 Task: Try the "Warmth" tool to adjust the color temperature of a photo
Action: Mouse moved to (695, 565)
Screenshot: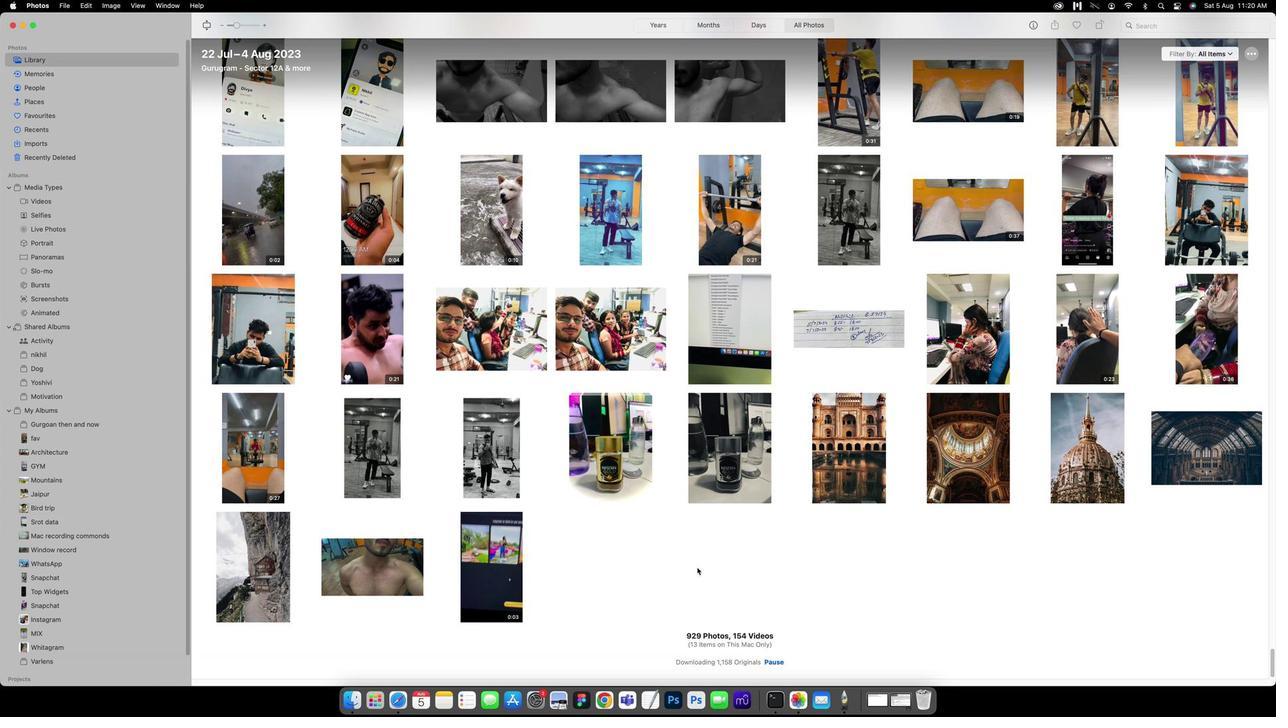
Action: Mouse pressed left at (695, 565)
Screenshot: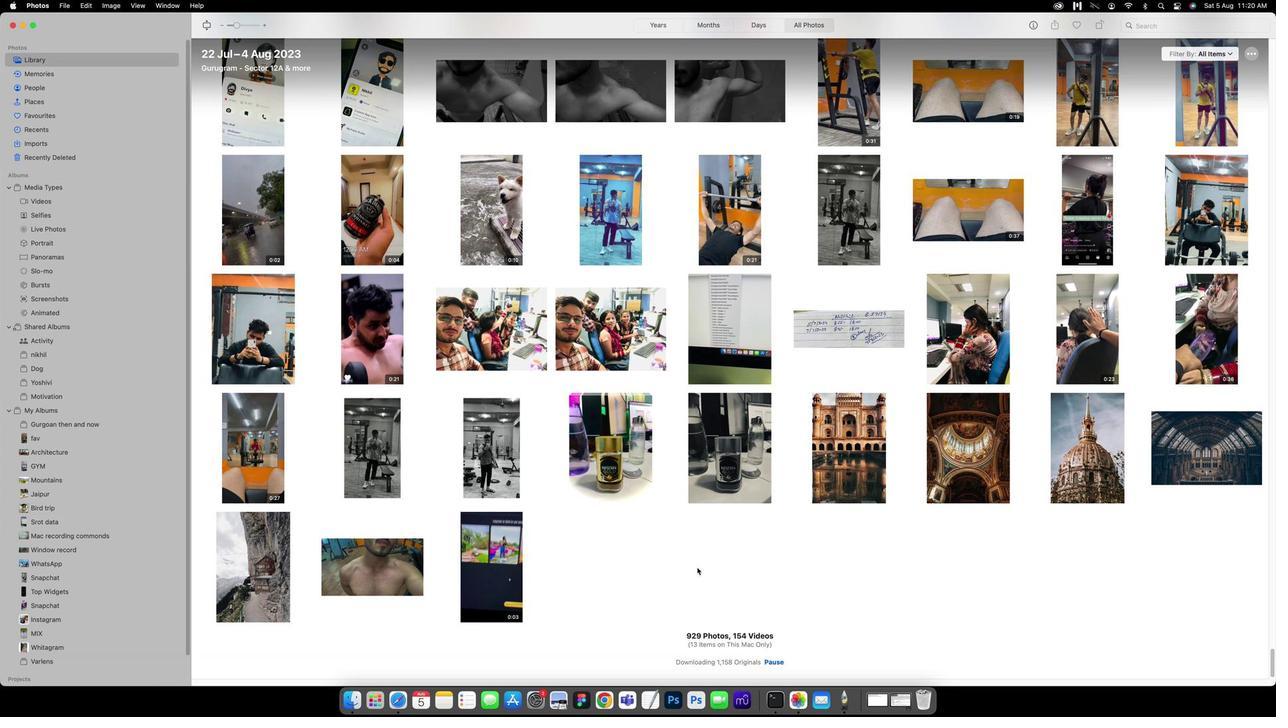 
Action: Mouse scrolled (695, 565) with delta (0, 0)
Screenshot: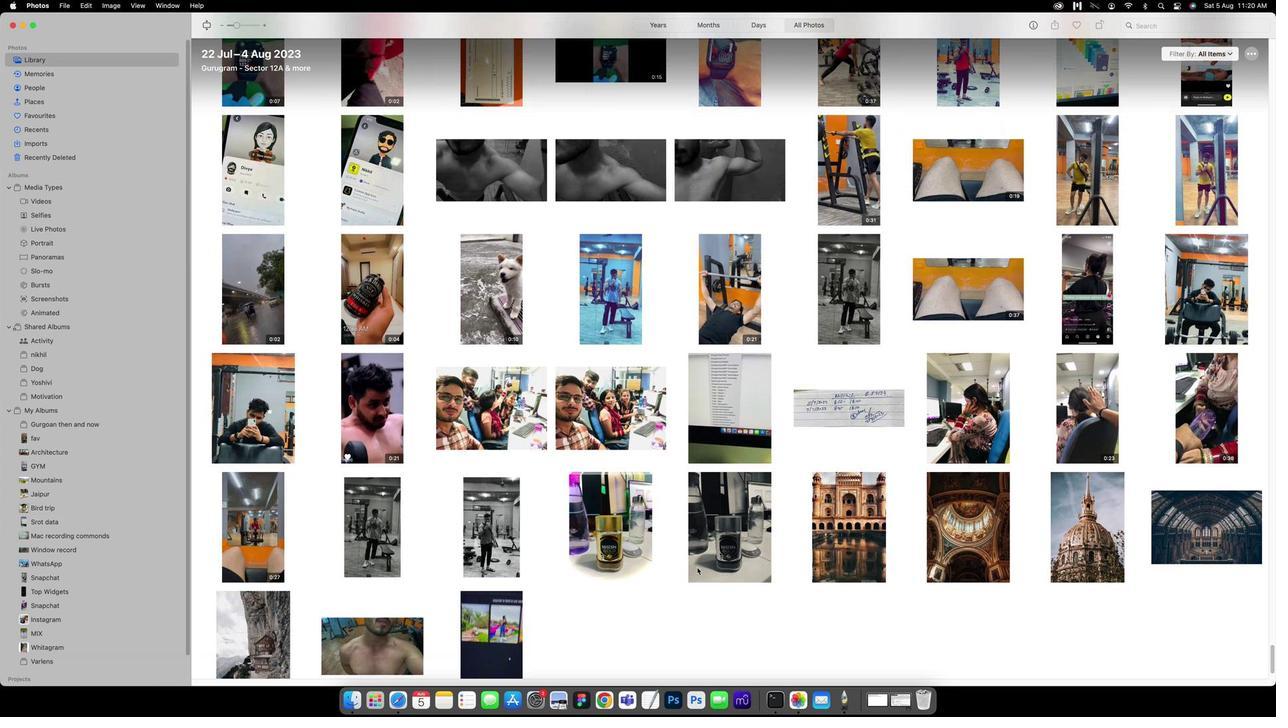 
Action: Mouse scrolled (695, 565) with delta (0, 0)
Screenshot: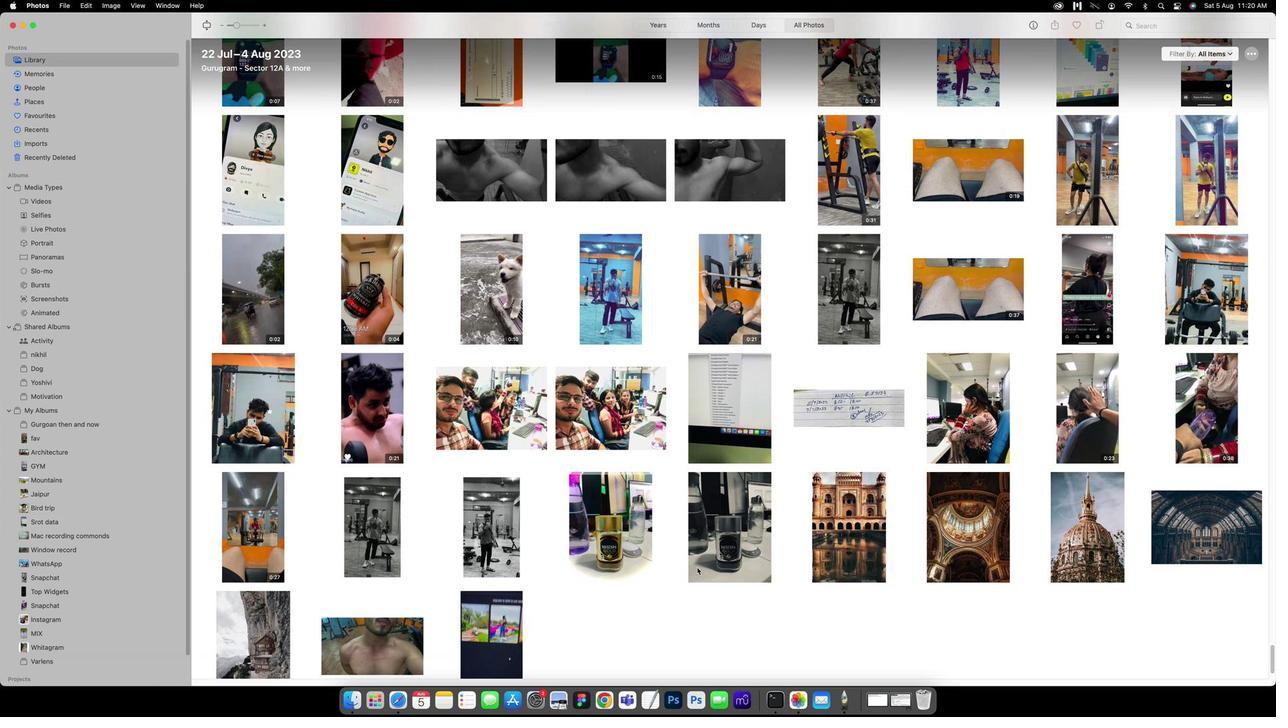 
Action: Mouse scrolled (695, 565) with delta (0, 1)
Screenshot: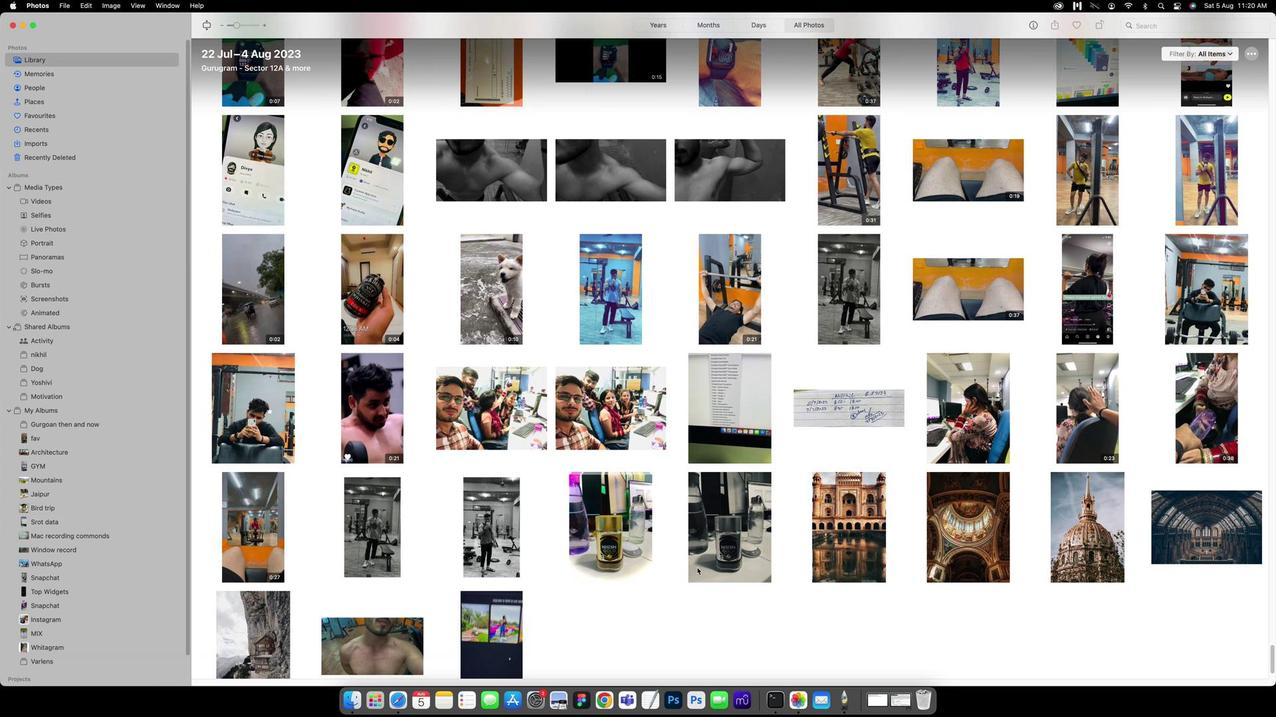 
Action: Mouse scrolled (695, 565) with delta (0, 2)
Screenshot: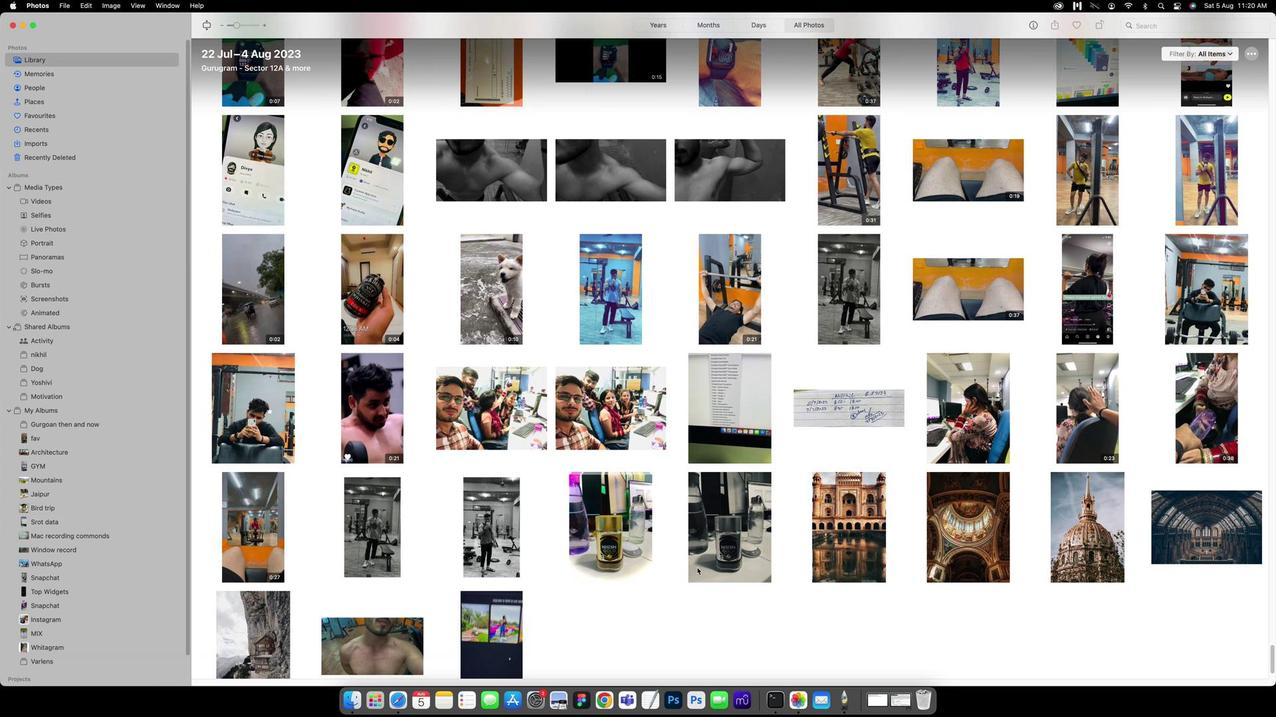 
Action: Mouse scrolled (695, 565) with delta (0, 3)
Screenshot: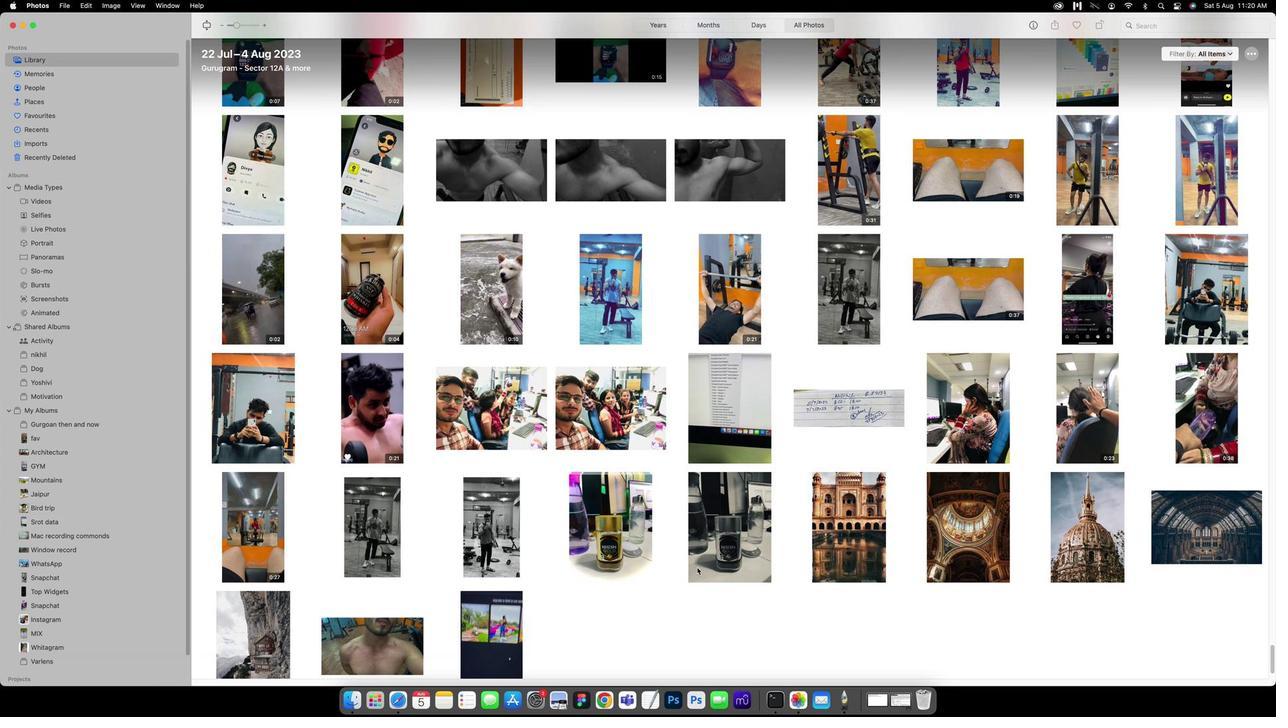 
Action: Mouse scrolled (695, 565) with delta (0, 0)
Screenshot: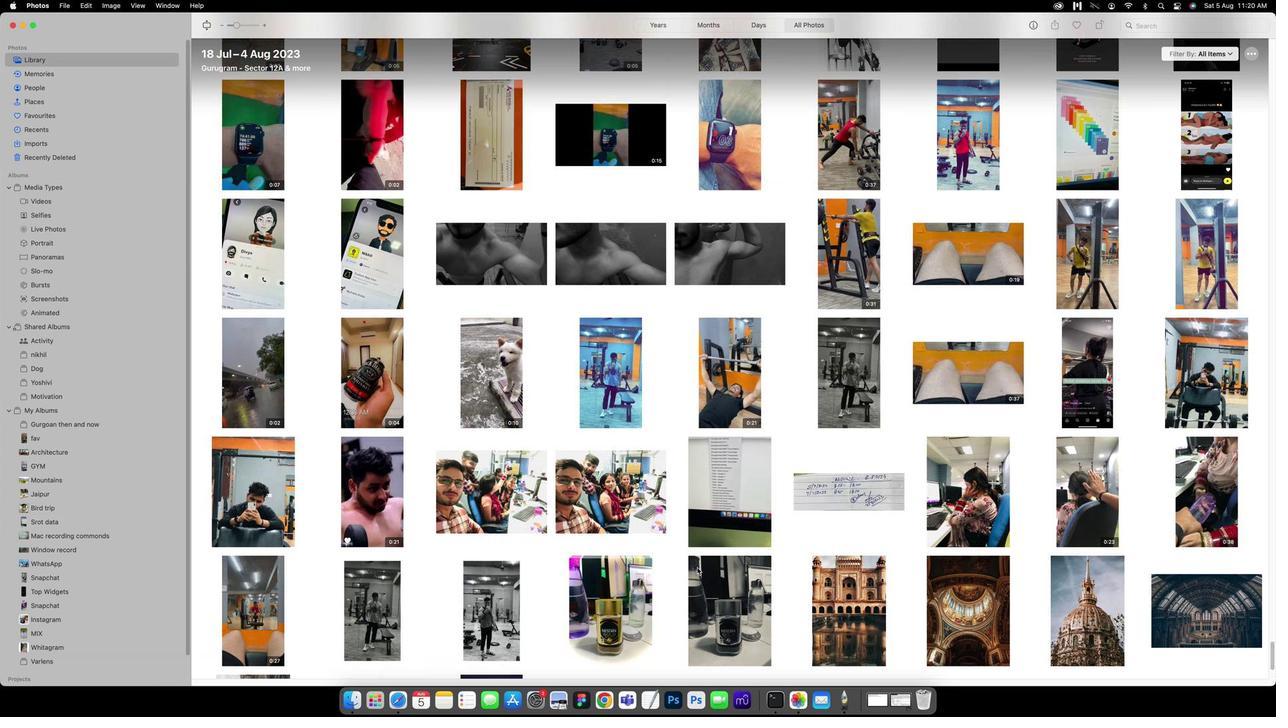 
Action: Mouse scrolled (695, 565) with delta (0, 0)
Screenshot: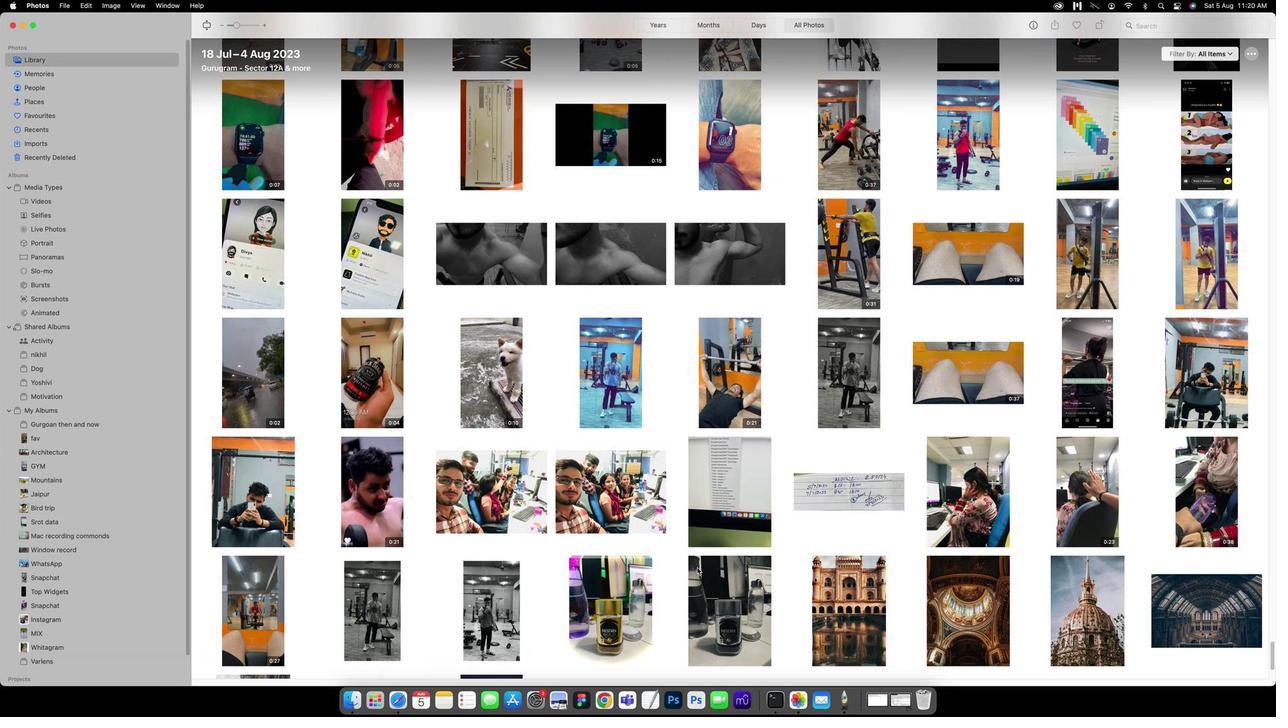 
Action: Mouse scrolled (695, 565) with delta (0, 1)
Screenshot: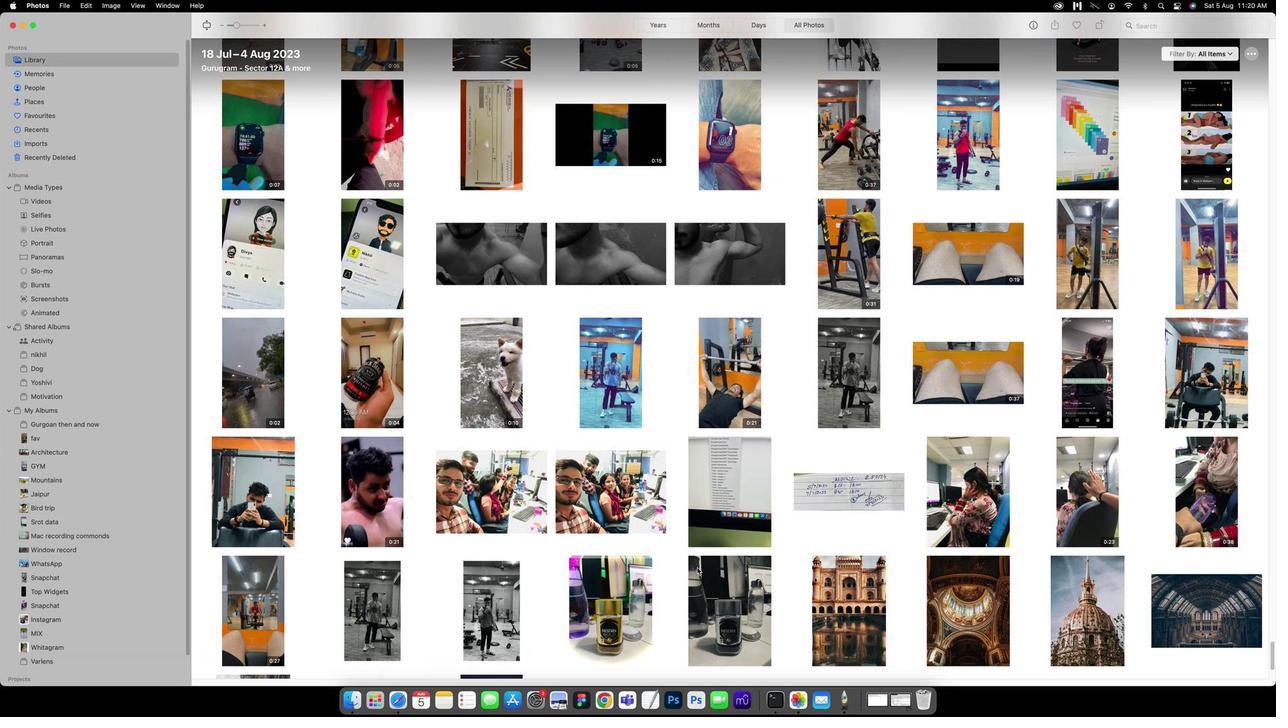 
Action: Mouse scrolled (695, 565) with delta (0, 2)
Screenshot: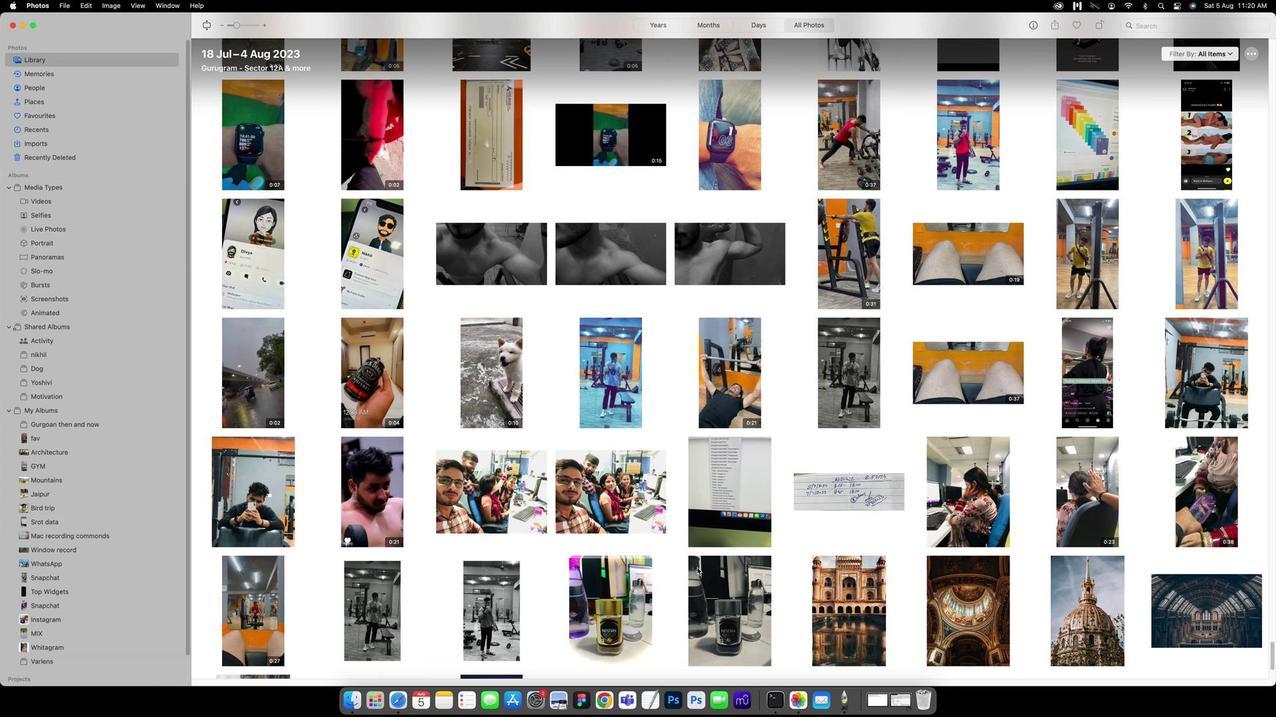 
Action: Mouse scrolled (695, 565) with delta (0, 3)
Screenshot: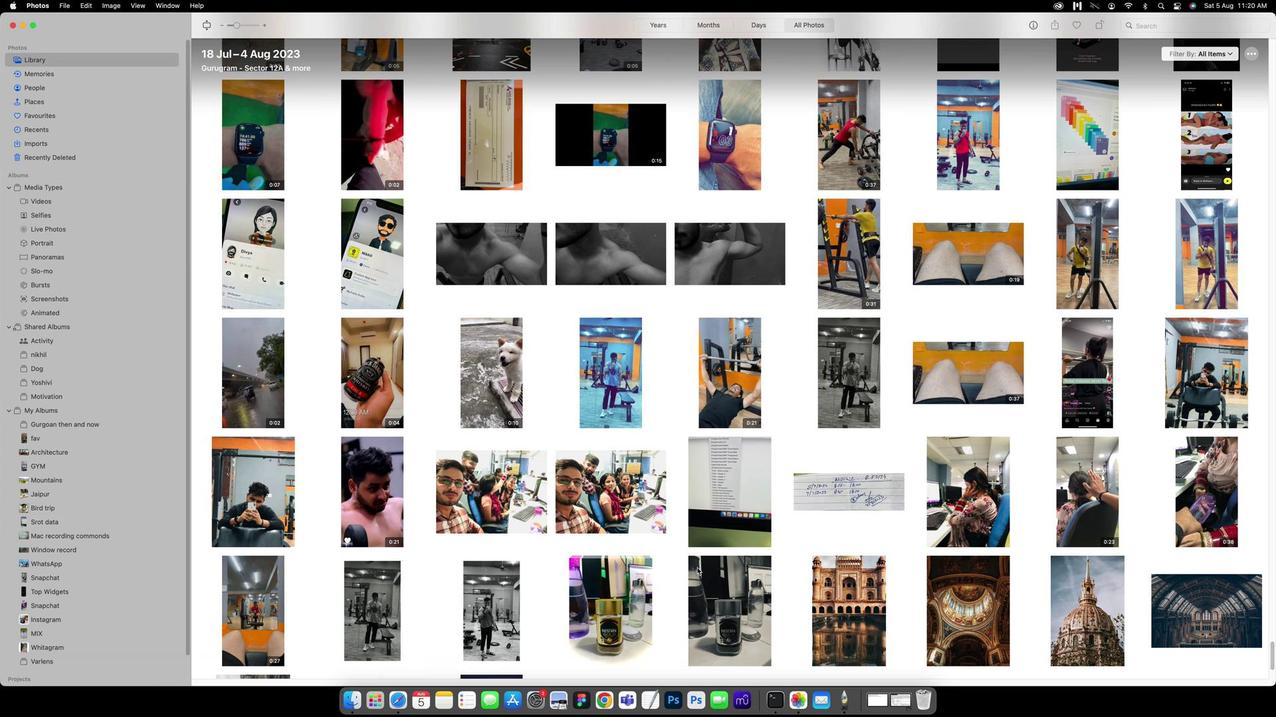 
Action: Mouse scrolled (695, 565) with delta (0, 0)
Screenshot: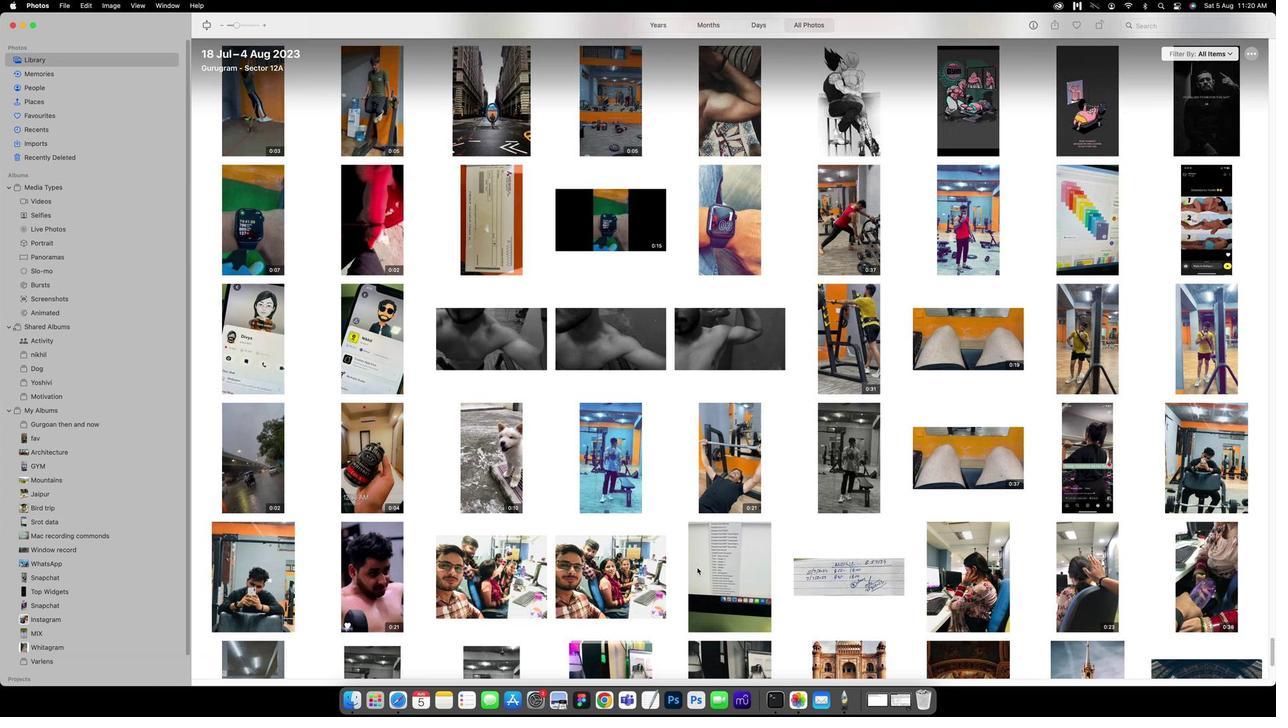 
Action: Mouse scrolled (695, 565) with delta (0, 0)
Screenshot: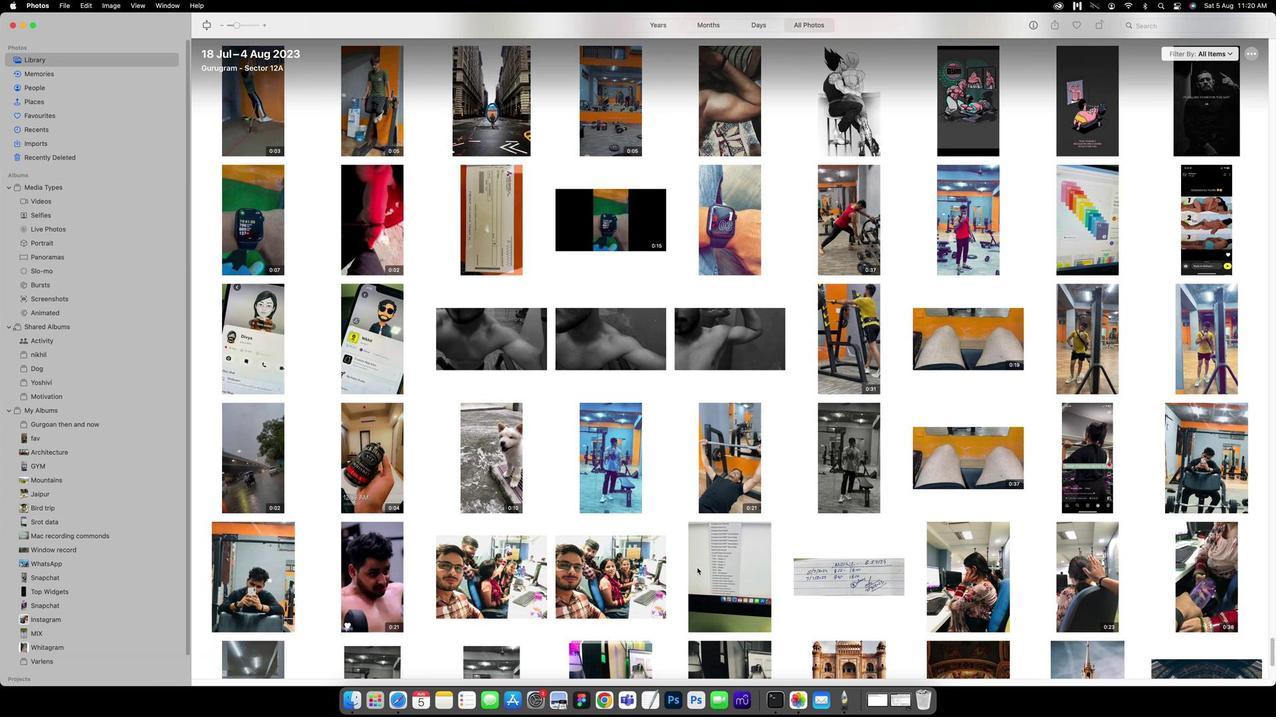 
Action: Mouse scrolled (695, 565) with delta (0, 1)
Screenshot: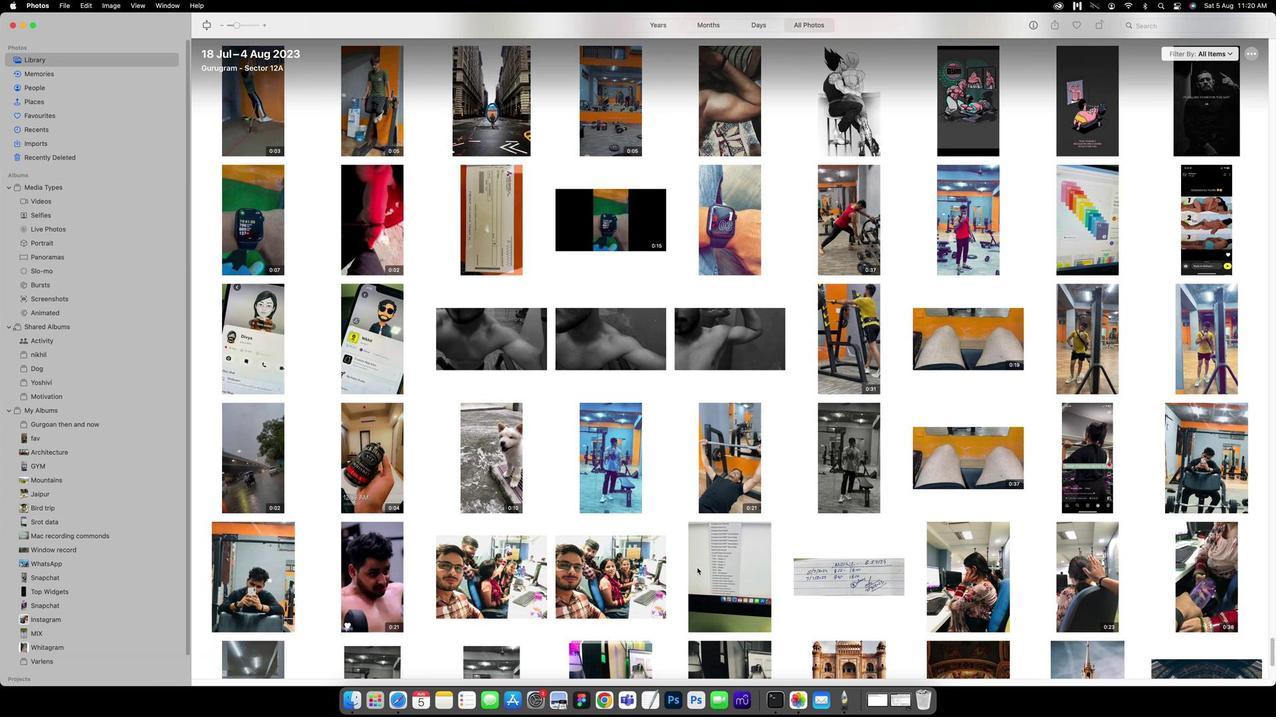 
Action: Mouse scrolled (695, 565) with delta (0, 2)
Screenshot: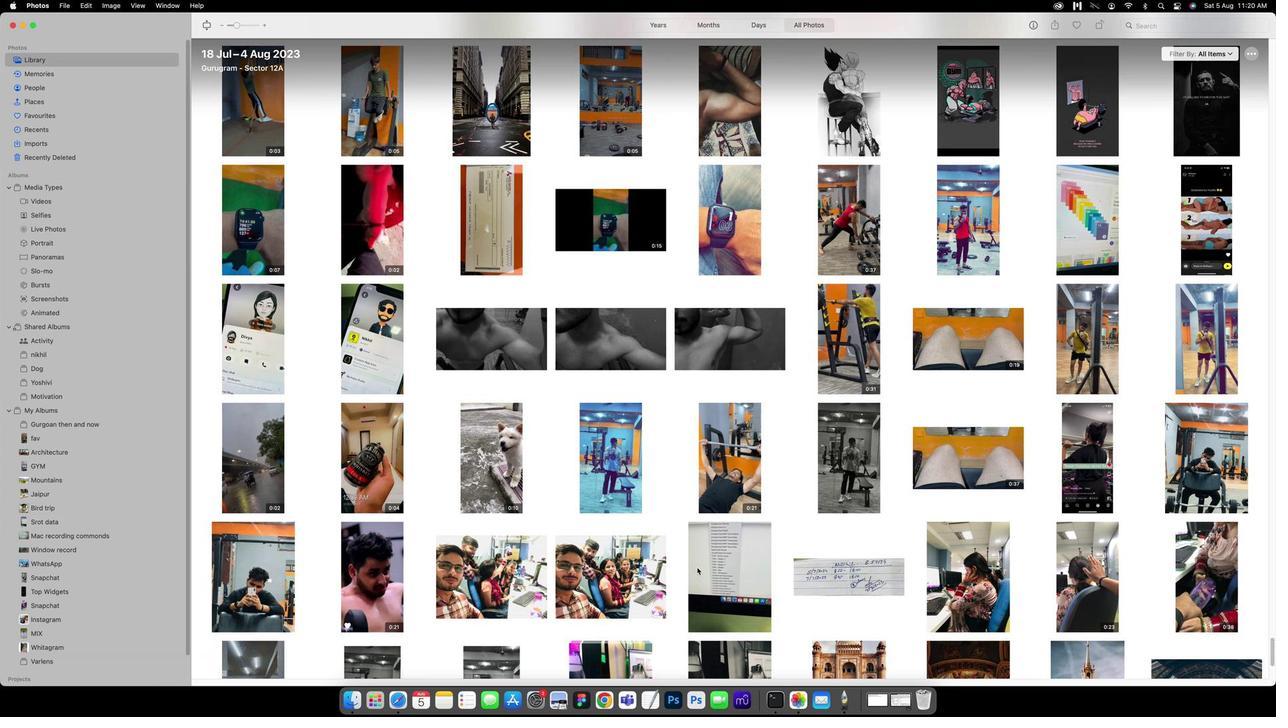 
Action: Mouse scrolled (695, 565) with delta (0, 3)
Screenshot: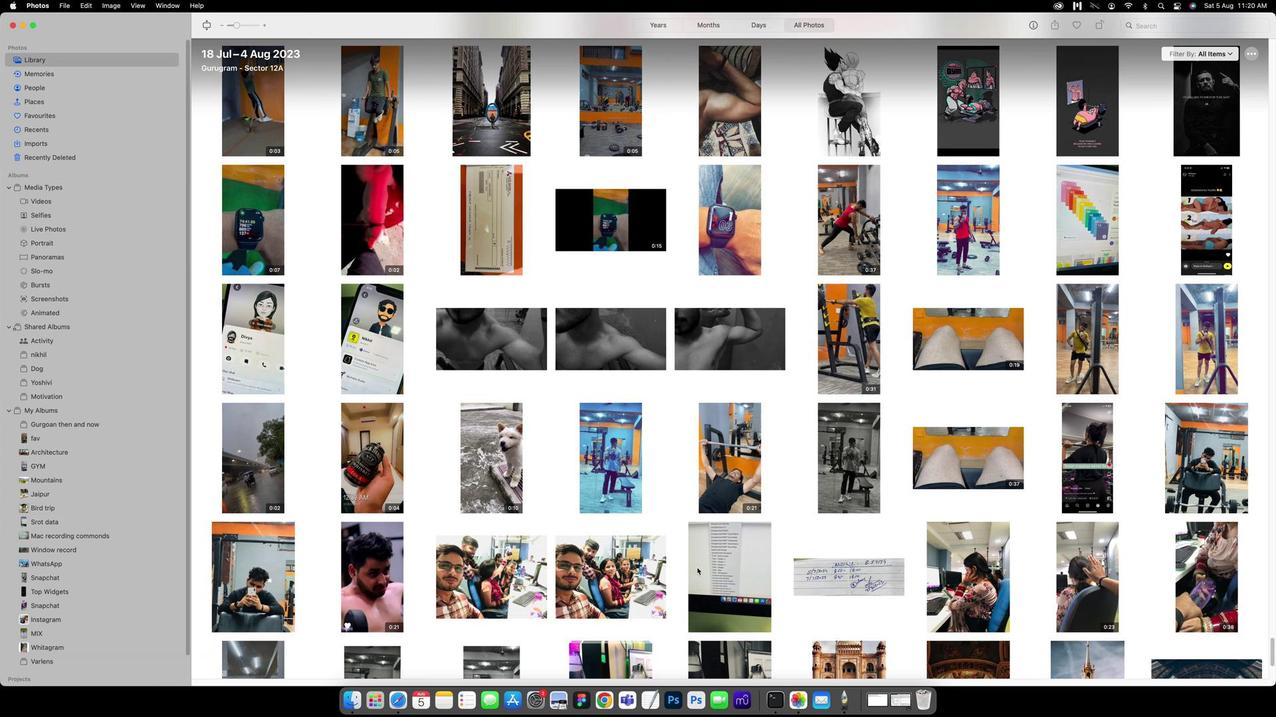 
Action: Mouse scrolled (695, 565) with delta (0, 0)
Screenshot: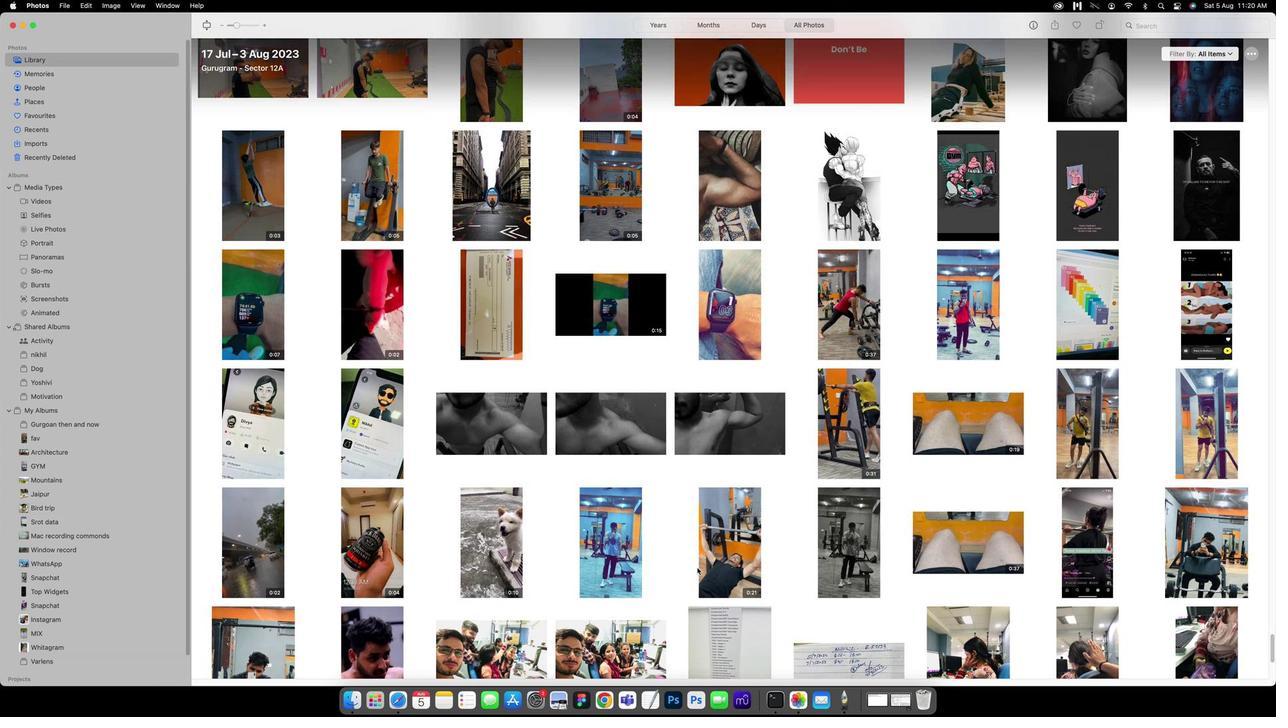 
Action: Mouse scrolled (695, 565) with delta (0, 0)
Screenshot: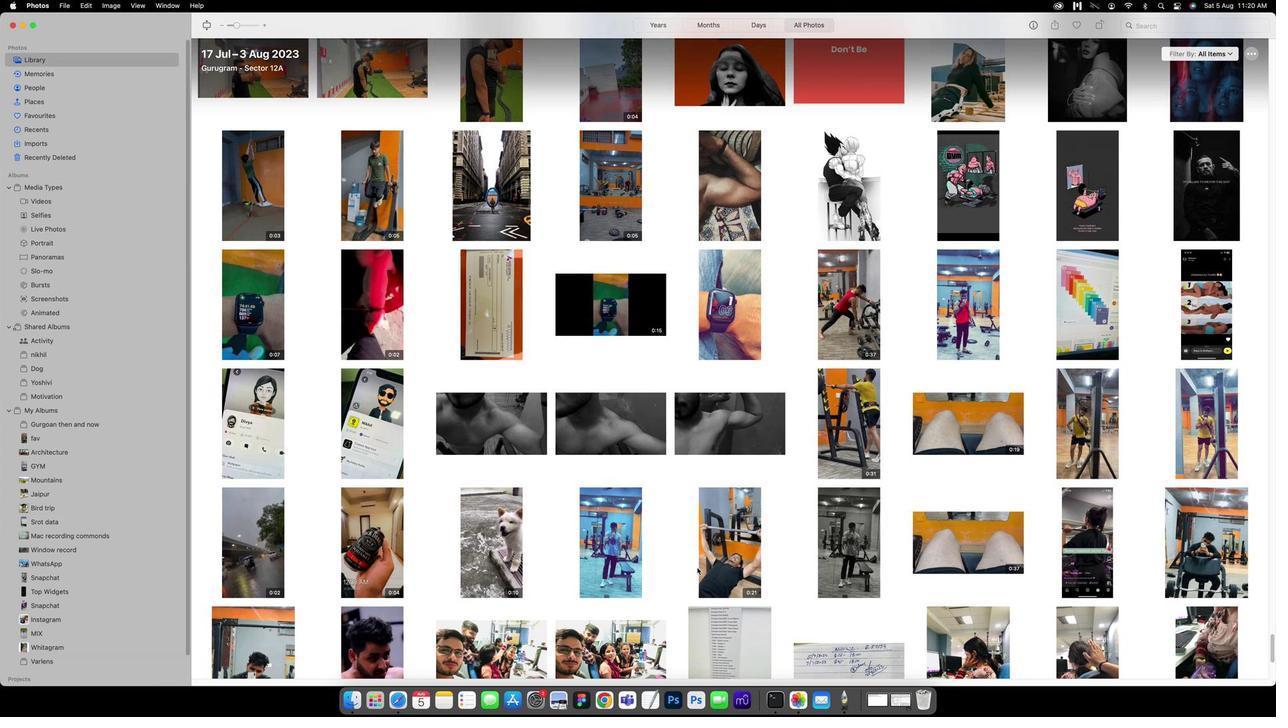 
Action: Mouse scrolled (695, 565) with delta (0, 1)
Screenshot: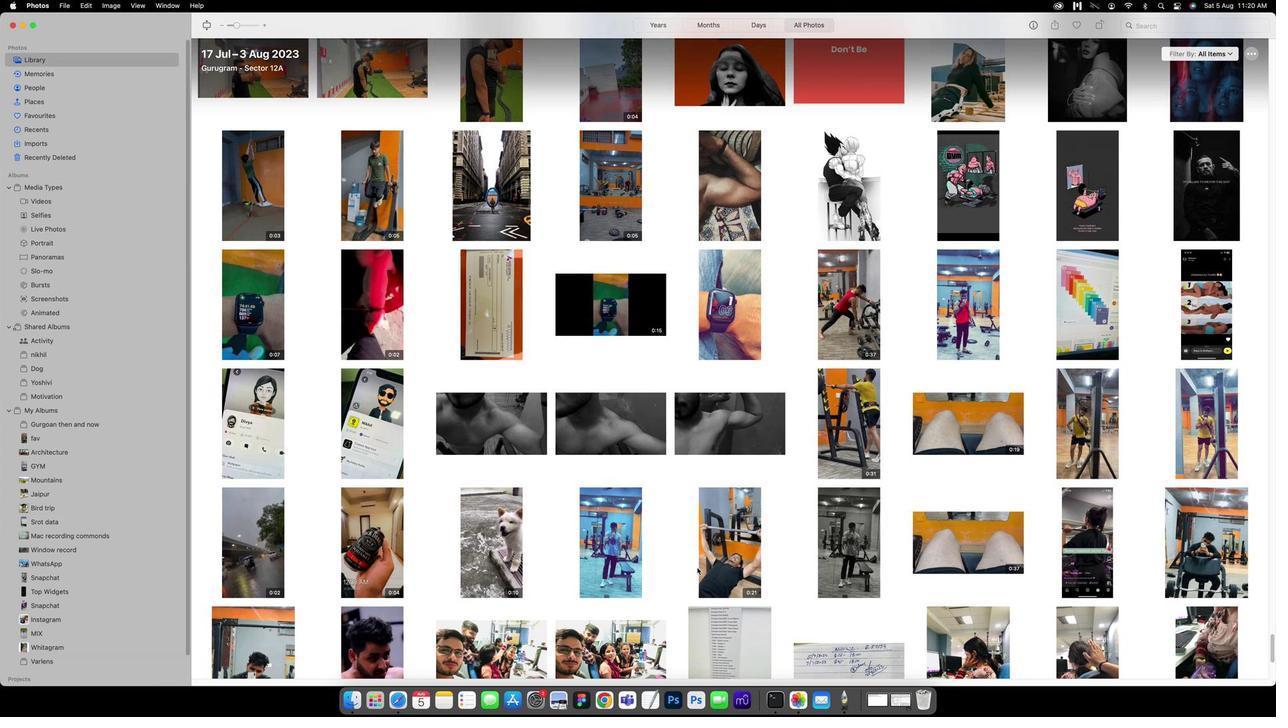 
Action: Mouse scrolled (695, 565) with delta (0, 2)
Screenshot: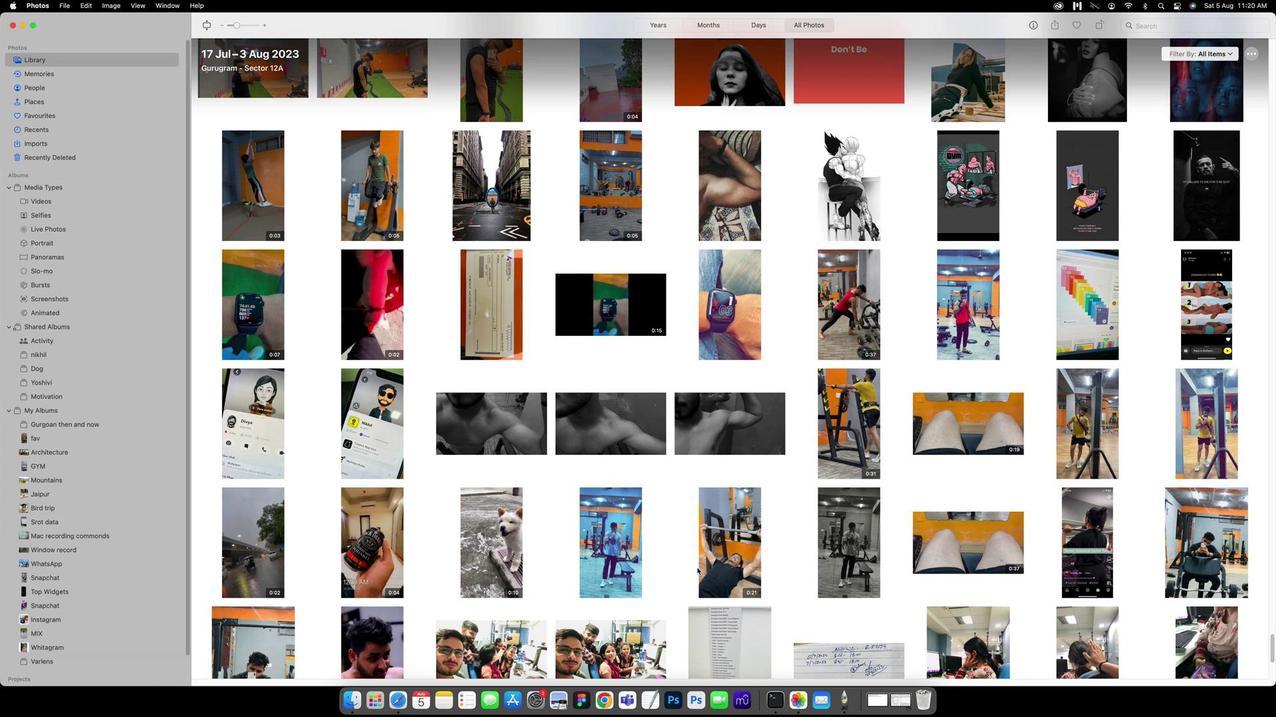 
Action: Mouse scrolled (695, 565) with delta (0, 3)
Screenshot: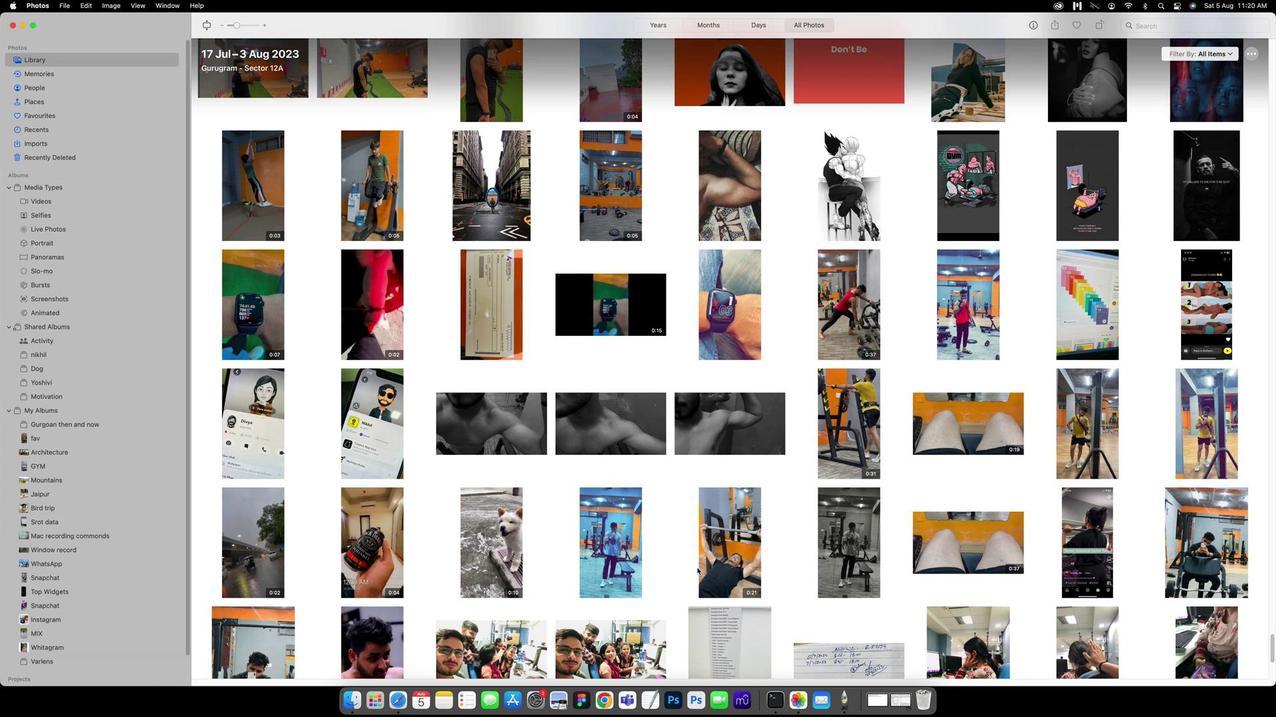 
Action: Mouse scrolled (695, 565) with delta (0, 0)
Screenshot: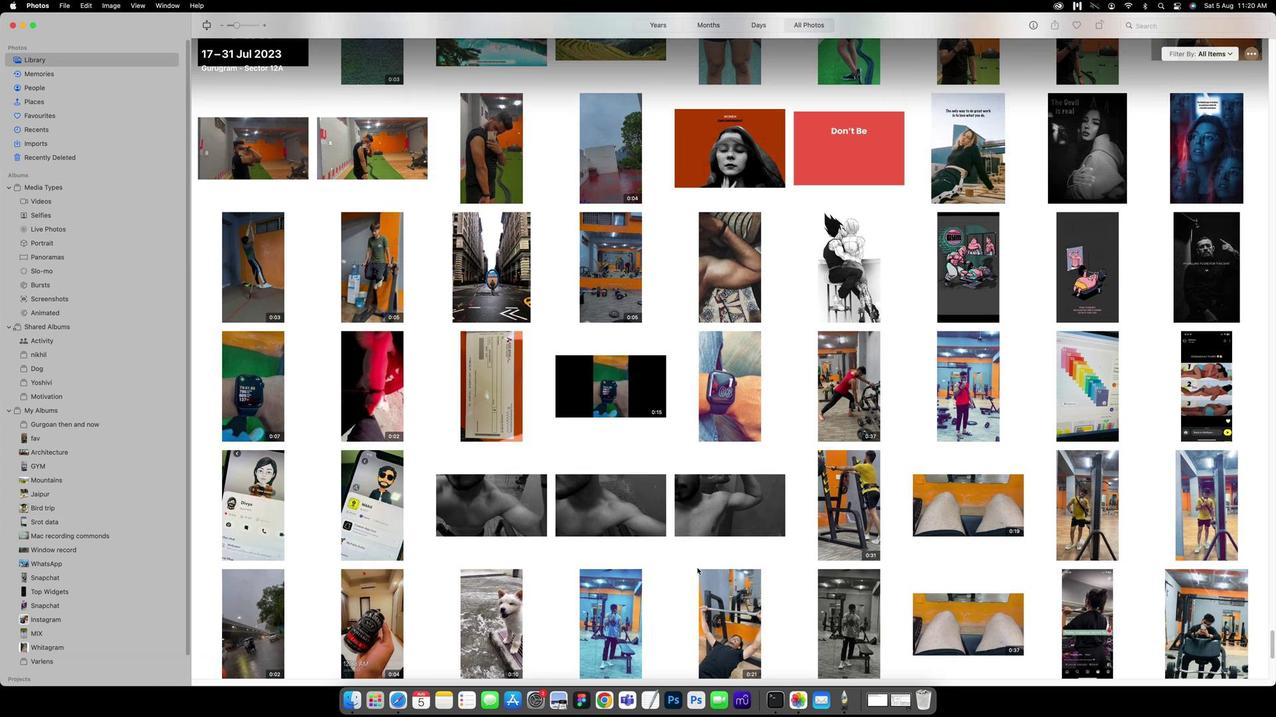 
Action: Mouse scrolled (695, 565) with delta (0, 0)
Screenshot: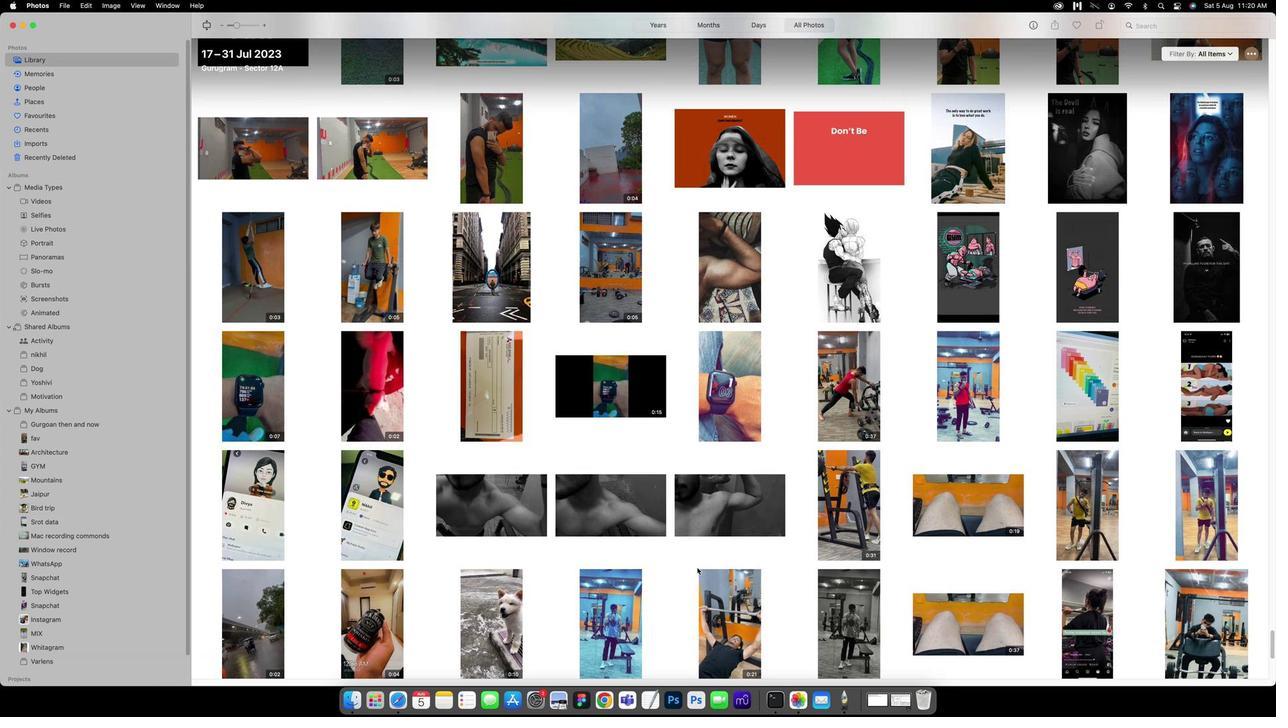 
Action: Mouse scrolled (695, 565) with delta (0, 1)
Screenshot: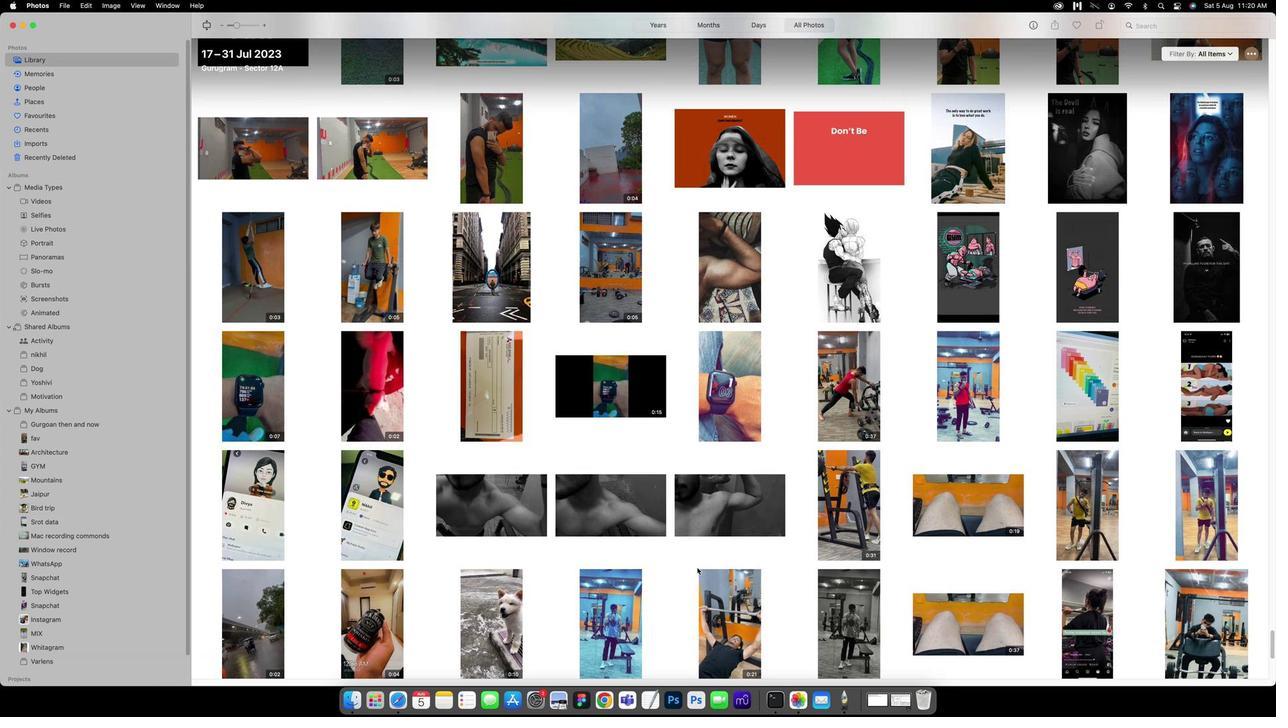 
Action: Mouse scrolled (695, 565) with delta (0, 2)
Screenshot: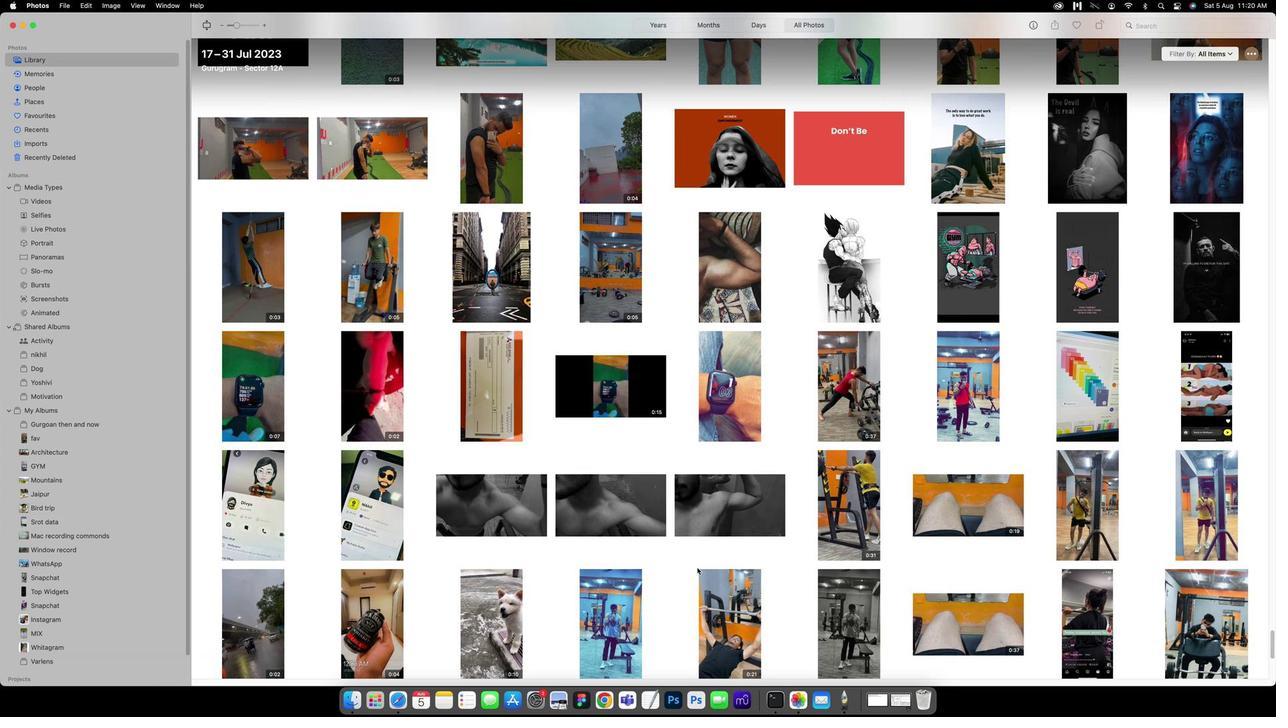 
Action: Mouse scrolled (695, 565) with delta (0, 3)
Screenshot: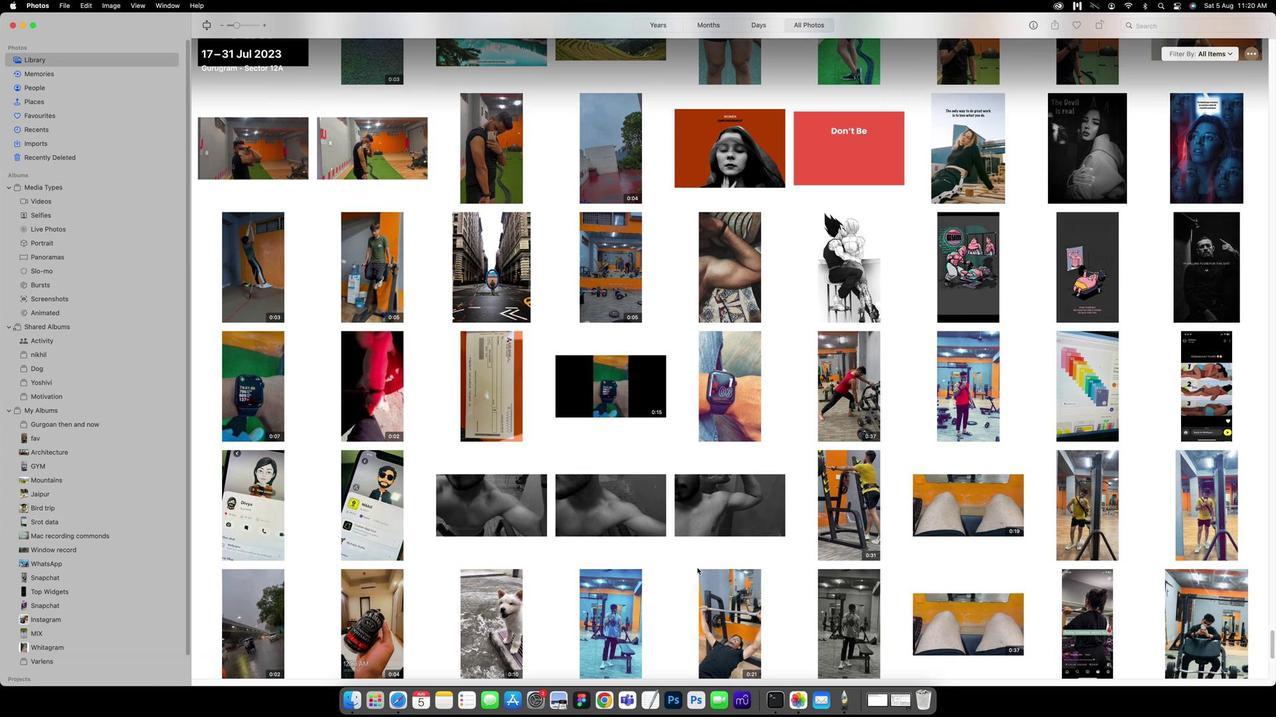 
Action: Mouse moved to (734, 429)
Screenshot: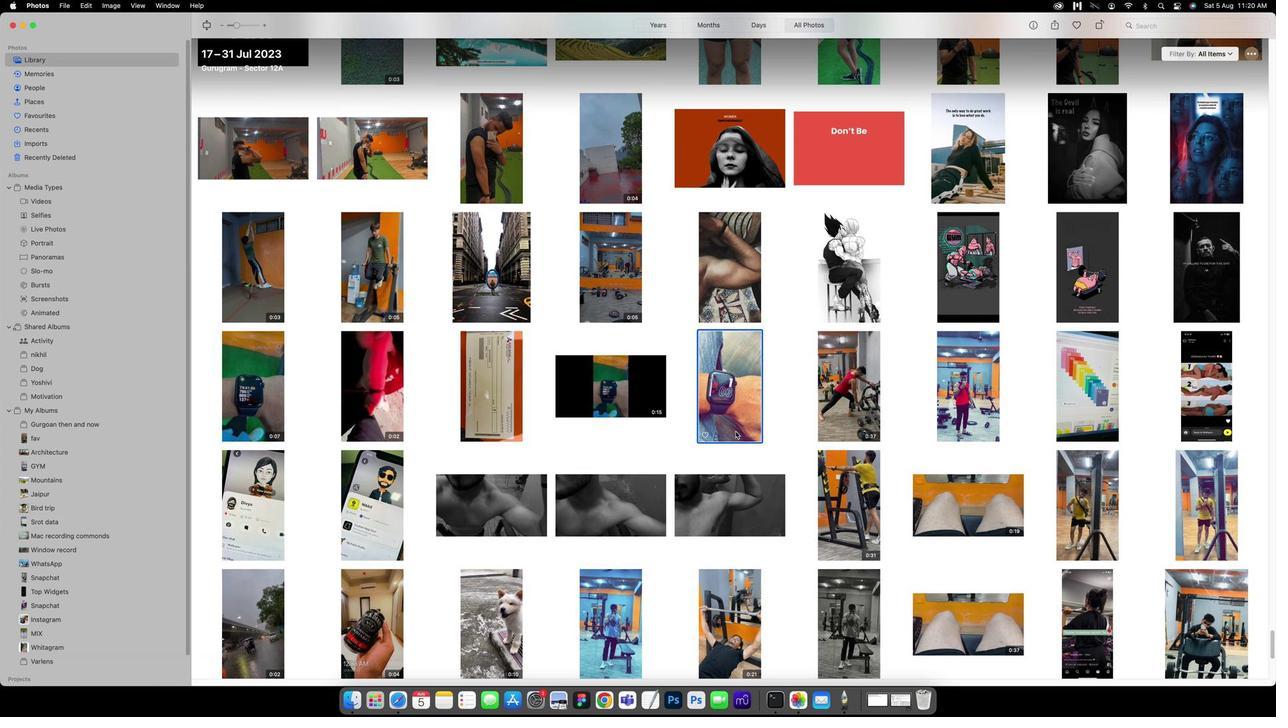 
Action: Mouse pressed left at (734, 429)
Screenshot: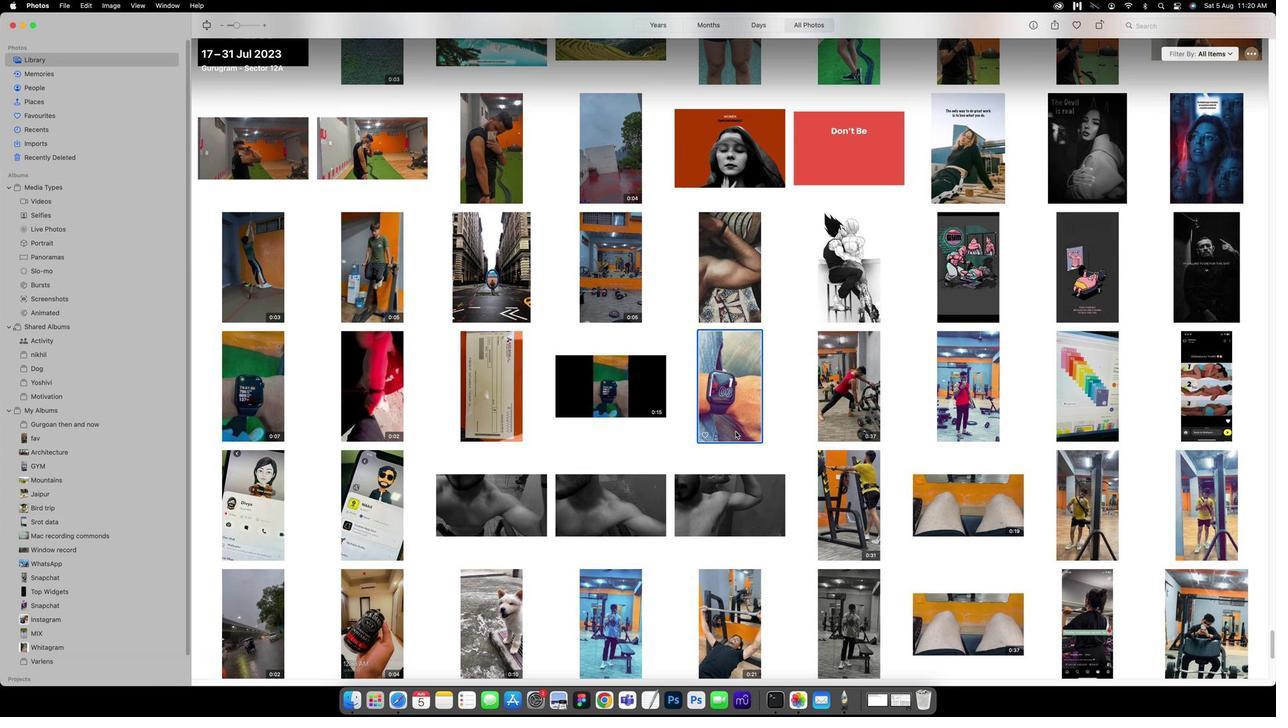 
Action: Mouse pressed left at (734, 429)
Screenshot: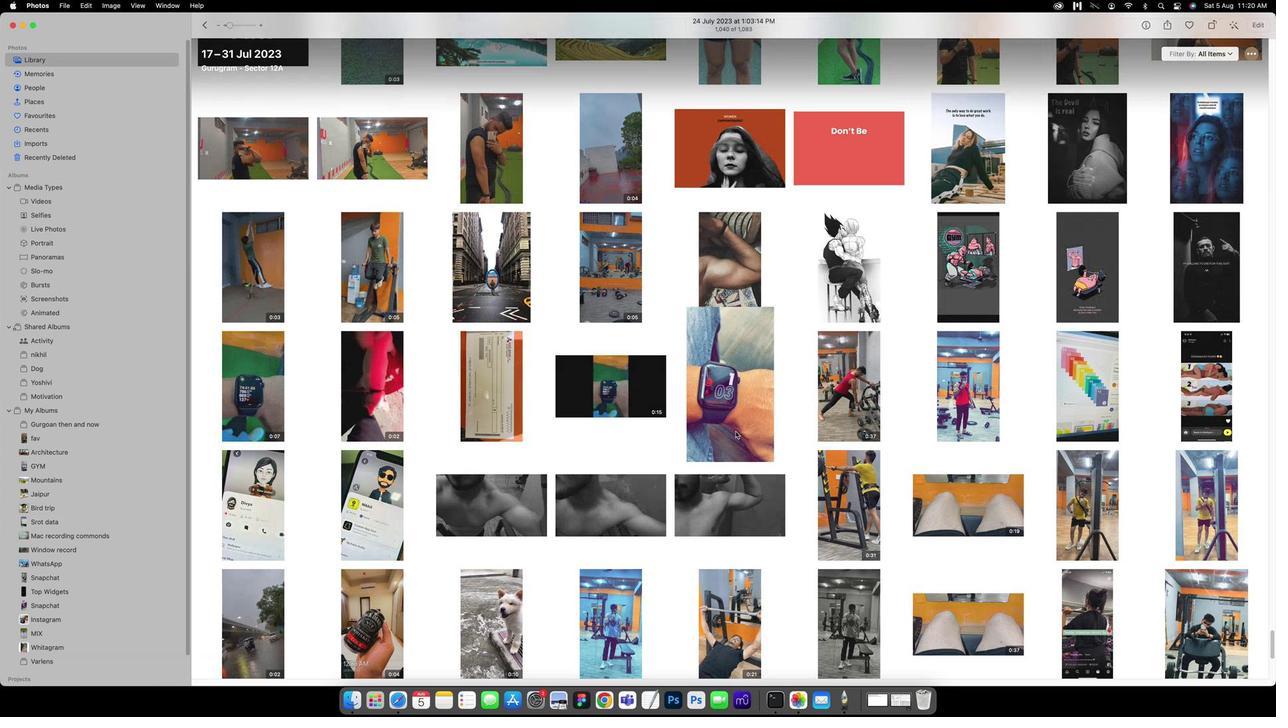 
Action: Mouse moved to (1253, 27)
Screenshot: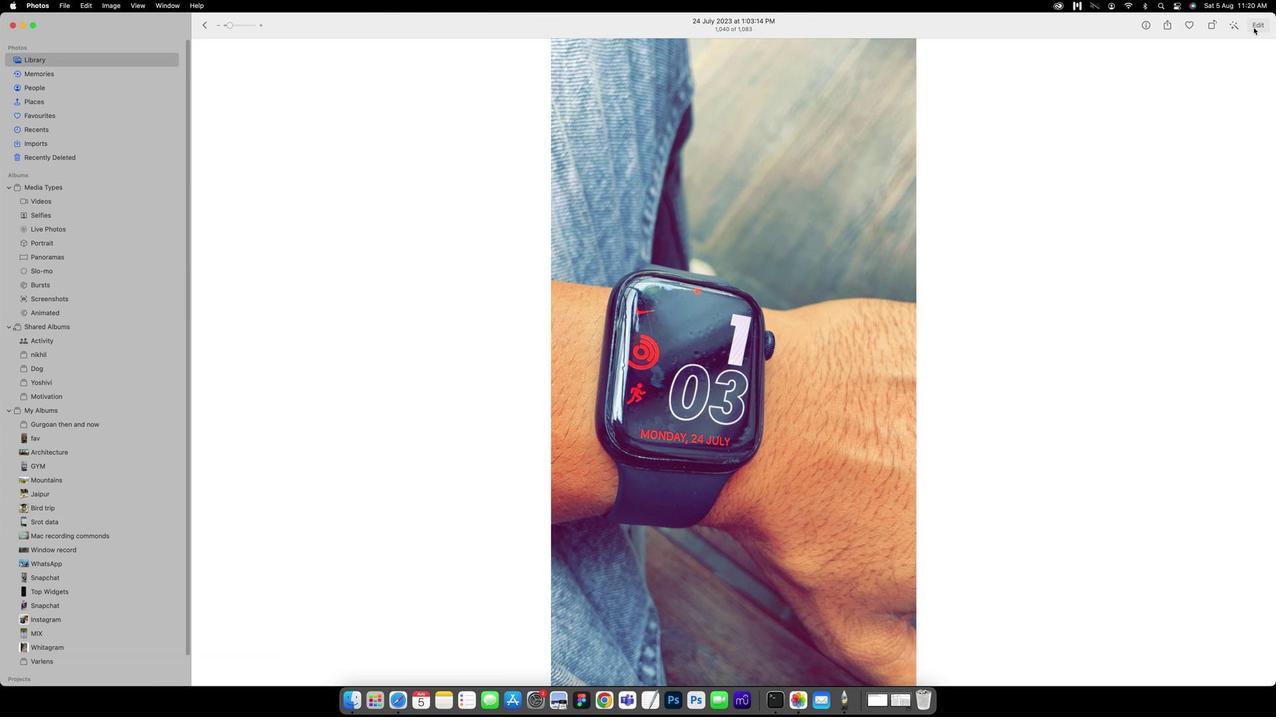 
Action: Mouse pressed left at (1253, 27)
Screenshot: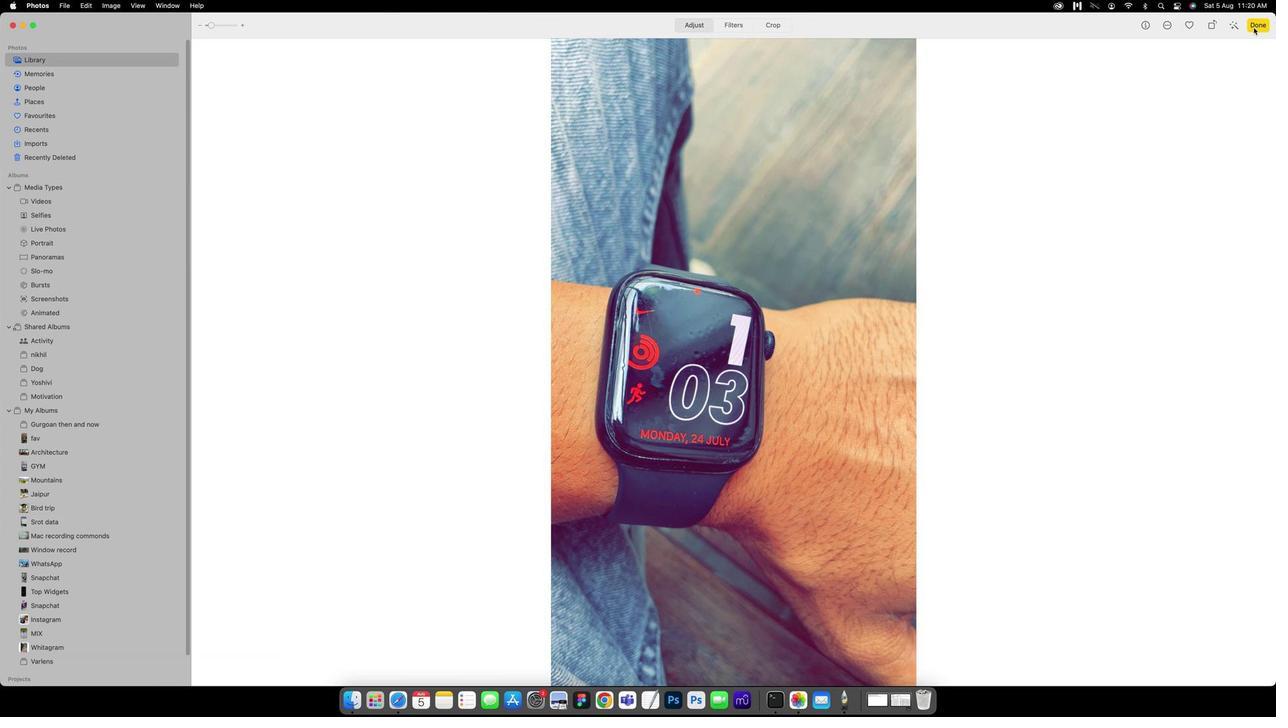 
Action: Mouse moved to (1196, 286)
Screenshot: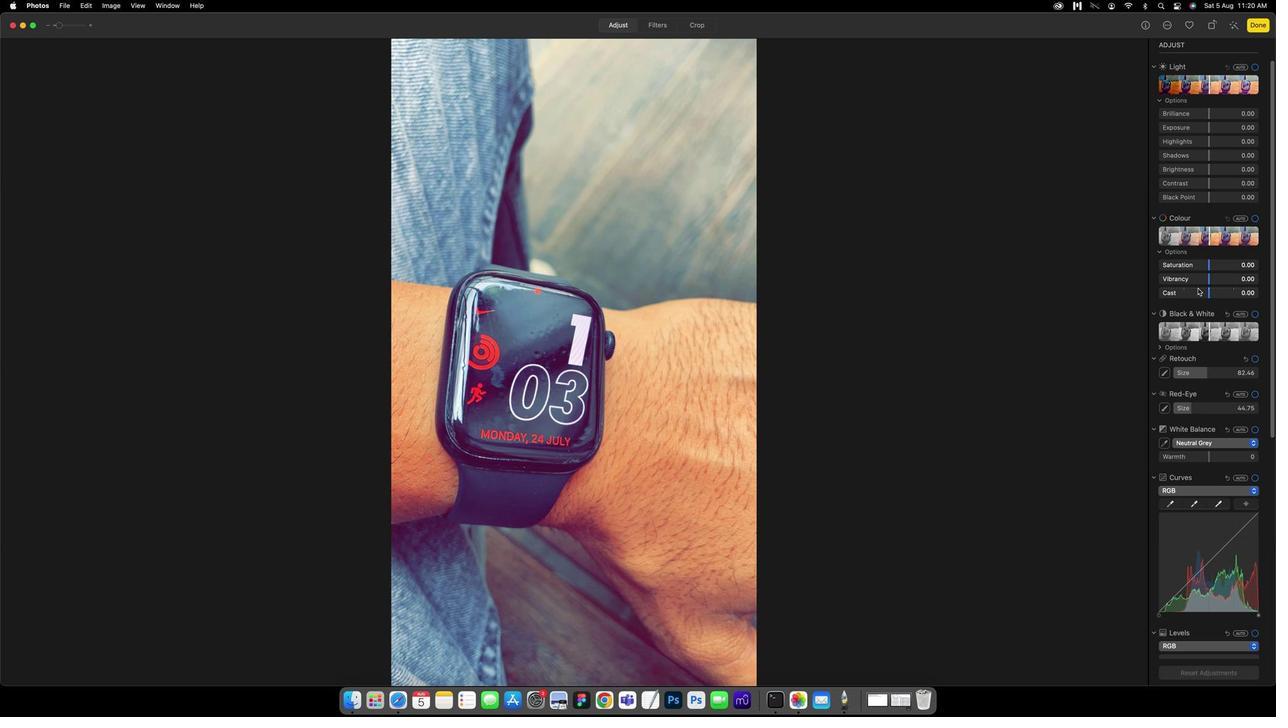 
Action: Mouse scrolled (1196, 286) with delta (0, 0)
Screenshot: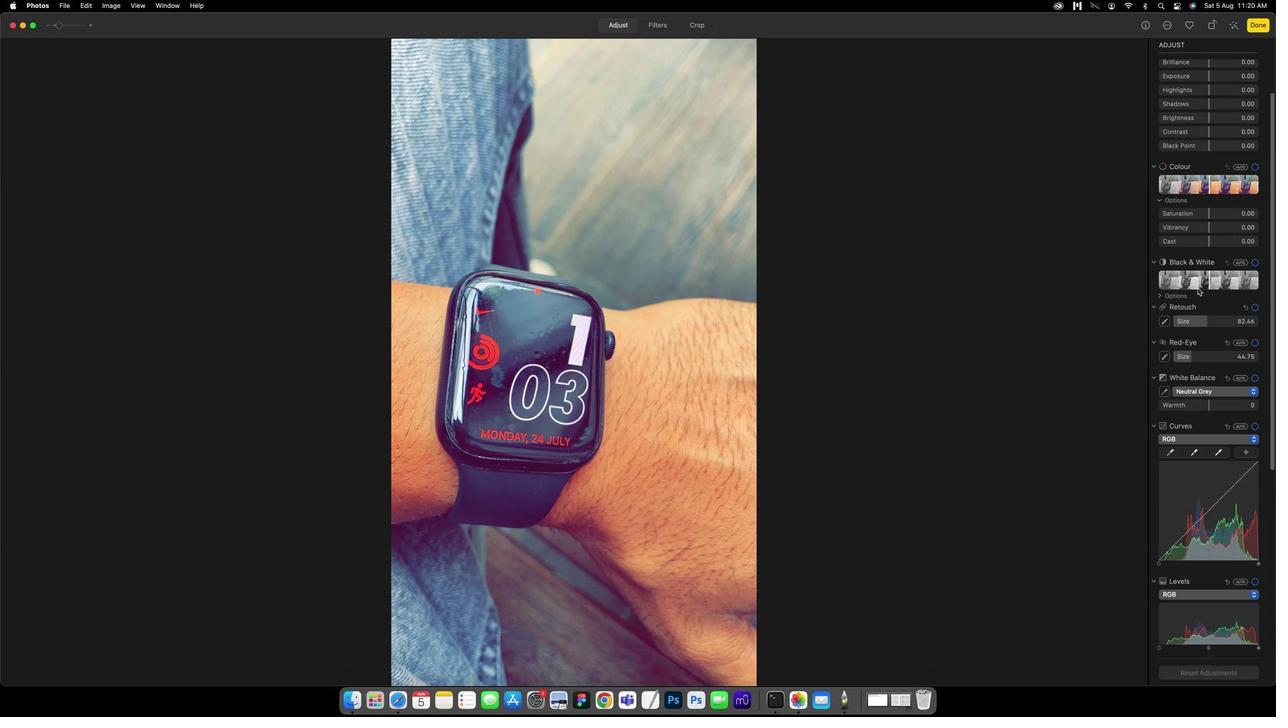 
Action: Mouse scrolled (1196, 286) with delta (0, 0)
Screenshot: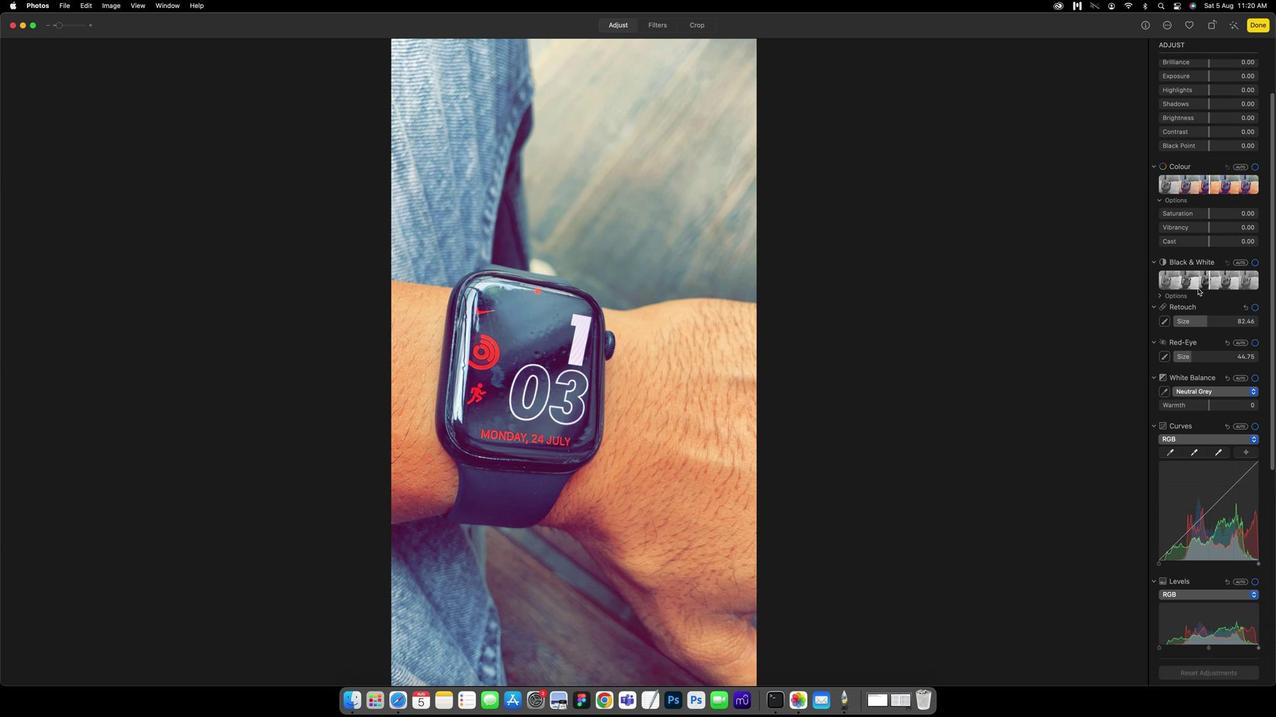 
Action: Mouse scrolled (1196, 286) with delta (0, 0)
Screenshot: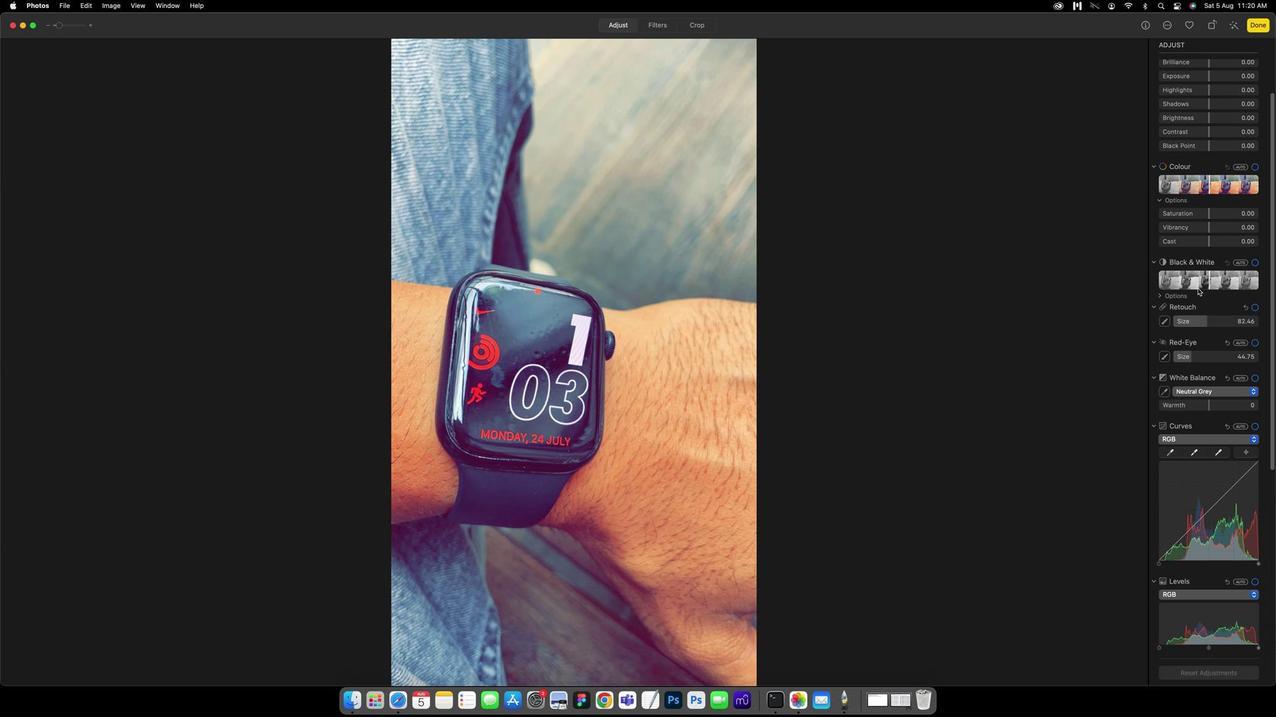 
Action: Mouse scrolled (1196, 286) with delta (0, -1)
Screenshot: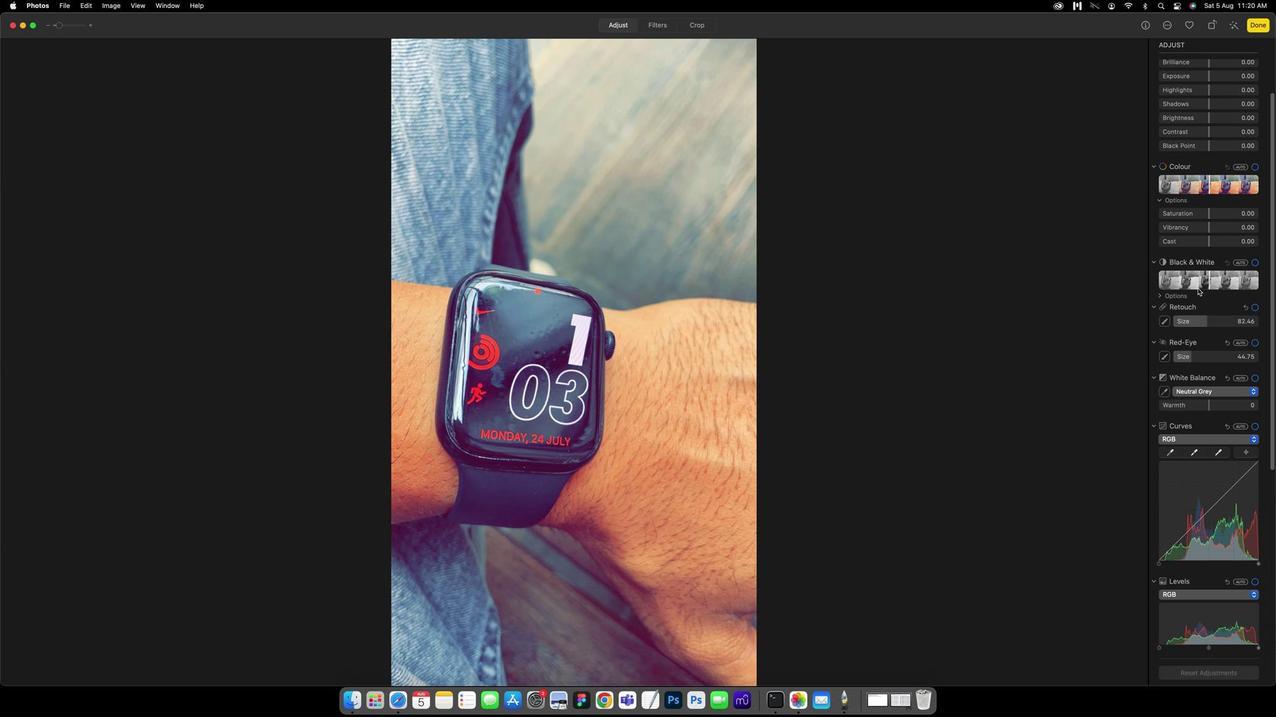 
Action: Mouse scrolled (1196, 286) with delta (0, 0)
Screenshot: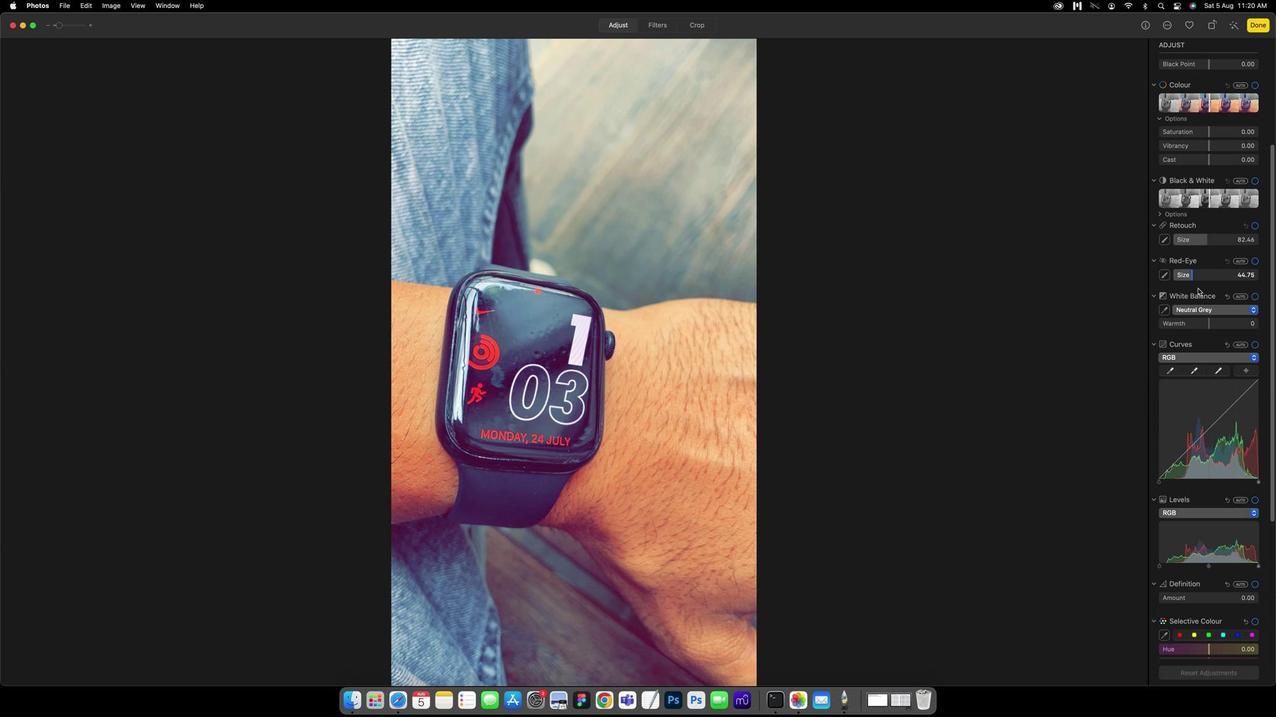 
Action: Mouse scrolled (1196, 286) with delta (0, 0)
Screenshot: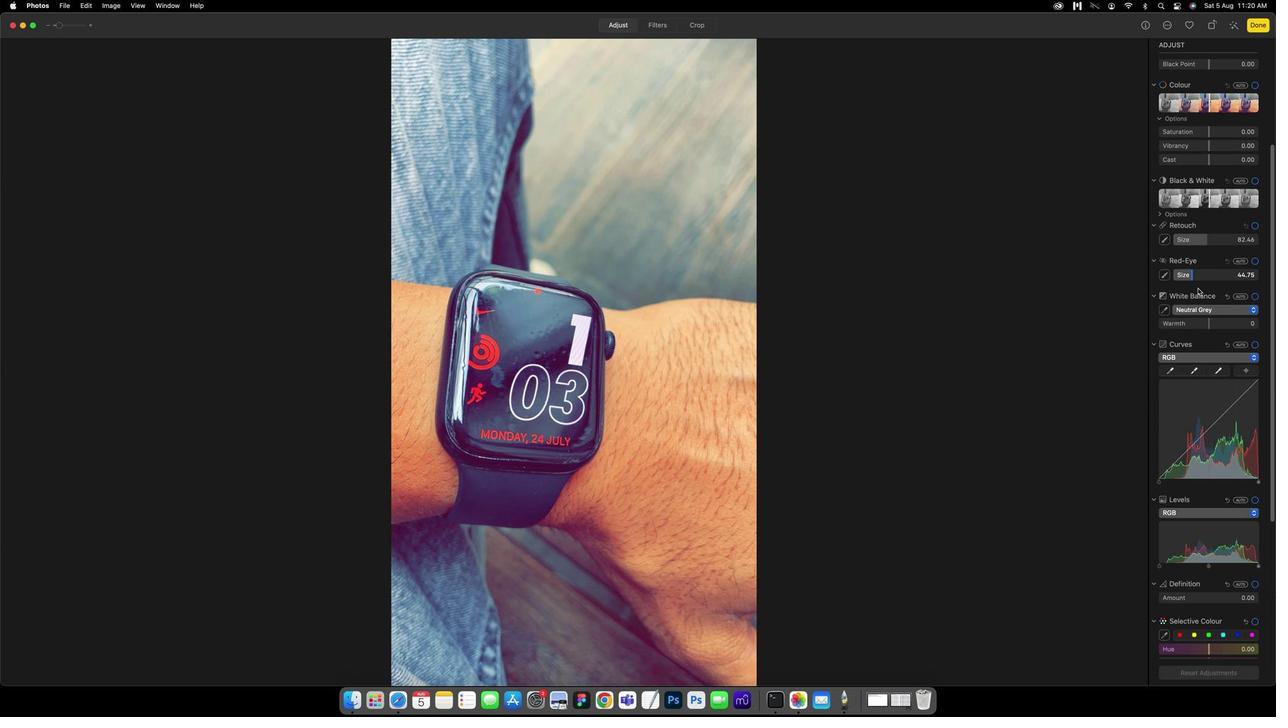 
Action: Mouse scrolled (1196, 286) with delta (0, 0)
Screenshot: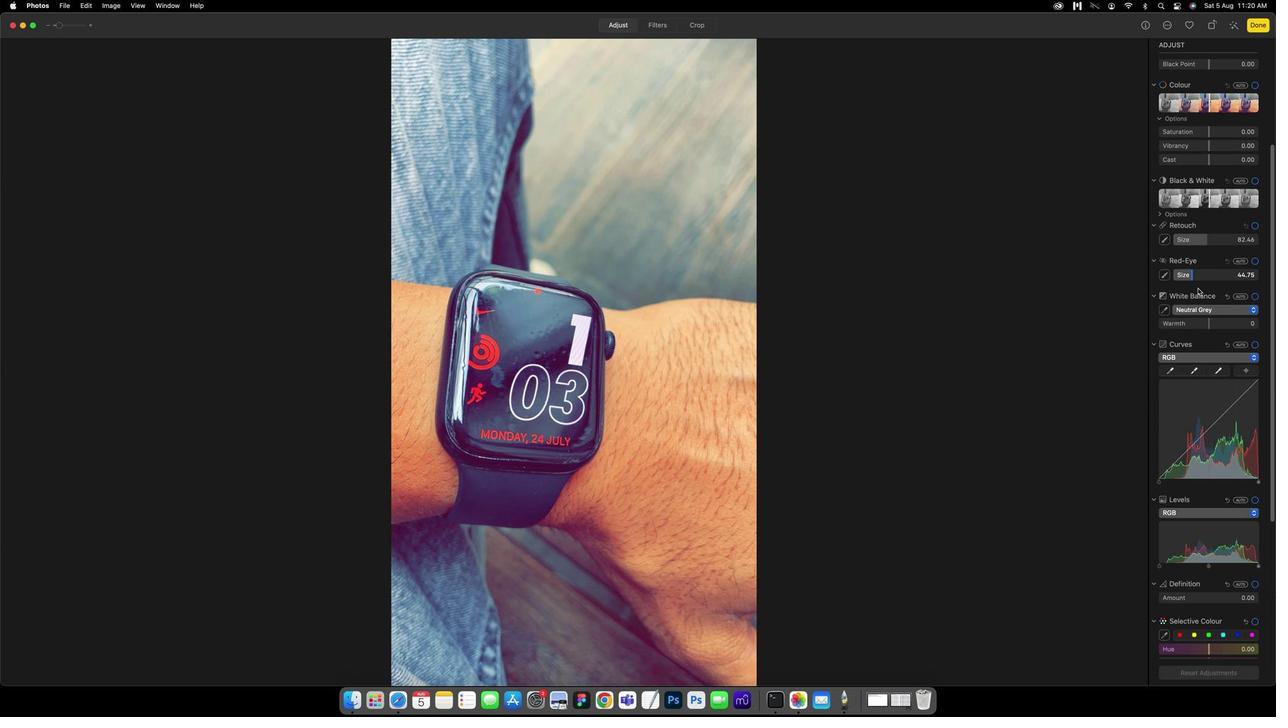 
Action: Mouse scrolled (1196, 286) with delta (0, -1)
Screenshot: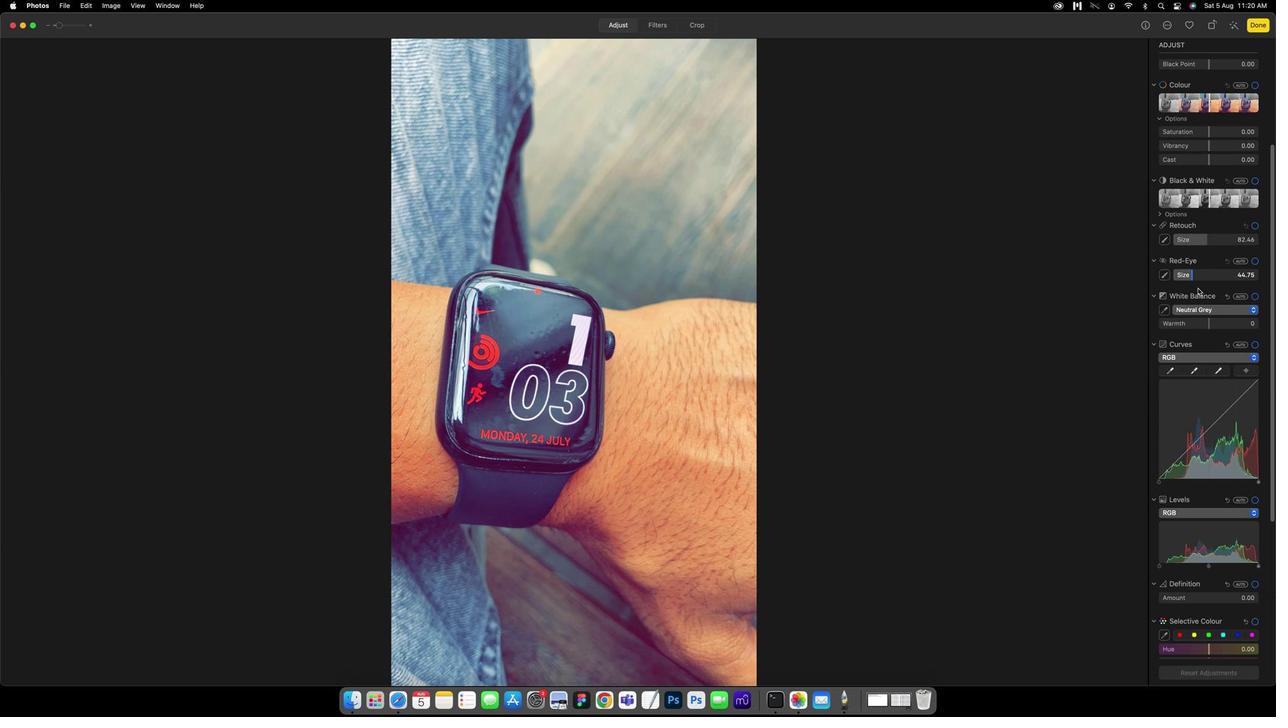 
Action: Mouse scrolled (1196, 286) with delta (0, -1)
Screenshot: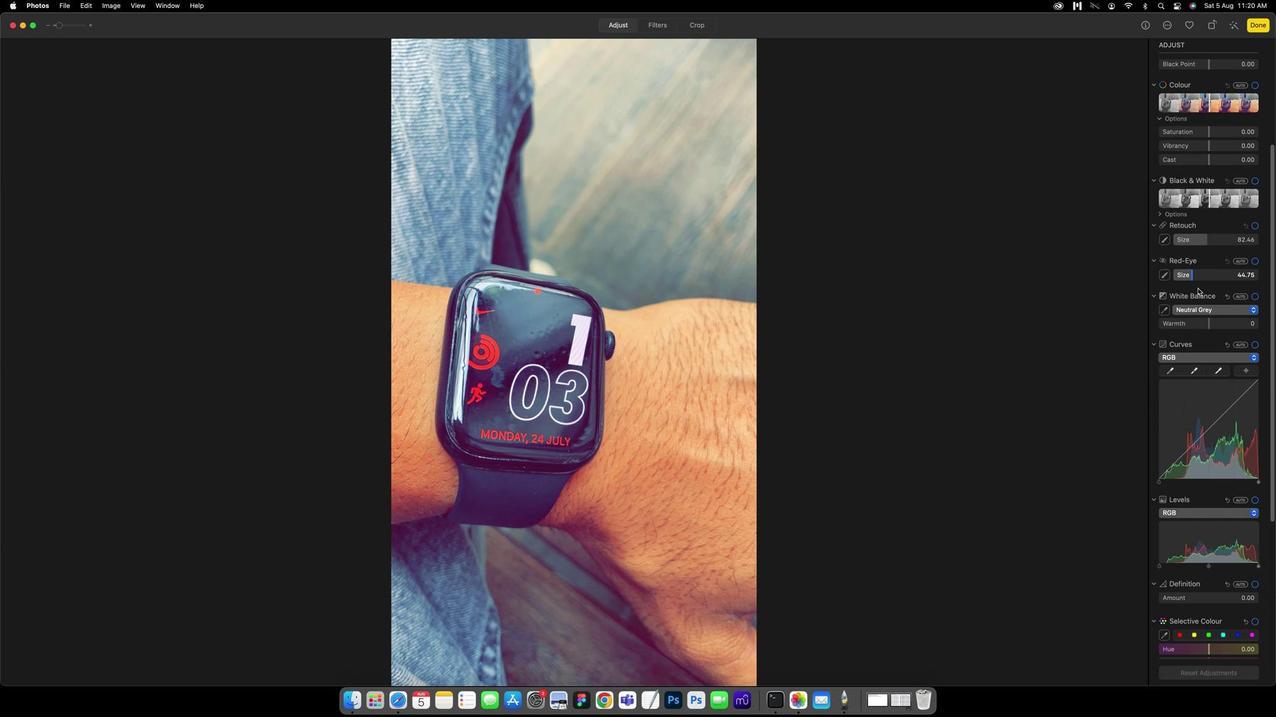 
Action: Mouse moved to (1207, 321)
Screenshot: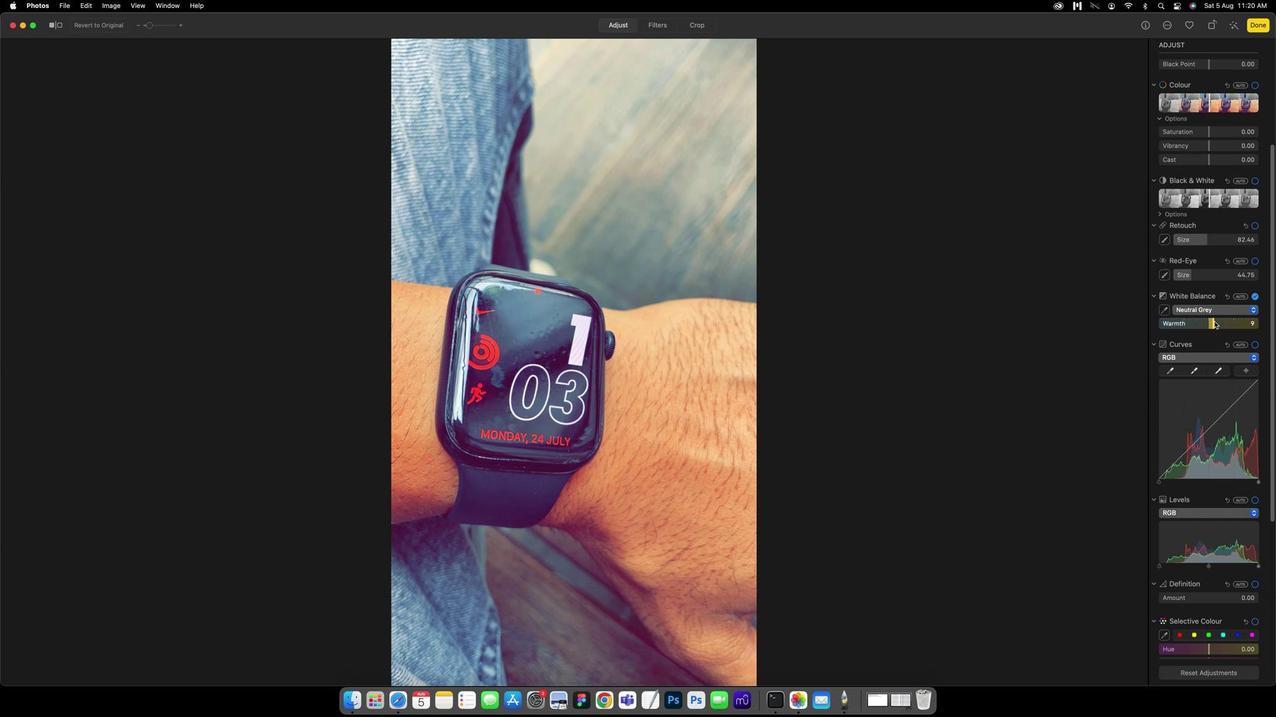 
Action: Mouse pressed left at (1207, 321)
Screenshot: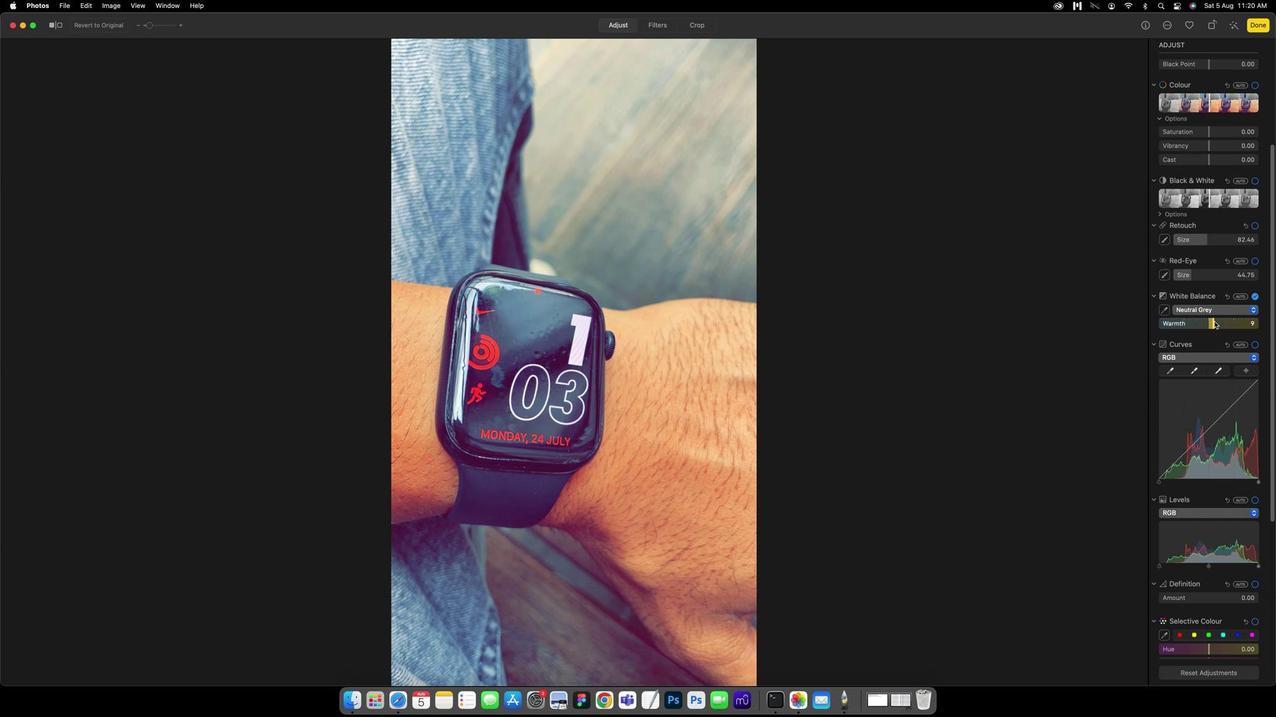 
Action: Mouse moved to (1199, 177)
Screenshot: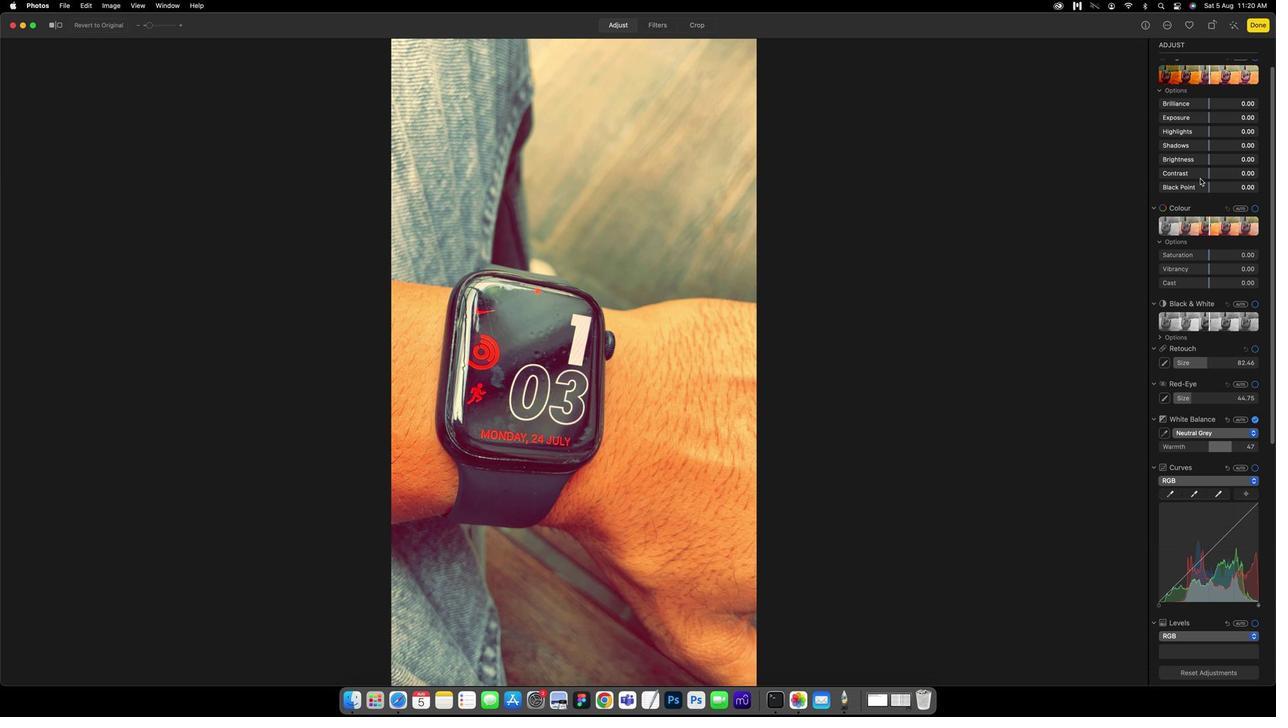 
Action: Mouse scrolled (1199, 177) with delta (0, 0)
Screenshot: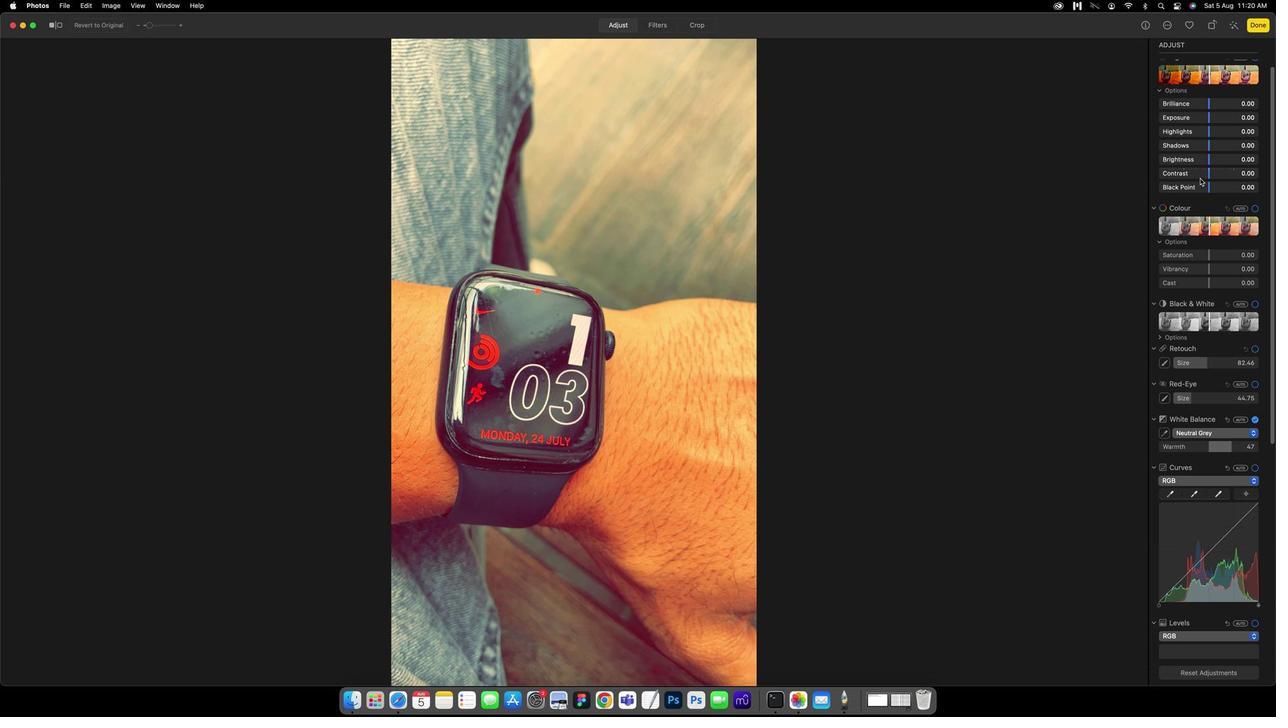 
Action: Mouse moved to (1199, 177)
Screenshot: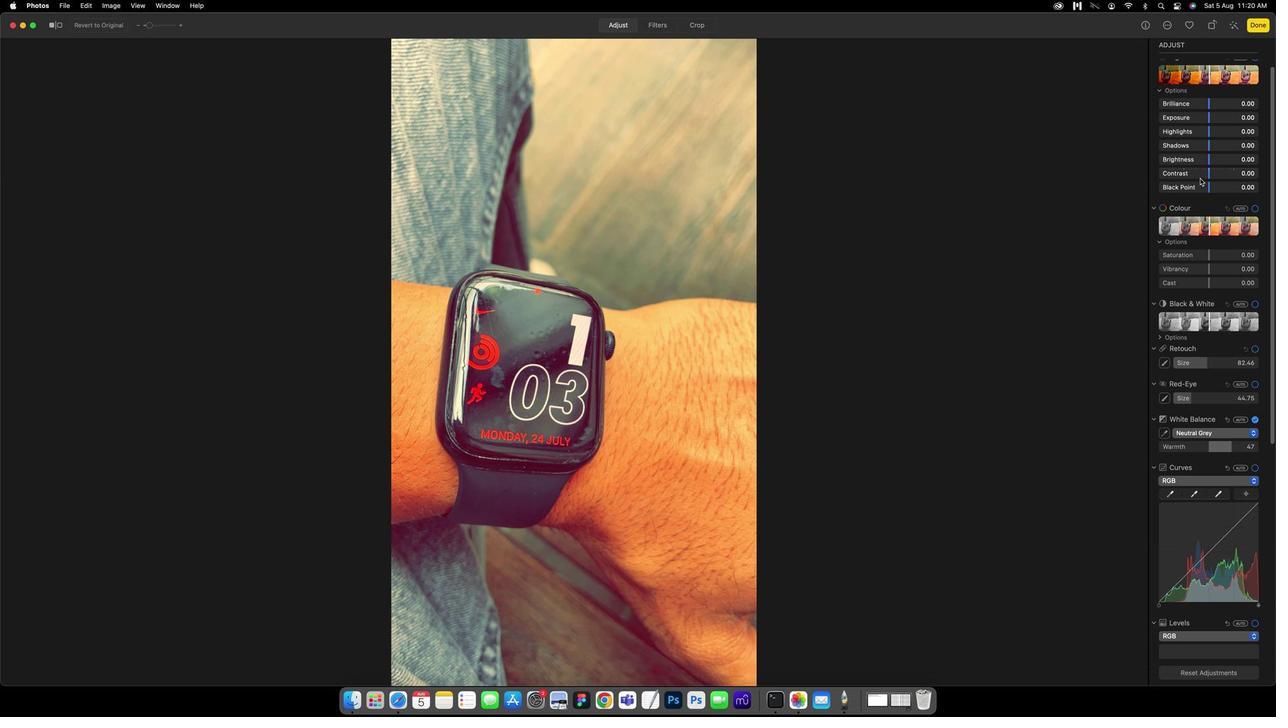 
Action: Mouse scrolled (1199, 177) with delta (0, 0)
Screenshot: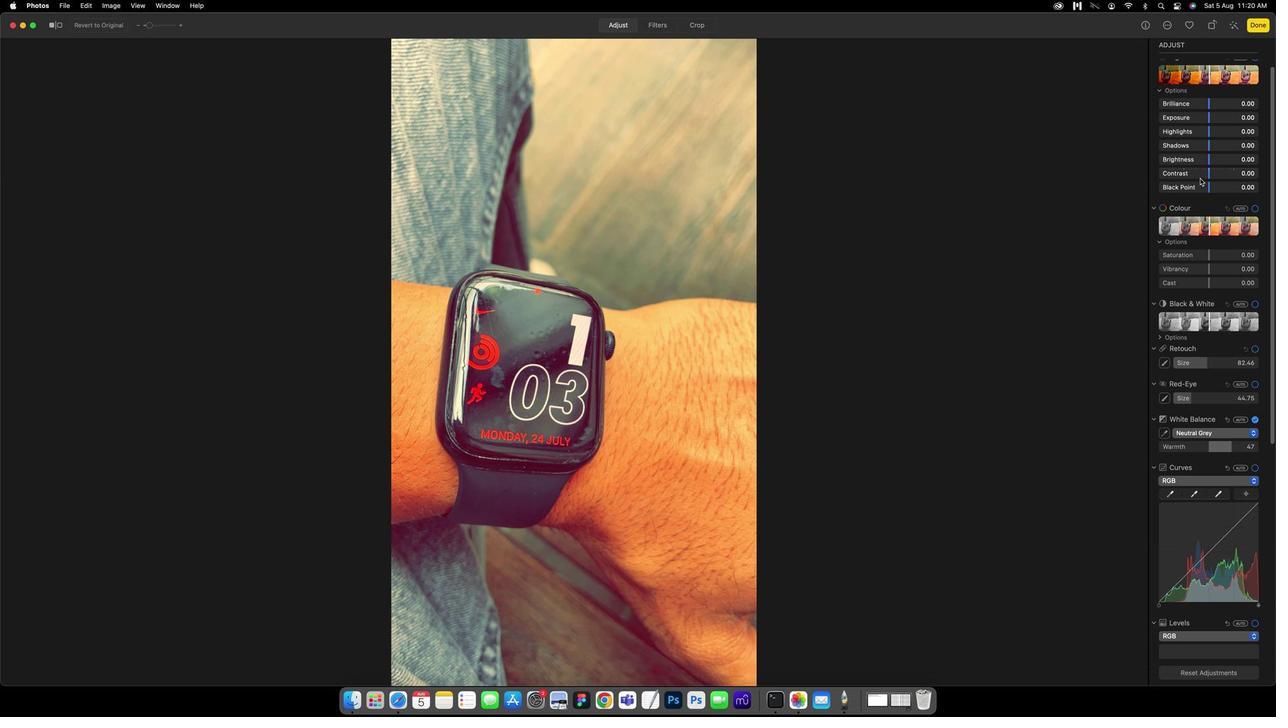 
Action: Mouse scrolled (1199, 177) with delta (0, 1)
Screenshot: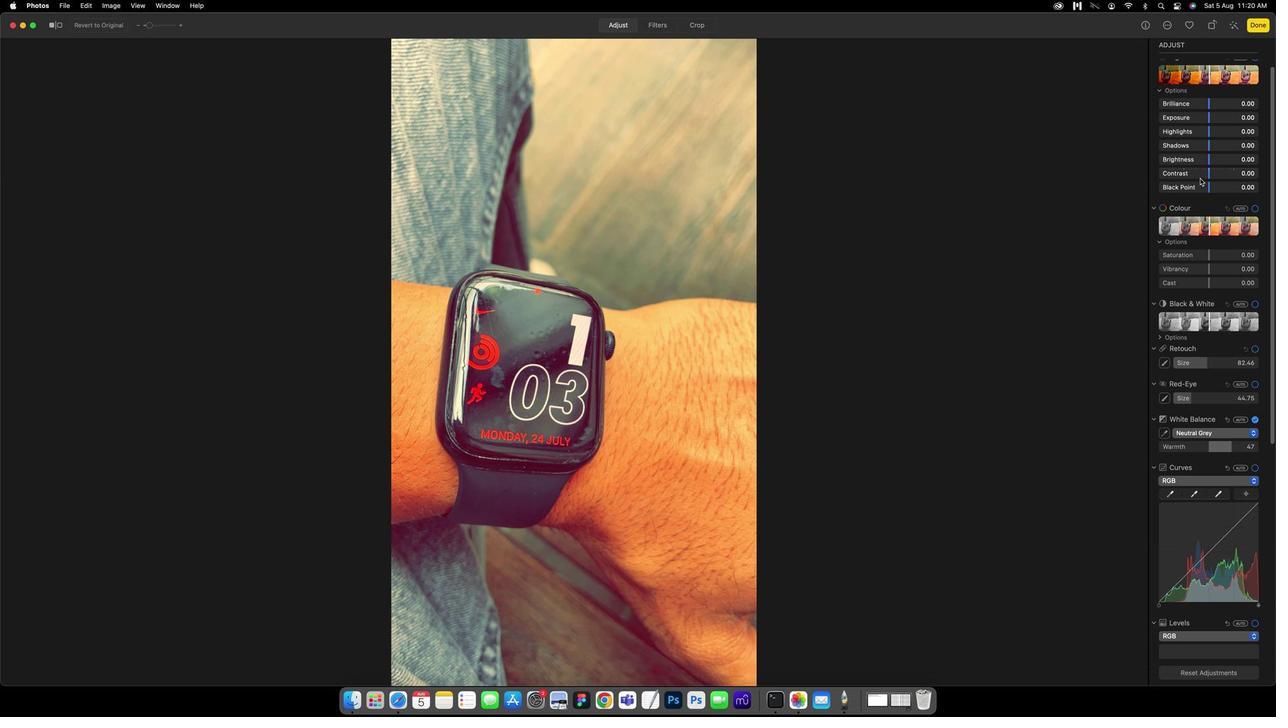
Action: Mouse scrolled (1199, 177) with delta (0, 2)
Screenshot: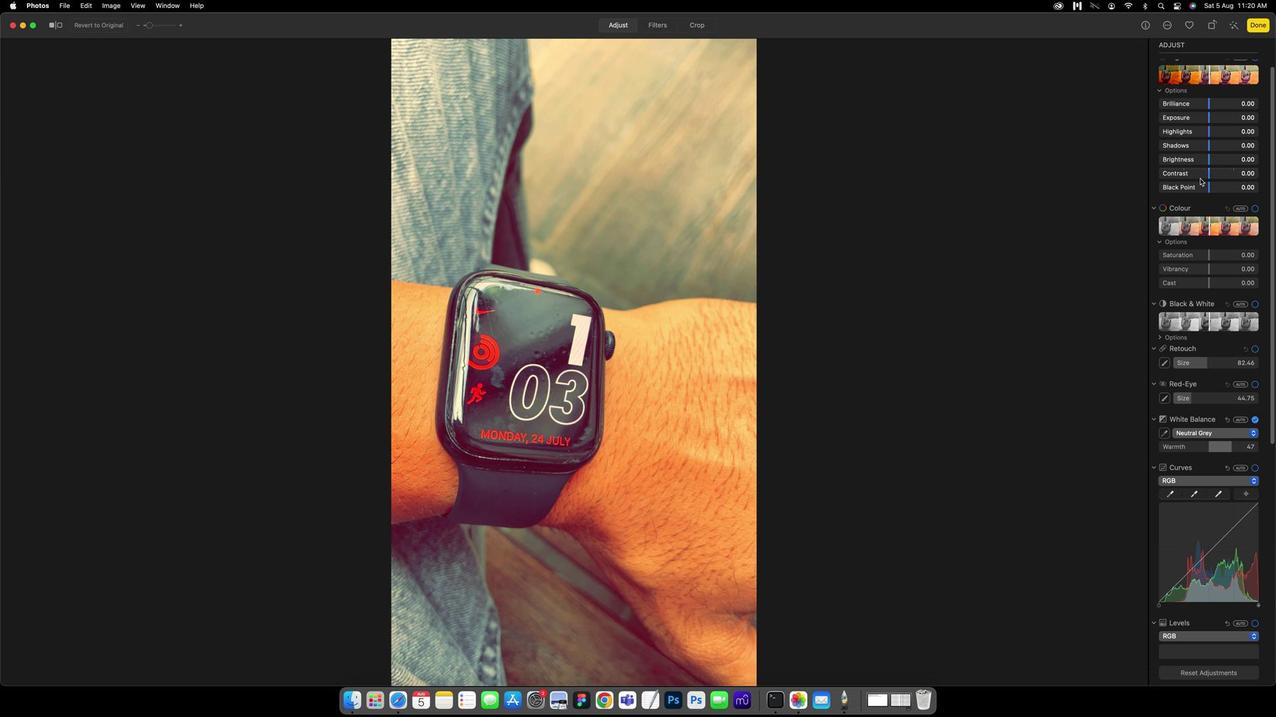 
Action: Mouse scrolled (1199, 177) with delta (0, 3)
Screenshot: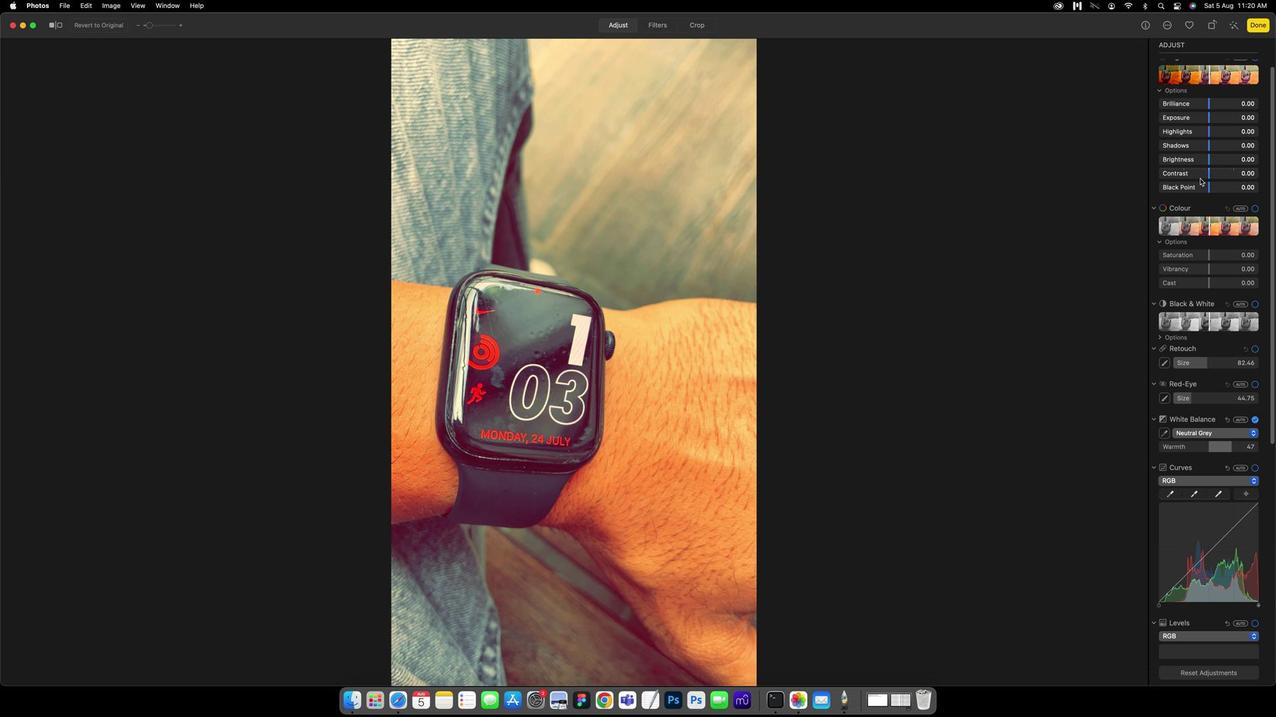 
Action: Mouse scrolled (1199, 177) with delta (0, 3)
Screenshot: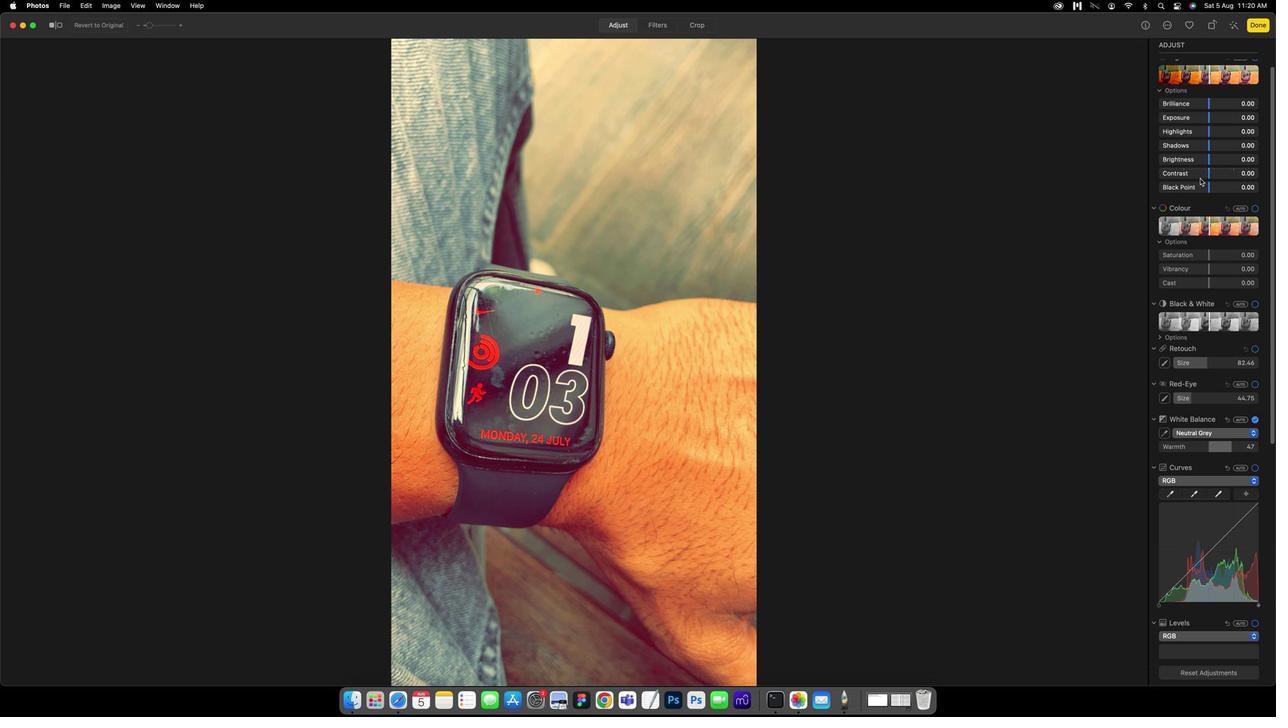 
Action: Mouse moved to (1207, 101)
Screenshot: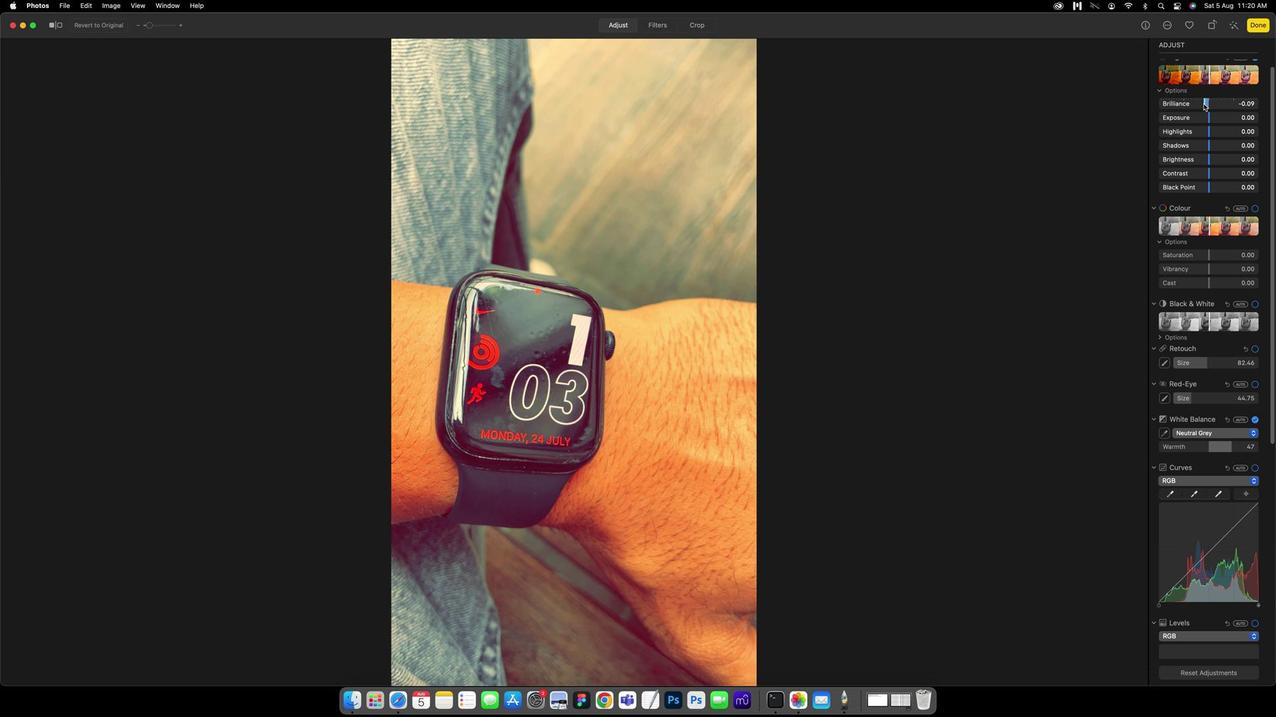 
Action: Mouse pressed left at (1207, 101)
Screenshot: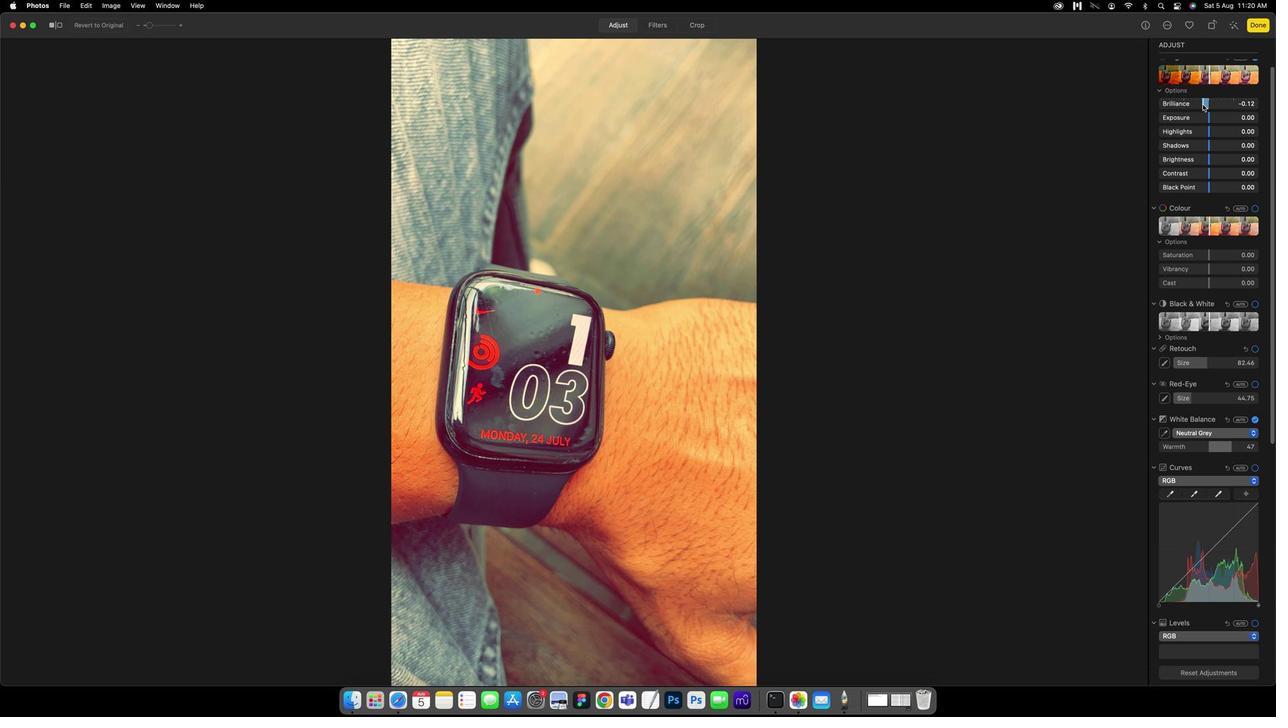
Action: Mouse moved to (1207, 116)
Screenshot: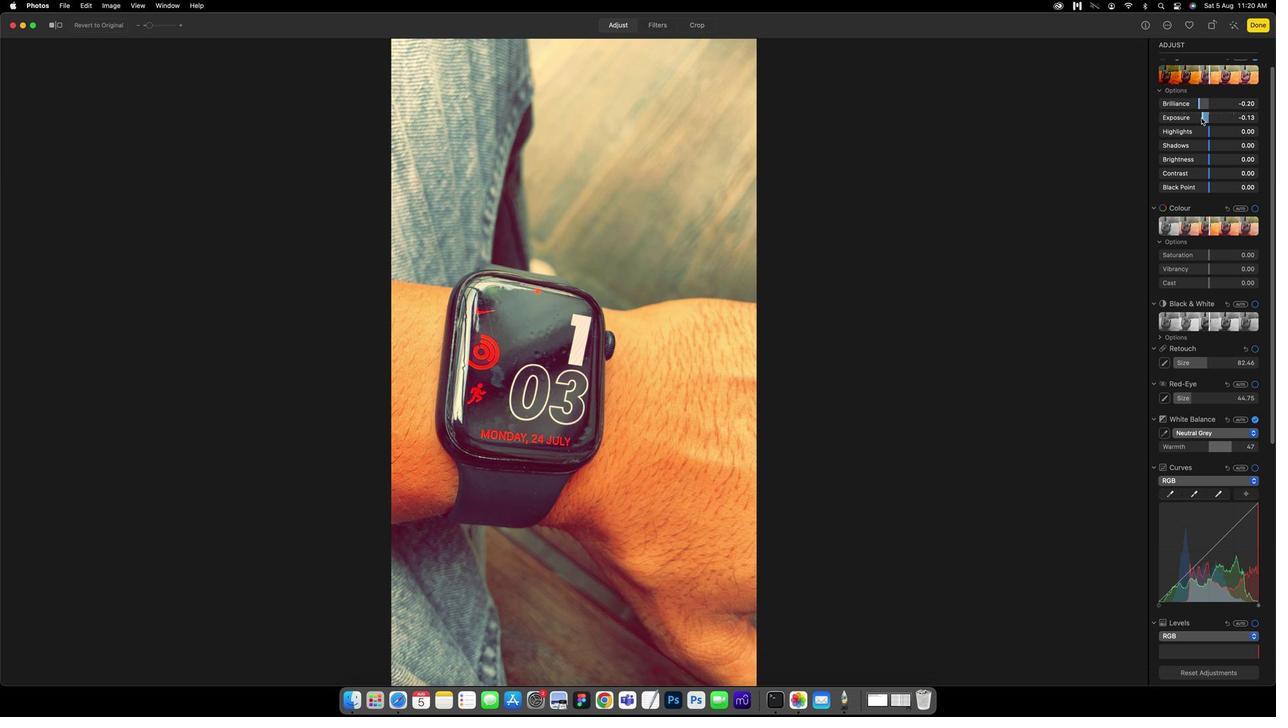 
Action: Mouse pressed left at (1207, 116)
Screenshot: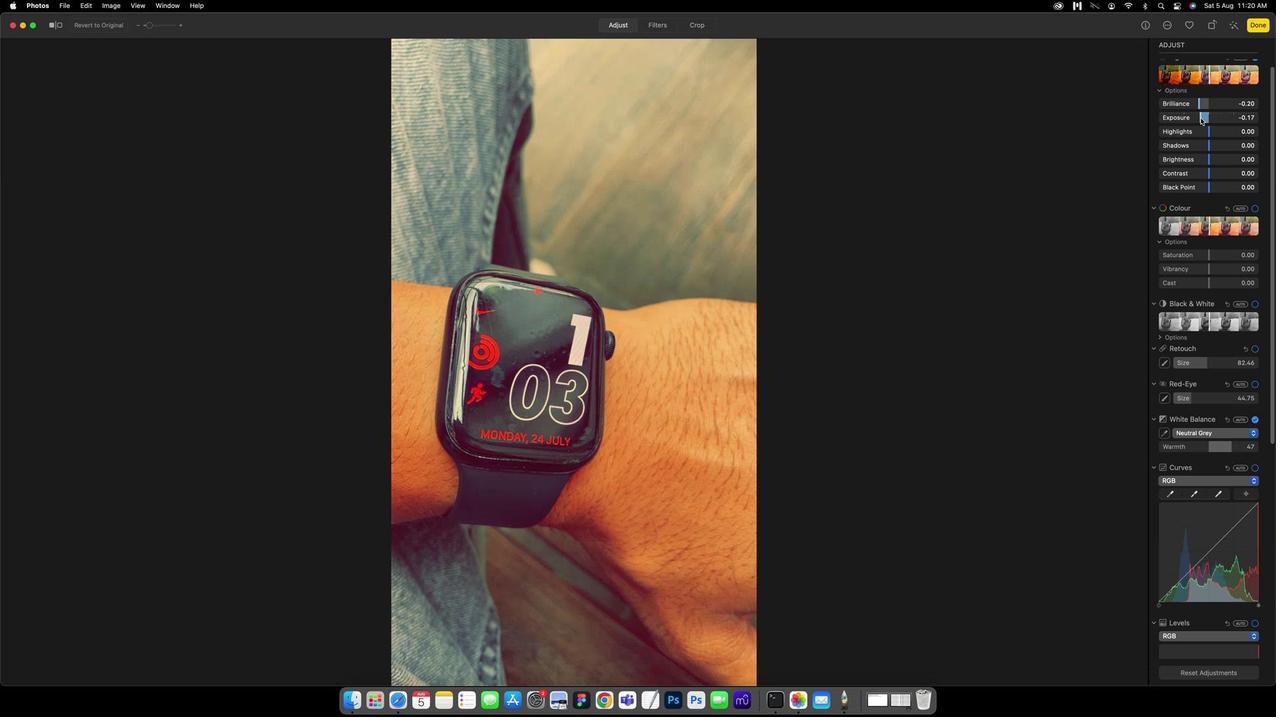 
Action: Mouse moved to (1209, 129)
Screenshot: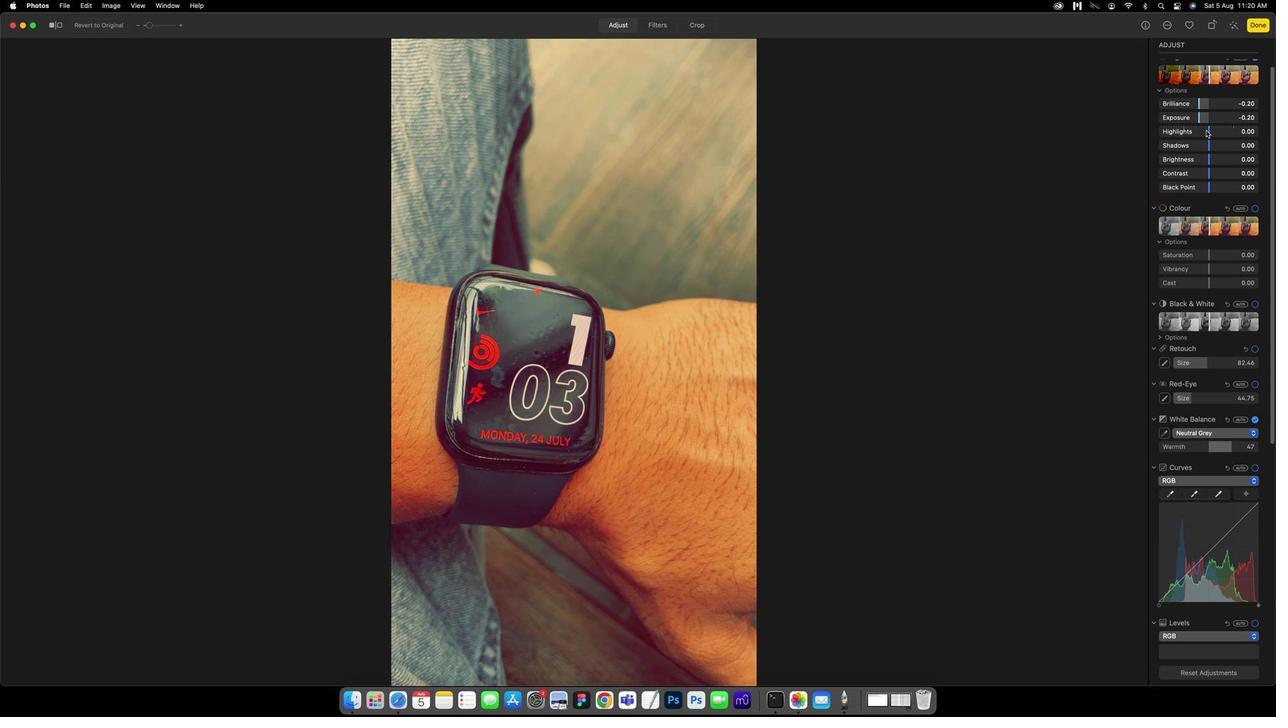 
Action: Mouse pressed left at (1209, 129)
Screenshot: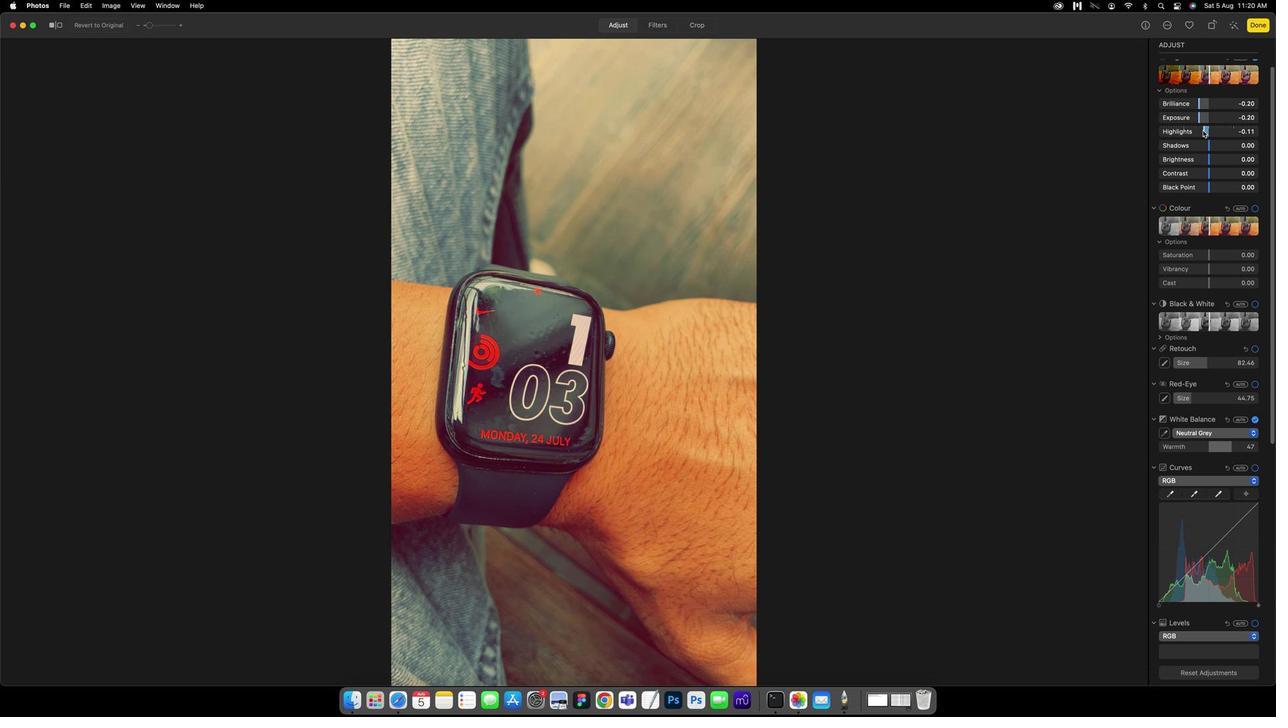 
Action: Mouse moved to (1205, 148)
Screenshot: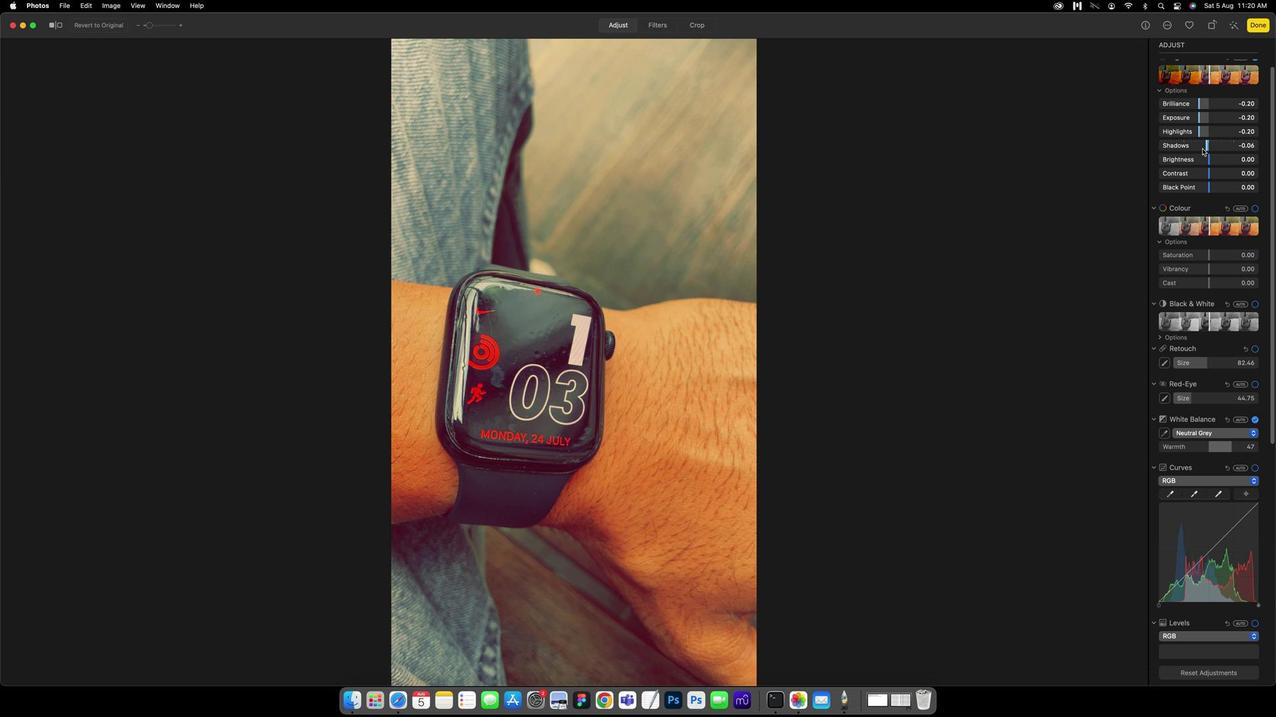 
Action: Mouse pressed left at (1205, 148)
Screenshot: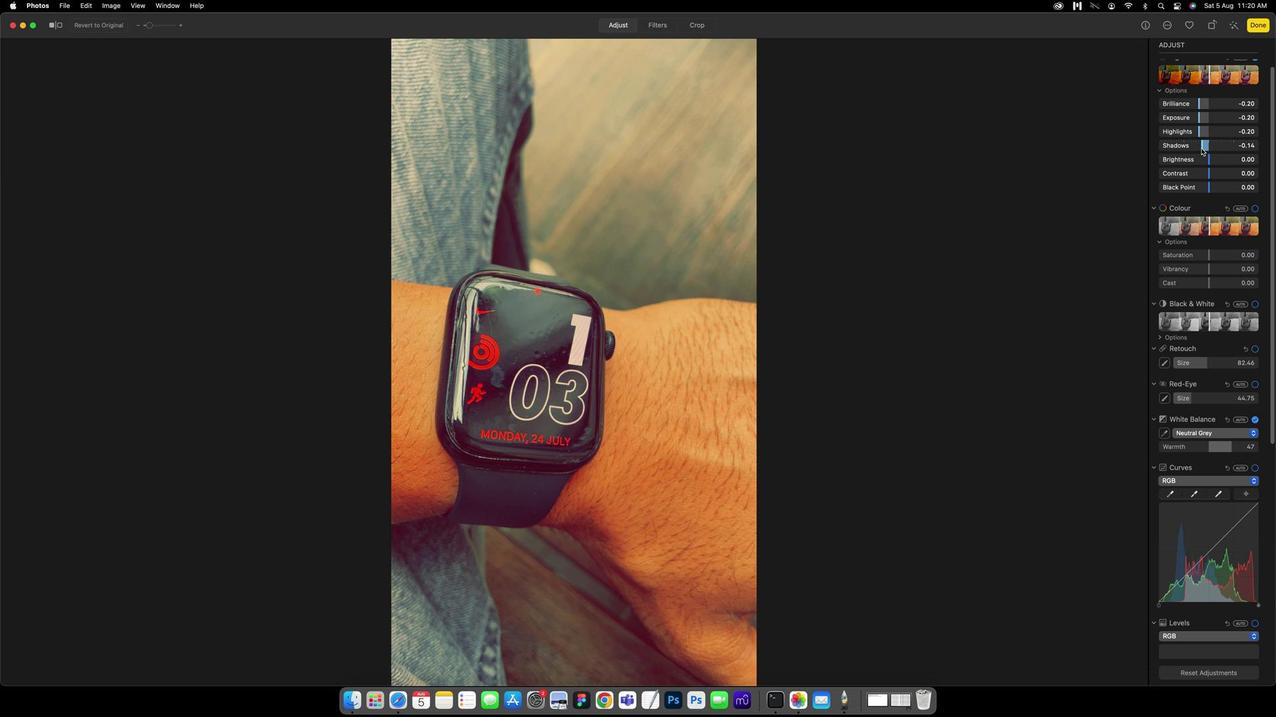 
Action: Mouse moved to (1207, 157)
Screenshot: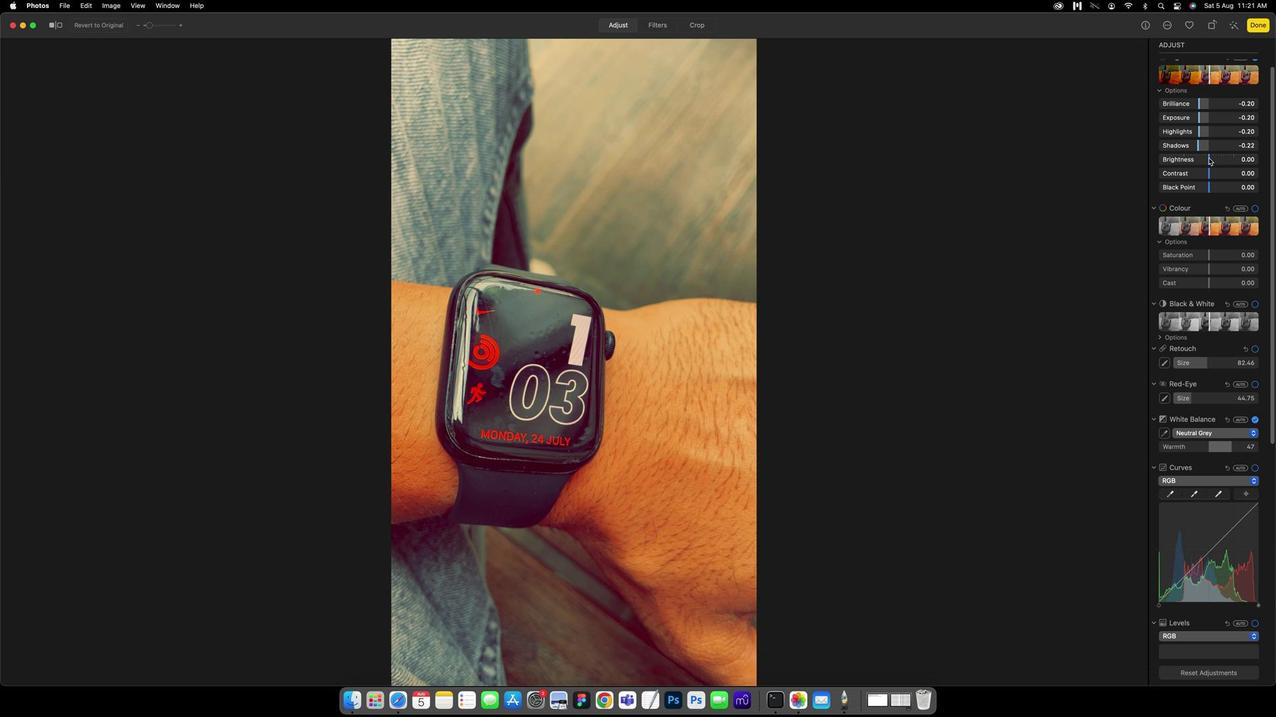 
Action: Mouse pressed left at (1207, 157)
Screenshot: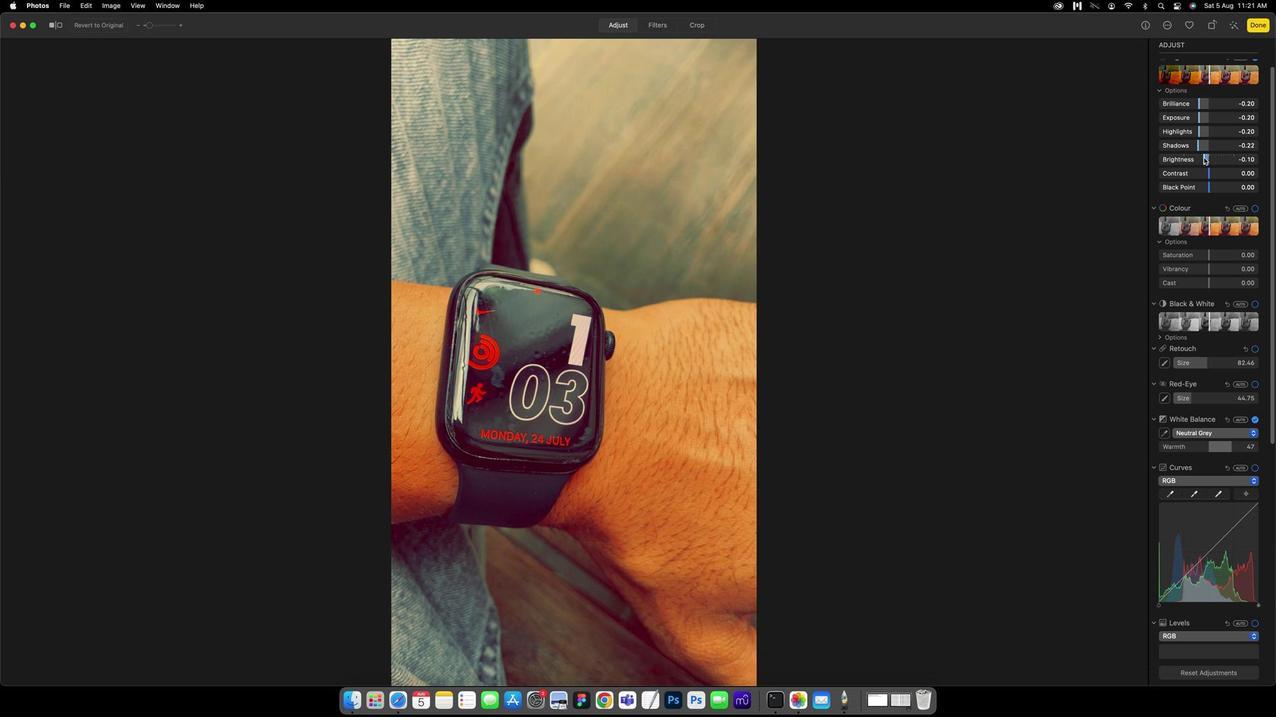 
Action: Mouse moved to (1207, 168)
Screenshot: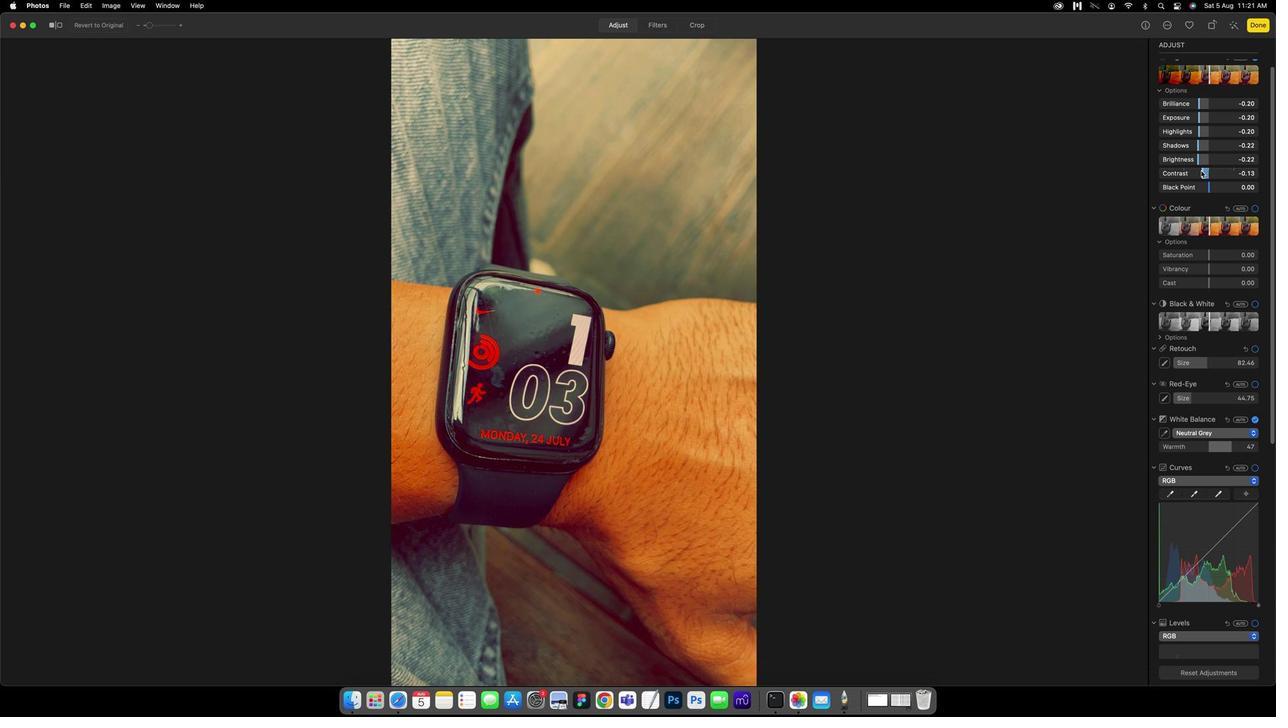 
Action: Mouse pressed left at (1207, 168)
Screenshot: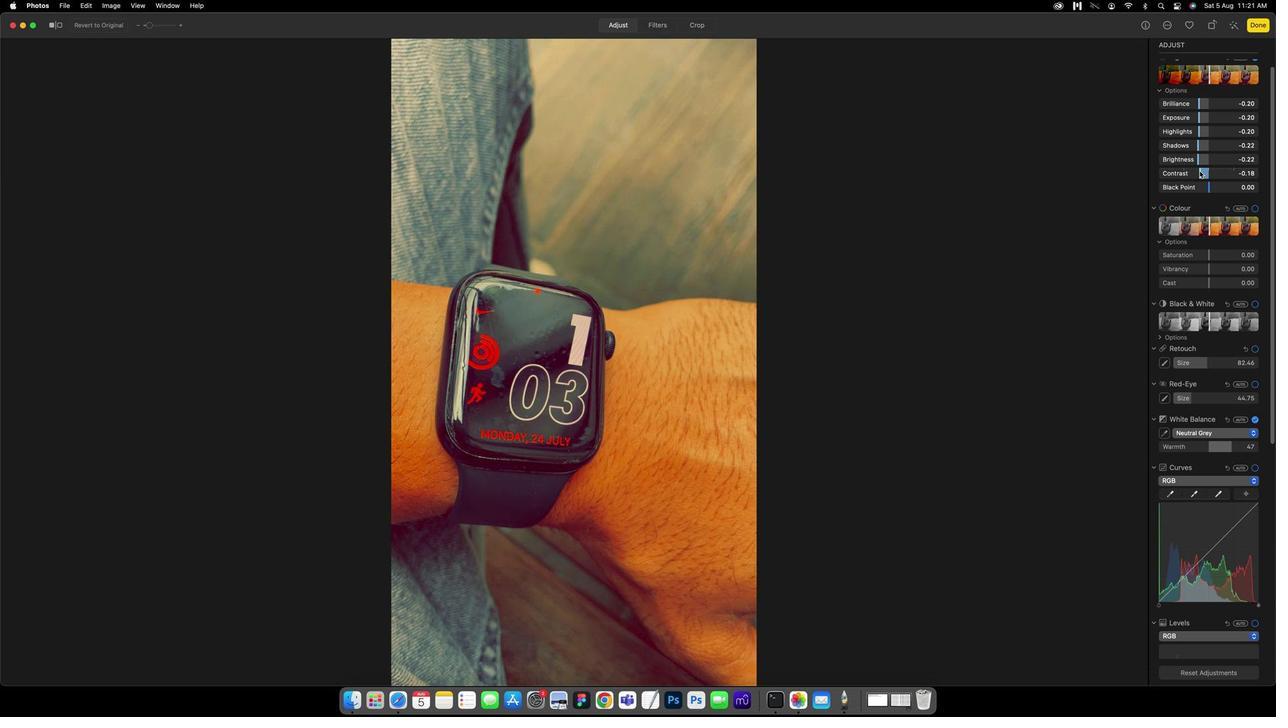 
Action: Mouse moved to (1207, 184)
Screenshot: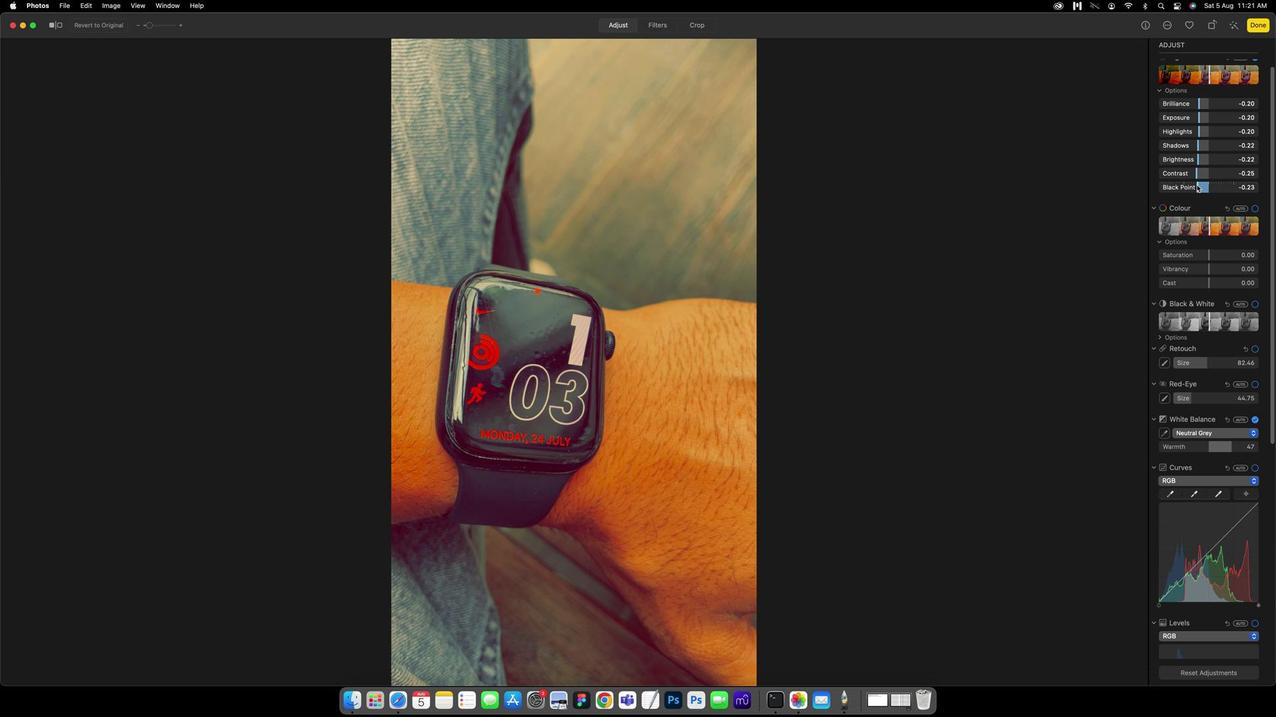 
Action: Mouse pressed left at (1207, 184)
Screenshot: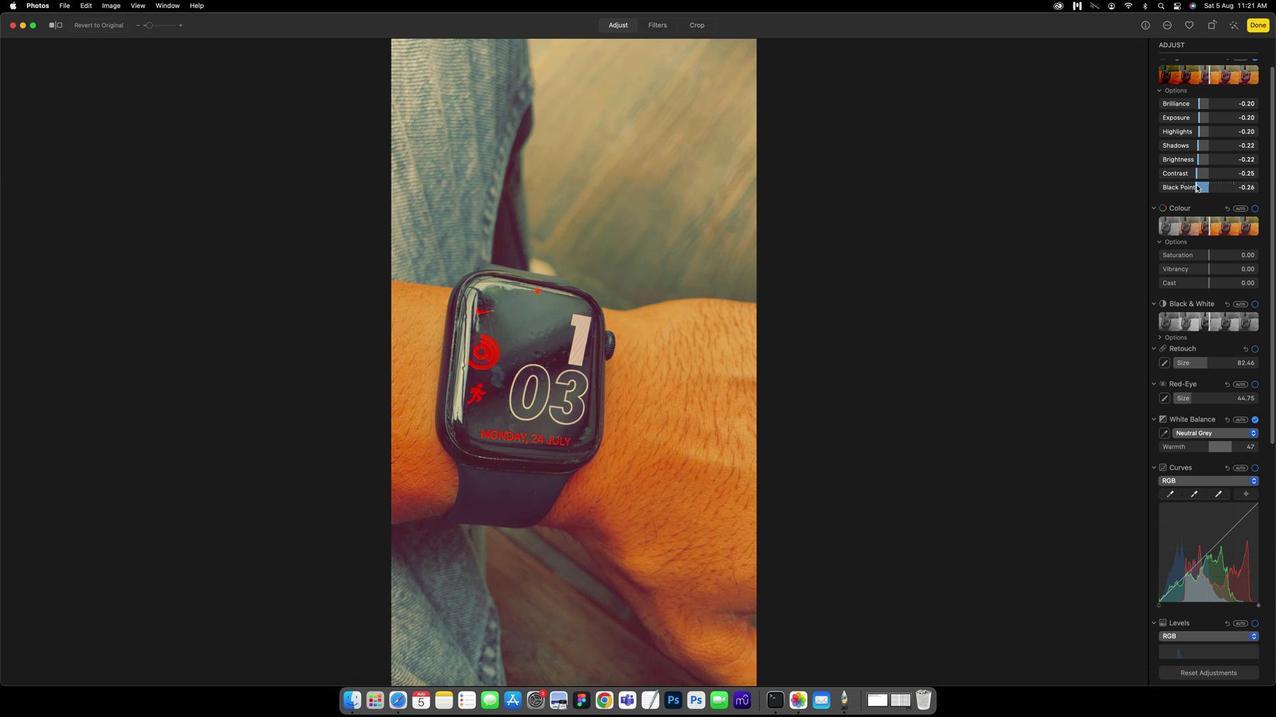 
Action: Mouse moved to (1258, 29)
Screenshot: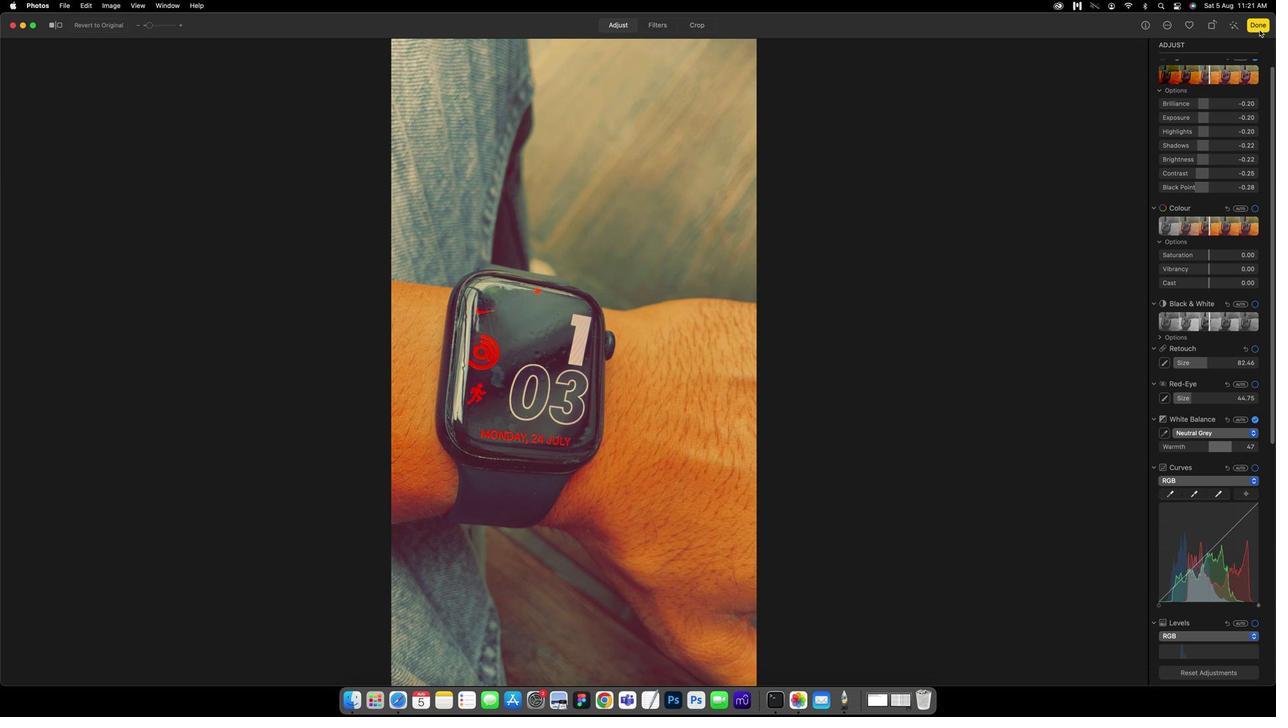 
Action: Mouse pressed left at (1258, 29)
Screenshot: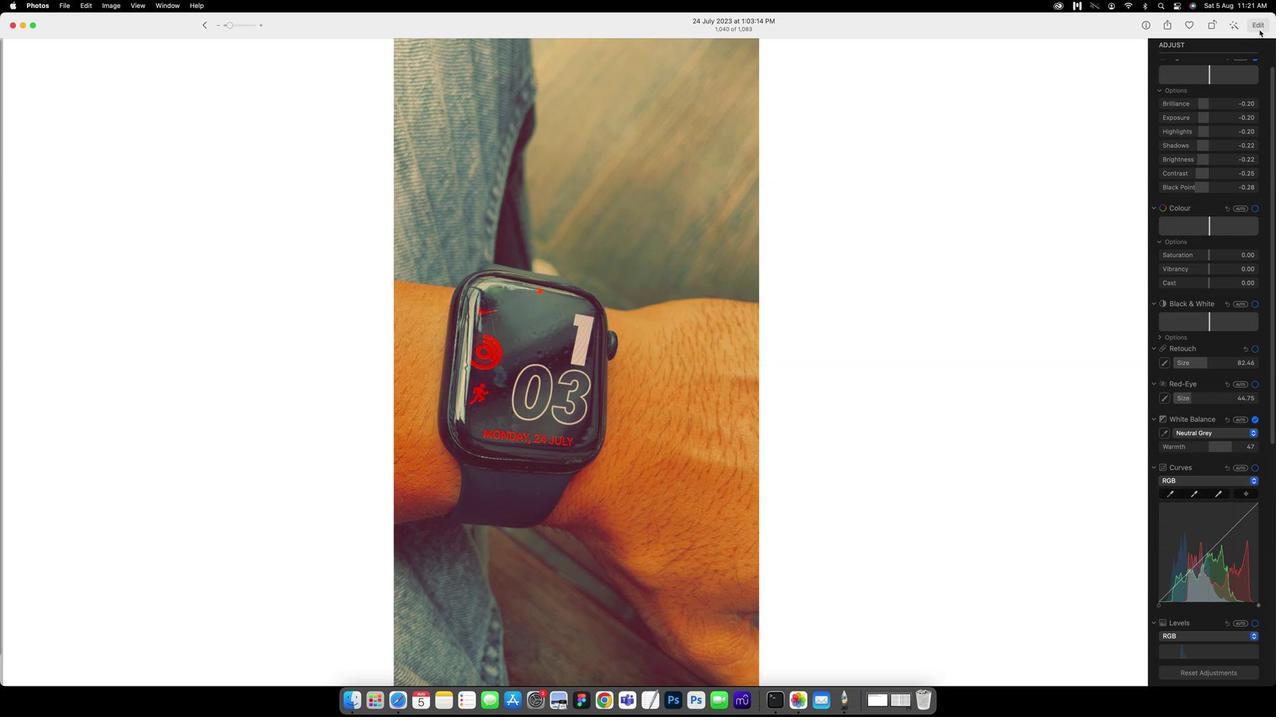 
Action: Mouse moved to (200, 26)
Screenshot: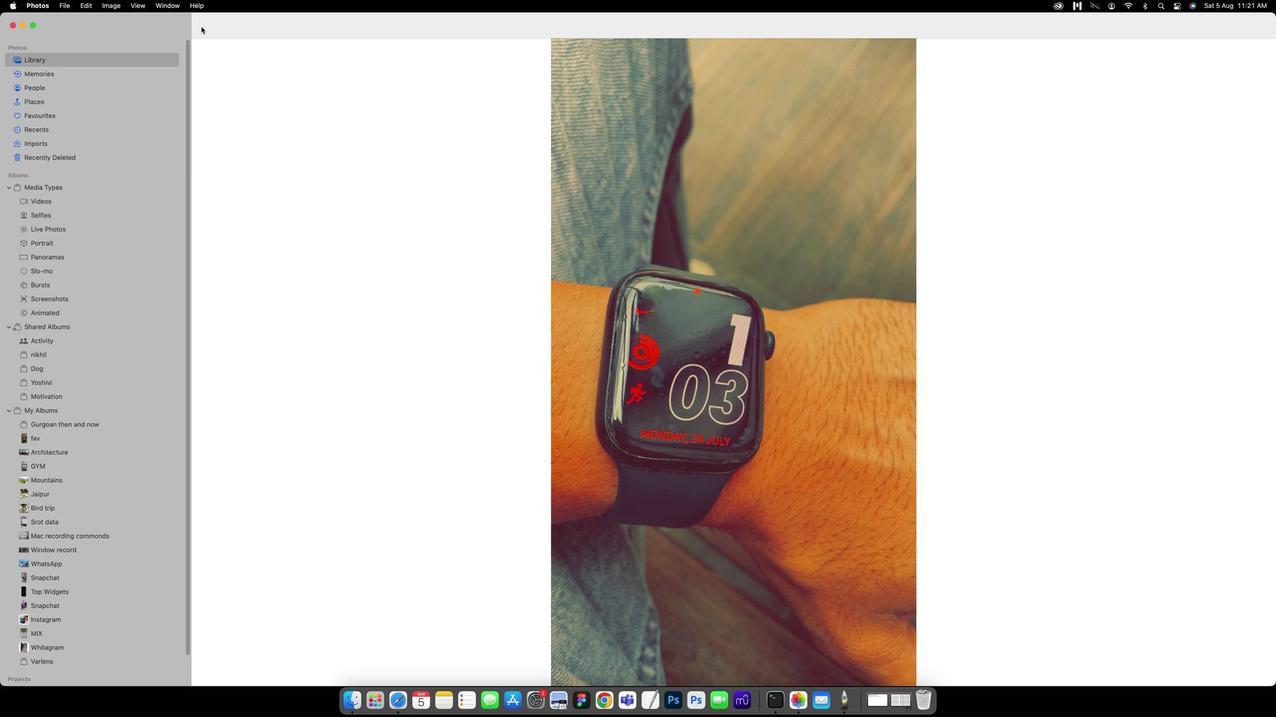 
Action: Mouse pressed left at (200, 26)
Screenshot: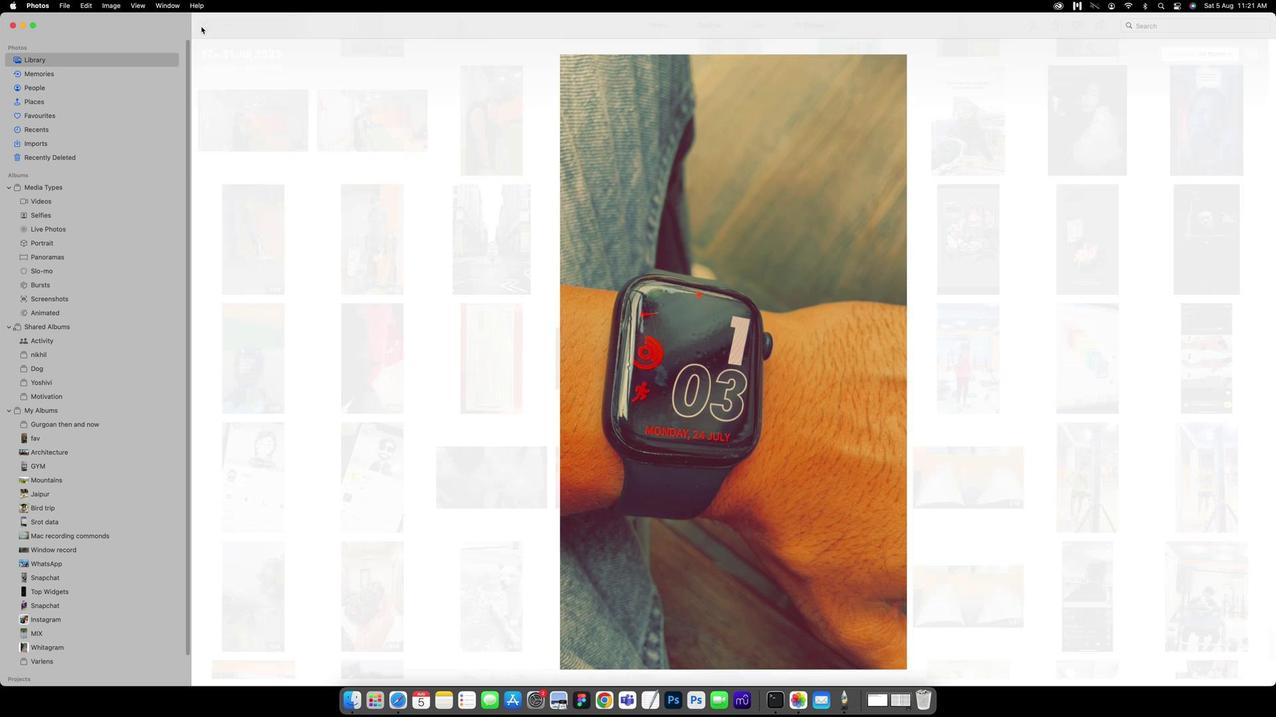 
Action: Mouse moved to (535, 169)
Screenshot: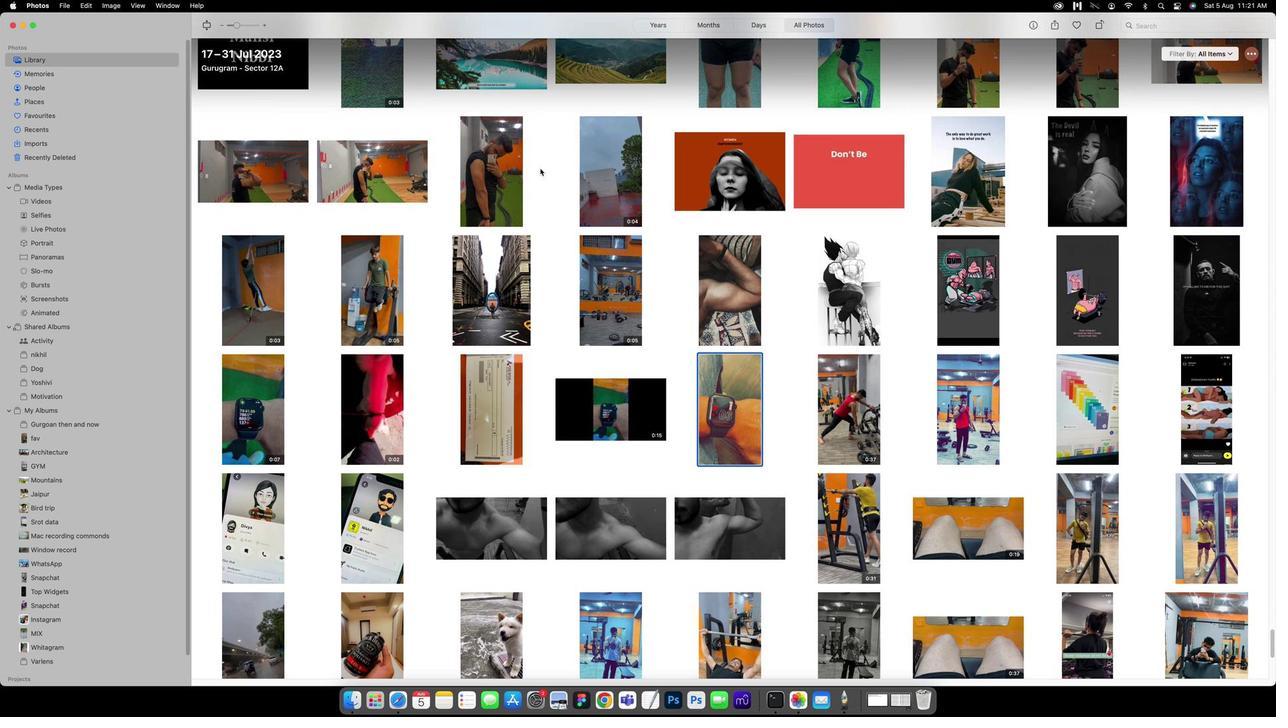 
Action: Mouse scrolled (535, 169) with delta (0, 0)
Screenshot: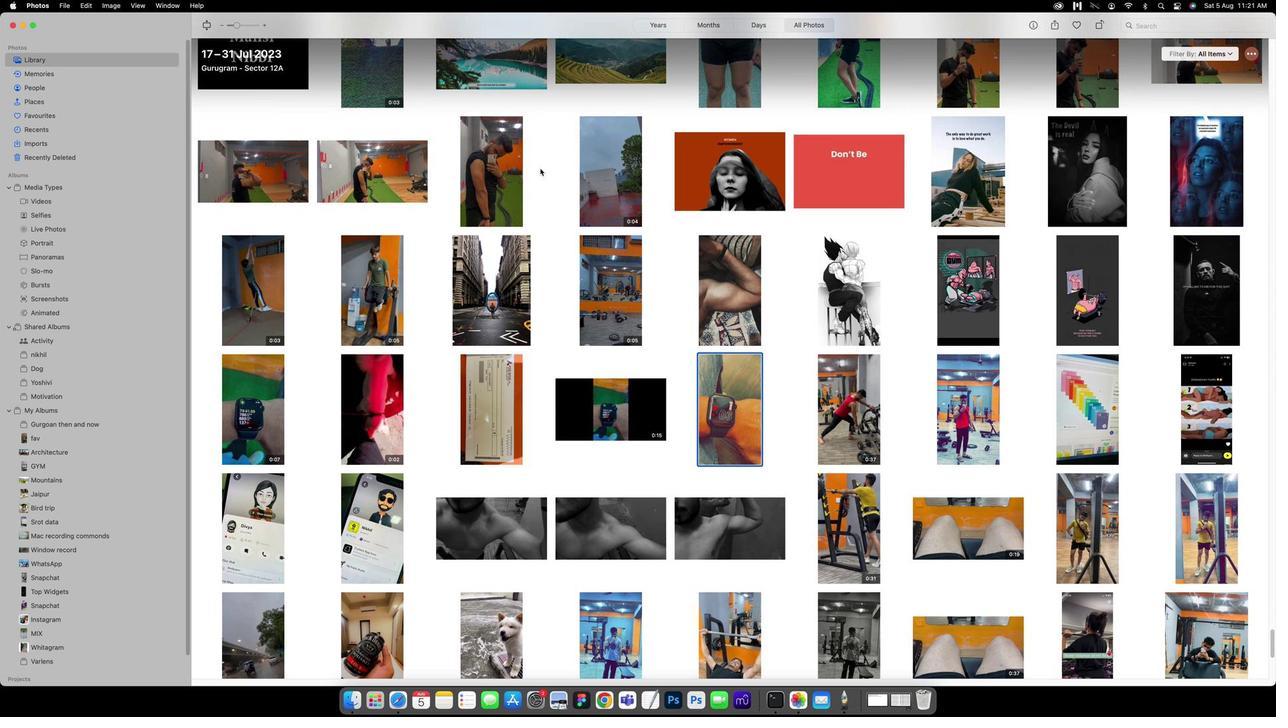 
Action: Mouse moved to (535, 169)
Screenshot: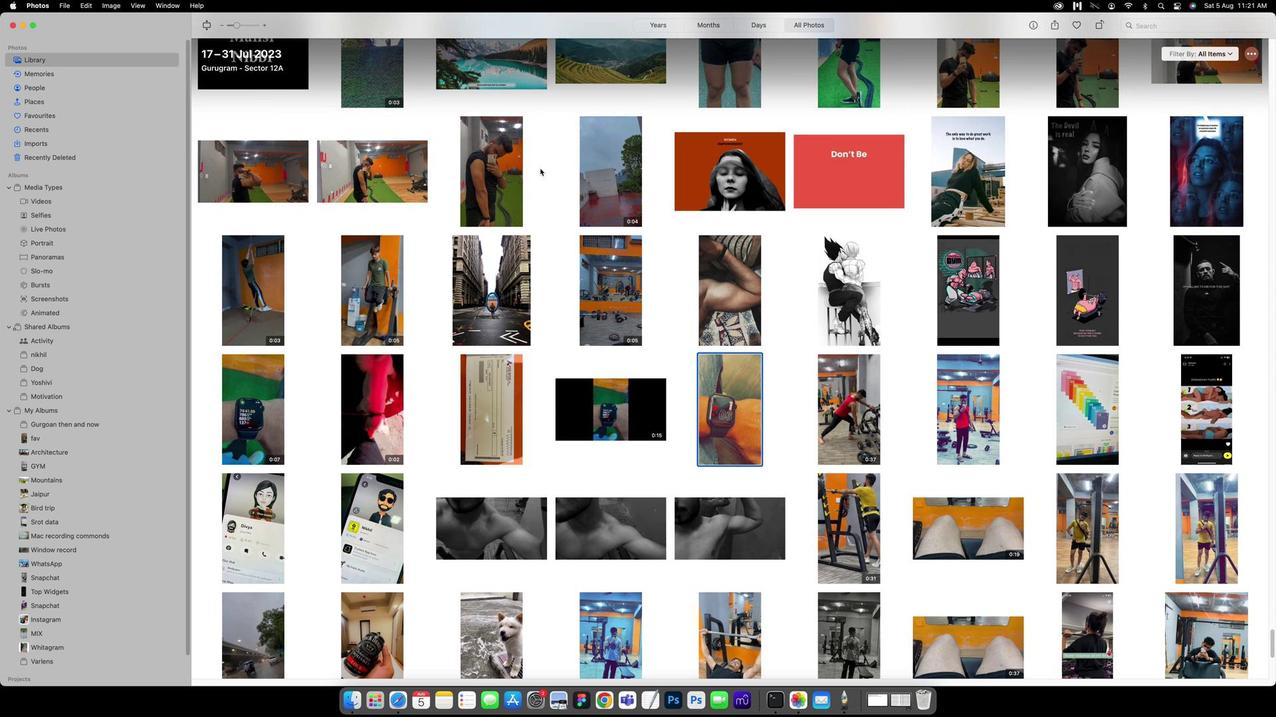 
Action: Mouse scrolled (535, 169) with delta (0, 0)
Screenshot: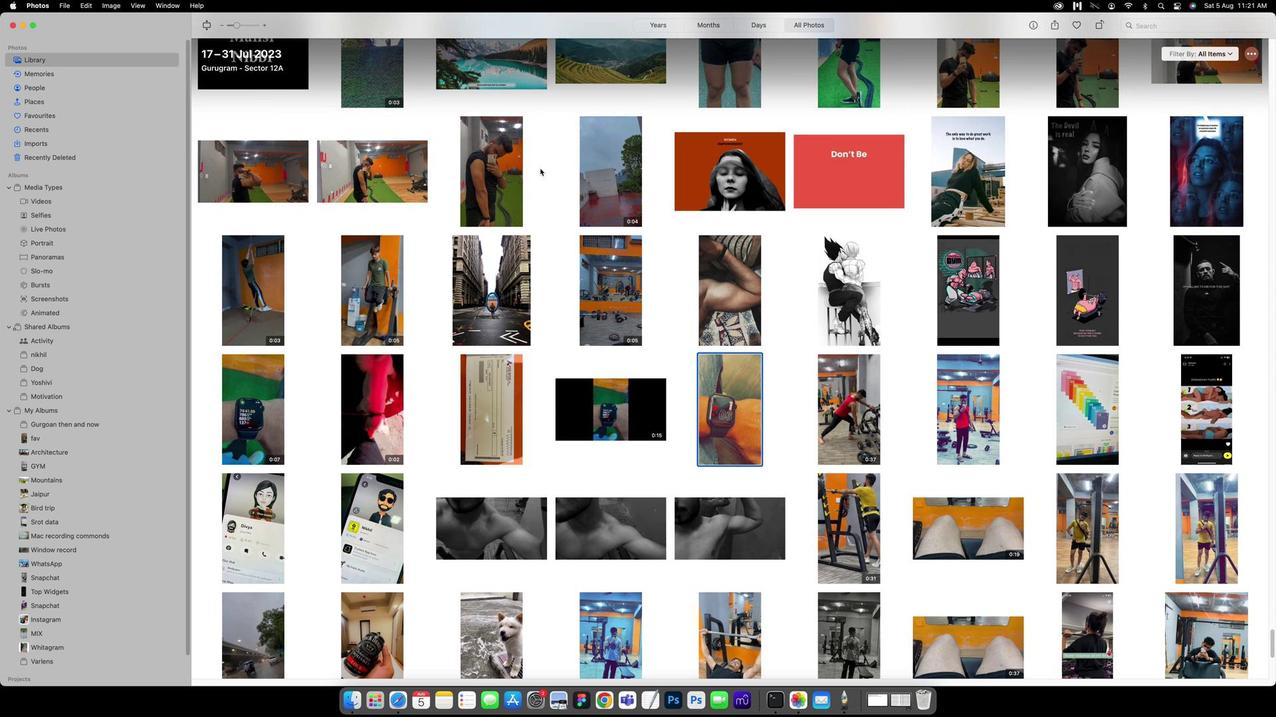 
Action: Mouse scrolled (535, 169) with delta (0, 1)
Screenshot: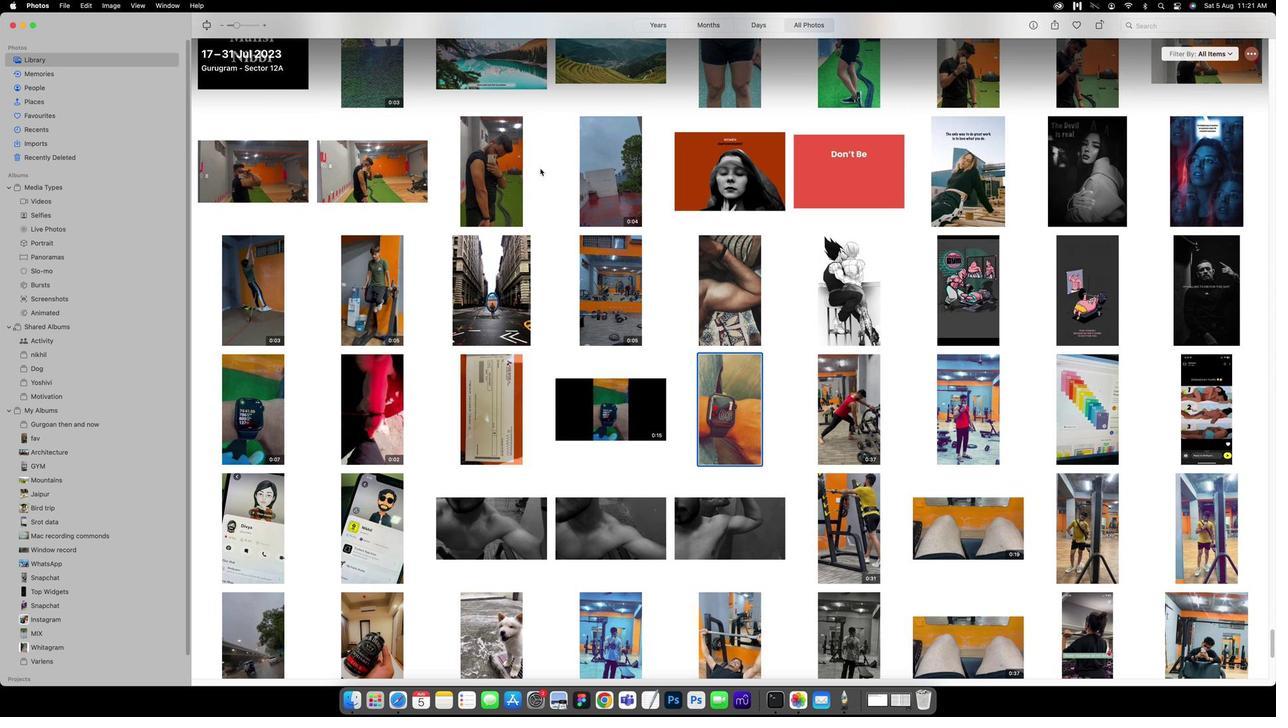 
Action: Mouse moved to (536, 169)
Screenshot: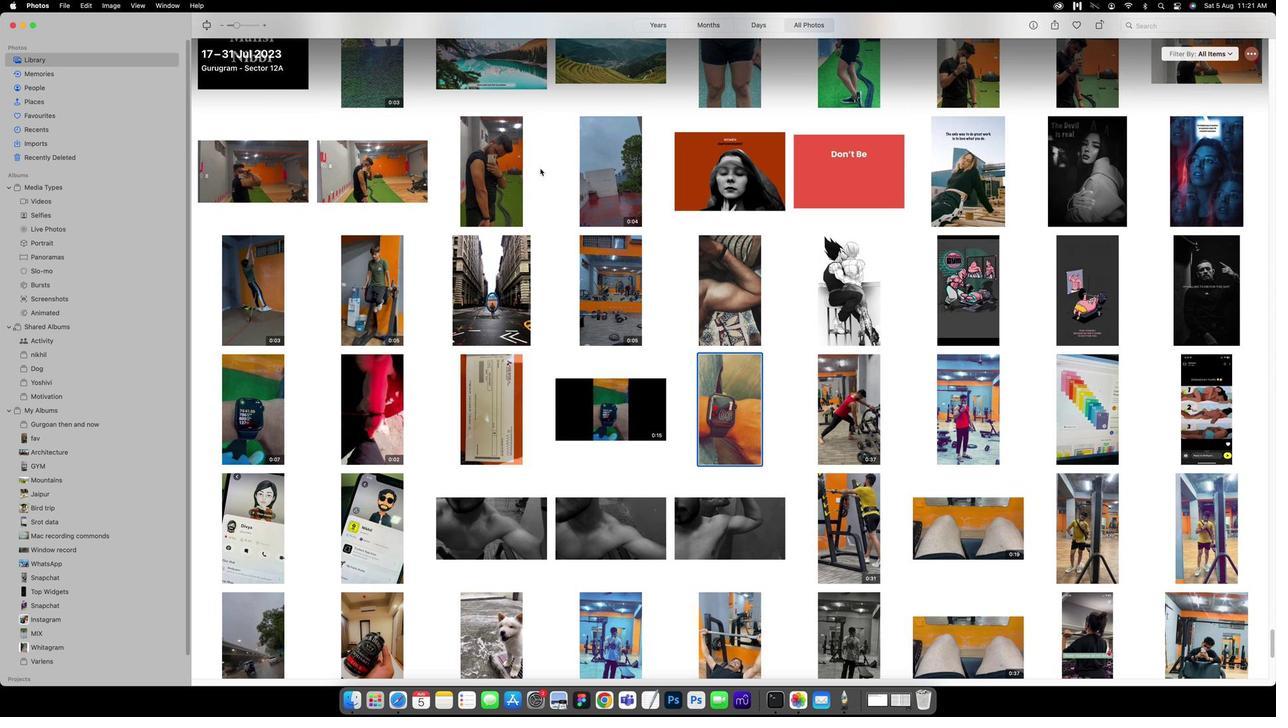 
Action: Mouse scrolled (536, 169) with delta (0, 2)
Screenshot: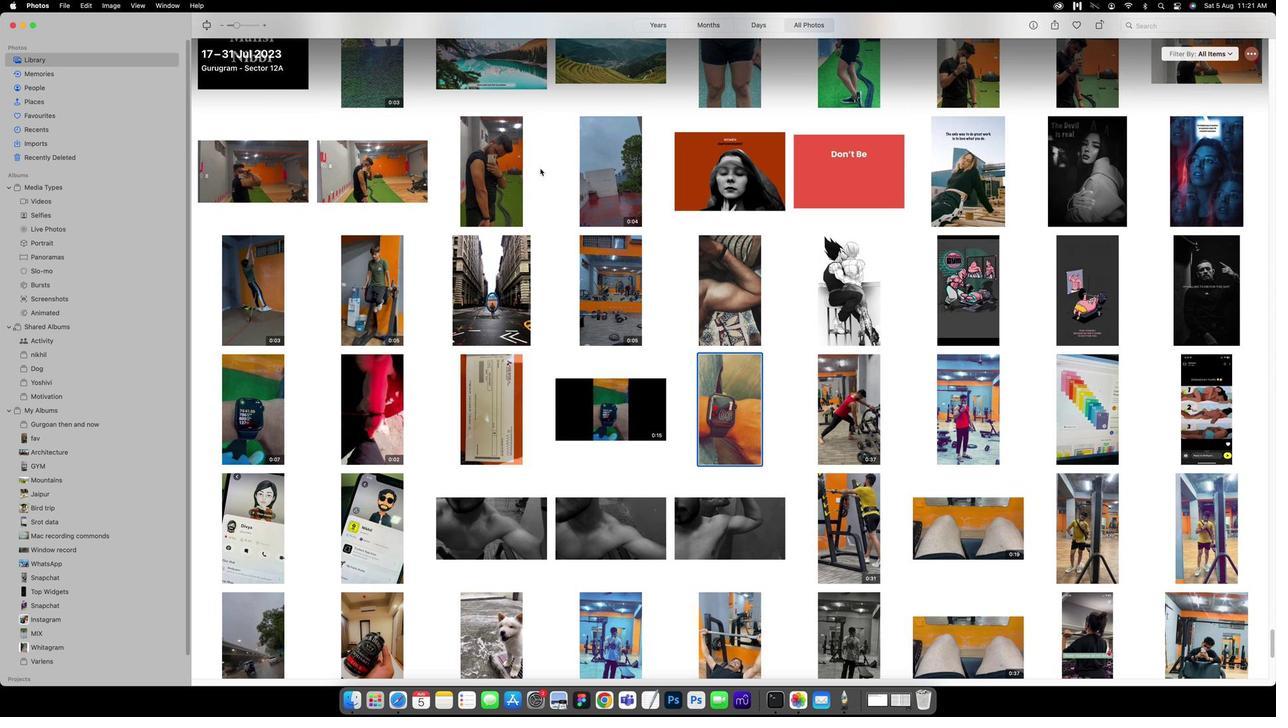 
Action: Mouse moved to (551, 150)
Screenshot: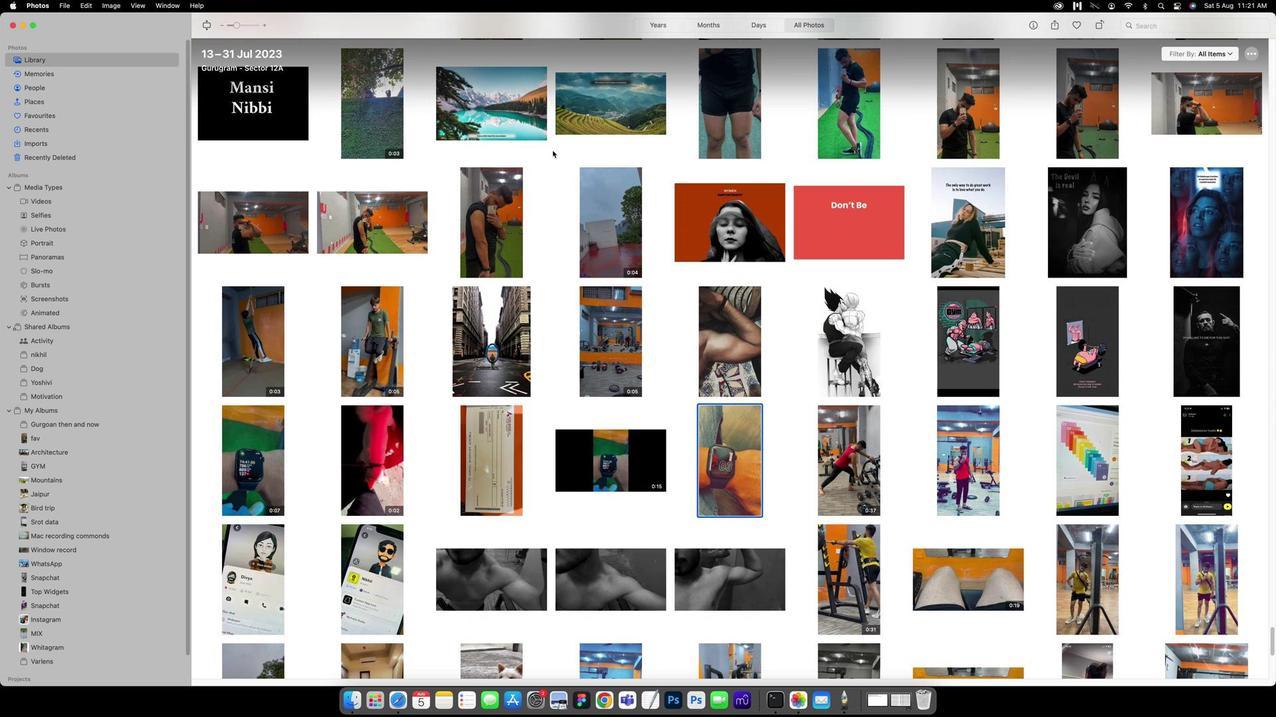 
Action: Mouse scrolled (551, 150) with delta (0, 0)
Screenshot: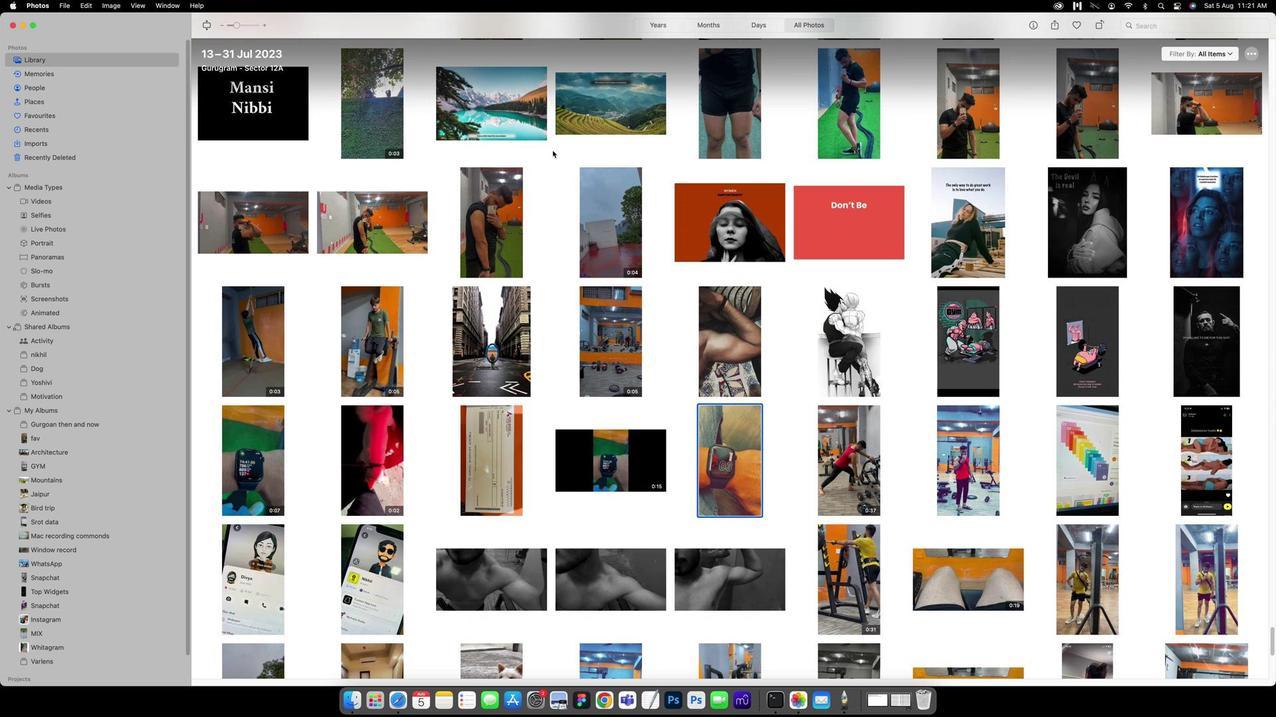 
Action: Mouse moved to (551, 150)
Screenshot: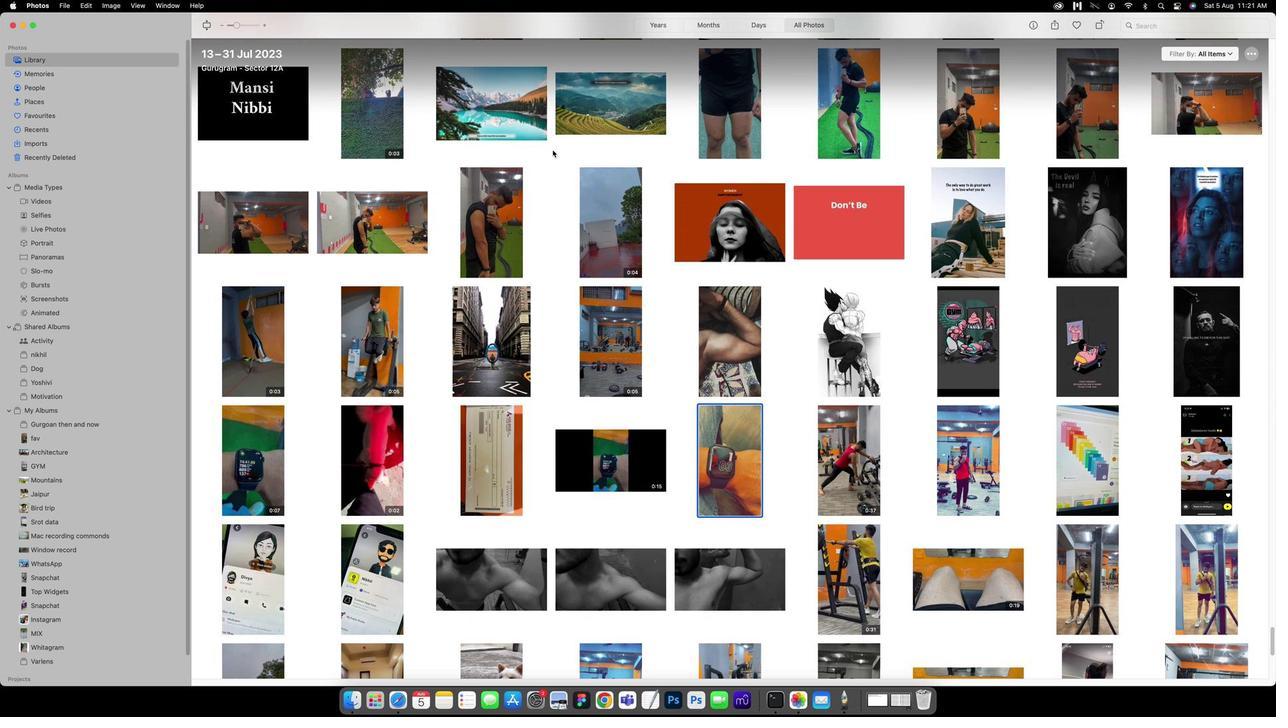 
Action: Mouse scrolled (551, 150) with delta (0, 0)
Screenshot: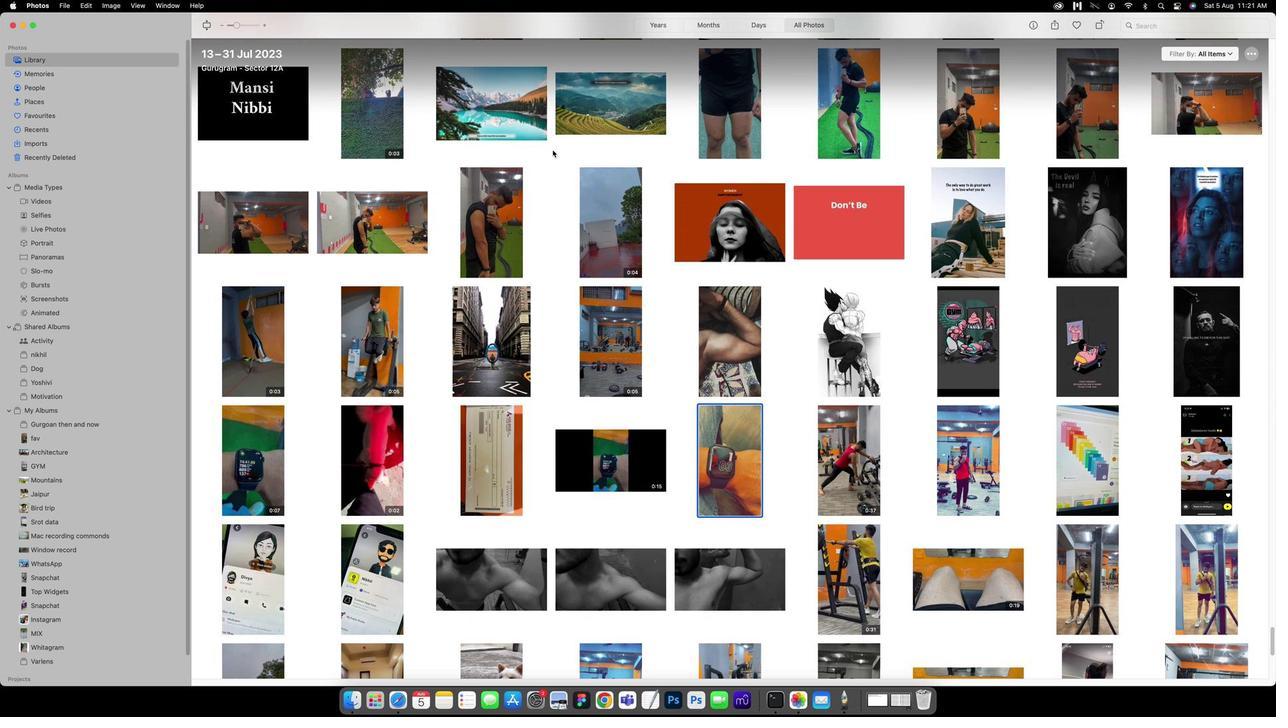 
Action: Mouse scrolled (551, 150) with delta (0, 1)
Screenshot: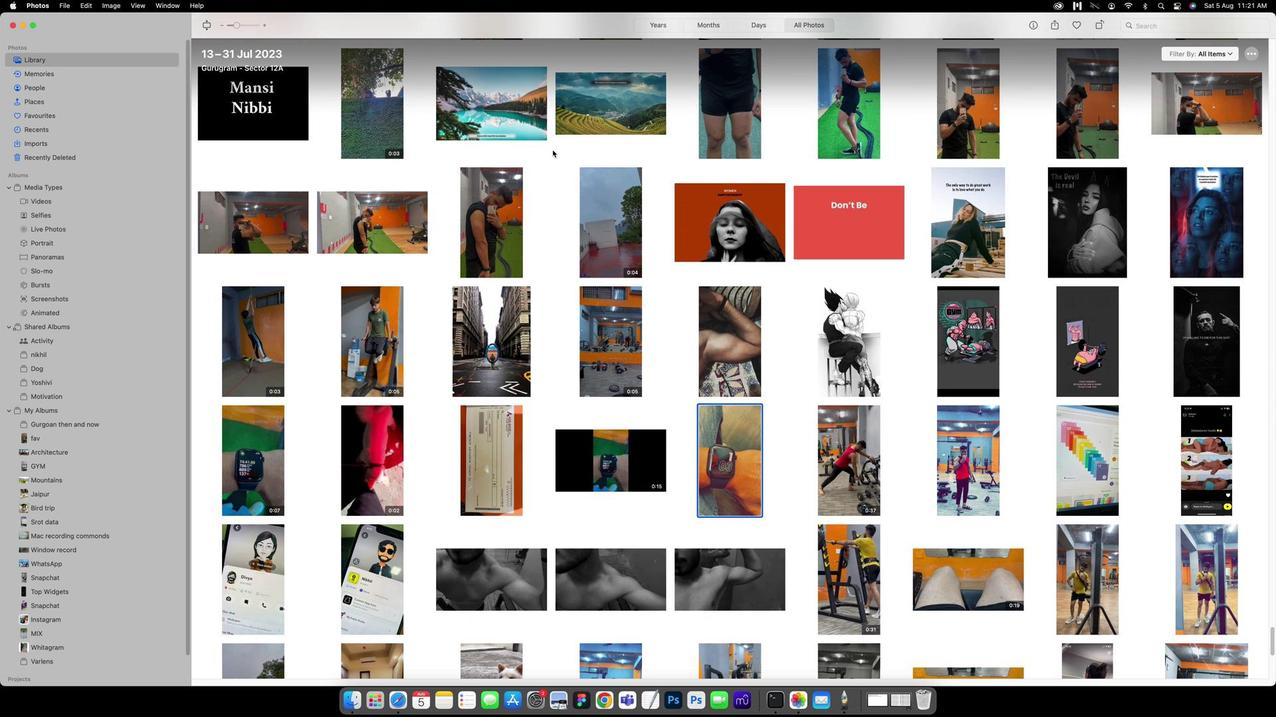
Action: Mouse scrolled (551, 150) with delta (0, 2)
Screenshot: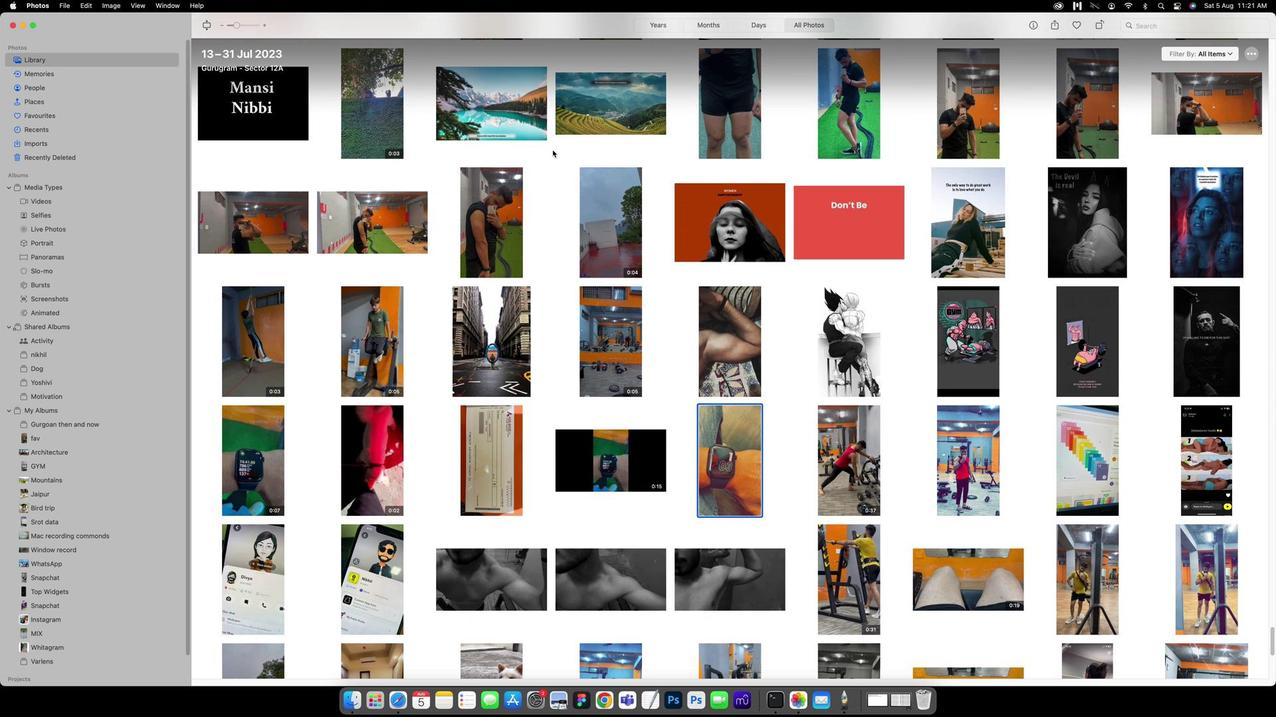 
Action: Mouse moved to (551, 150)
Screenshot: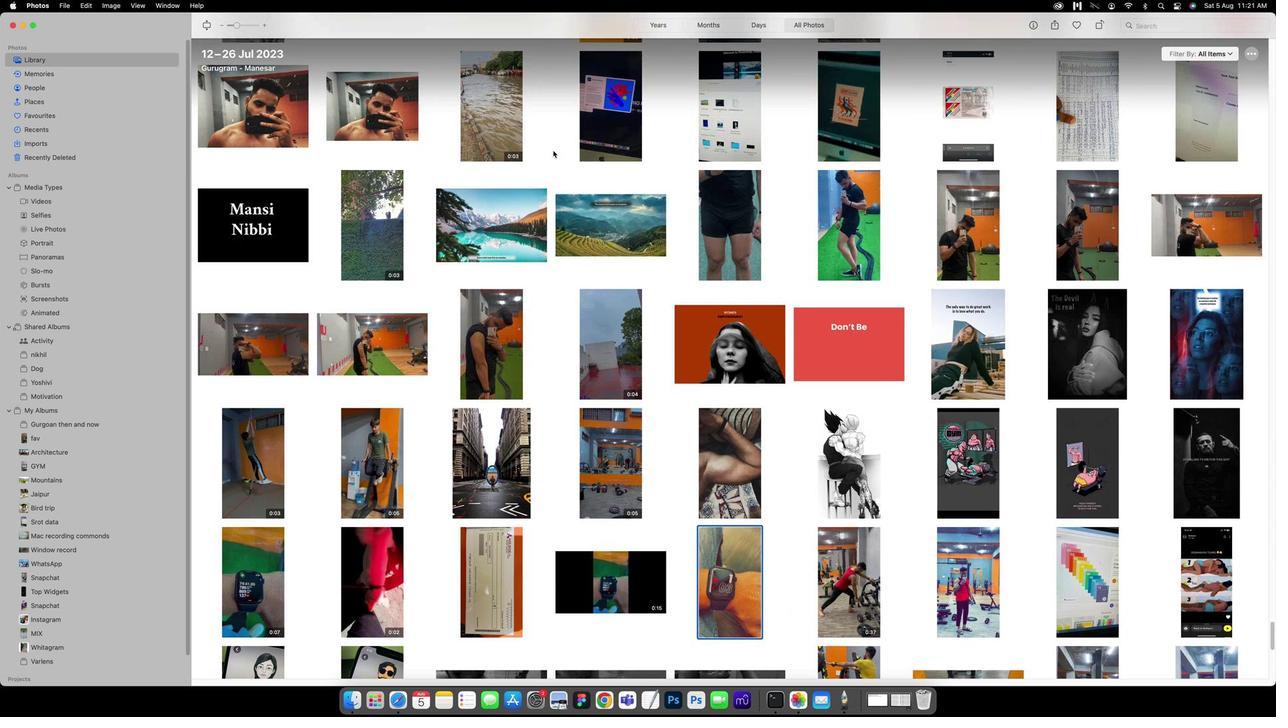 
Action: Mouse scrolled (551, 150) with delta (0, 0)
Screenshot: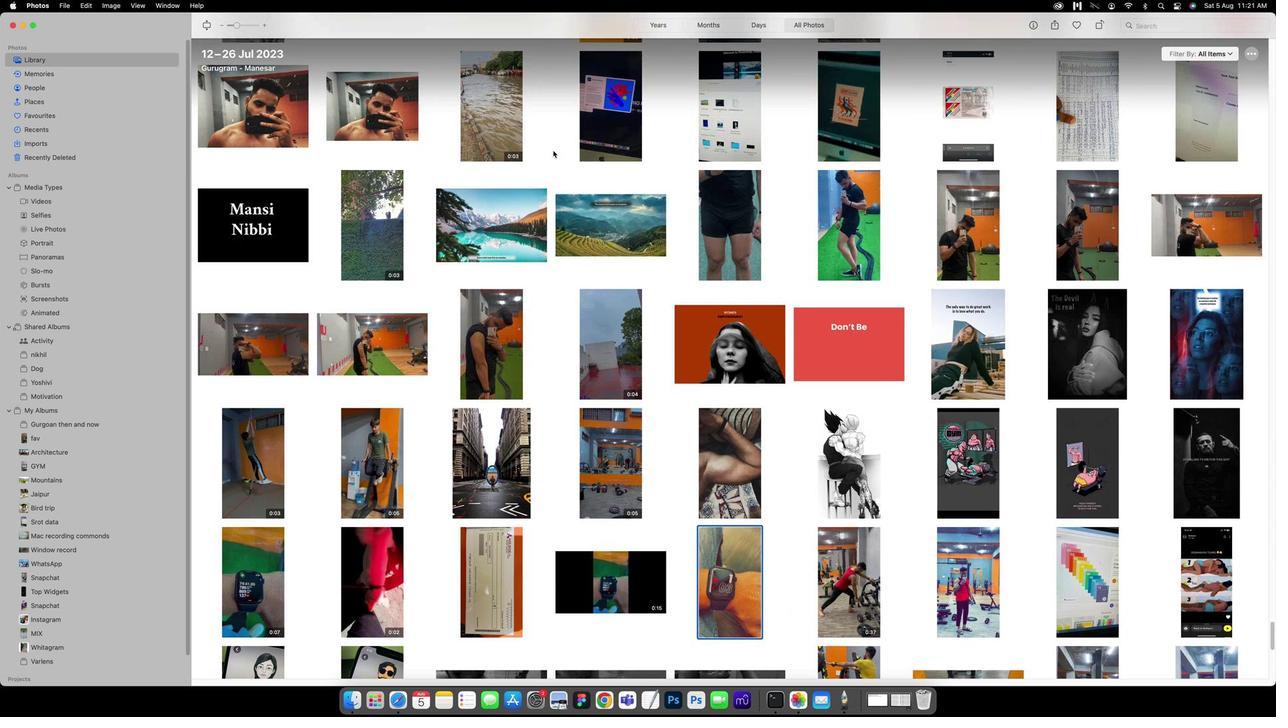 
Action: Mouse scrolled (551, 150) with delta (0, 0)
Screenshot: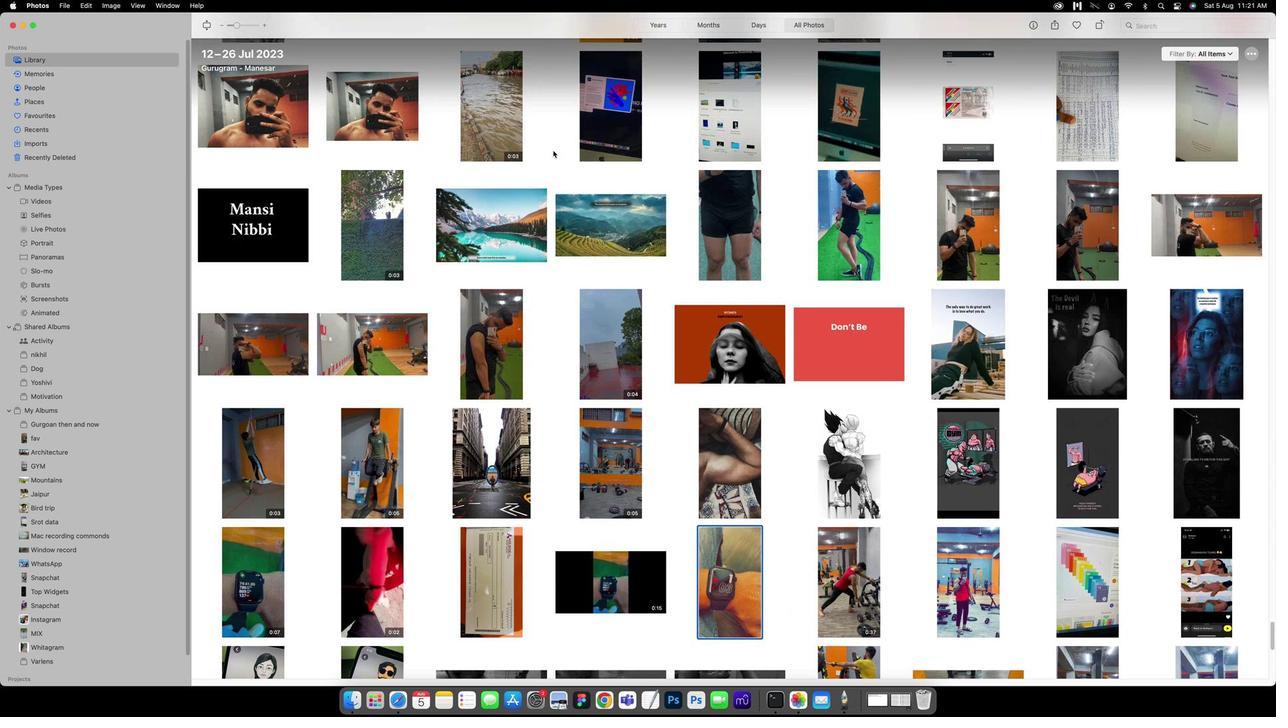 
Action: Mouse scrolled (551, 150) with delta (0, 1)
Screenshot: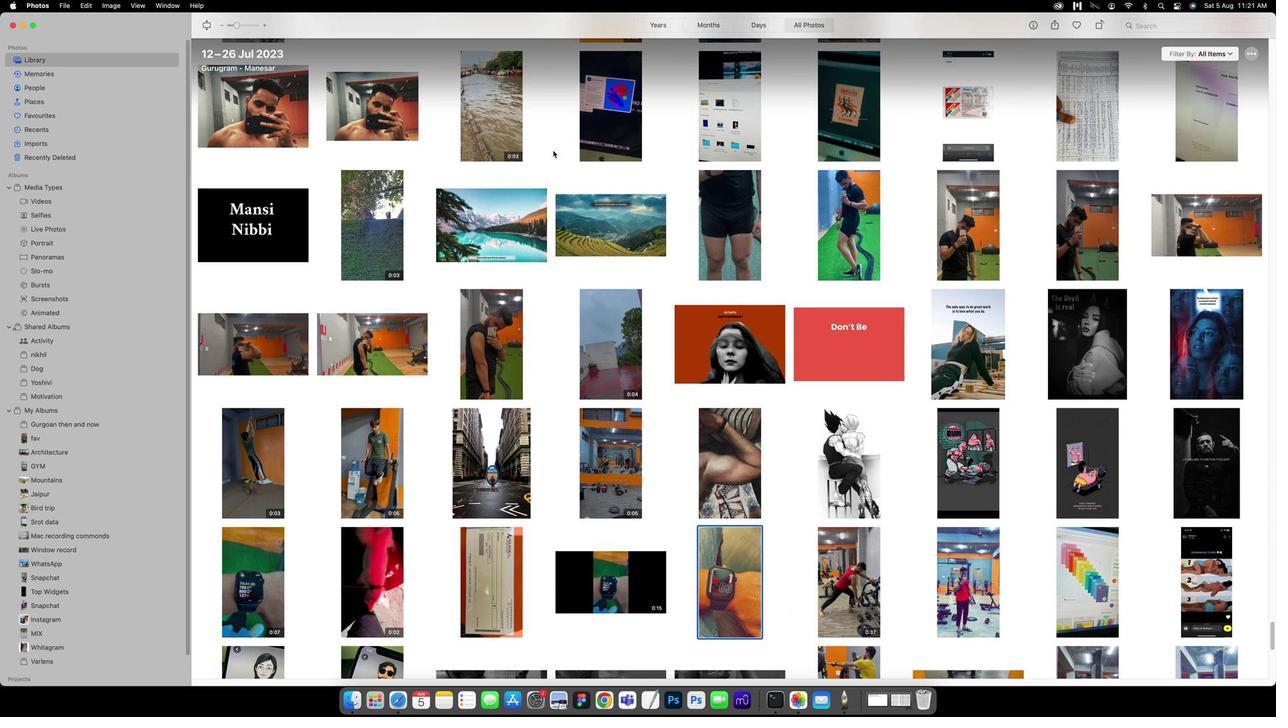 
Action: Mouse scrolled (551, 150) with delta (0, 2)
Screenshot: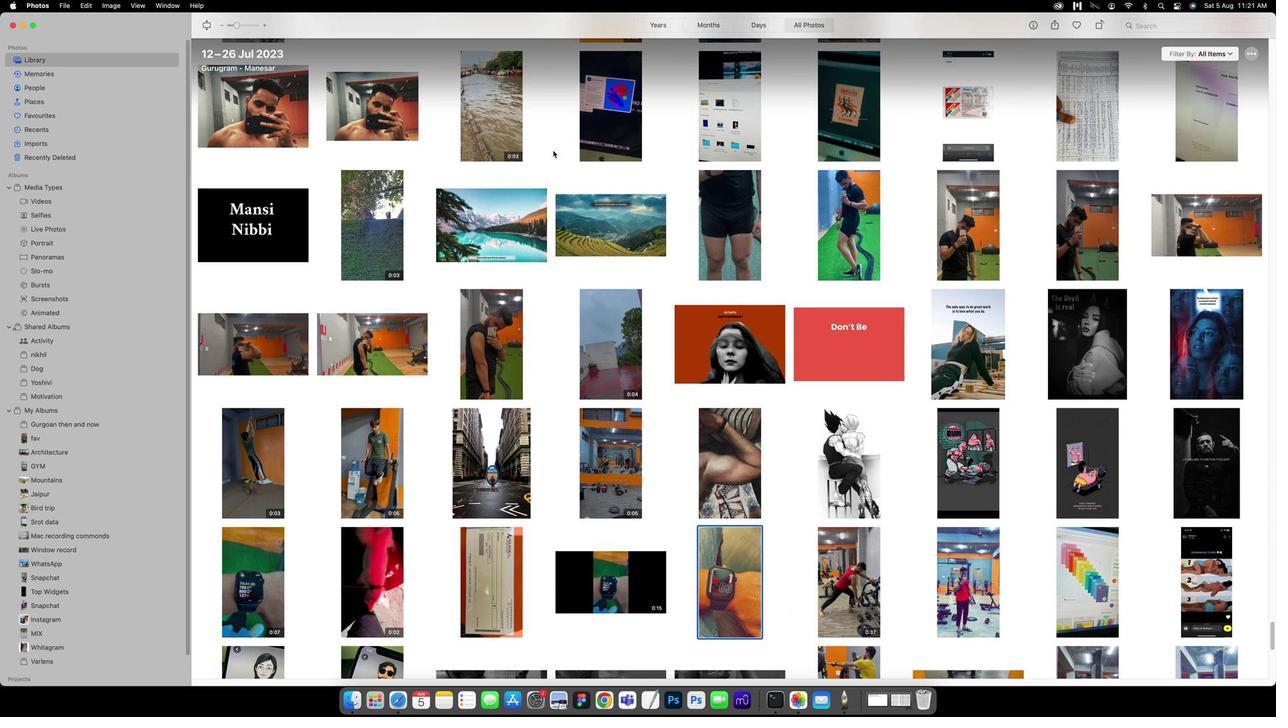 
Action: Mouse scrolled (551, 150) with delta (0, 3)
Screenshot: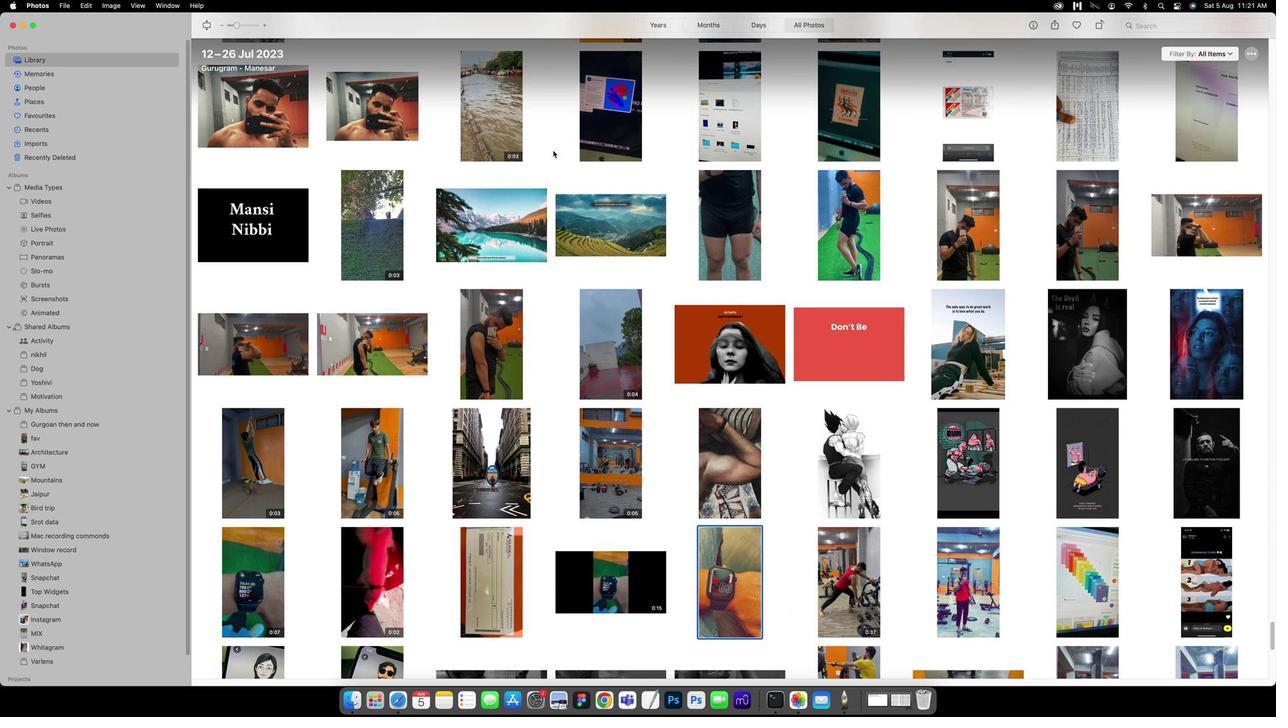 
Action: Mouse scrolled (551, 150) with delta (0, 3)
Screenshot: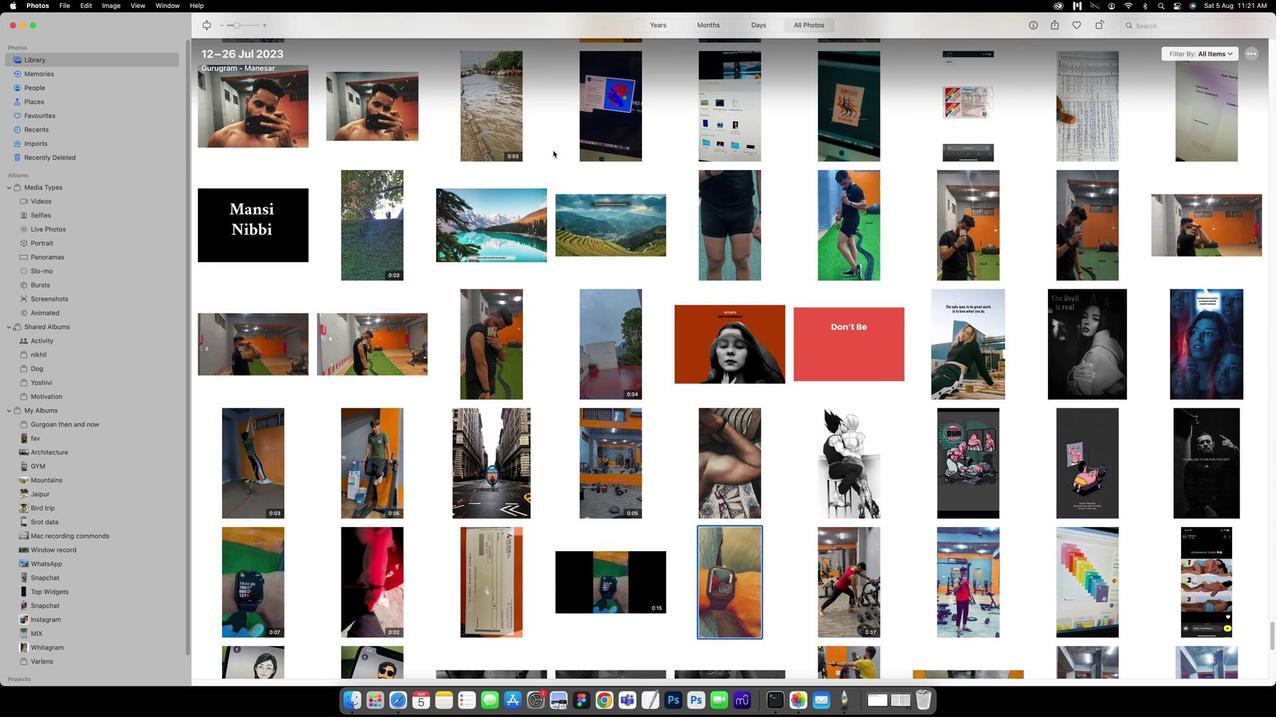 
Action: Mouse scrolled (551, 150) with delta (0, 0)
Screenshot: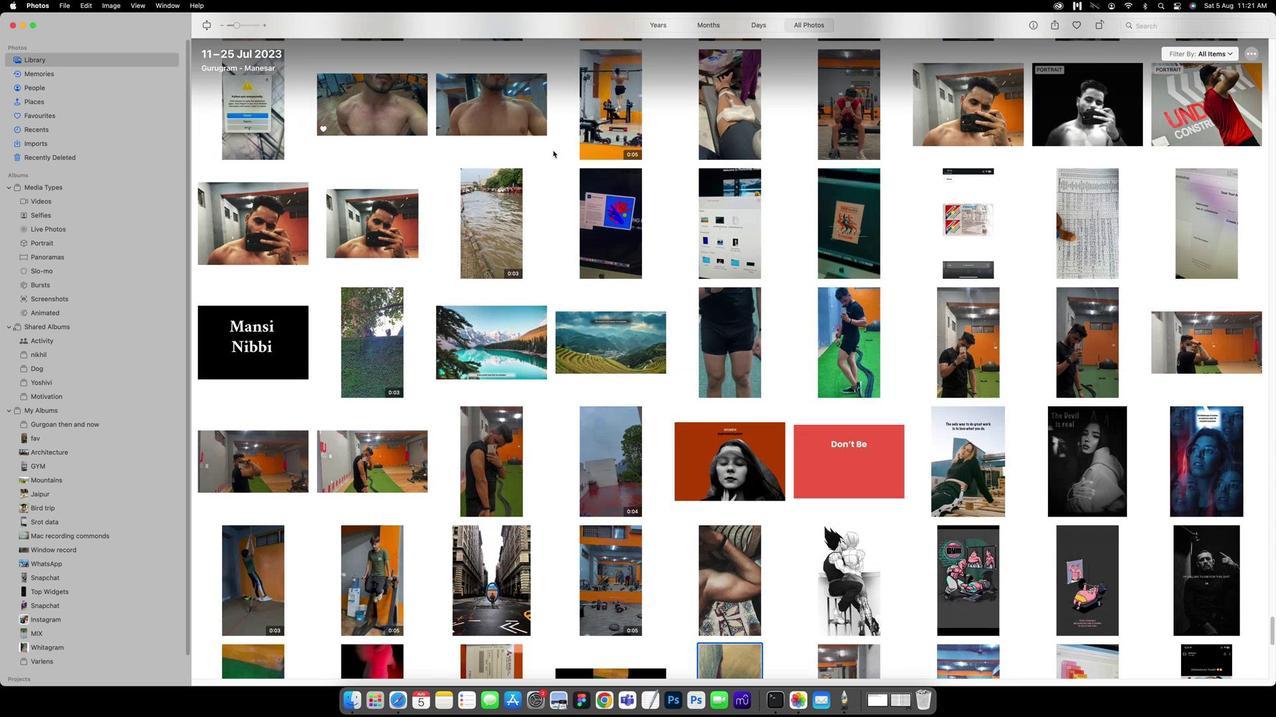 
Action: Mouse scrolled (551, 150) with delta (0, 0)
Screenshot: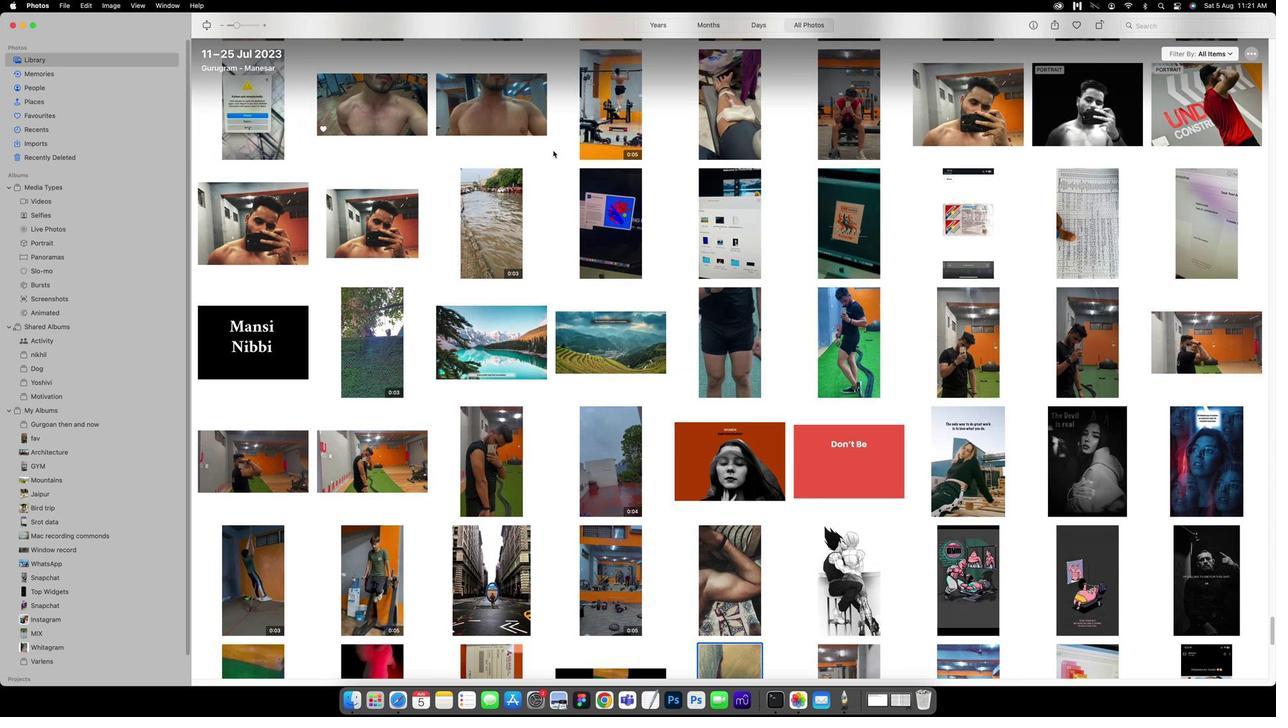 
Action: Mouse scrolled (551, 150) with delta (0, 1)
Screenshot: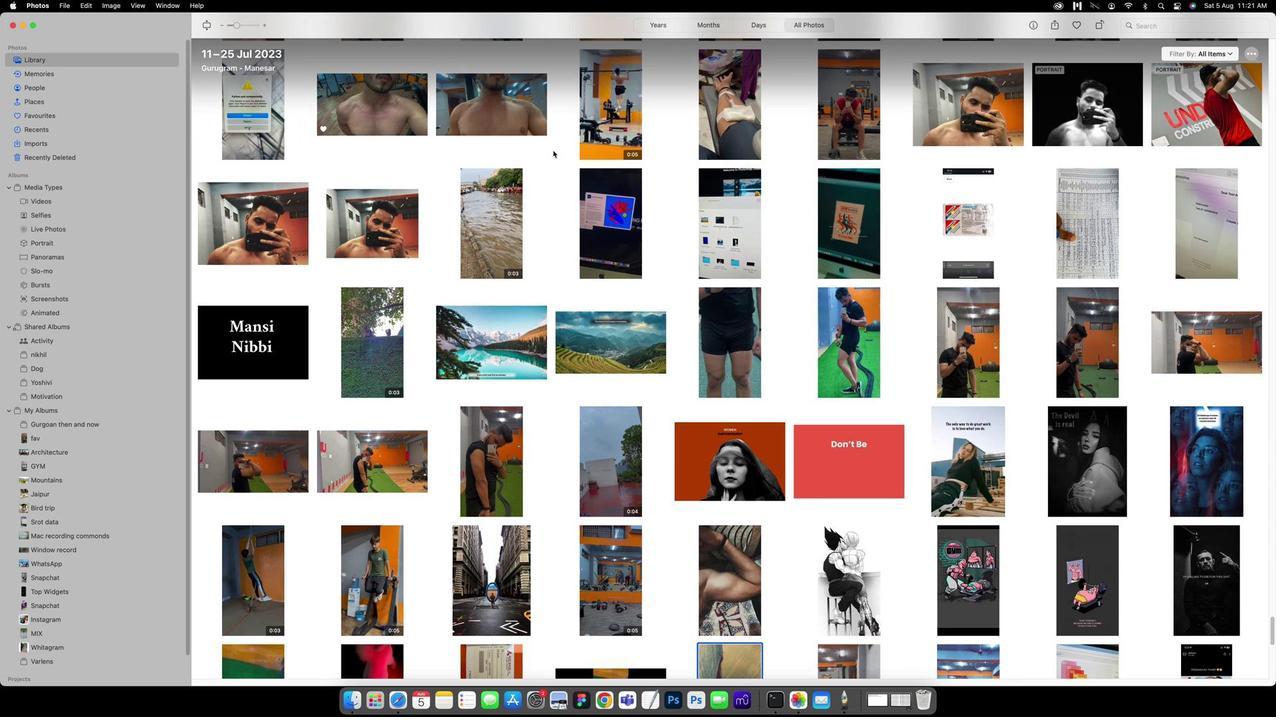 
Action: Mouse scrolled (551, 150) with delta (0, 2)
Screenshot: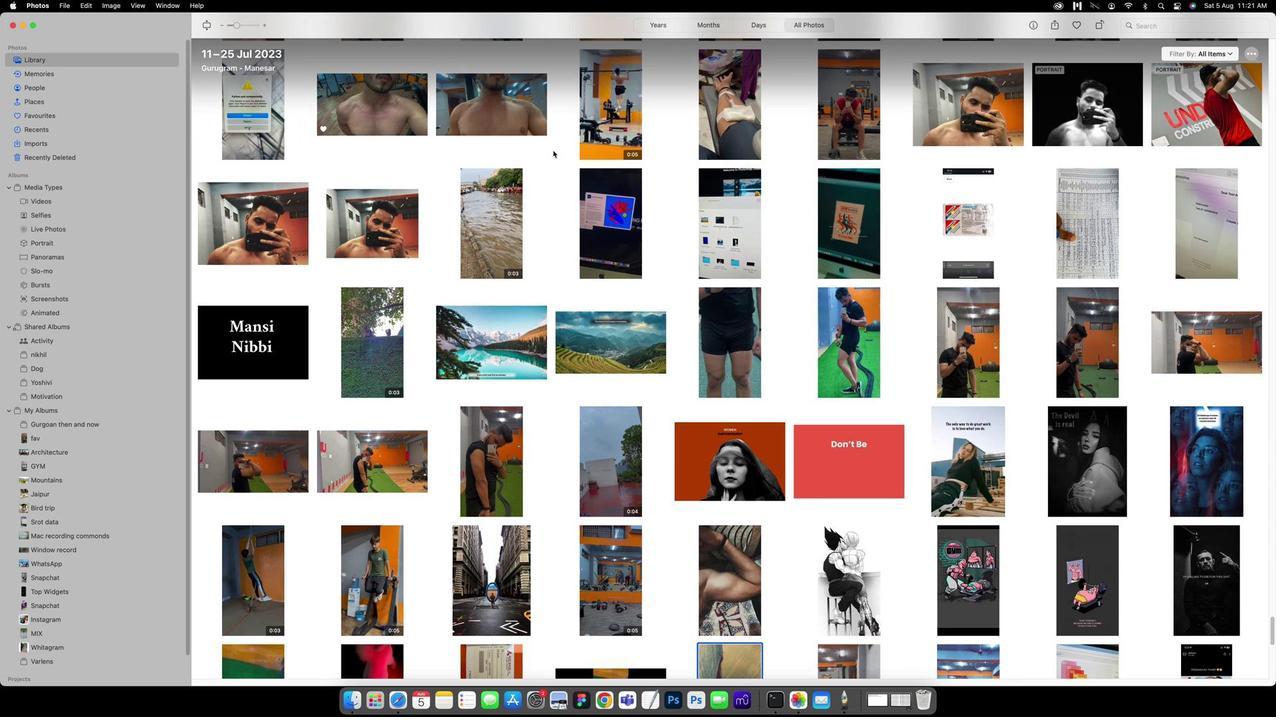 
Action: Mouse scrolled (551, 150) with delta (0, 3)
Screenshot: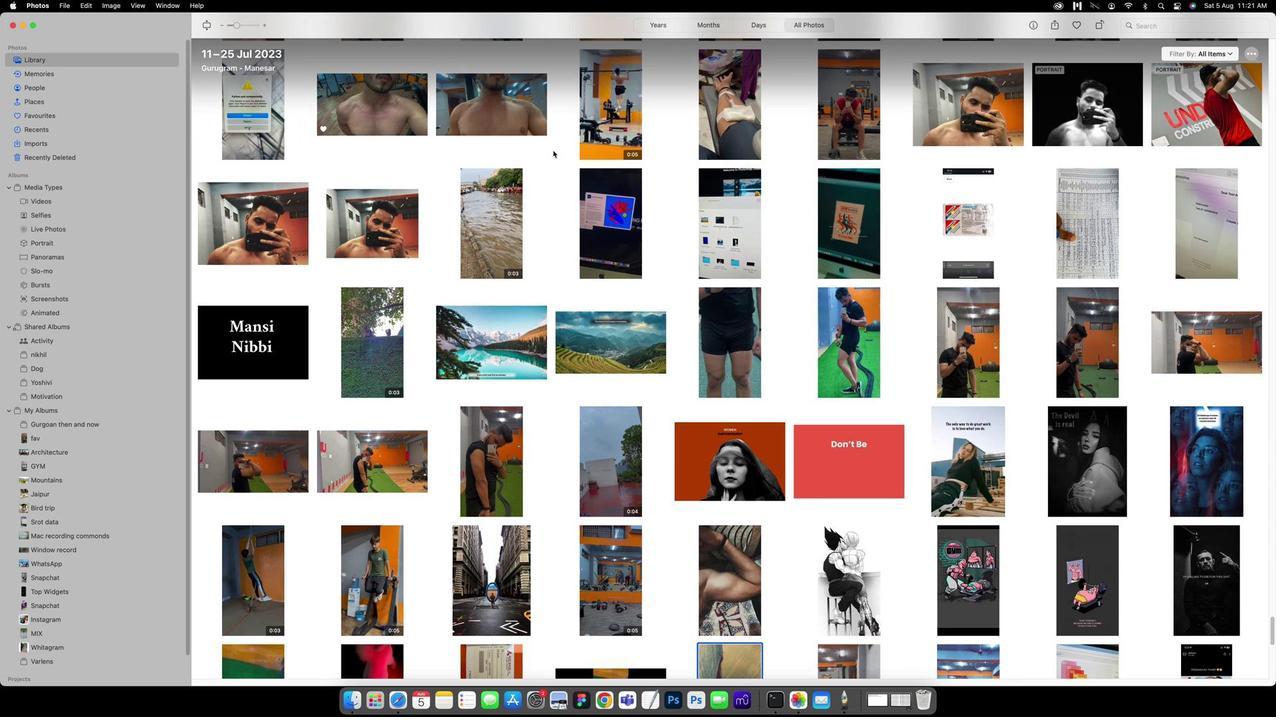 
Action: Mouse scrolled (551, 150) with delta (0, 3)
Screenshot: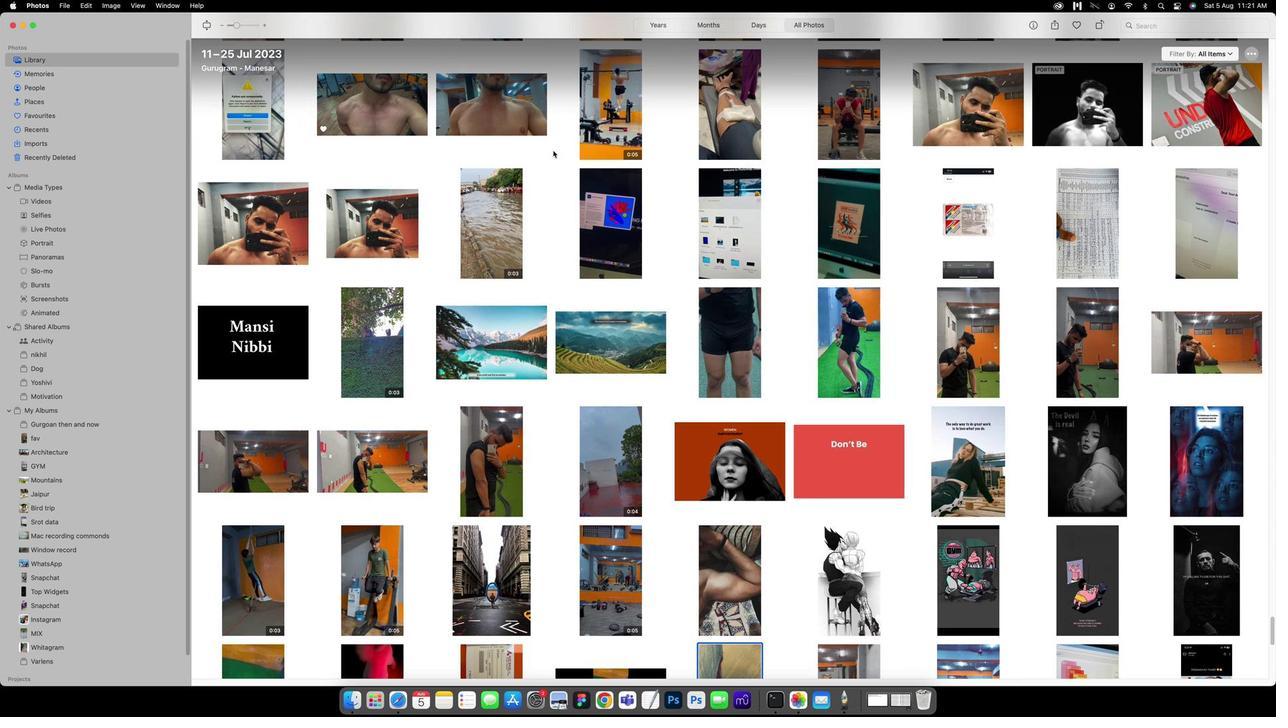 
Action: Mouse moved to (563, 342)
Screenshot: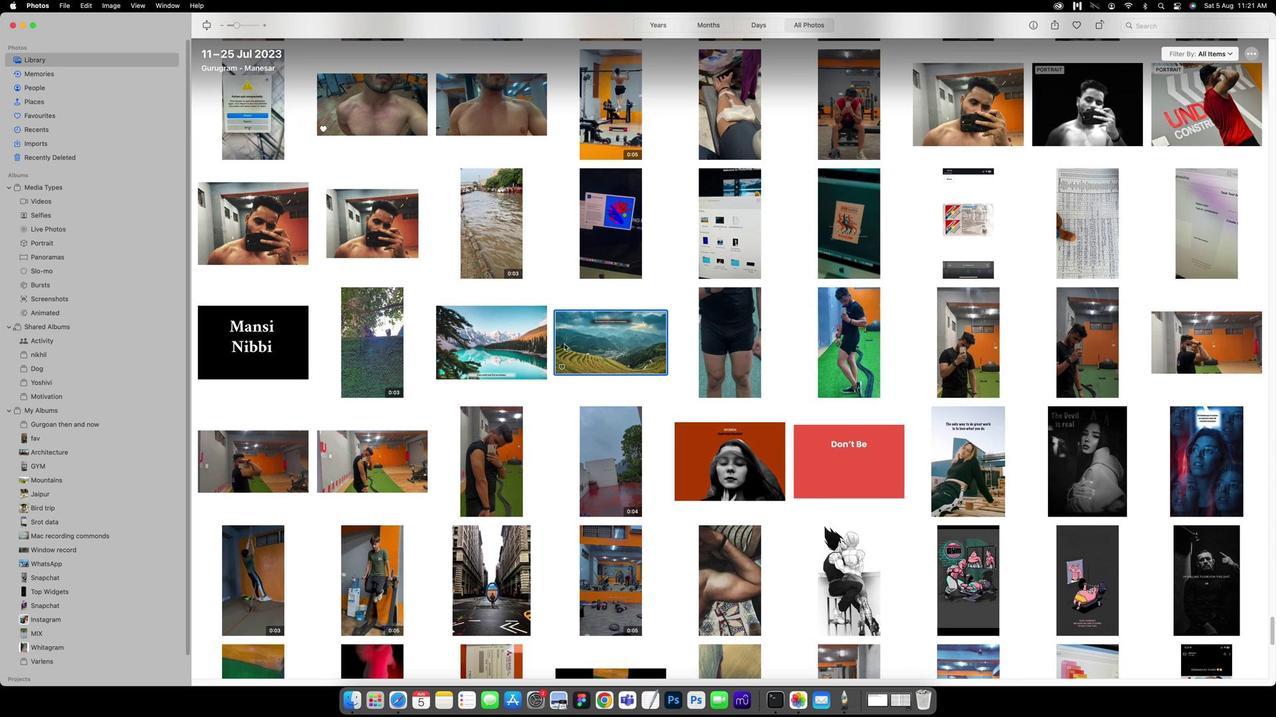 
Action: Mouse pressed left at (563, 342)
Screenshot: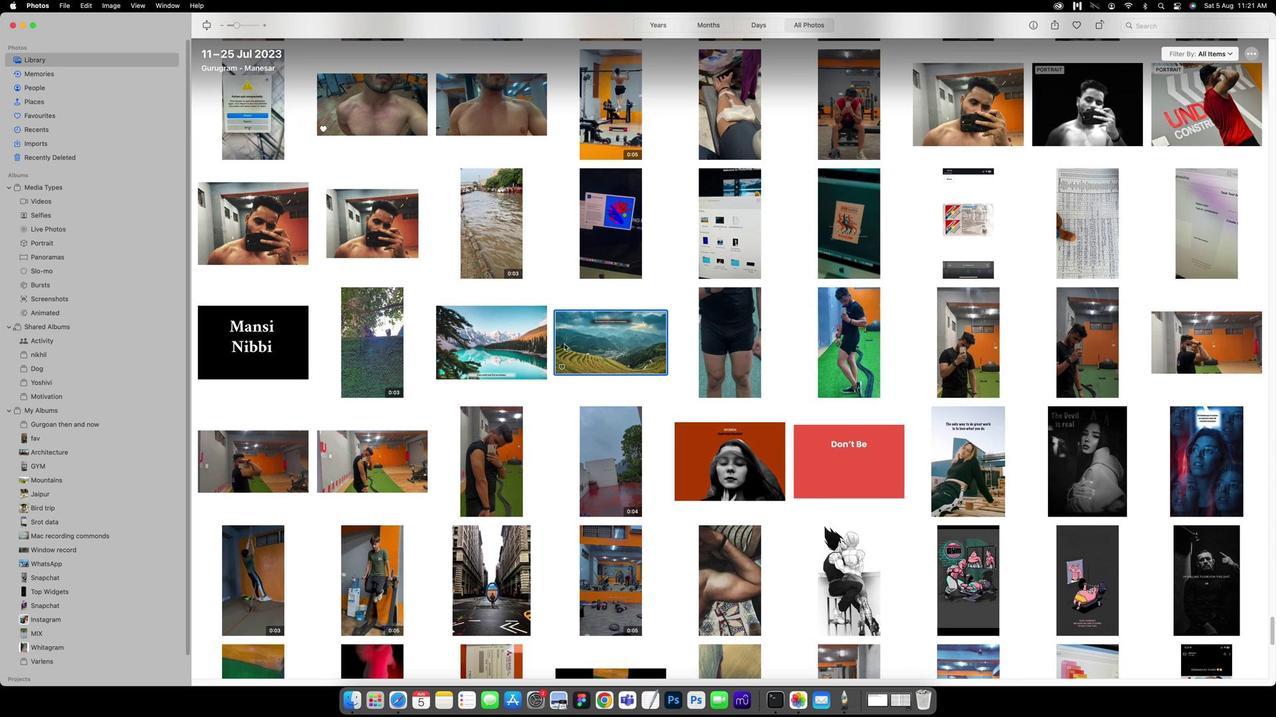 
Action: Mouse pressed left at (563, 342)
Screenshot: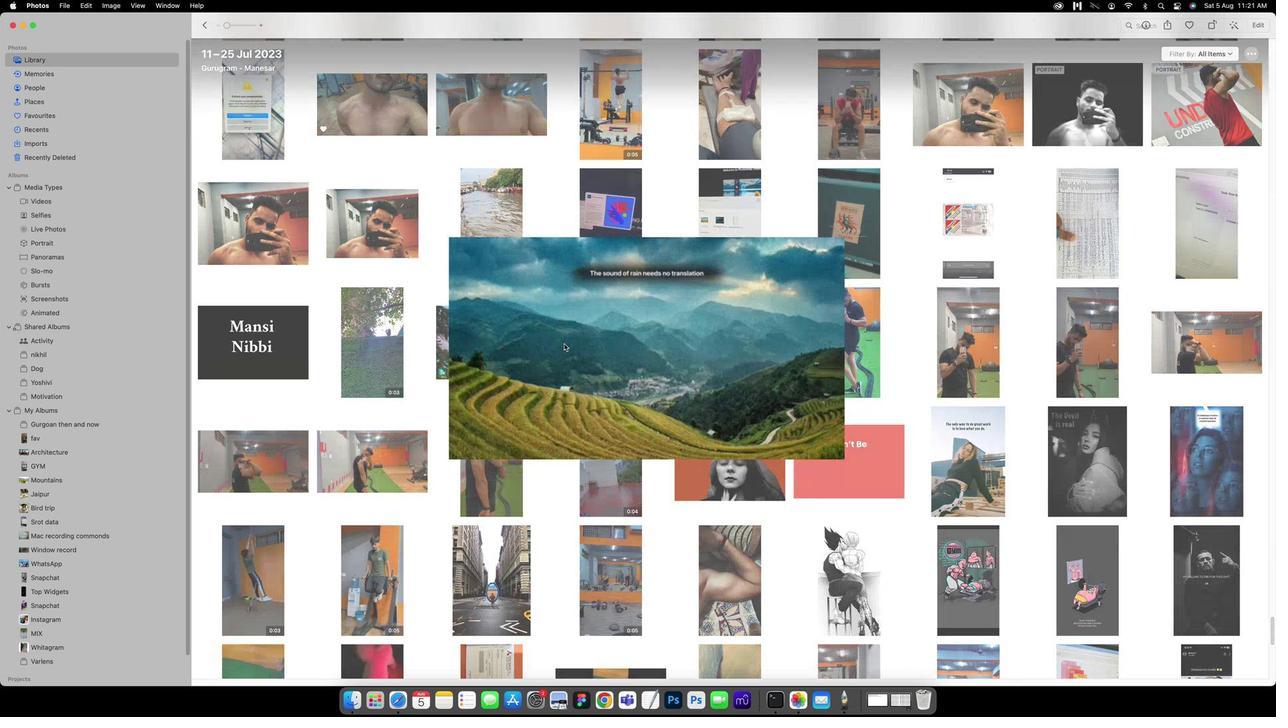 
Action: Mouse moved to (1261, 25)
Screenshot: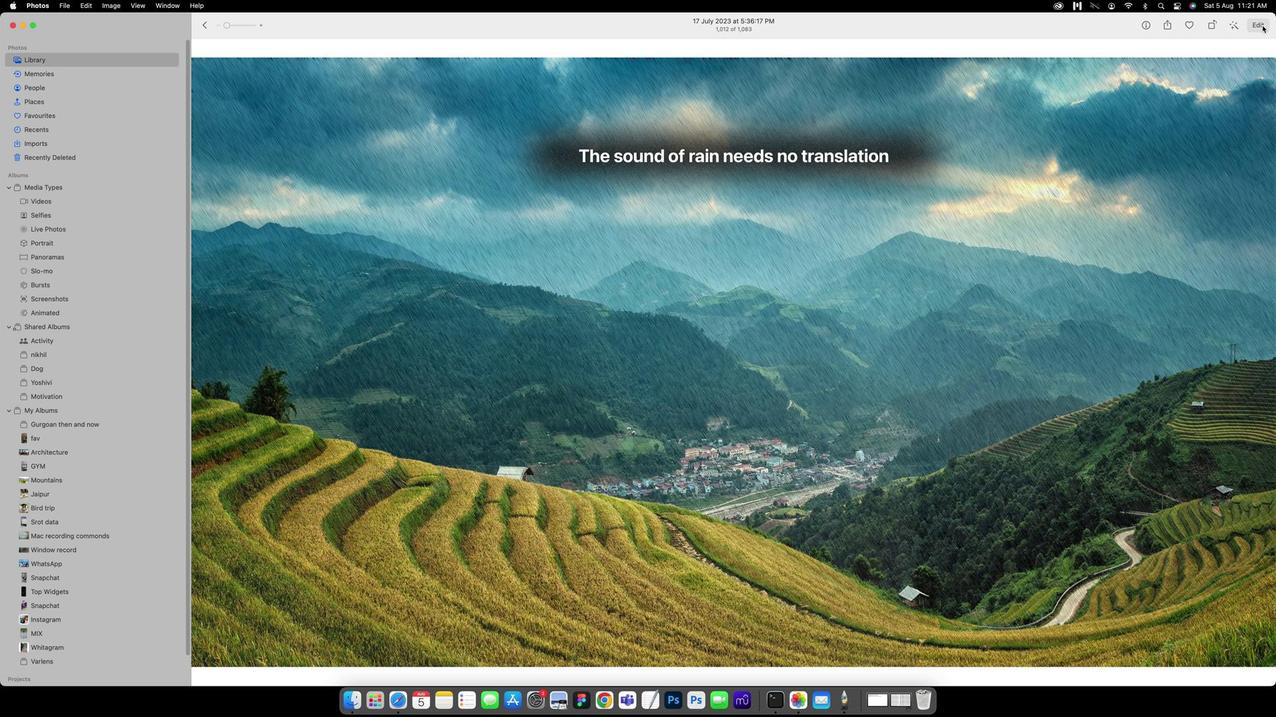 
Action: Mouse pressed left at (1261, 25)
Screenshot: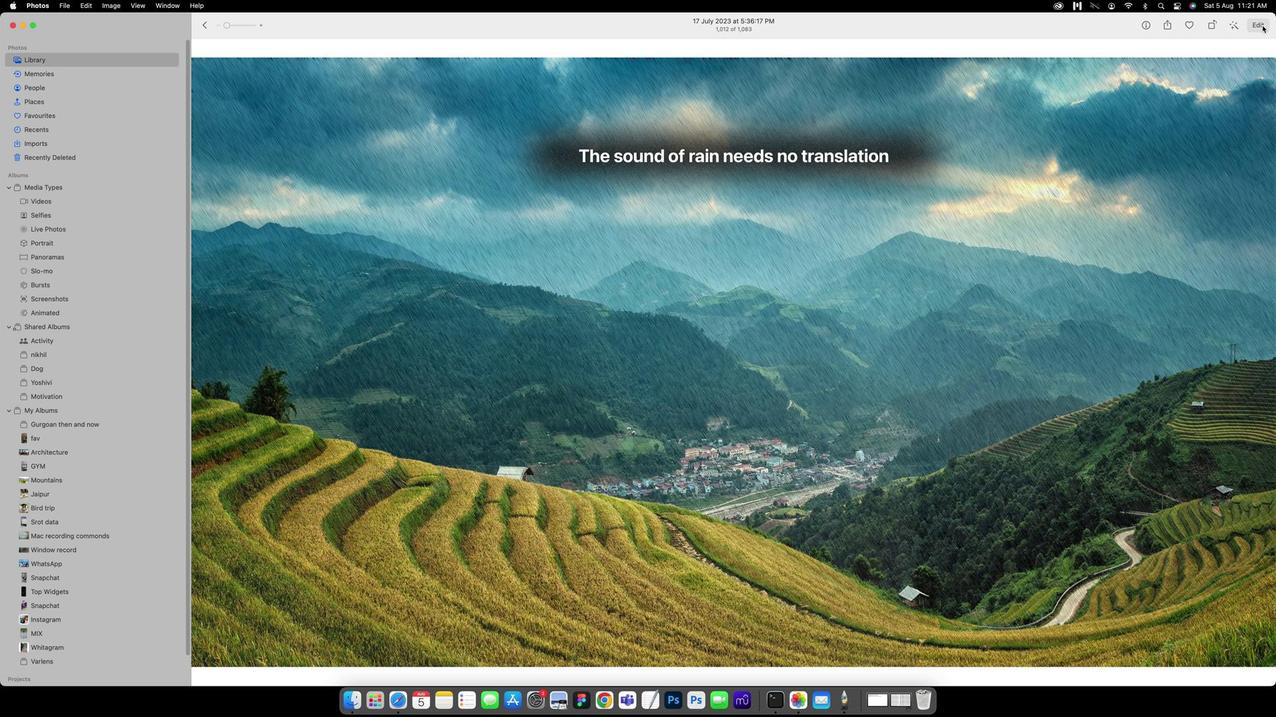 
Action: Mouse moved to (1219, 270)
Screenshot: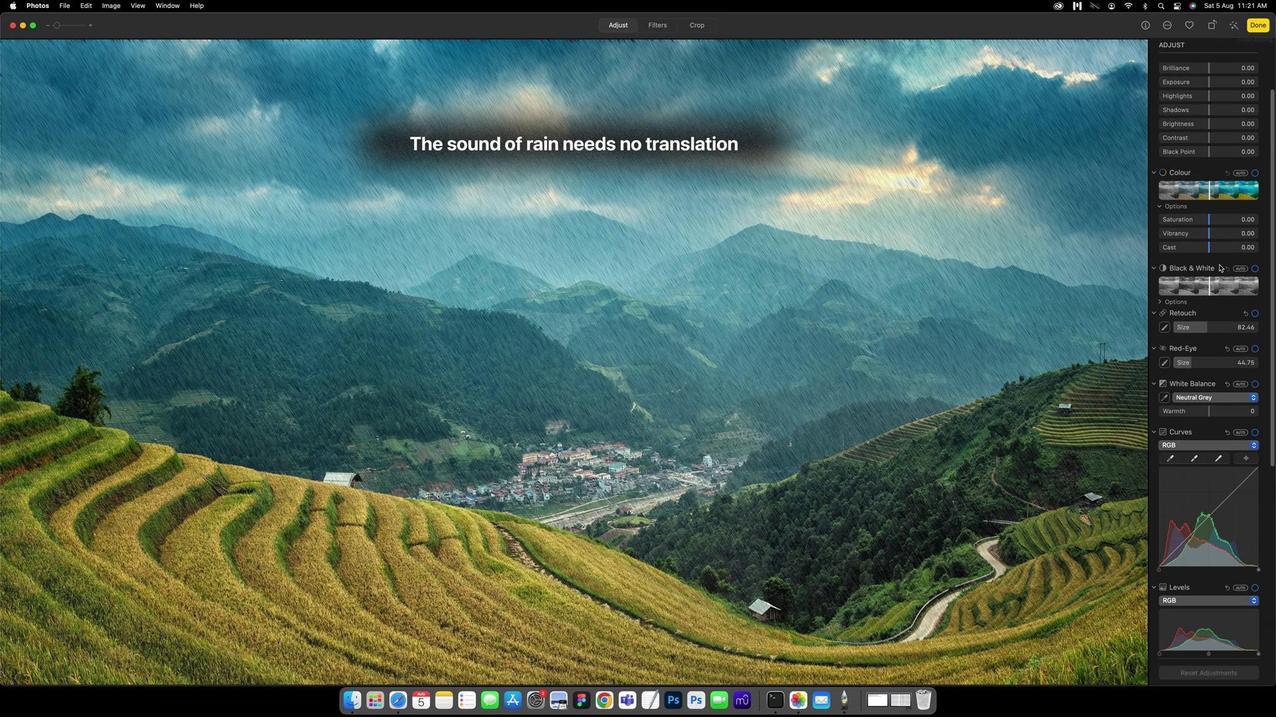 
Action: Mouse scrolled (1219, 270) with delta (0, 0)
Screenshot: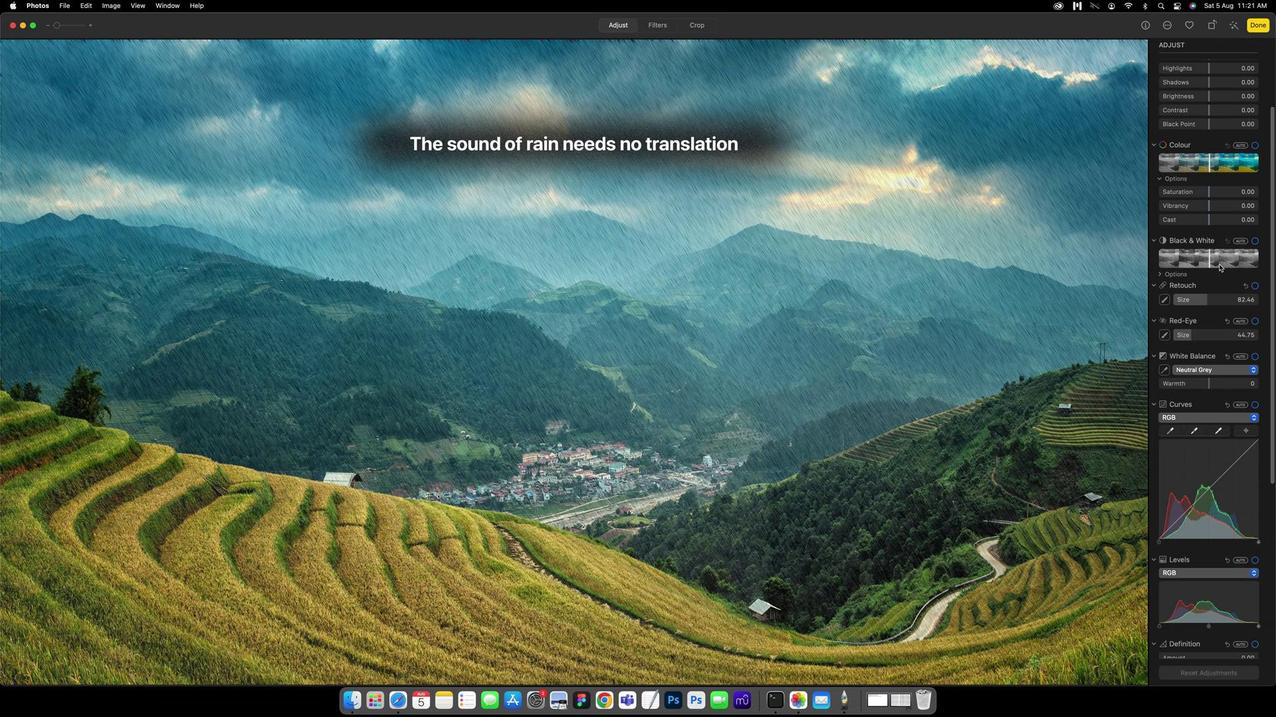 
Action: Mouse scrolled (1219, 270) with delta (0, 0)
Screenshot: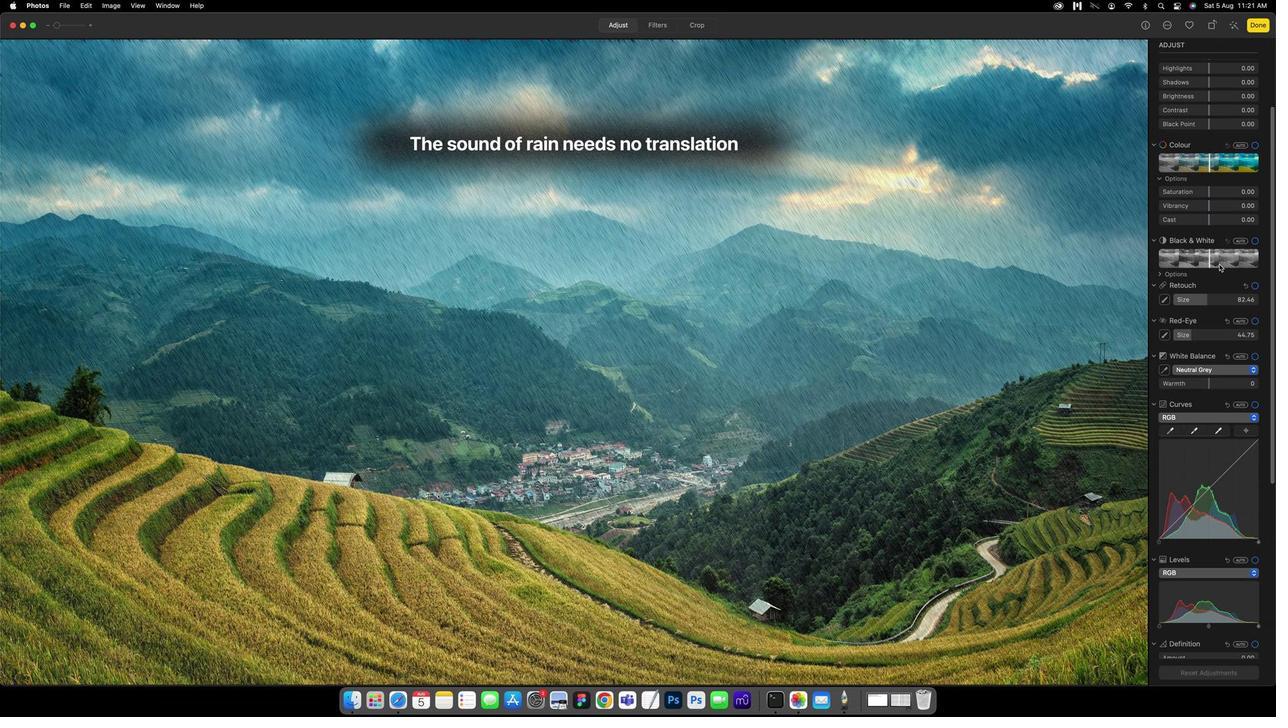 
Action: Mouse moved to (1219, 269)
Screenshot: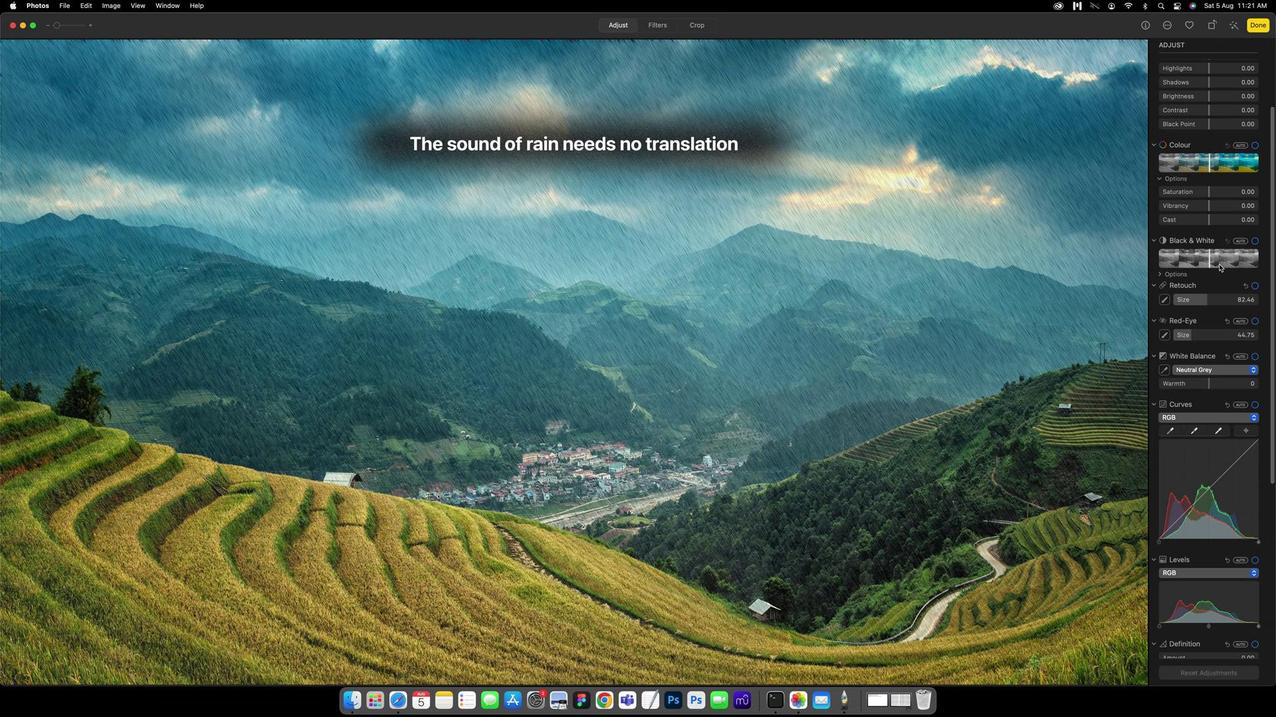 
Action: Mouse scrolled (1219, 269) with delta (0, 0)
Screenshot: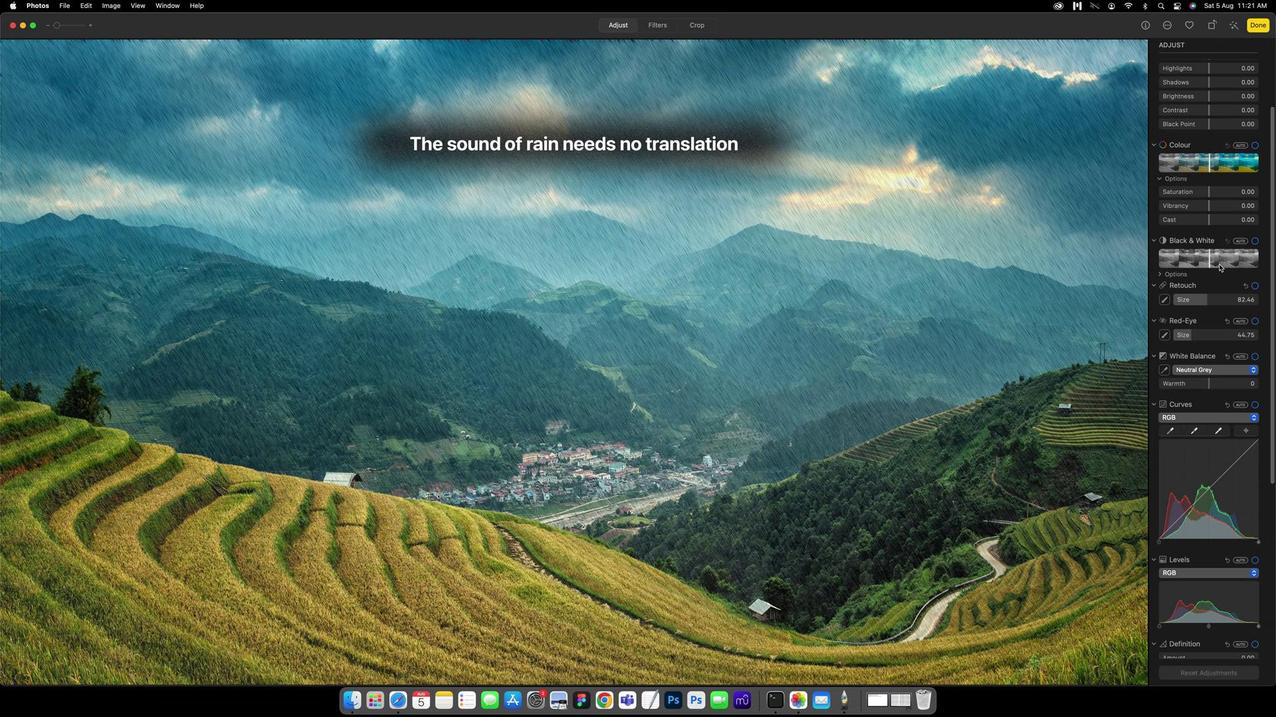 
Action: Mouse moved to (1218, 263)
Screenshot: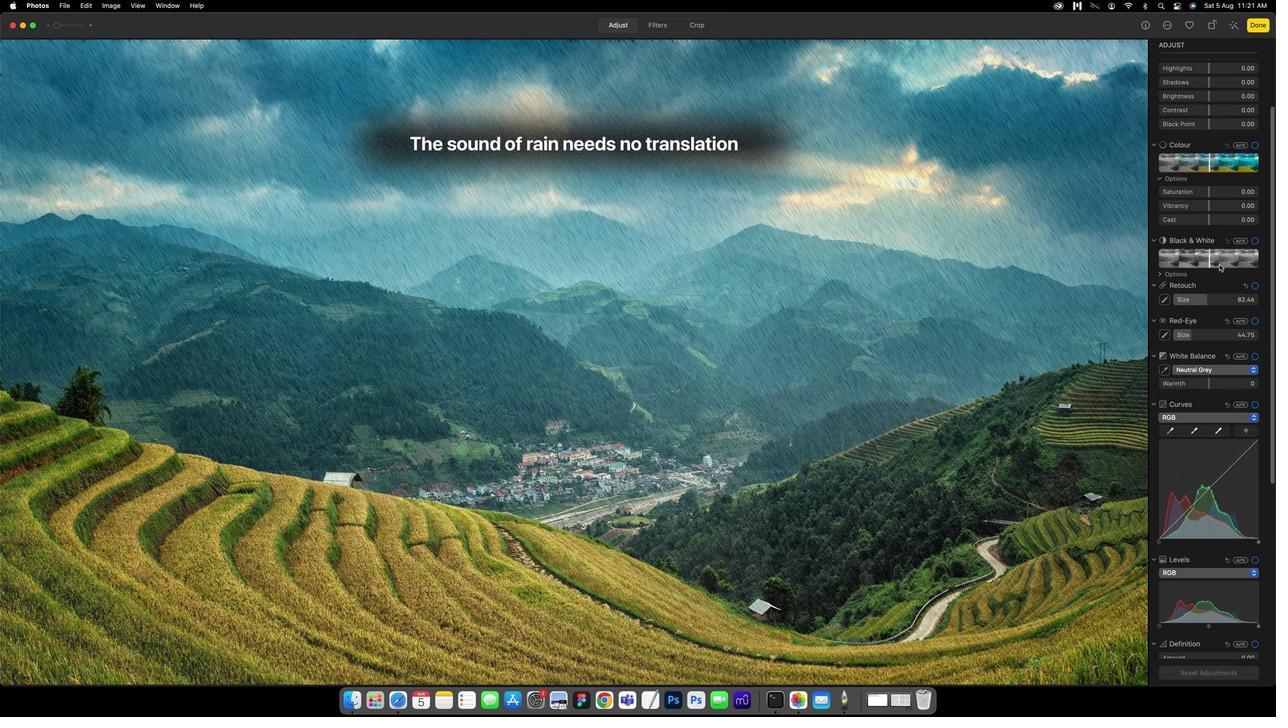 
Action: Mouse scrolled (1218, 263) with delta (0, -1)
Screenshot: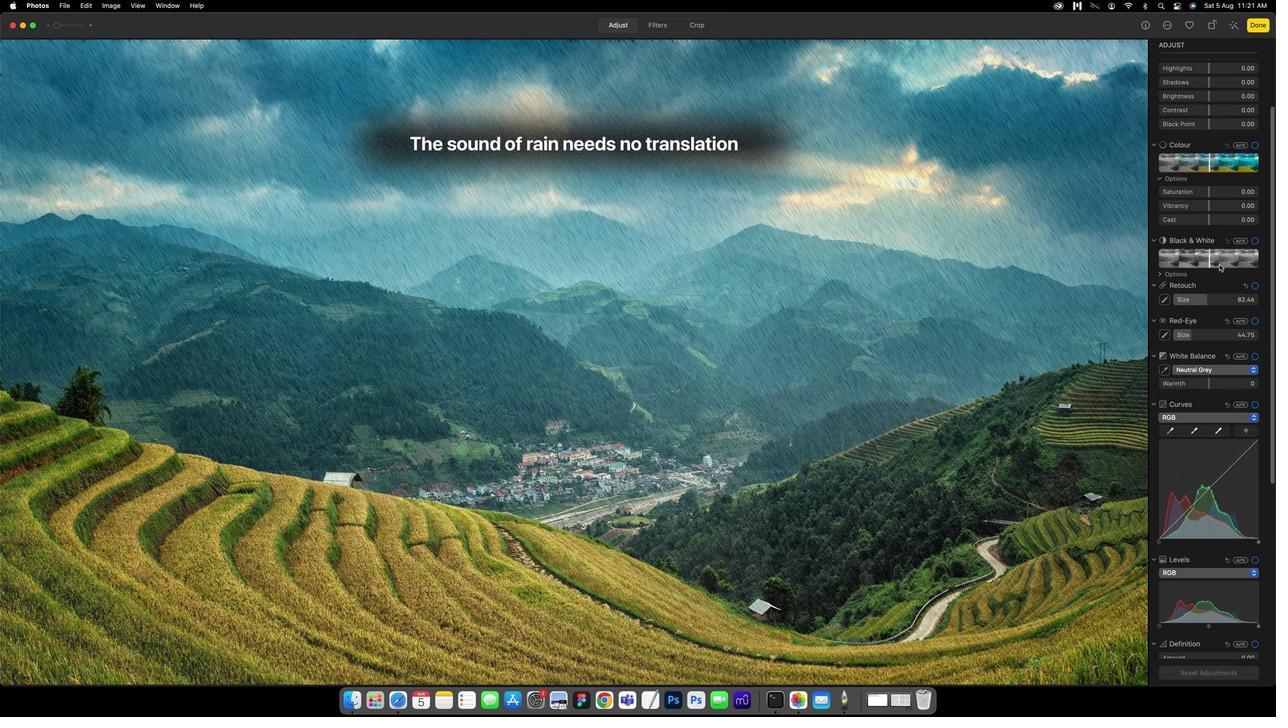 
Action: Mouse moved to (1217, 262)
Screenshot: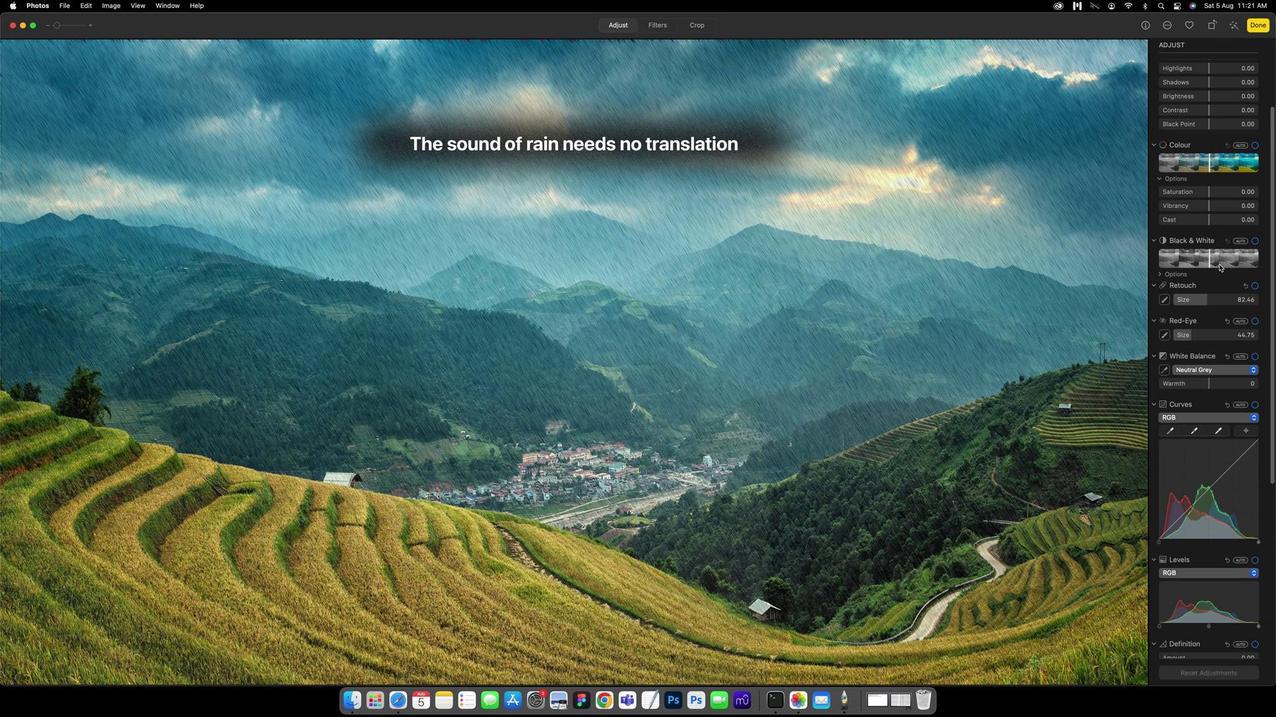 
Action: Mouse scrolled (1217, 262) with delta (0, -1)
Screenshot: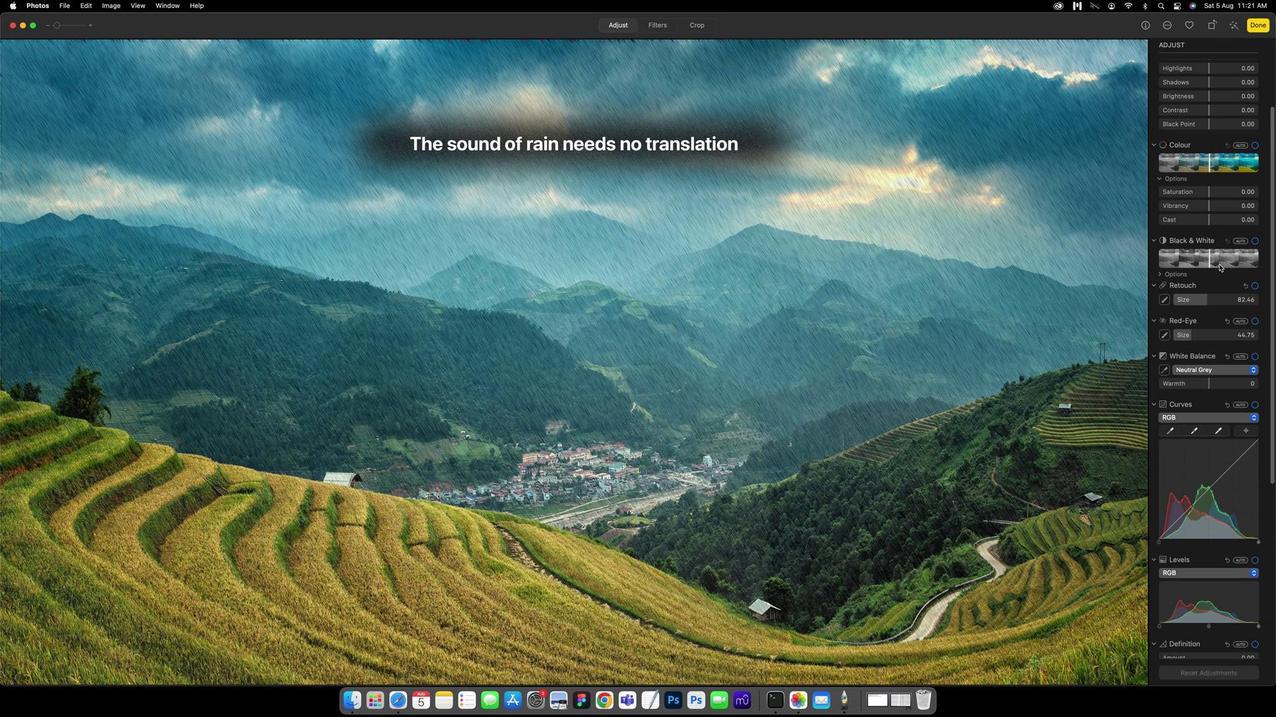 
Action: Mouse moved to (1219, 253)
Screenshot: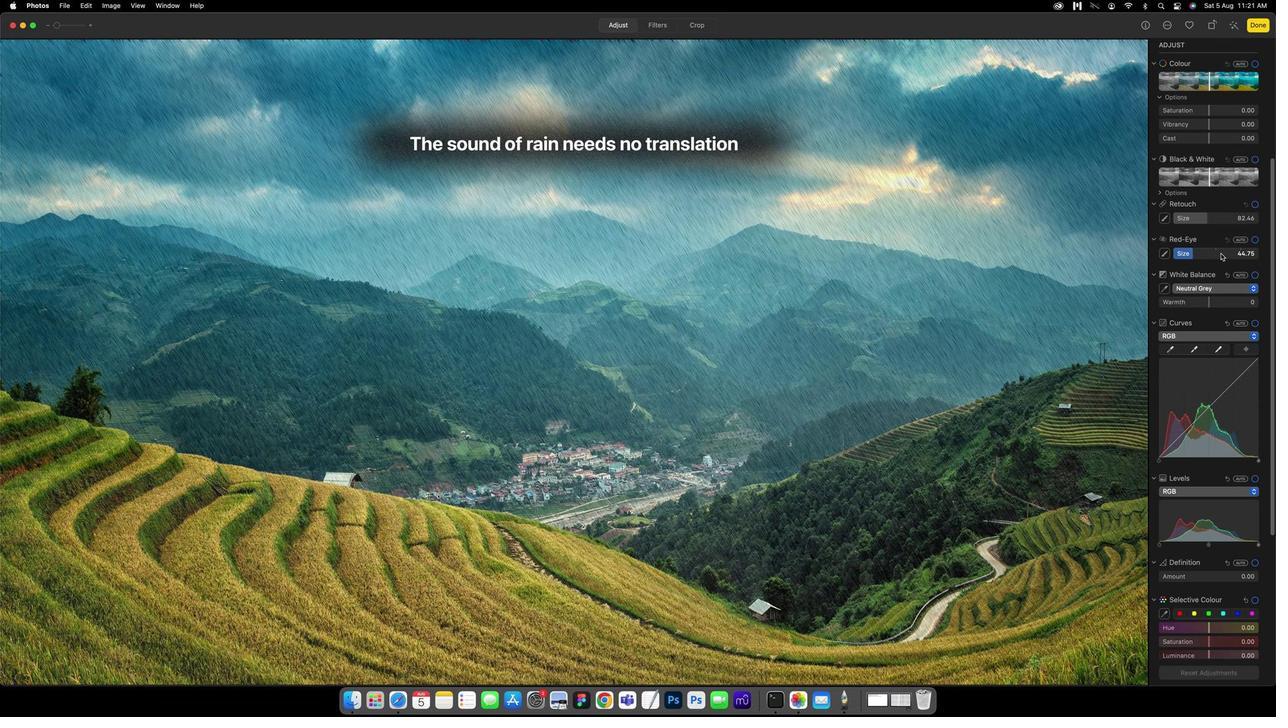 
Action: Mouse scrolled (1219, 253) with delta (0, 0)
Screenshot: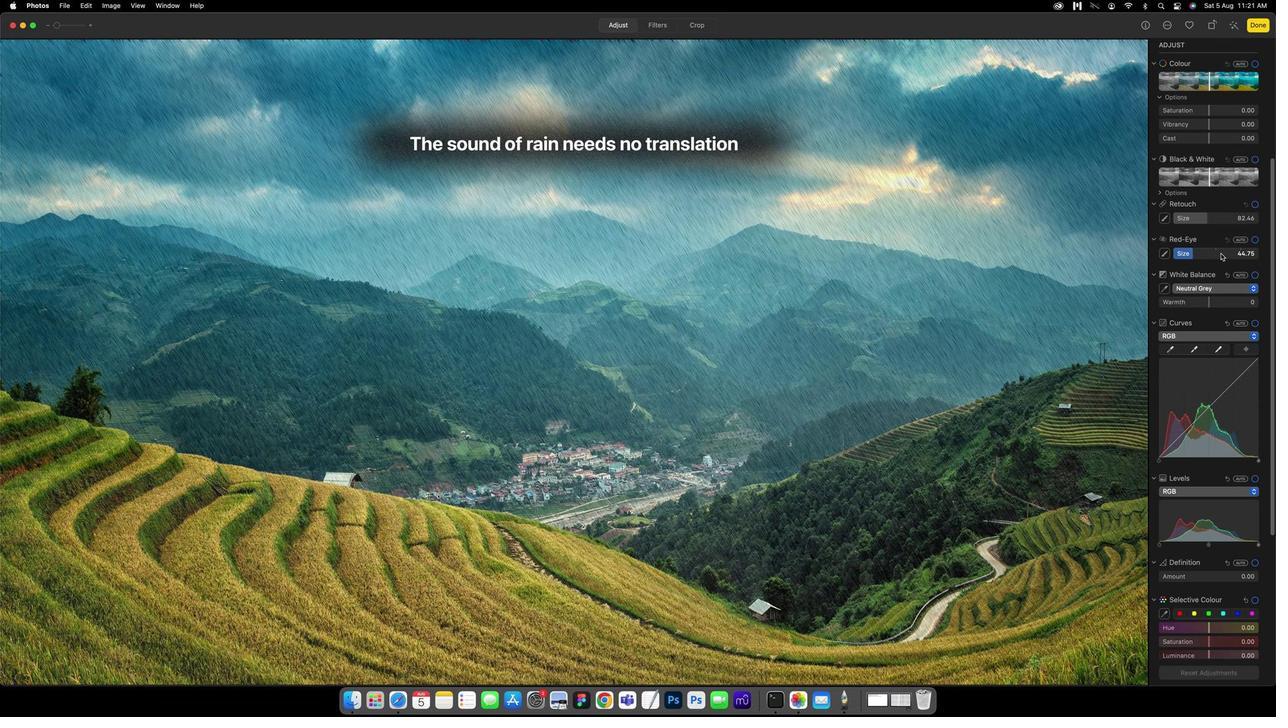 
Action: Mouse moved to (1219, 252)
Screenshot: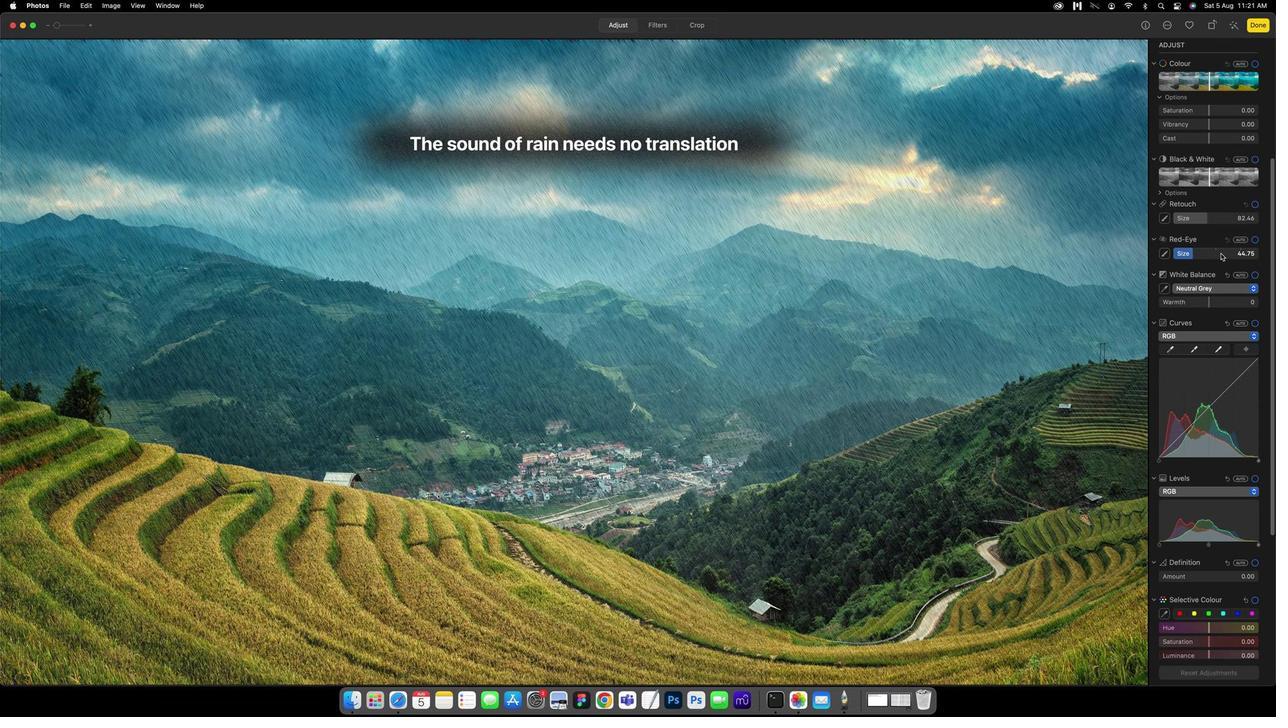 
Action: Mouse scrolled (1219, 252) with delta (0, 0)
Screenshot: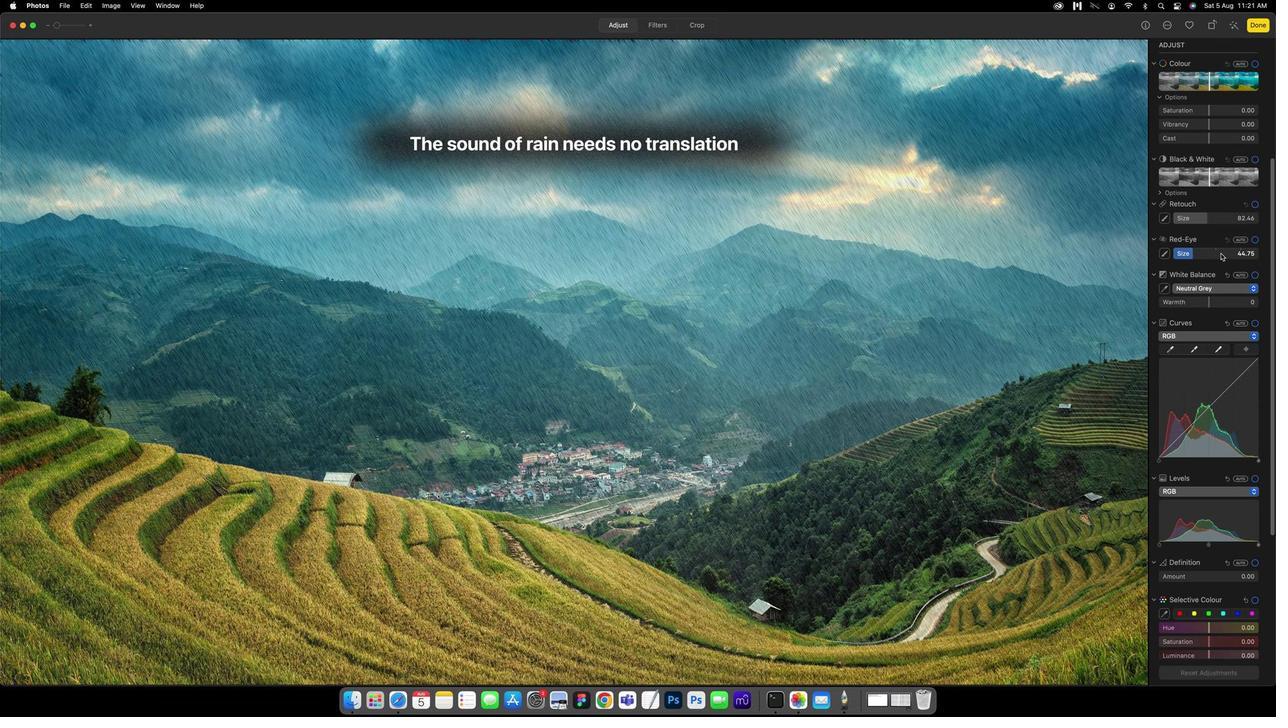 
Action: Mouse moved to (1219, 252)
Screenshot: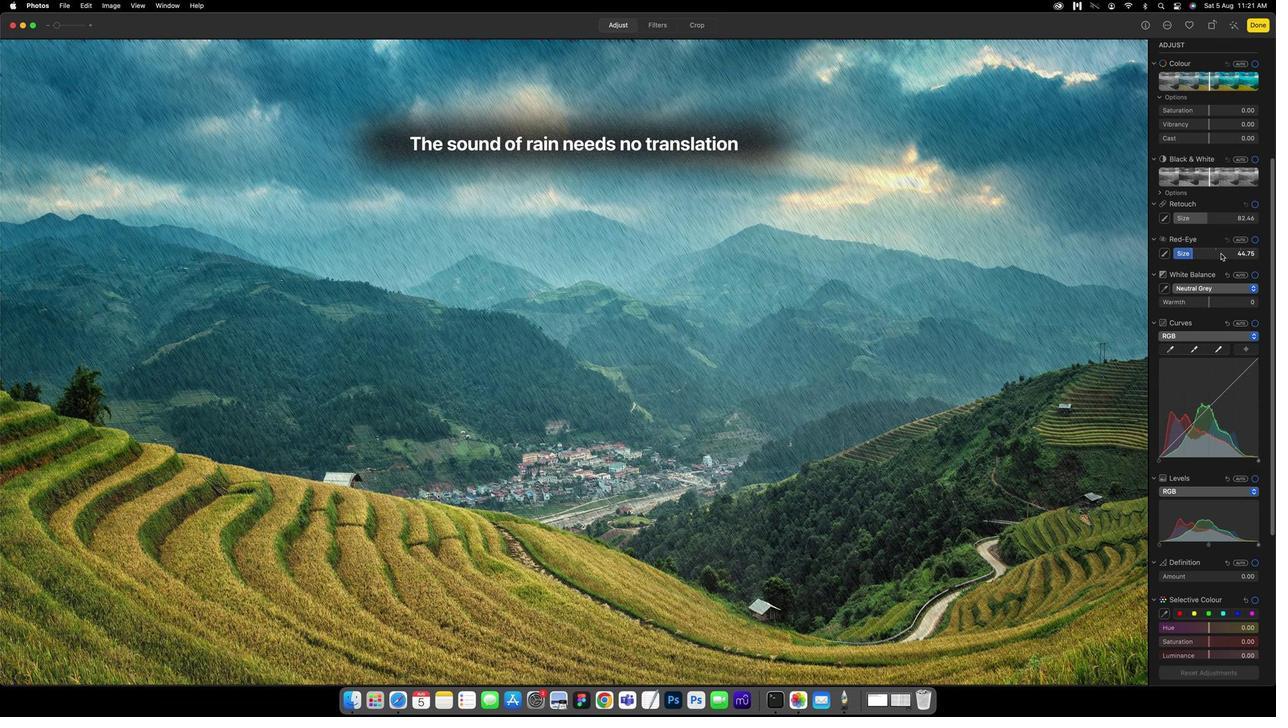 
Action: Mouse scrolled (1219, 252) with delta (0, 0)
Screenshot: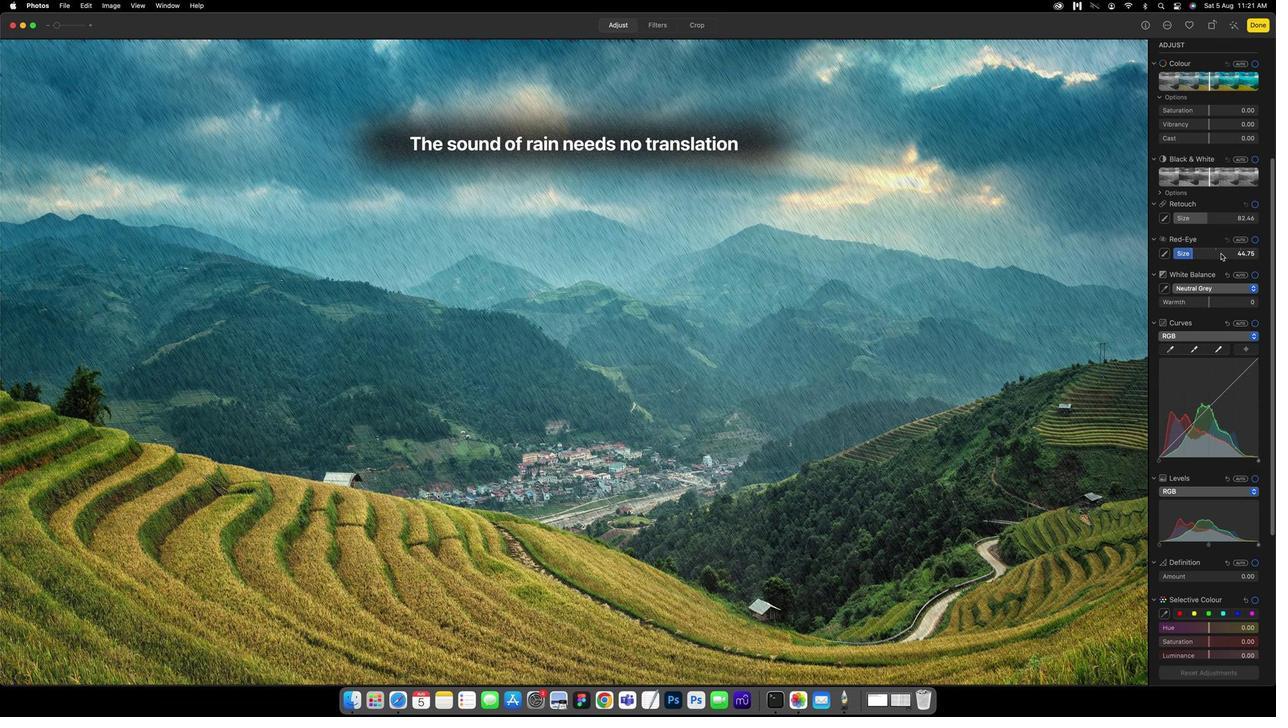 
Action: Mouse scrolled (1219, 252) with delta (0, -1)
Screenshot: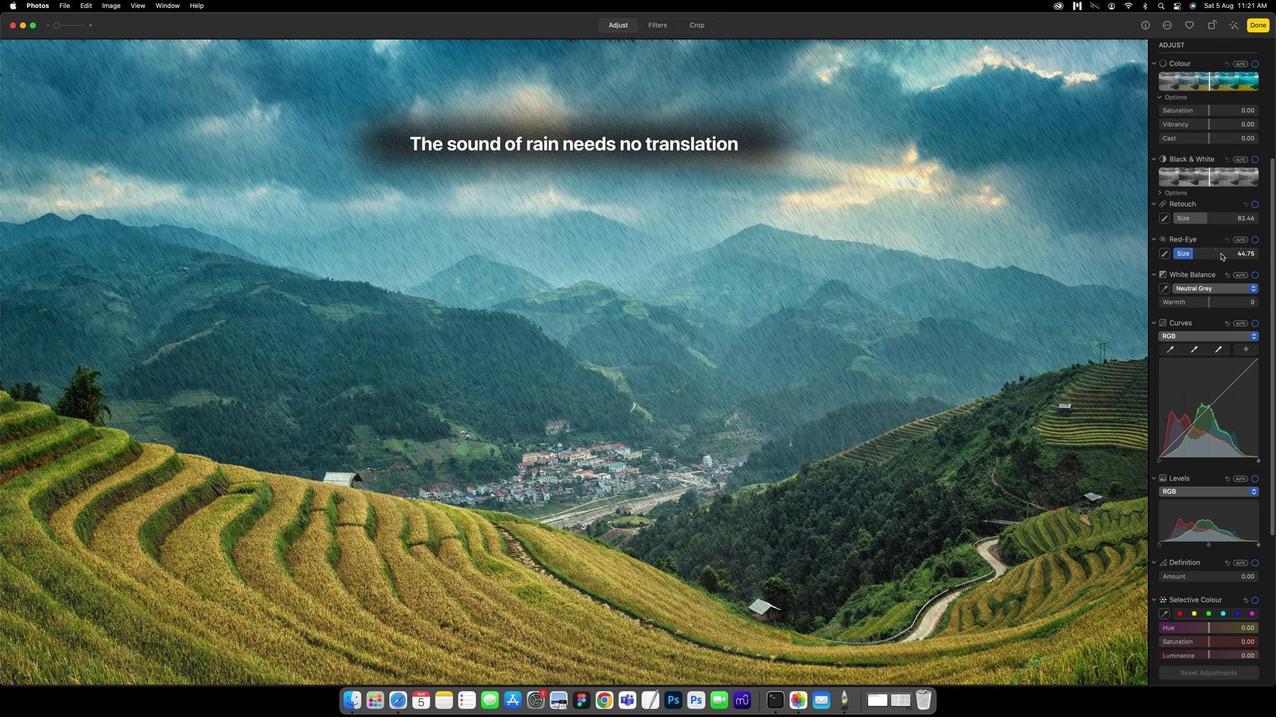 
Action: Mouse scrolled (1219, 252) with delta (0, -1)
Screenshot: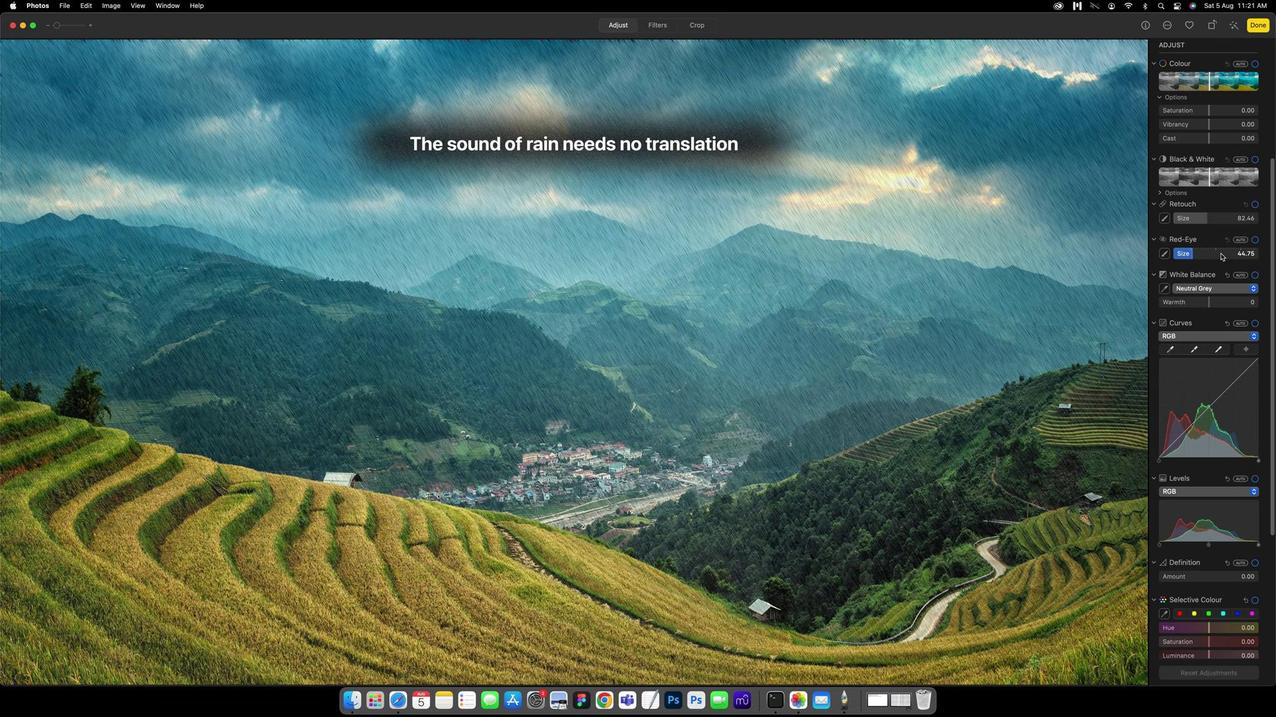 
Action: Mouse scrolled (1219, 252) with delta (0, 0)
Screenshot: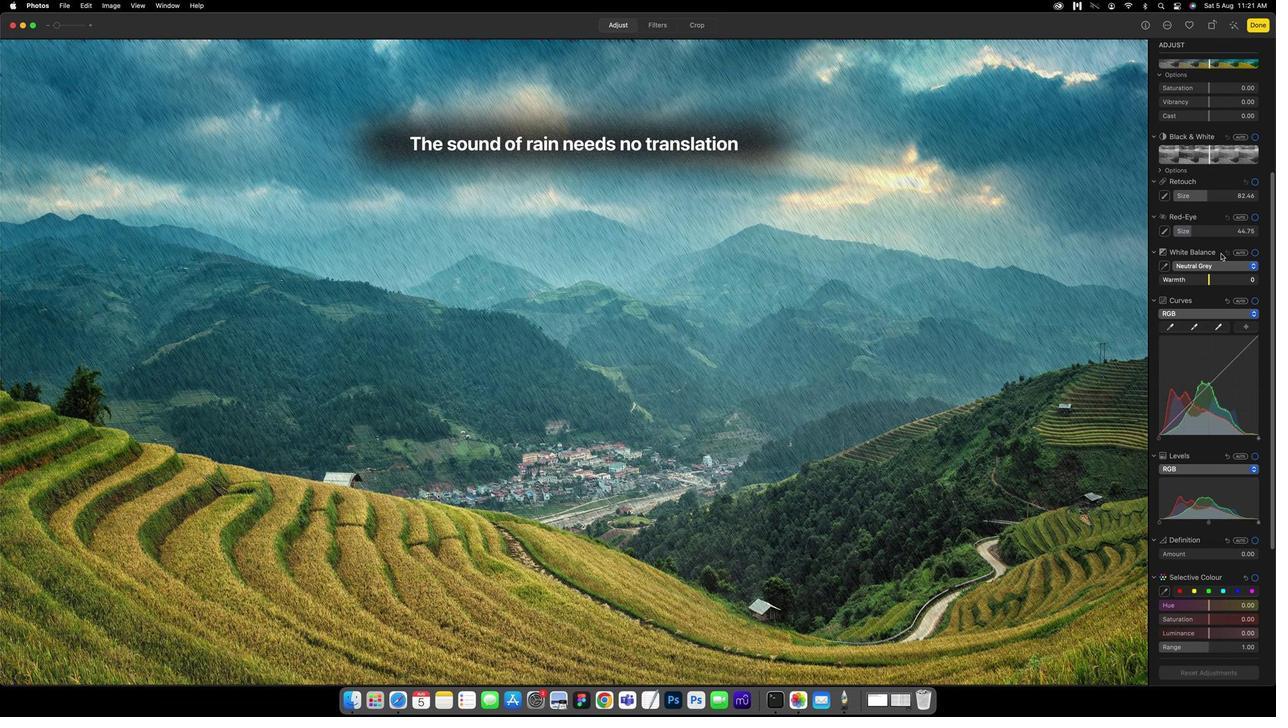 
Action: Mouse scrolled (1219, 252) with delta (0, 0)
Screenshot: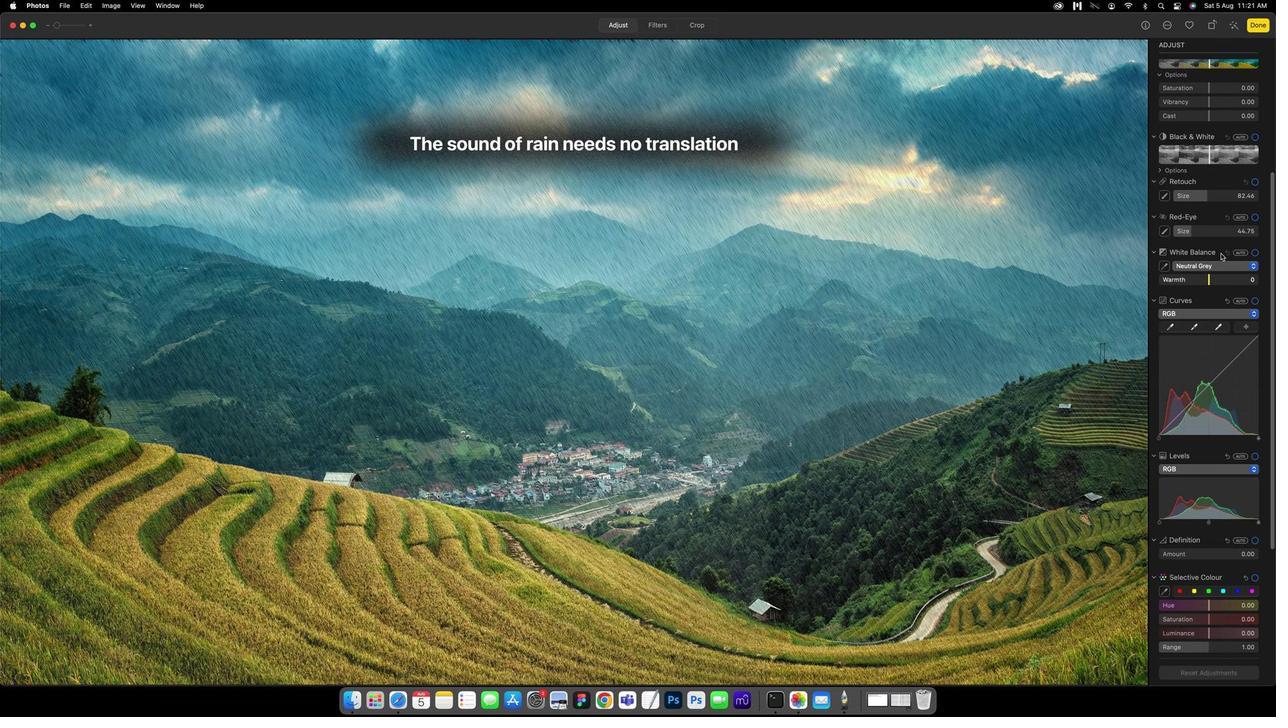 
Action: Mouse scrolled (1219, 252) with delta (0, 0)
Screenshot: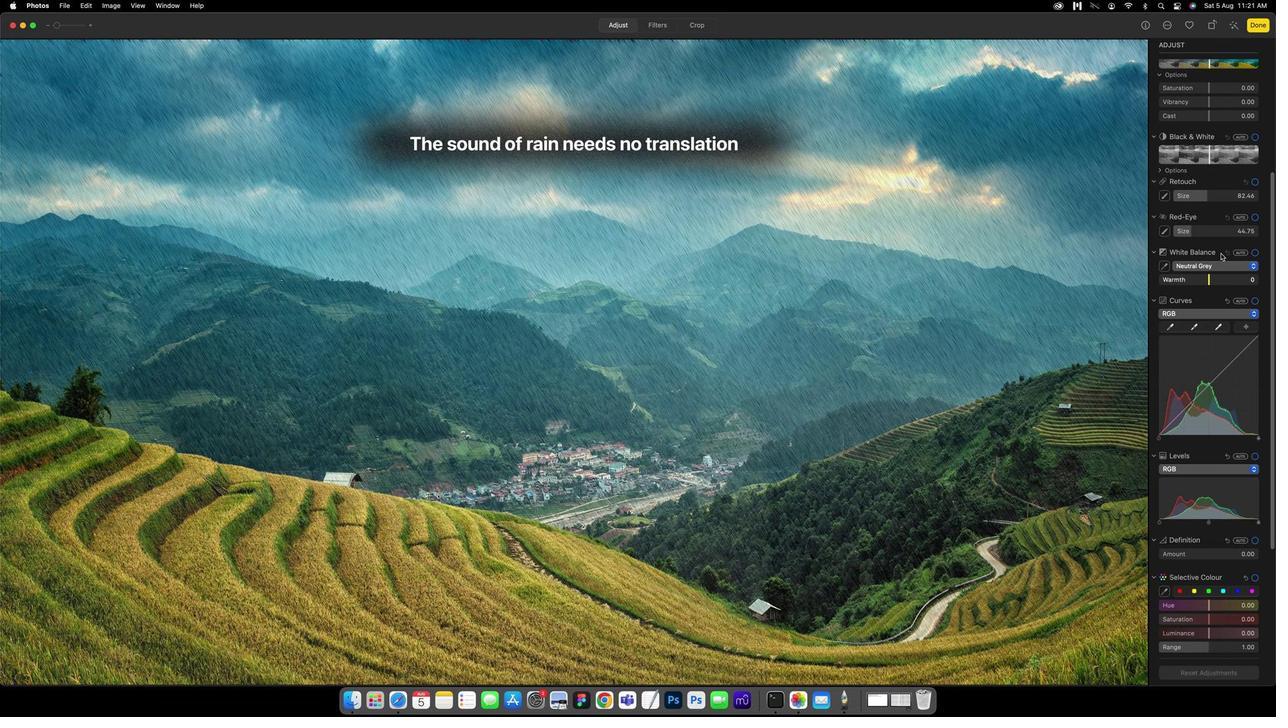 
Action: Mouse moved to (1209, 279)
Screenshot: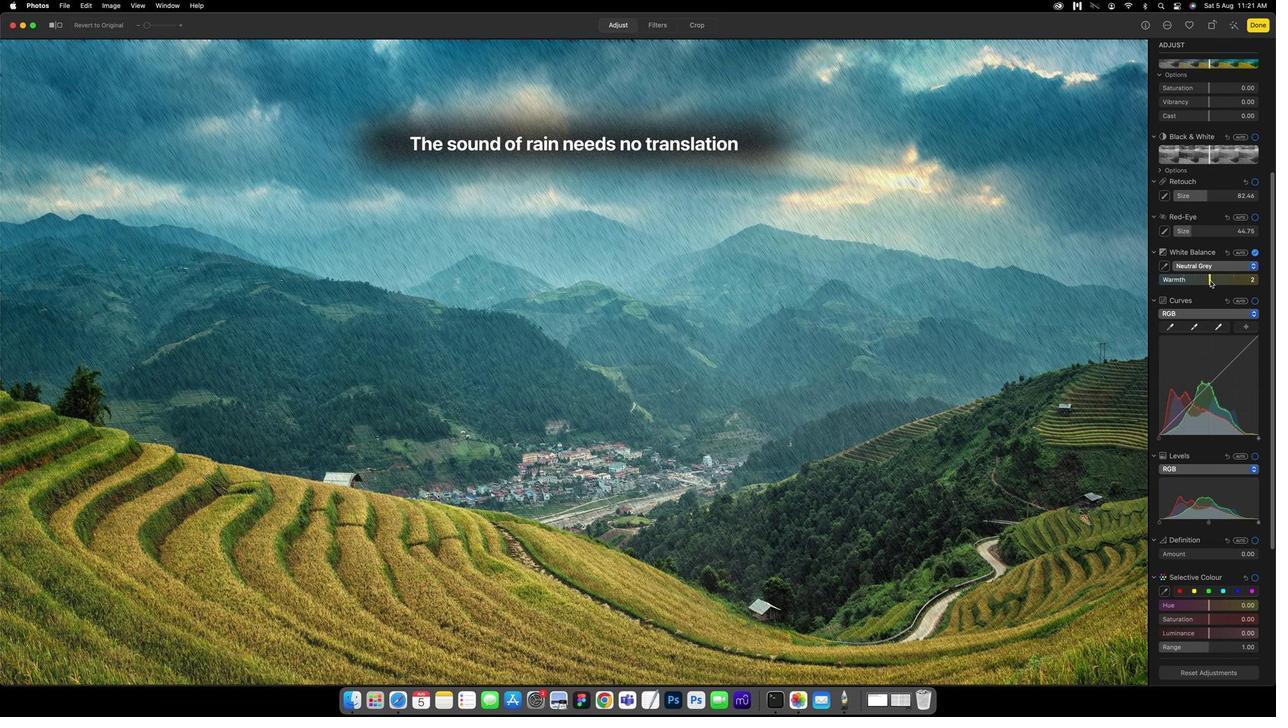
Action: Mouse pressed left at (1209, 279)
Screenshot: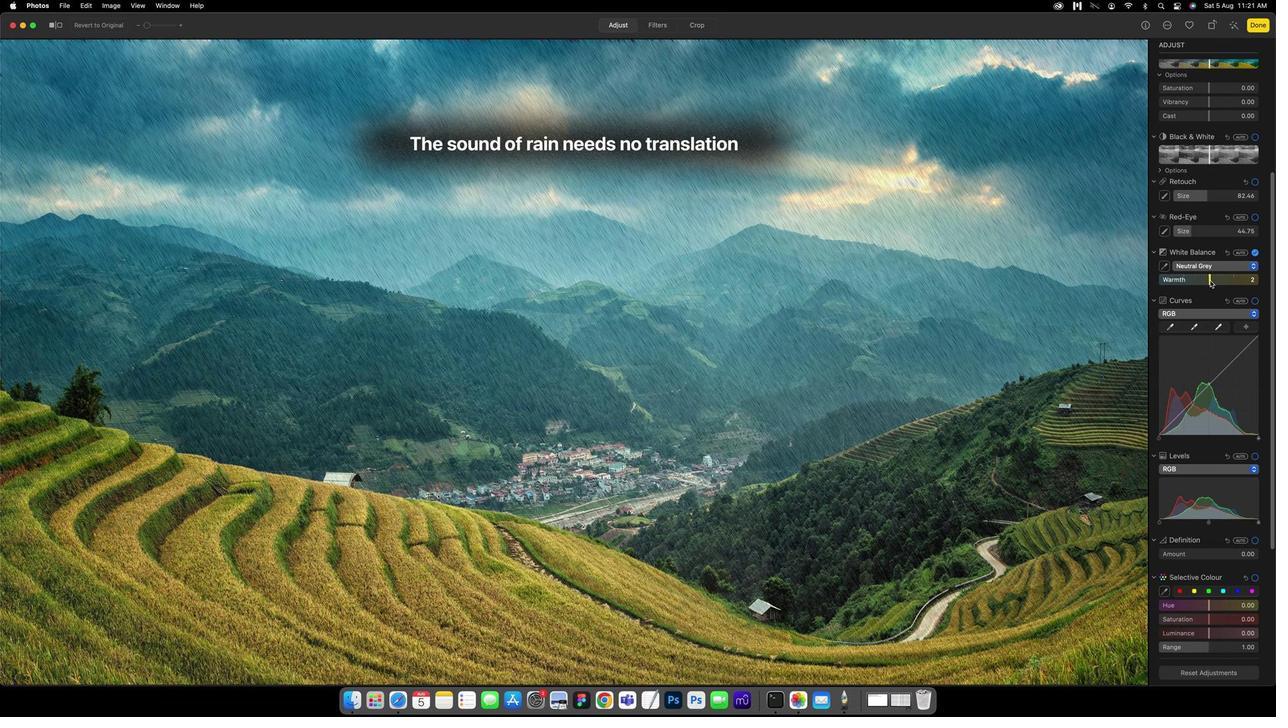 
Action: Mouse moved to (1186, 183)
Screenshot: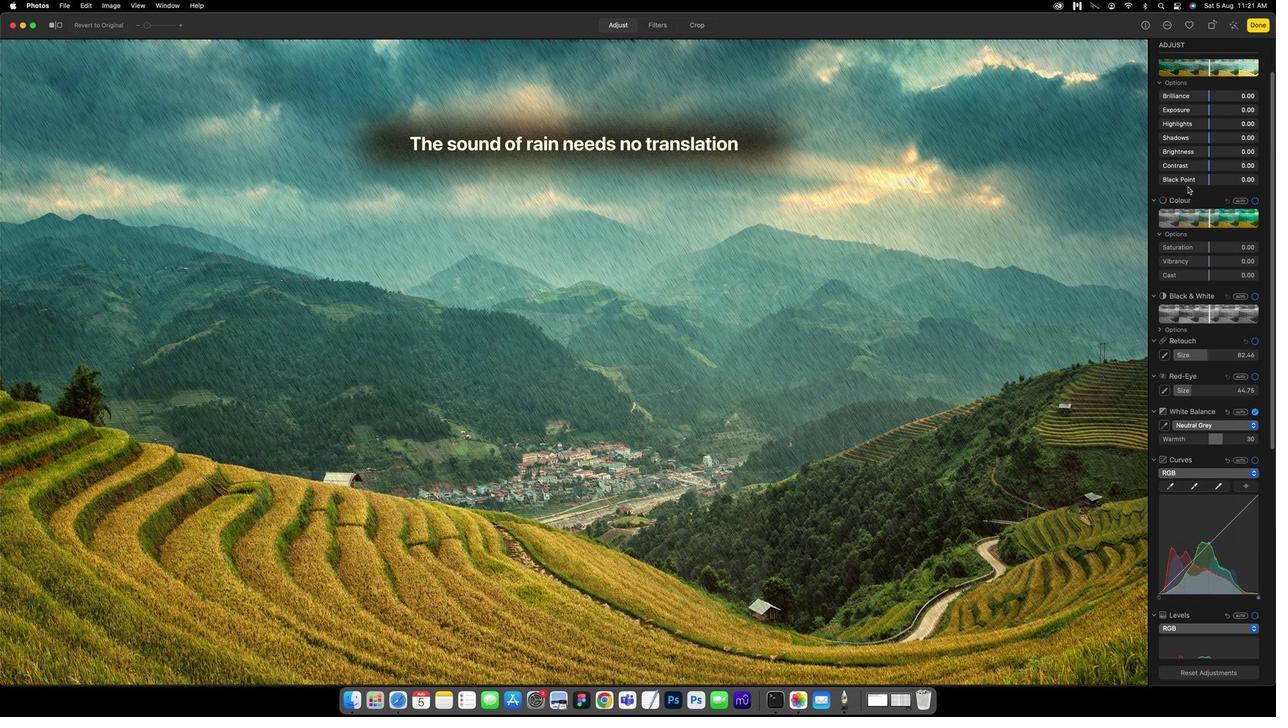 
Action: Mouse scrolled (1186, 183) with delta (0, 0)
Screenshot: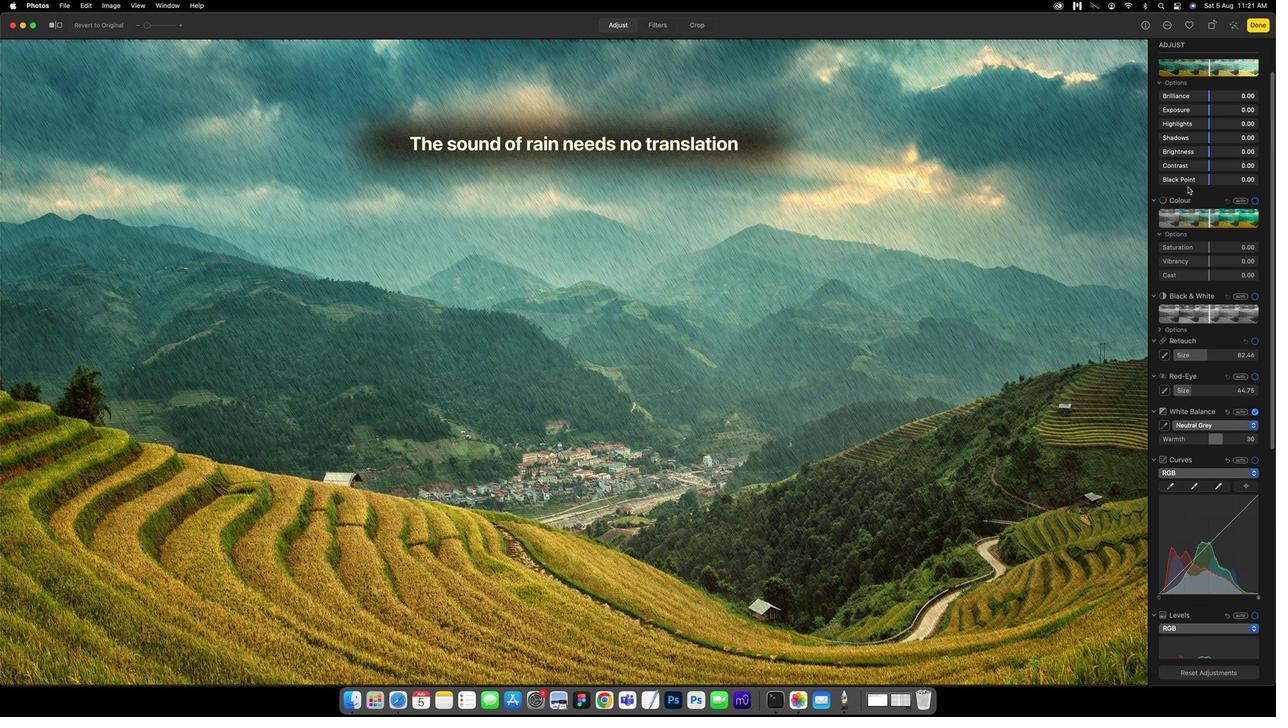 
Action: Mouse scrolled (1186, 183) with delta (0, 0)
Screenshot: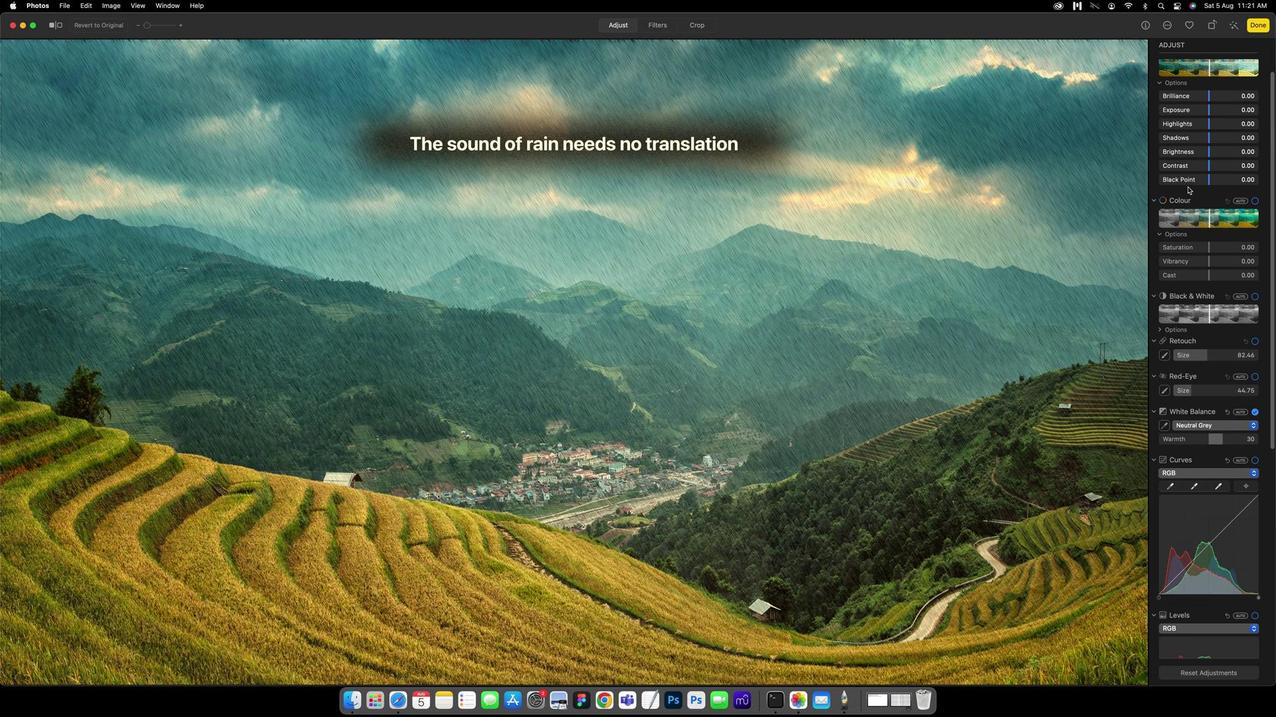 
Action: Mouse moved to (1186, 184)
Screenshot: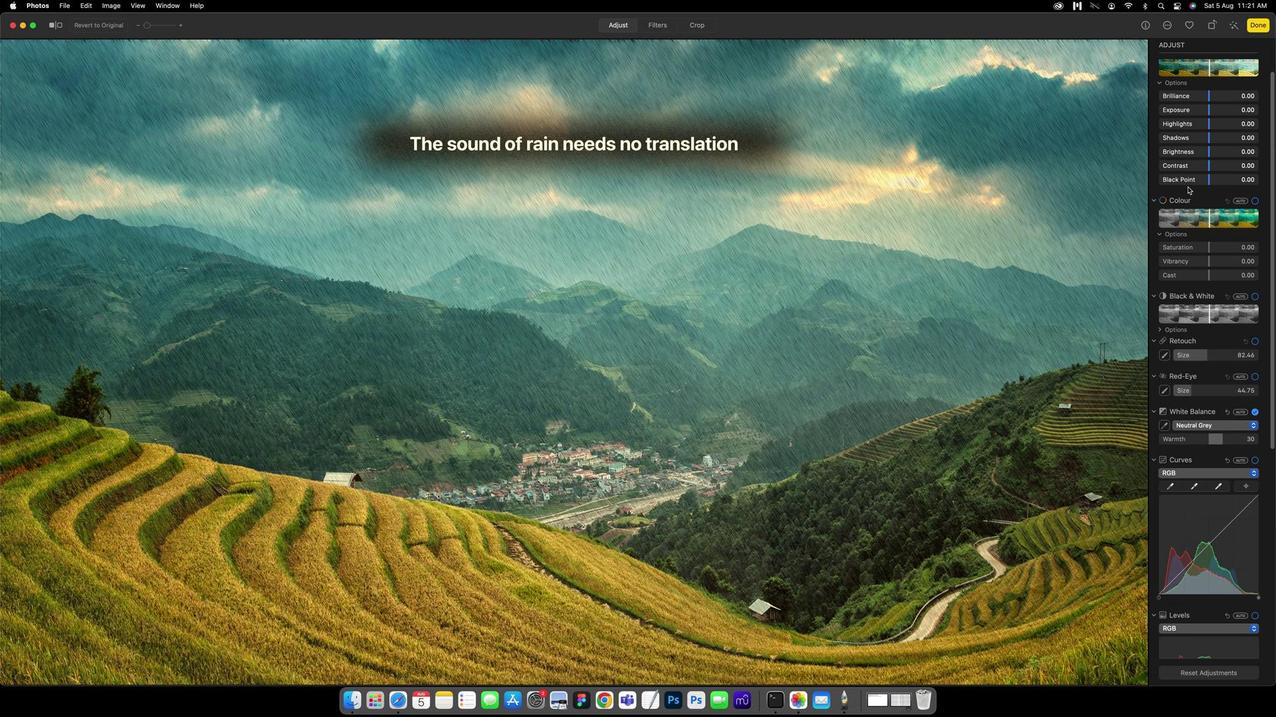 
Action: Mouse scrolled (1186, 184) with delta (0, 1)
Screenshot: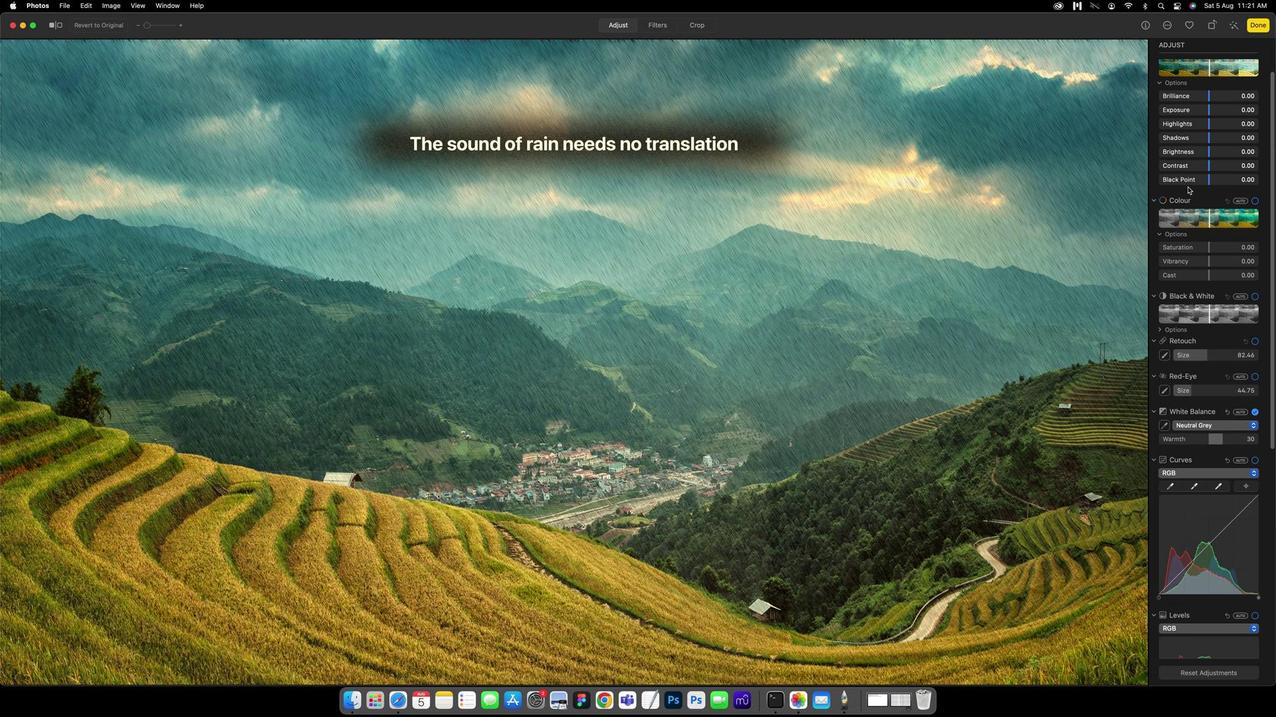 
Action: Mouse moved to (1186, 186)
Screenshot: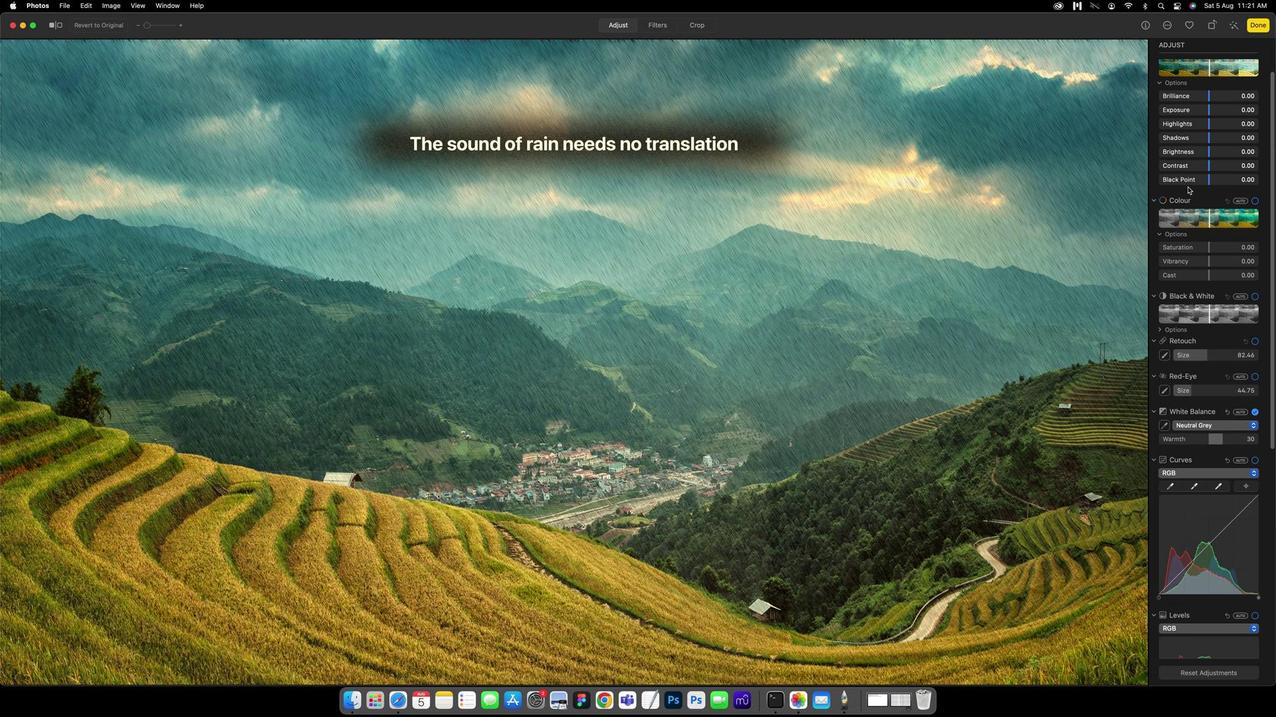 
Action: Mouse scrolled (1186, 186) with delta (0, 2)
Screenshot: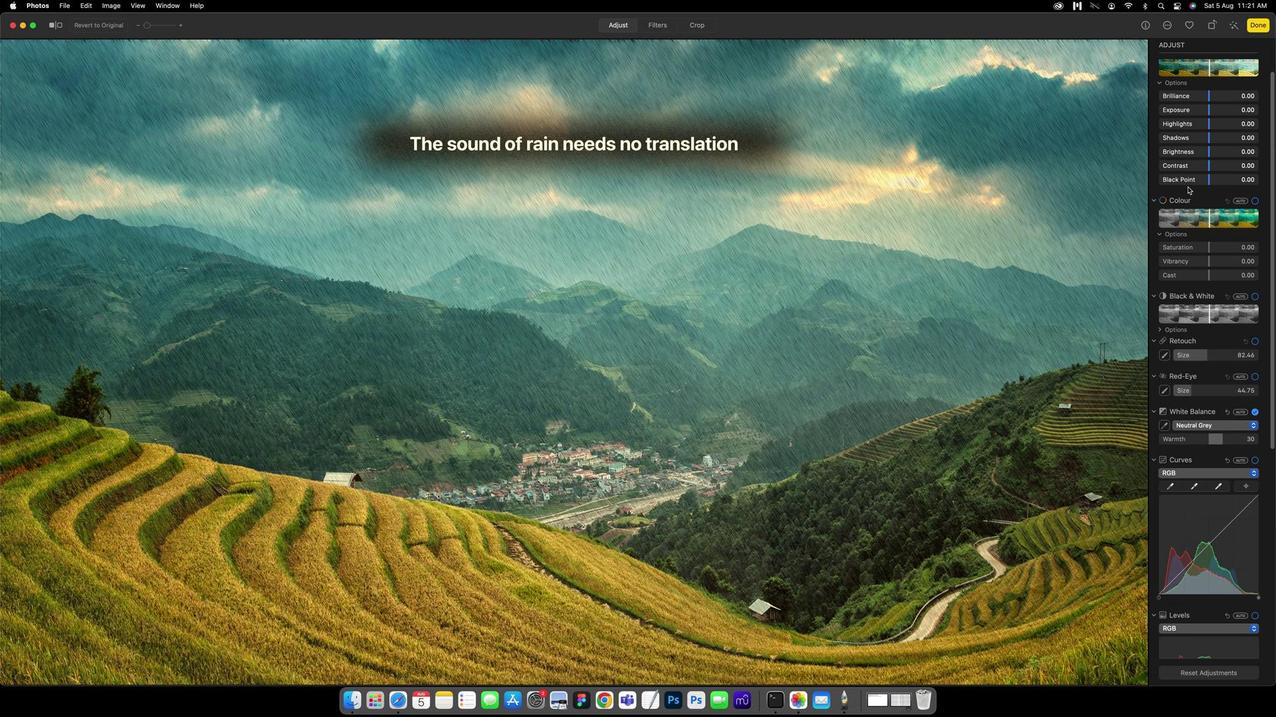 
Action: Mouse moved to (1186, 186)
Screenshot: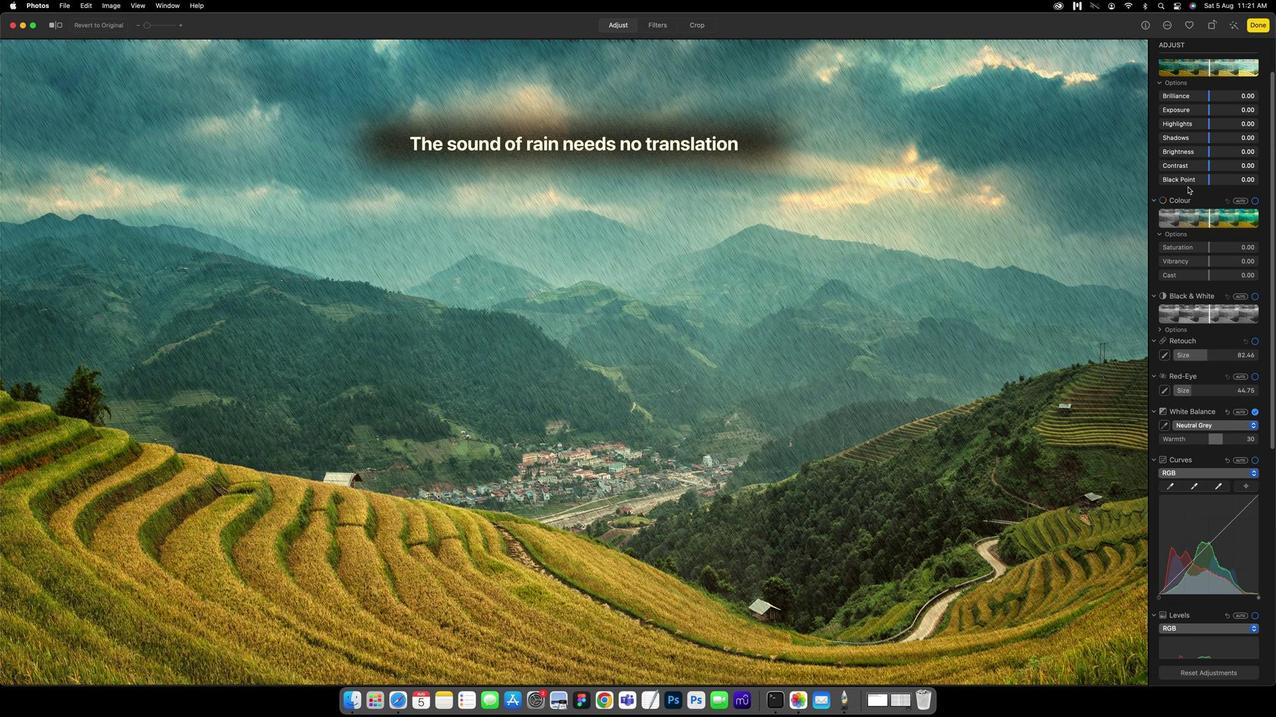 
Action: Mouse scrolled (1186, 186) with delta (0, 3)
Screenshot: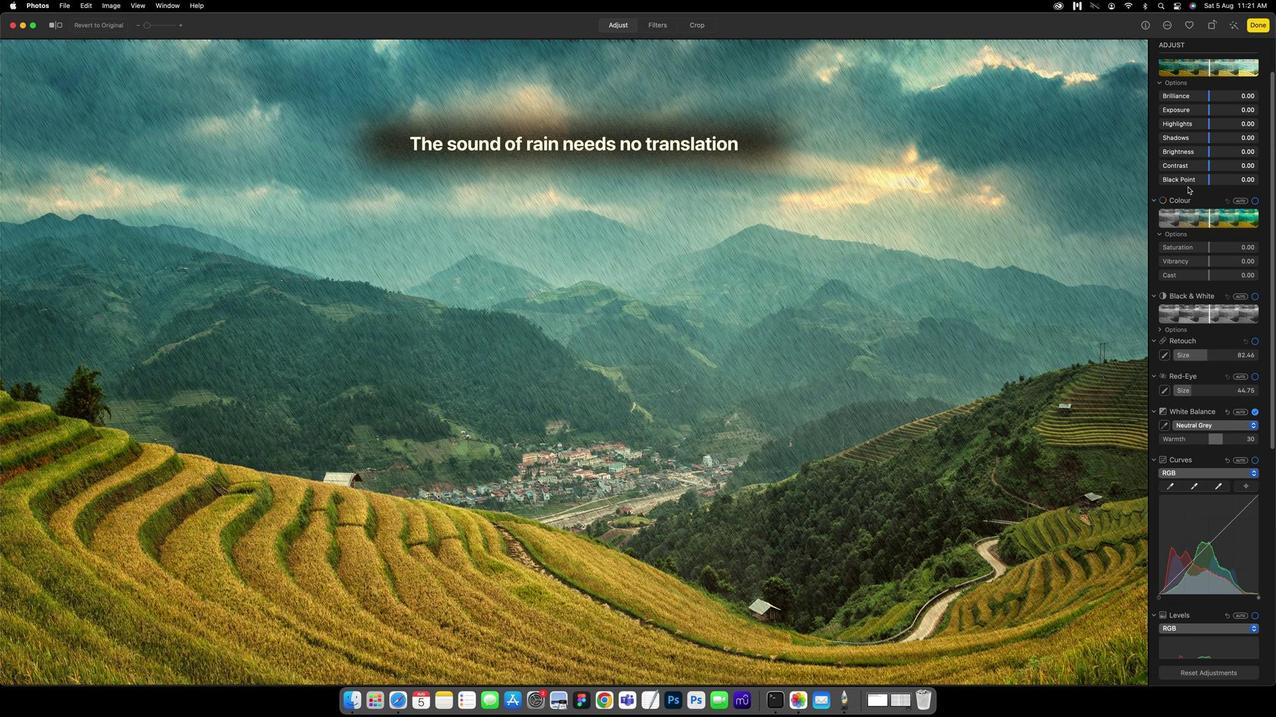 
Action: Mouse moved to (1186, 186)
Screenshot: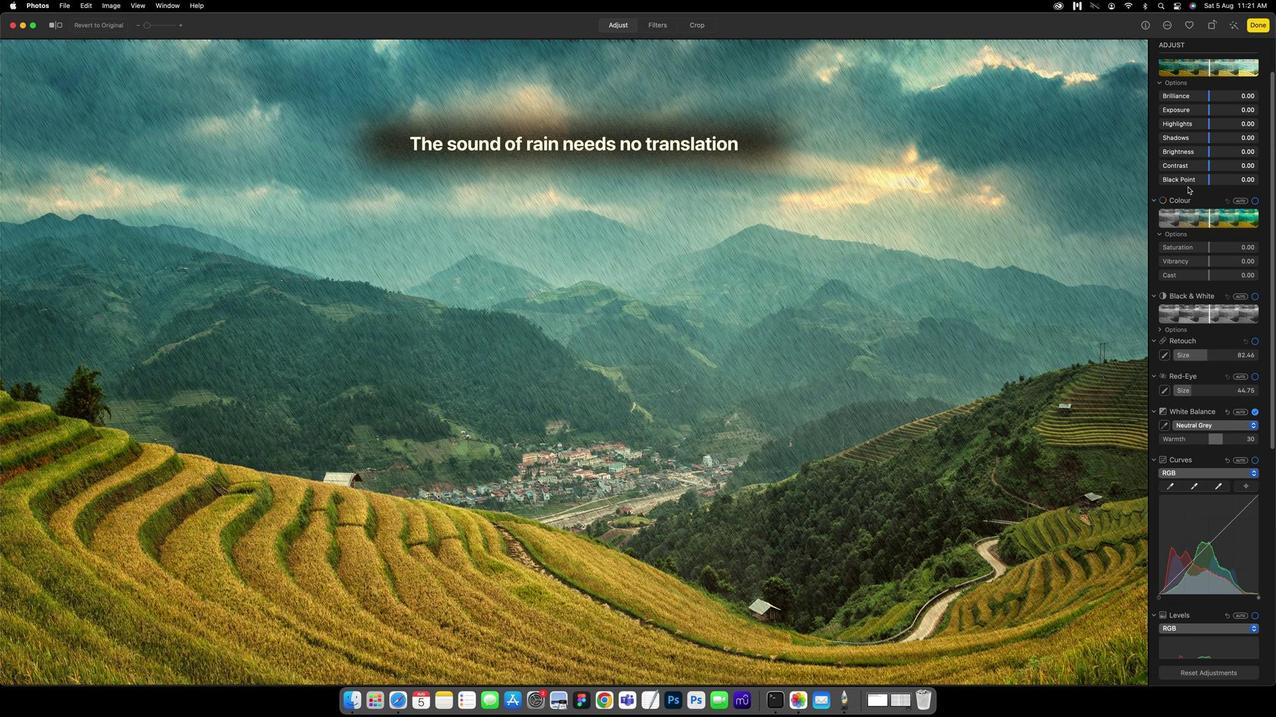 
Action: Mouse scrolled (1186, 186) with delta (0, 3)
Screenshot: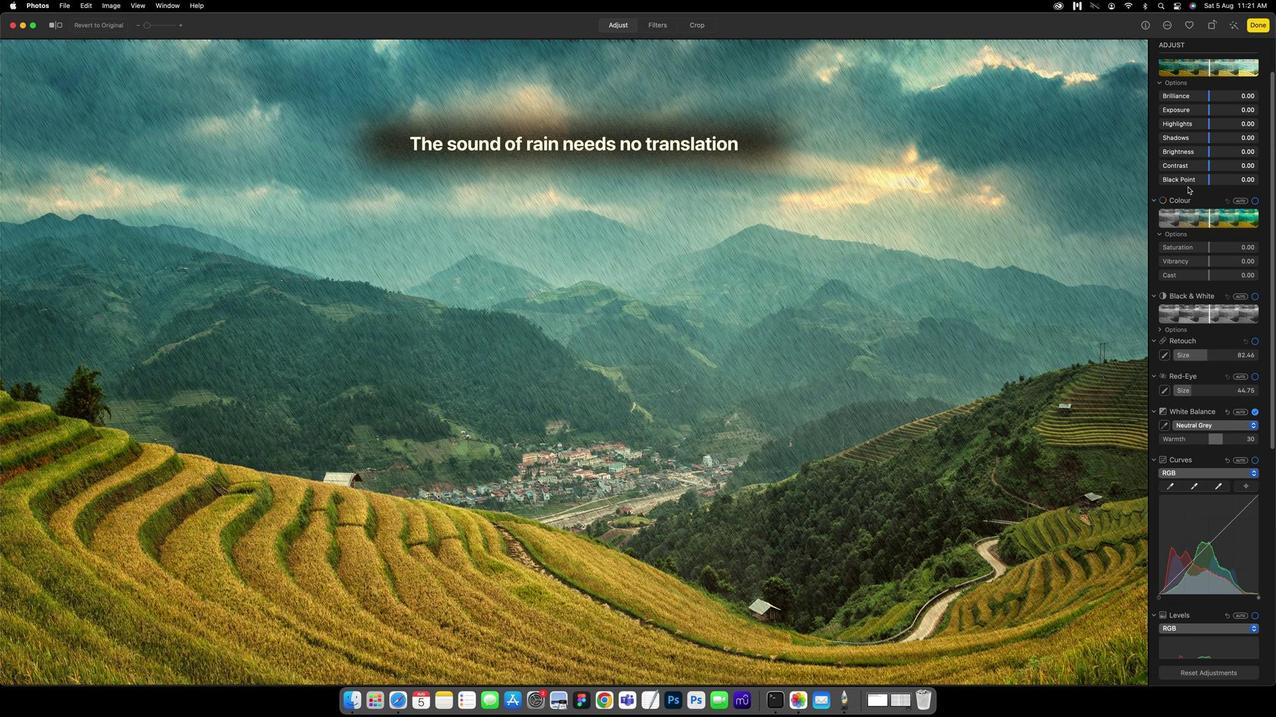 
Action: Mouse moved to (1186, 186)
Screenshot: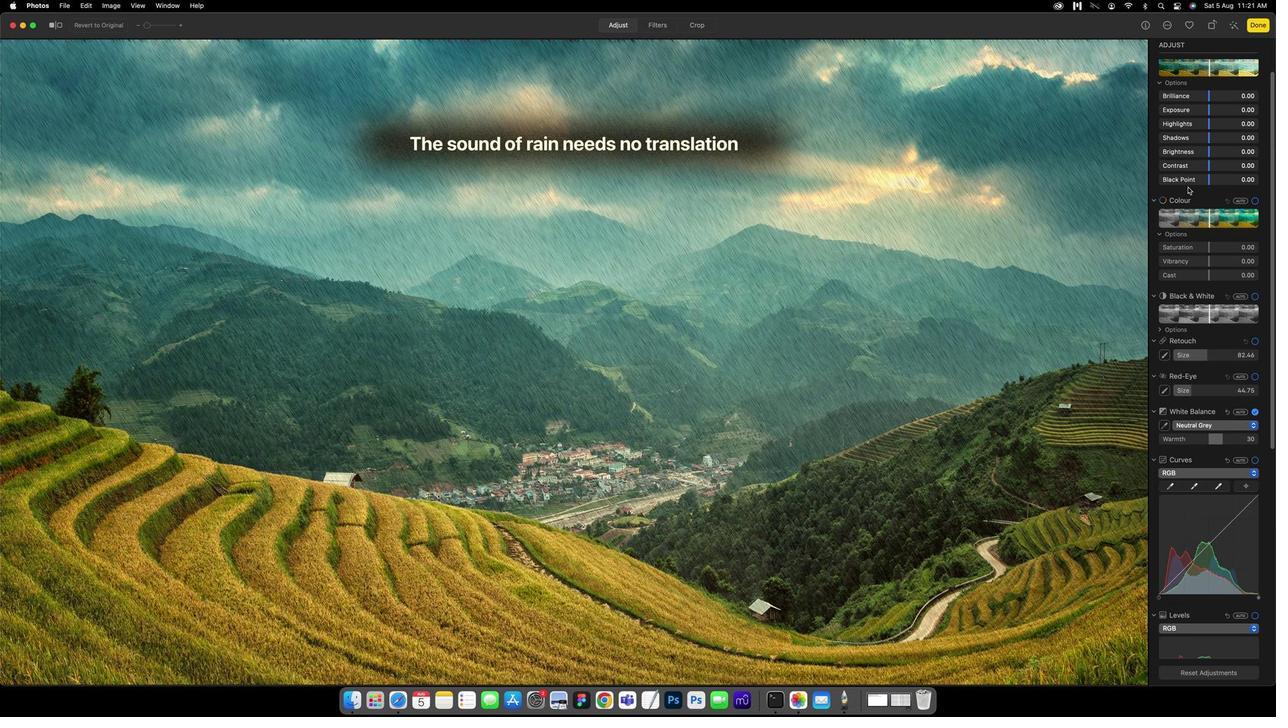 
Action: Mouse scrolled (1186, 186) with delta (0, 3)
Screenshot: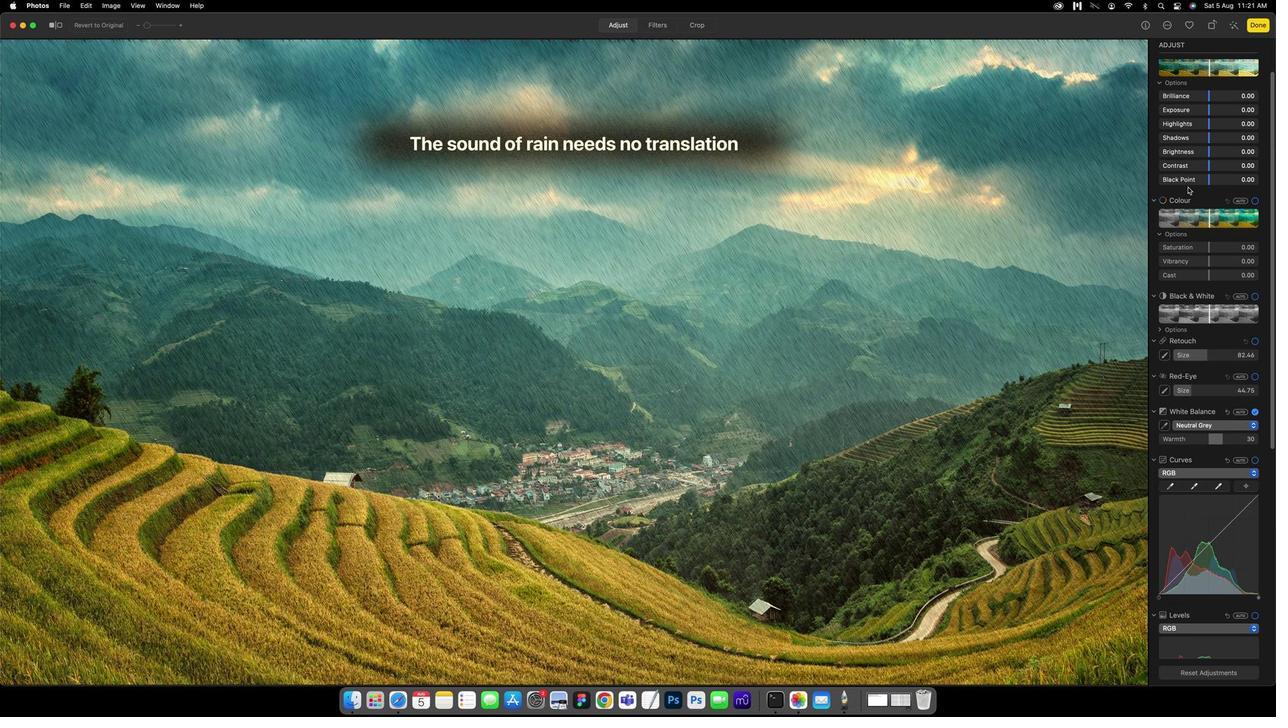 
Action: Mouse moved to (1187, 188)
Screenshot: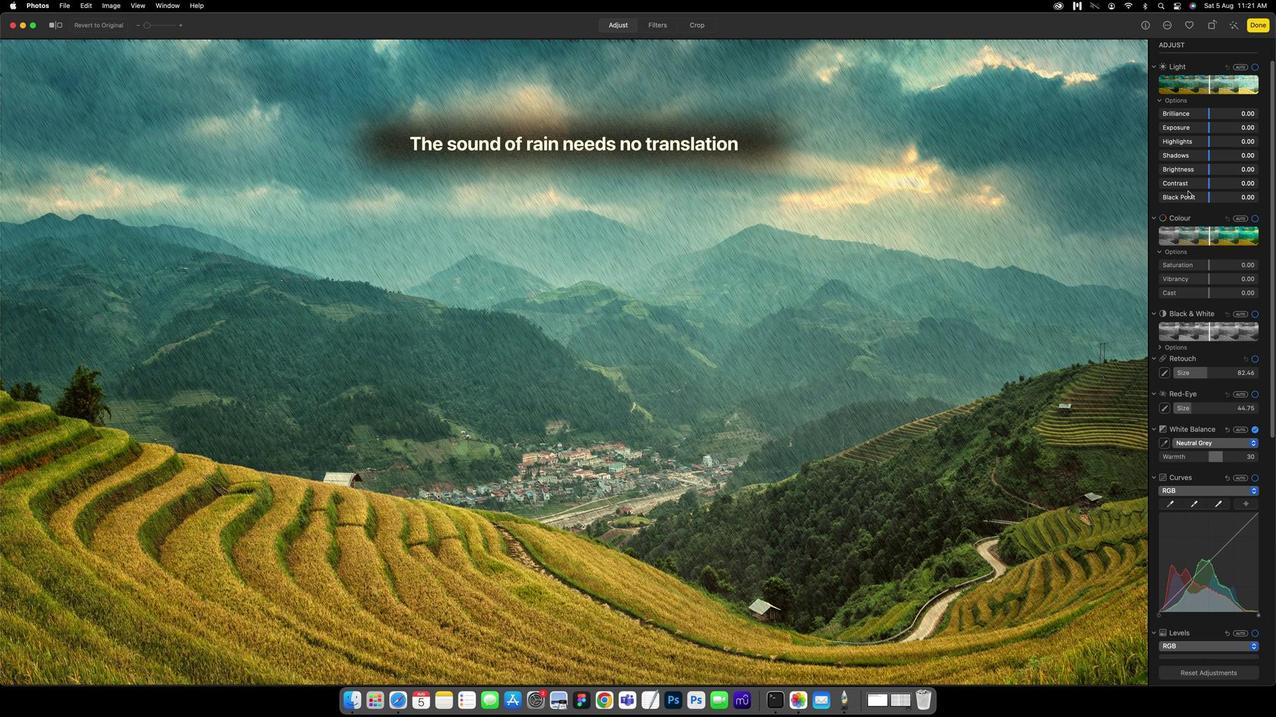 
Action: Mouse scrolled (1187, 188) with delta (0, 0)
Screenshot: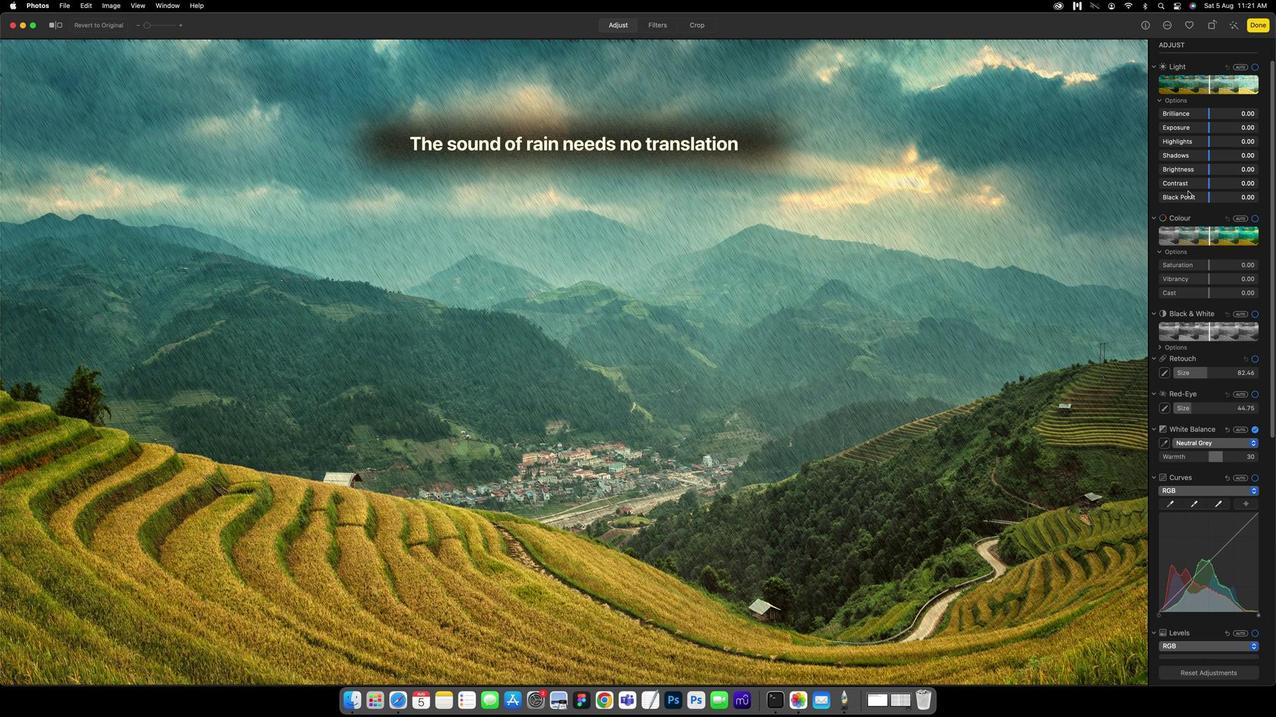 
Action: Mouse moved to (1186, 190)
Screenshot: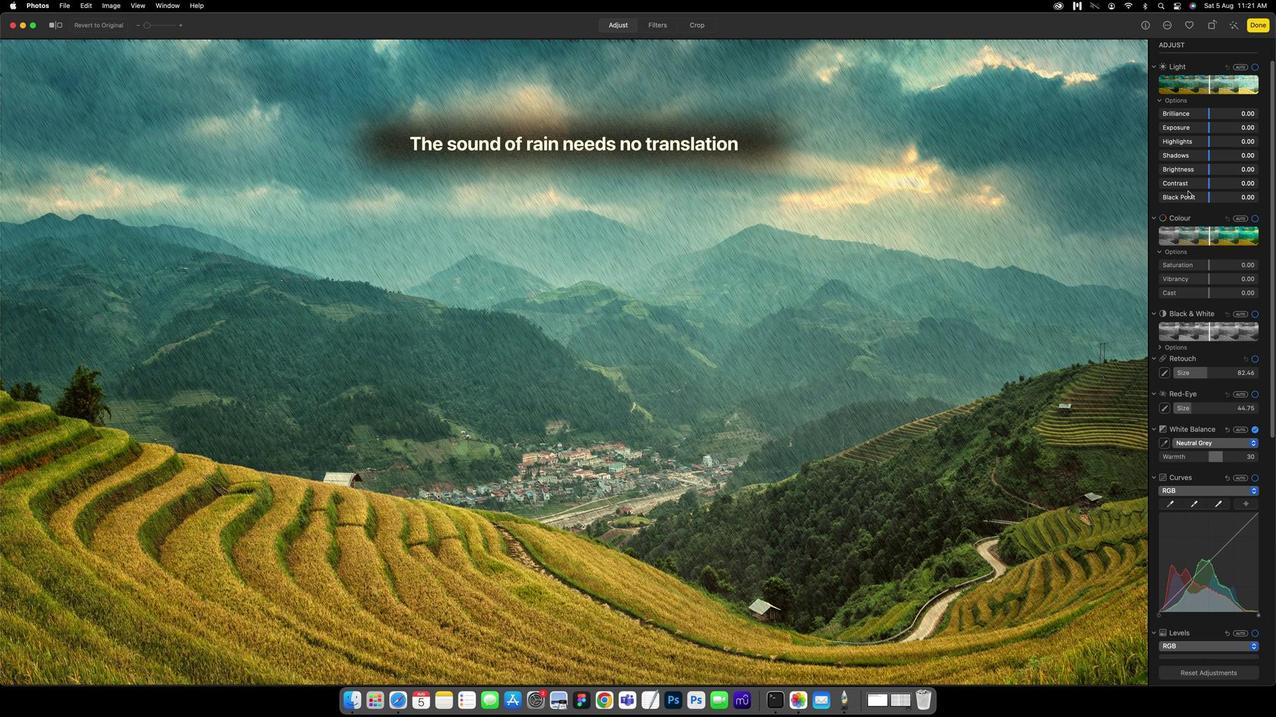 
Action: Mouse scrolled (1186, 190) with delta (0, 0)
Screenshot: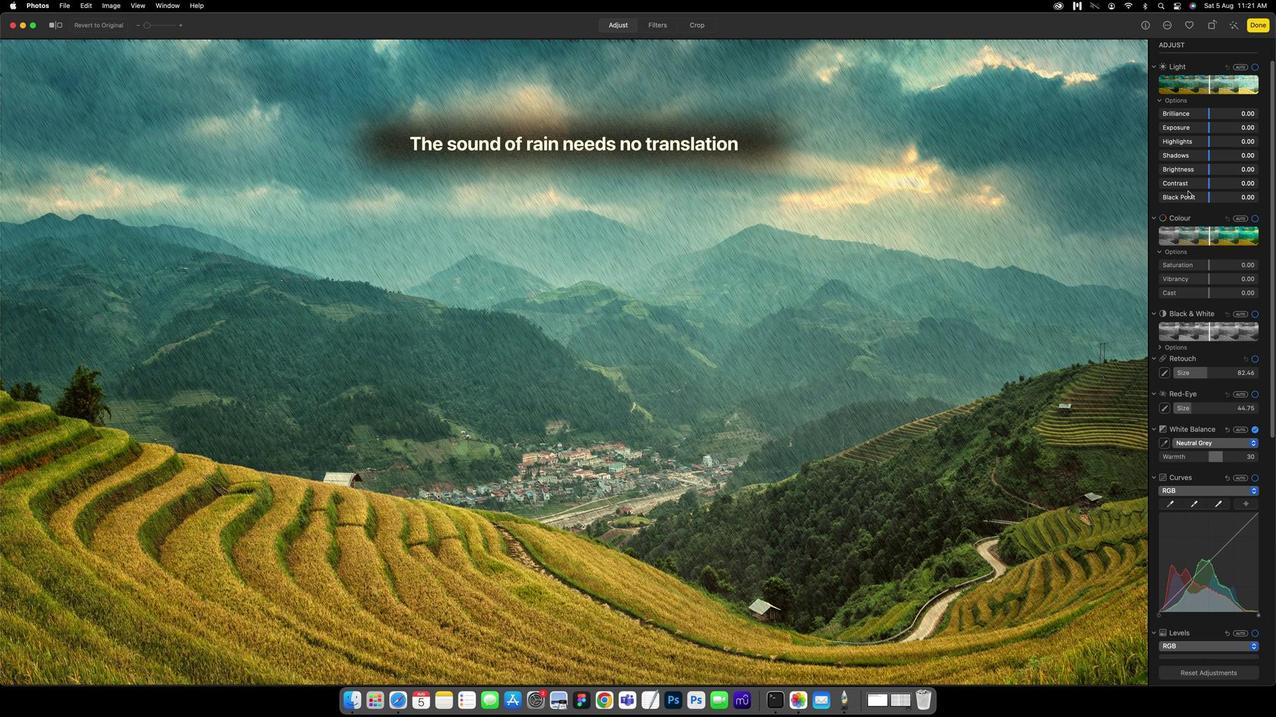 
Action: Mouse scrolled (1186, 190) with delta (0, 1)
Screenshot: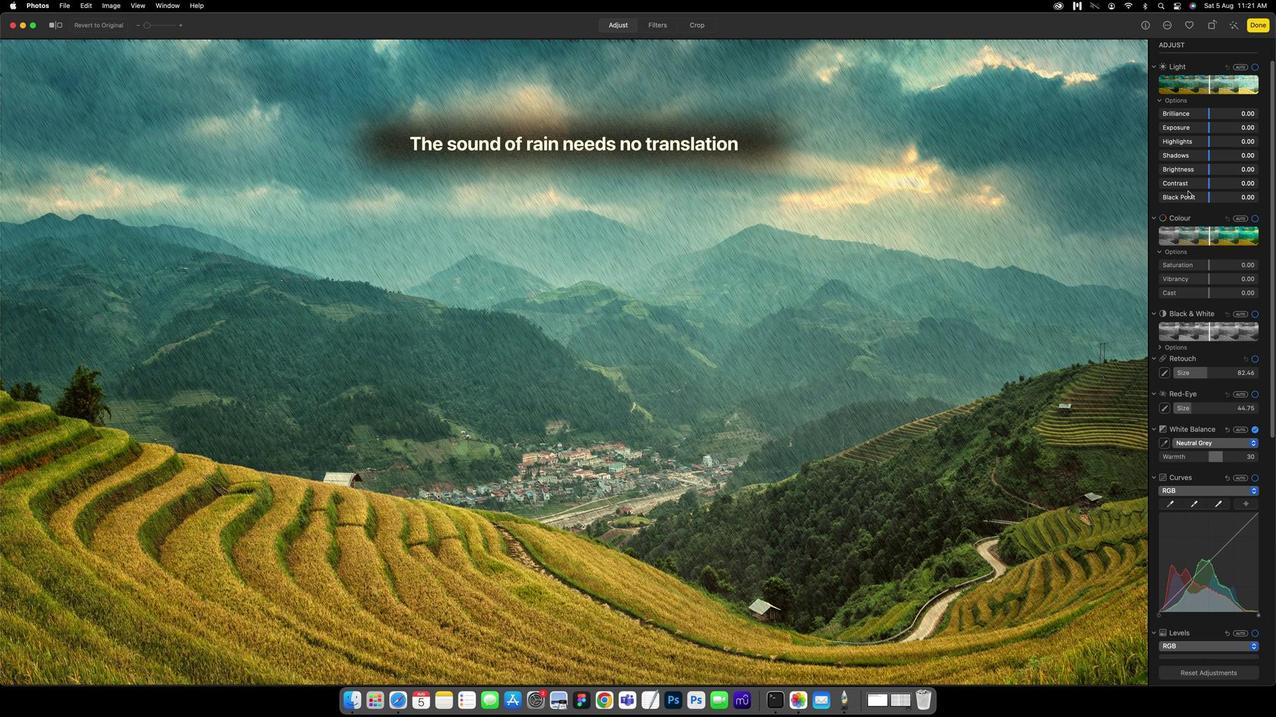 
Action: Mouse scrolled (1186, 190) with delta (0, 2)
Screenshot: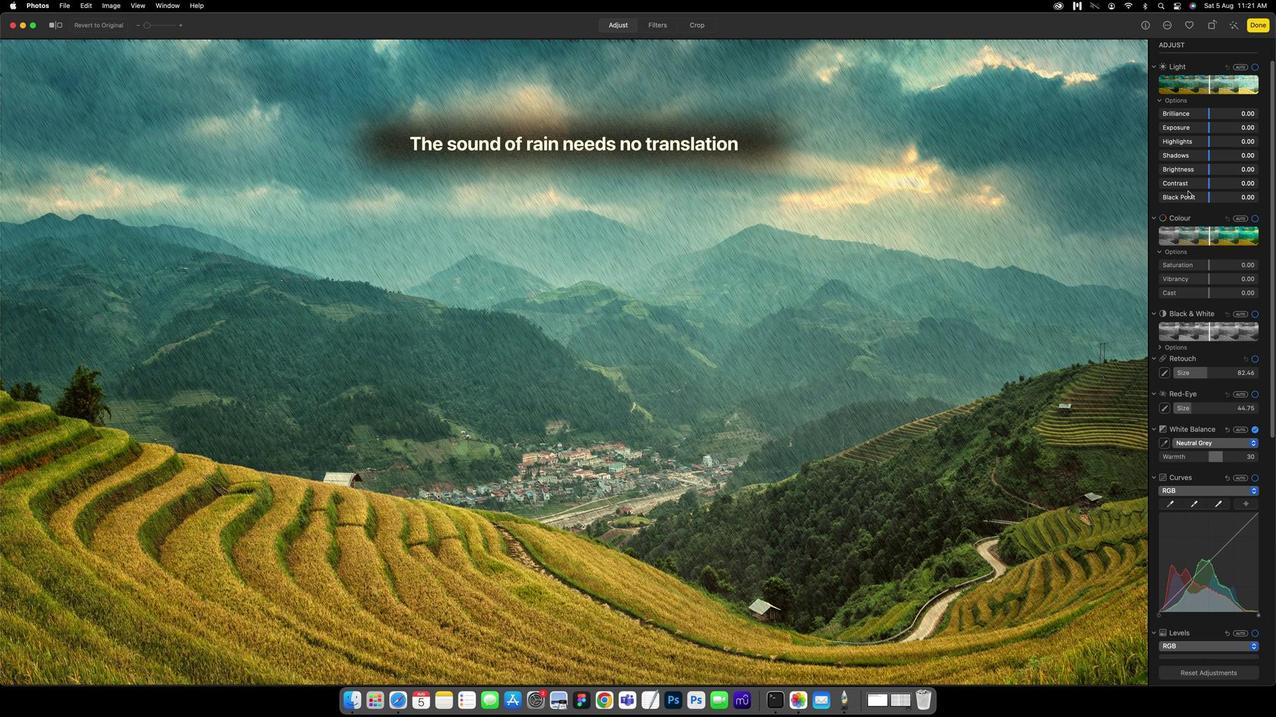 
Action: Mouse scrolled (1186, 190) with delta (0, 3)
Screenshot: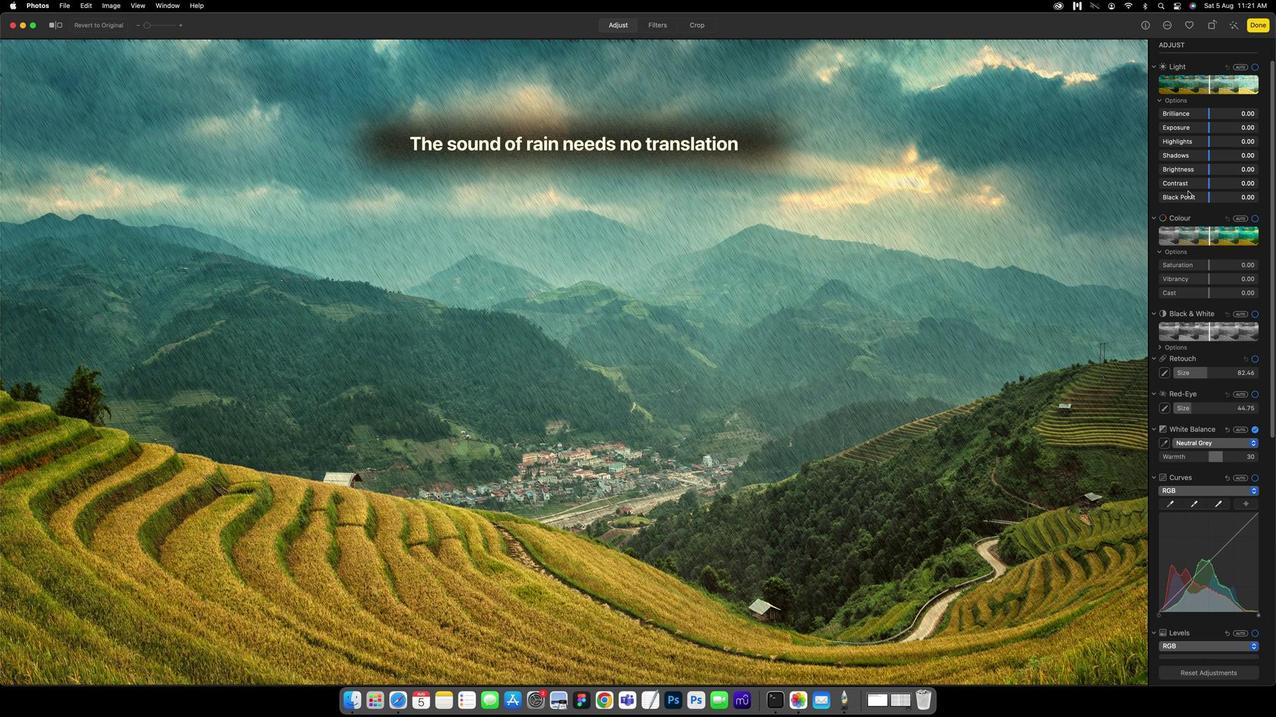 
Action: Mouse moved to (1210, 111)
Screenshot: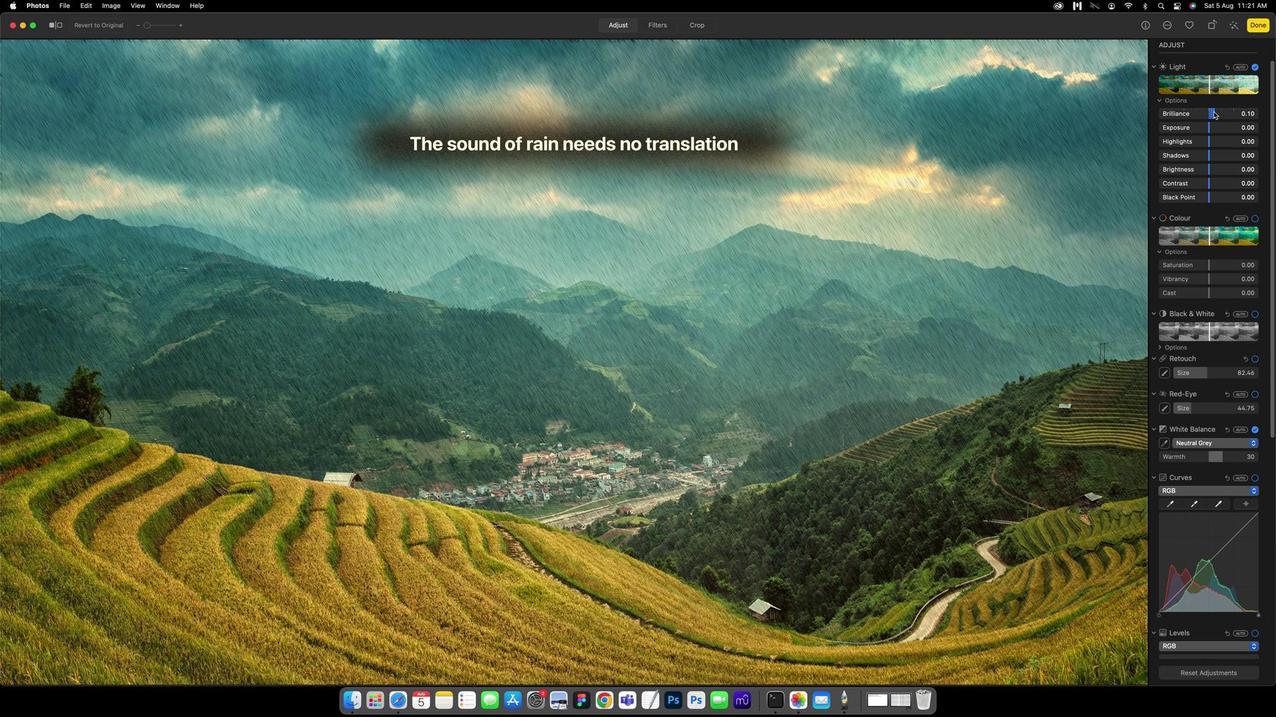 
Action: Mouse pressed left at (1210, 111)
Screenshot: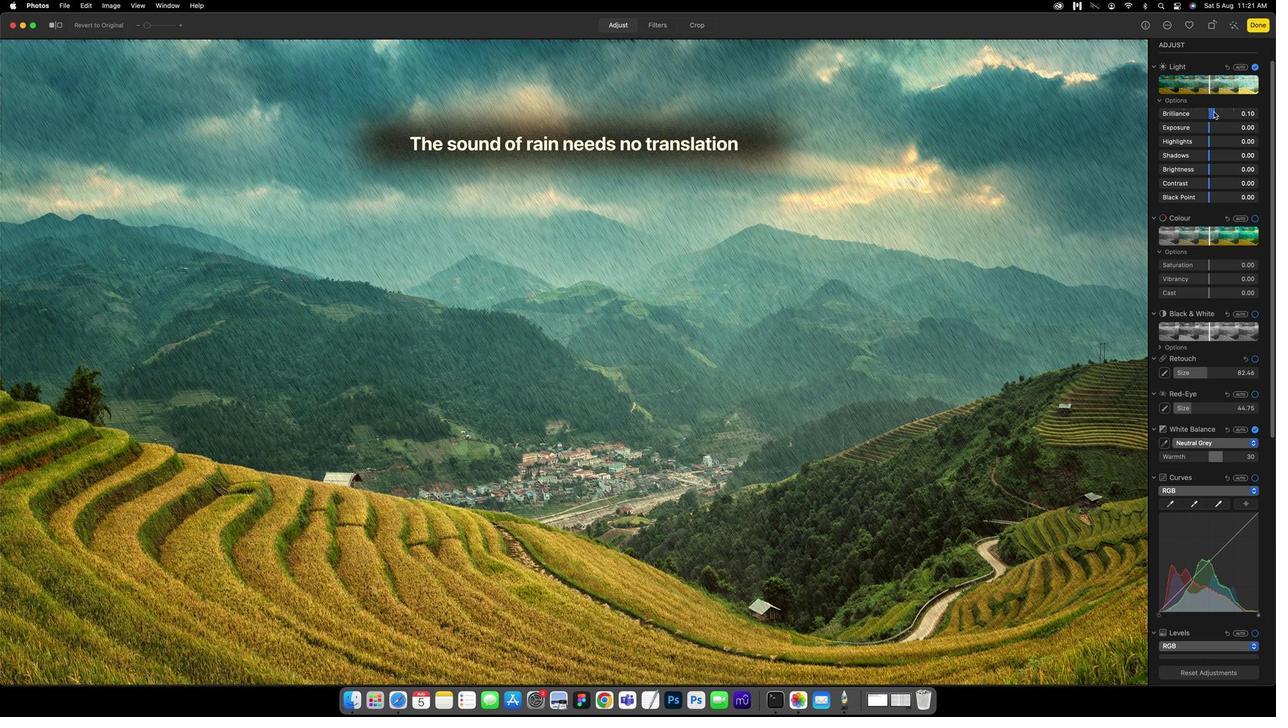 
Action: Mouse moved to (1207, 126)
Screenshot: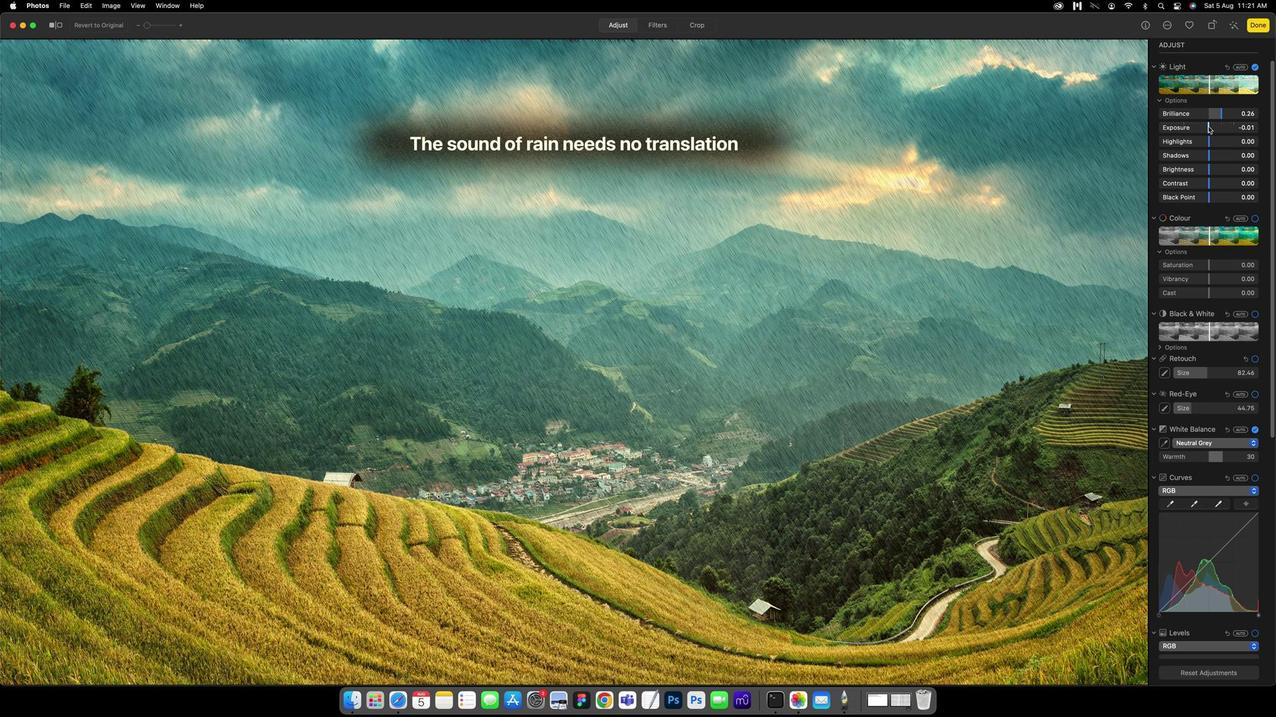 
Action: Mouse pressed left at (1207, 126)
Screenshot: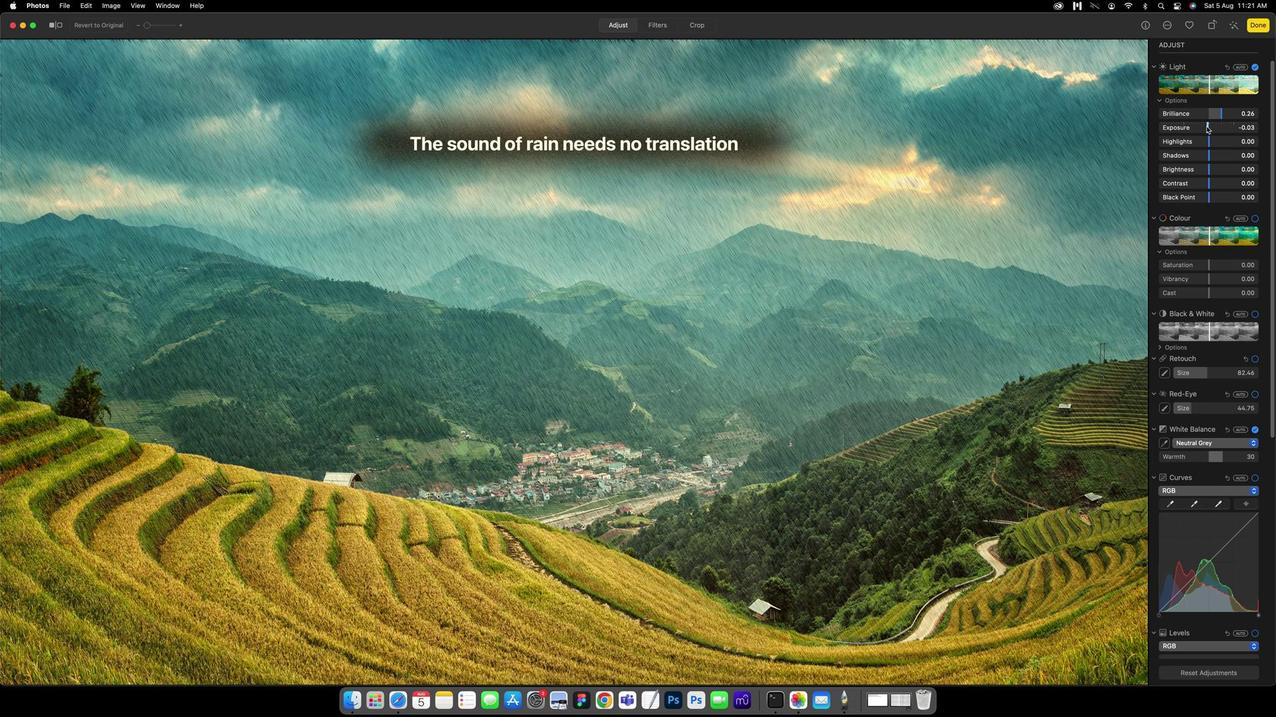 
Action: Mouse moved to (1209, 137)
Screenshot: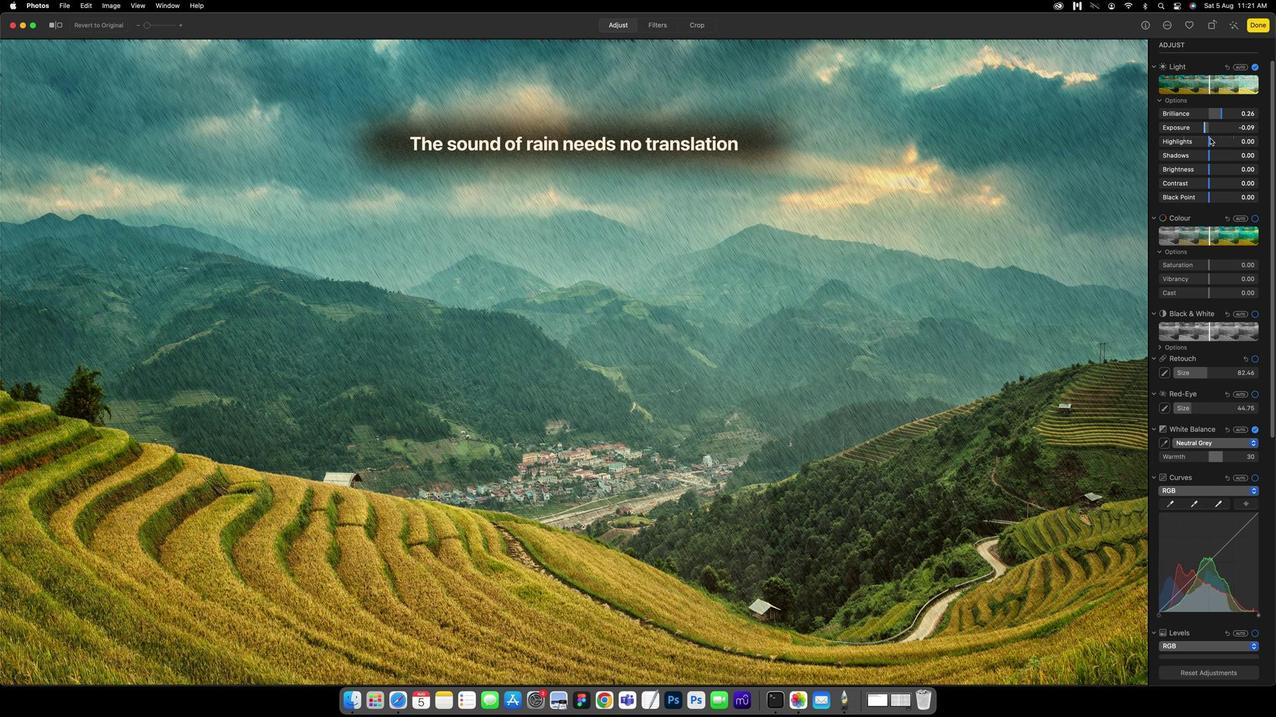 
Action: Mouse pressed left at (1209, 137)
Screenshot: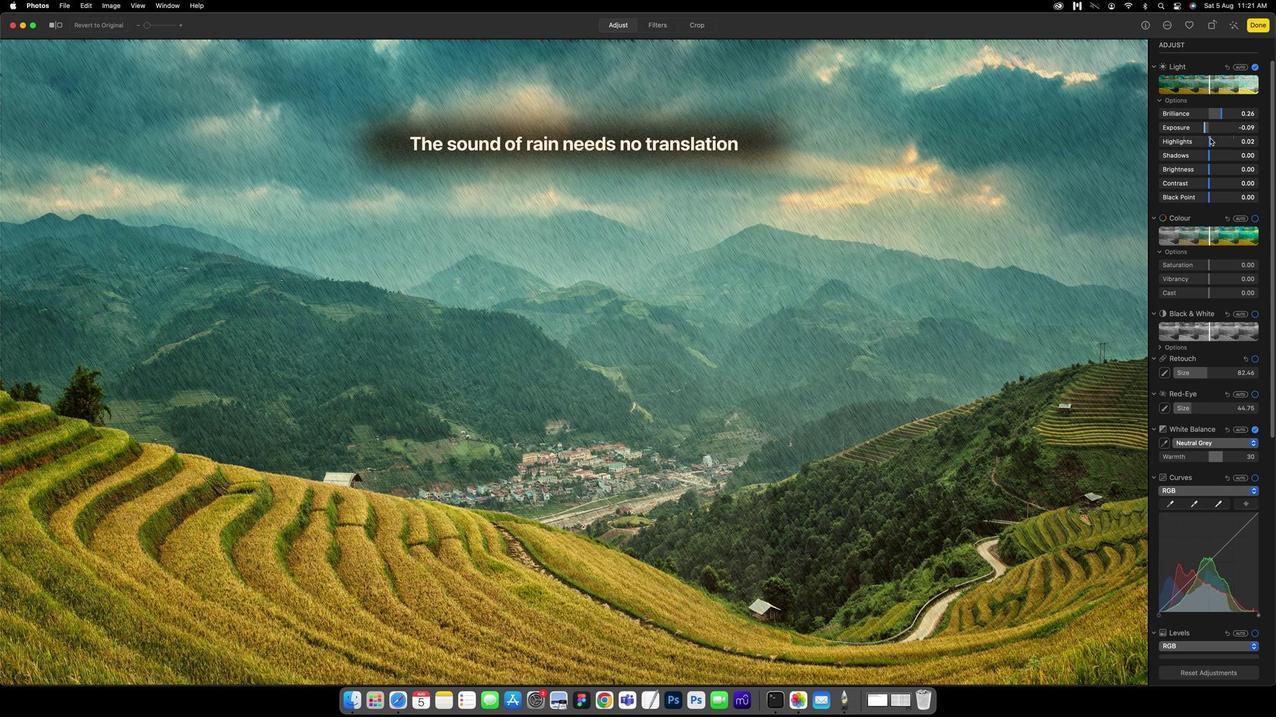 
Action: Mouse moved to (1209, 152)
Screenshot: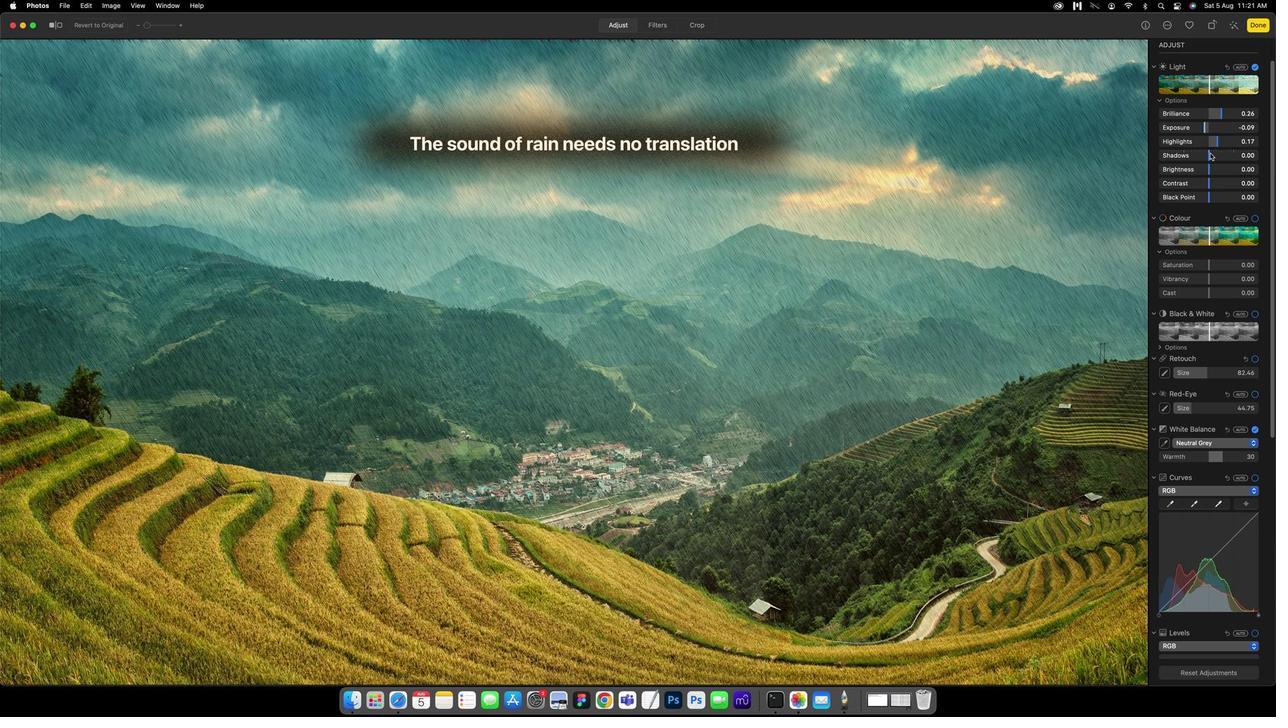 
Action: Mouse pressed left at (1209, 152)
Screenshot: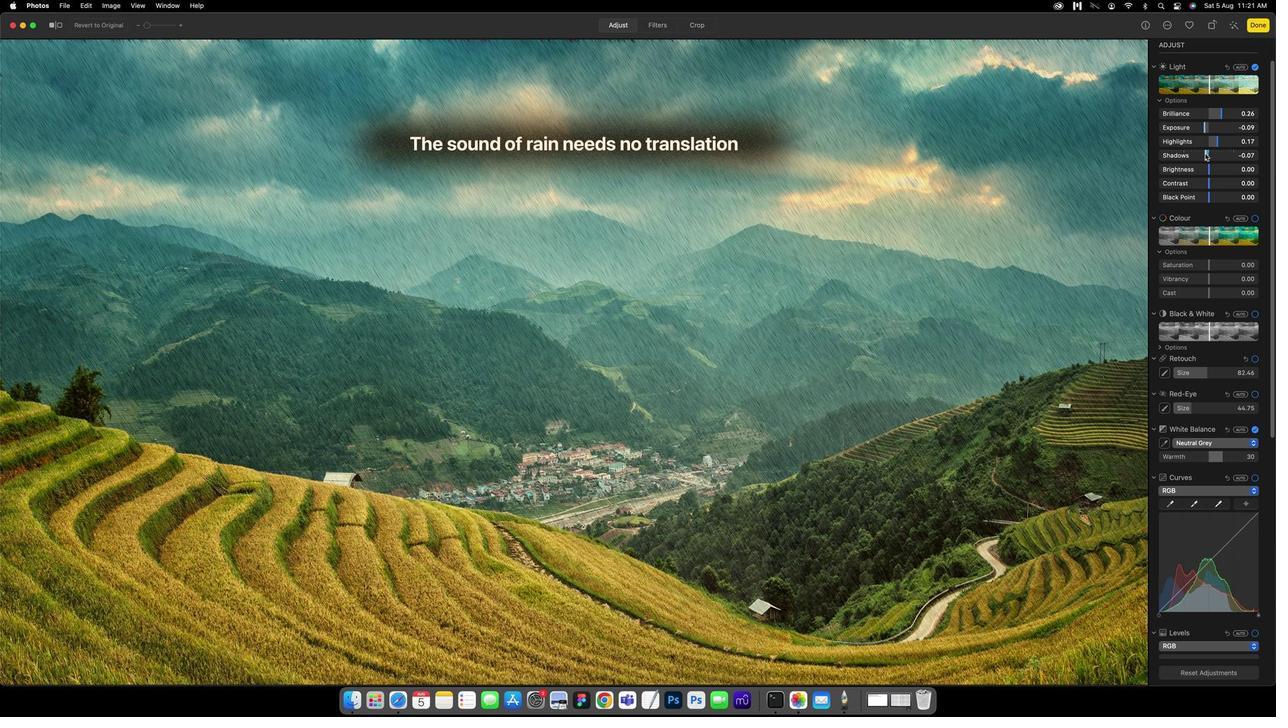 
Action: Mouse moved to (1207, 168)
Screenshot: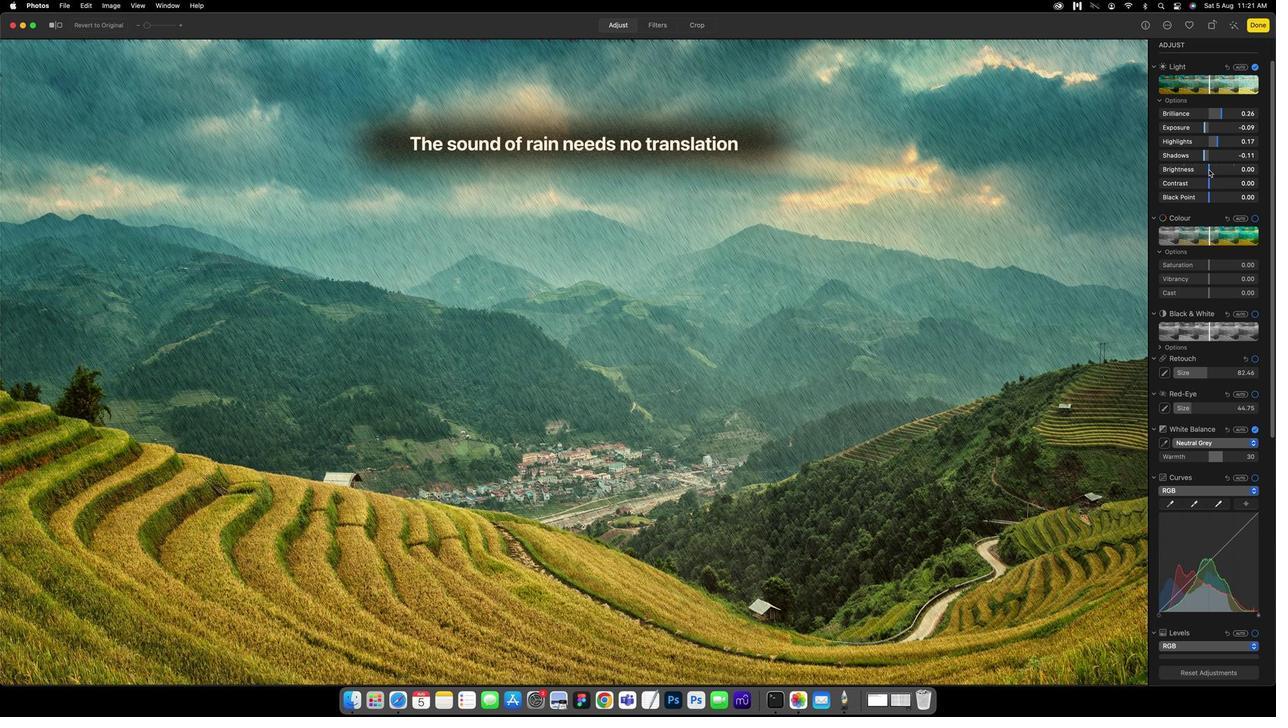 
Action: Mouse pressed left at (1207, 168)
Screenshot: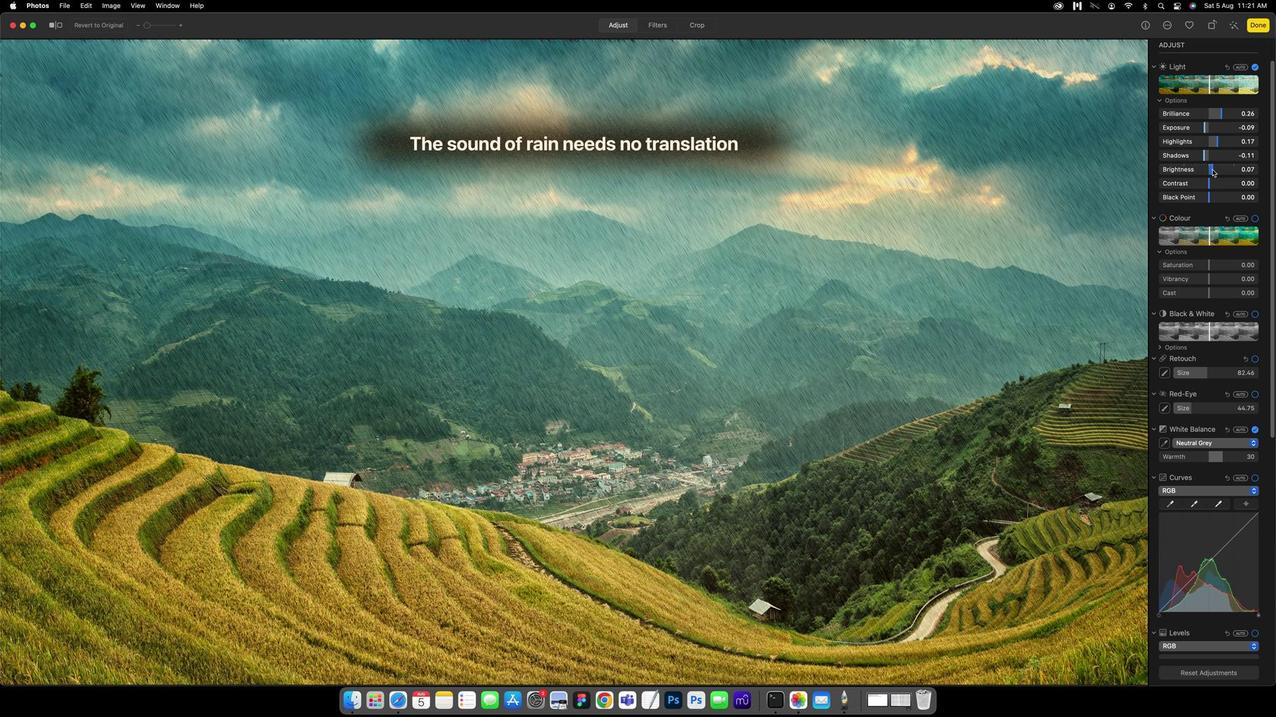 
Action: Mouse moved to (1207, 178)
Screenshot: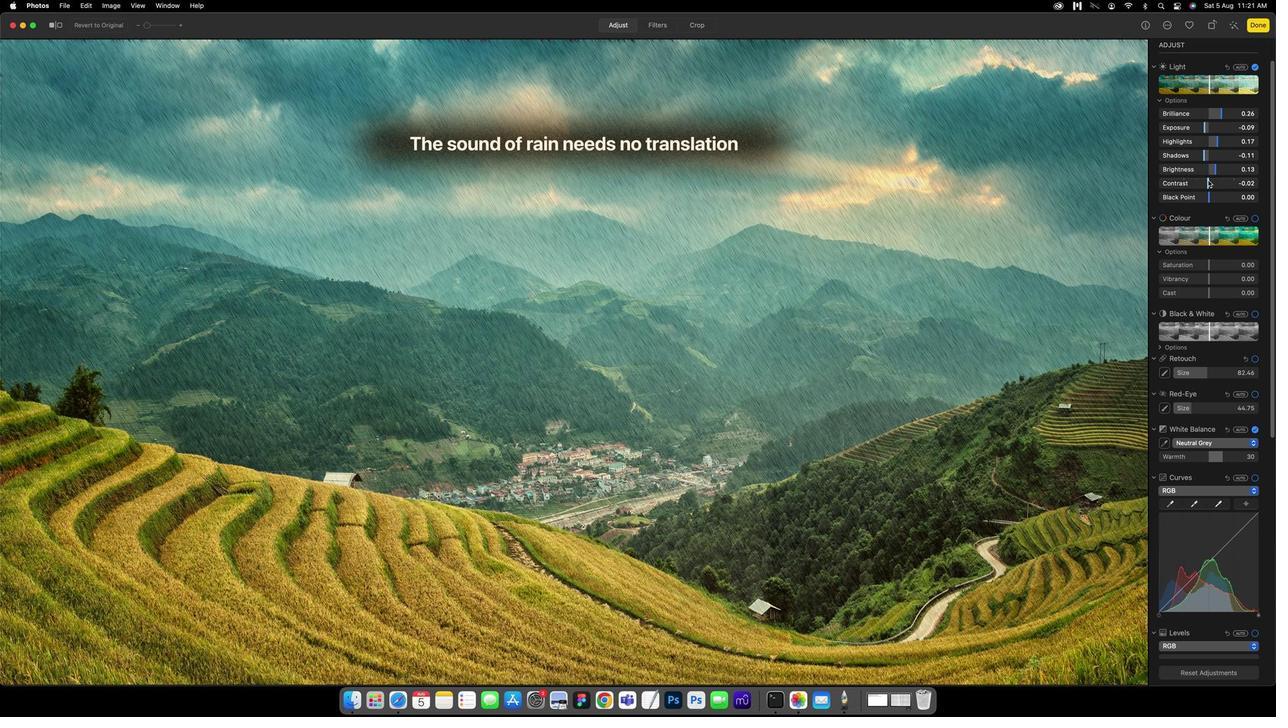 
Action: Mouse pressed left at (1207, 178)
Screenshot: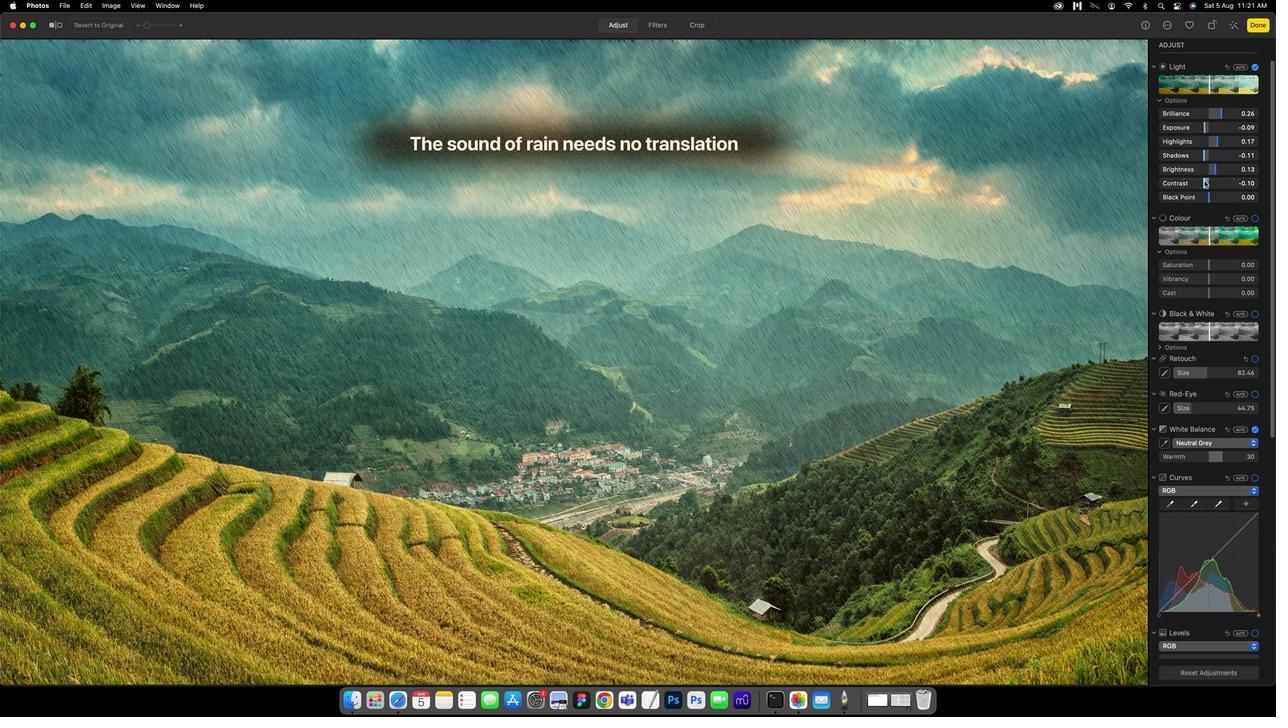 
Action: Mouse moved to (1209, 192)
Screenshot: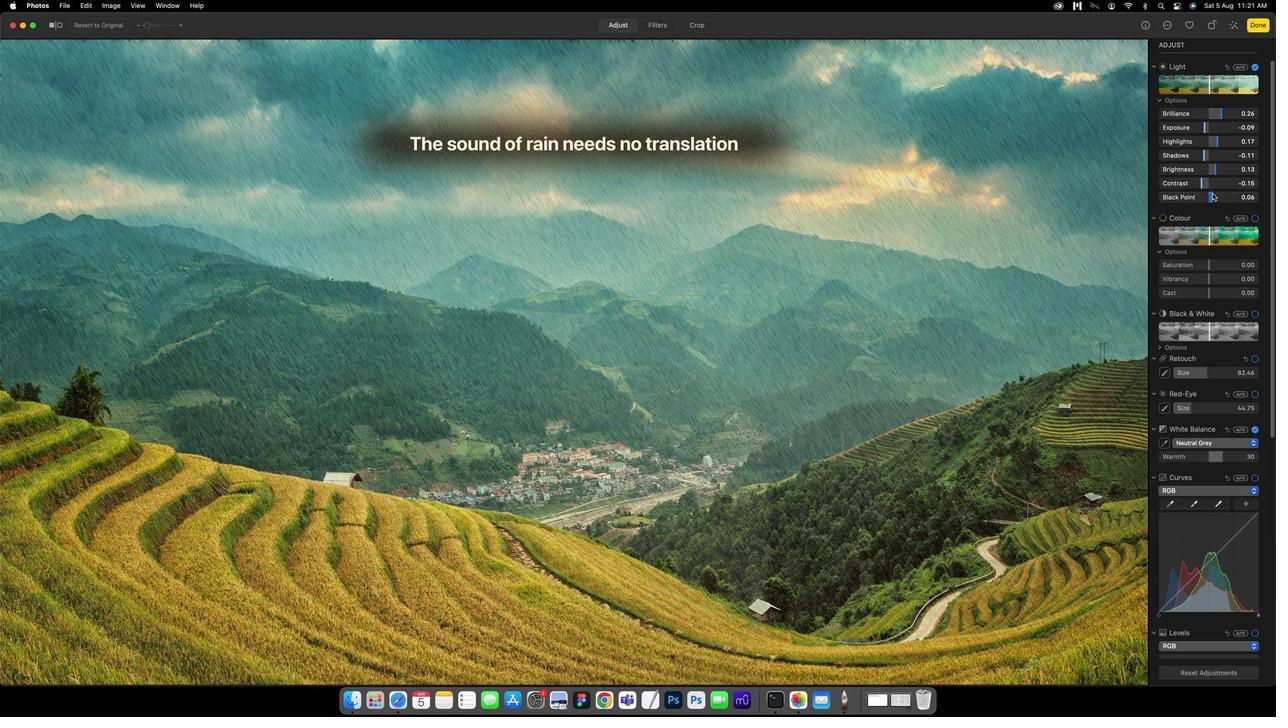 
Action: Mouse pressed left at (1209, 192)
Screenshot: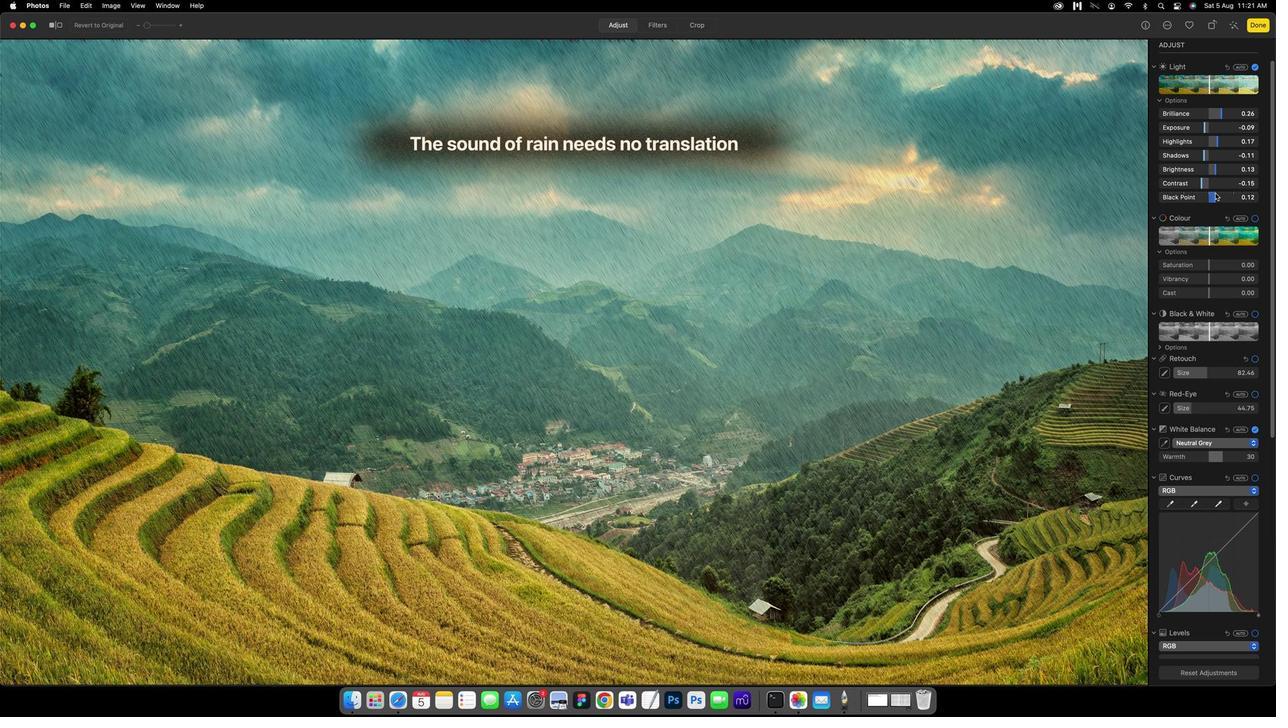
Action: Mouse moved to (1209, 234)
Screenshot: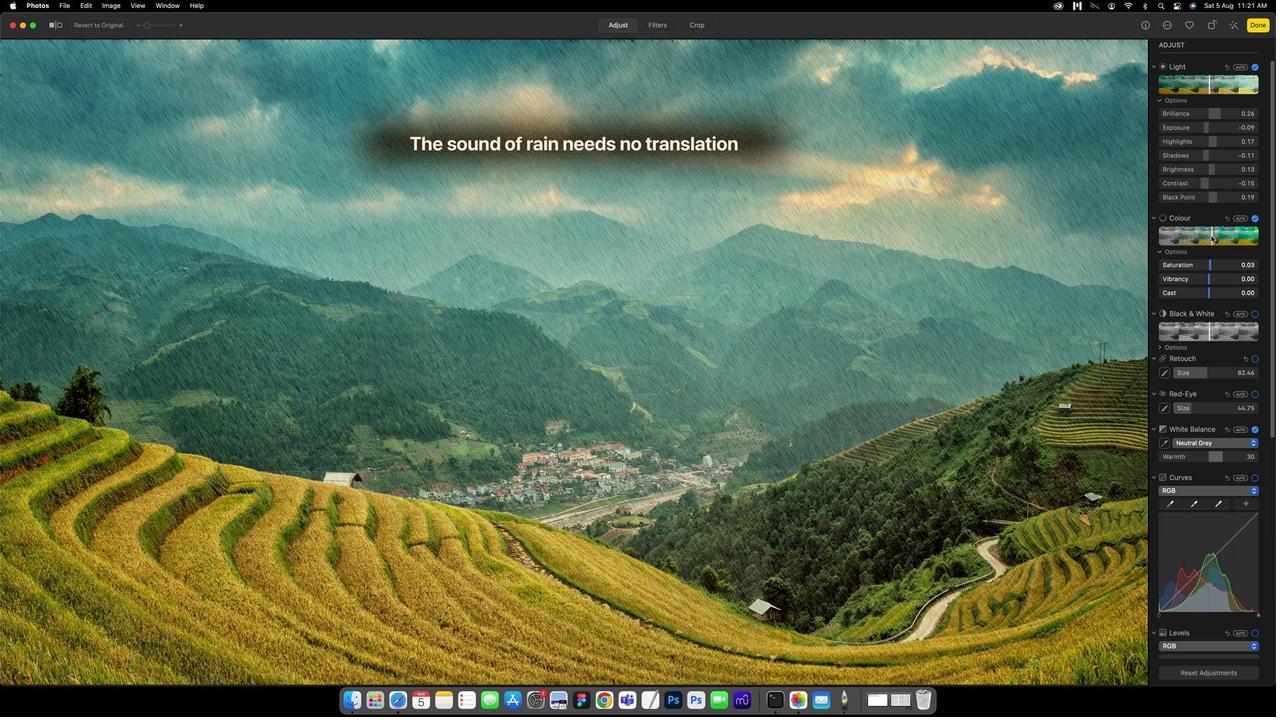 
Action: Mouse pressed left at (1209, 234)
Screenshot: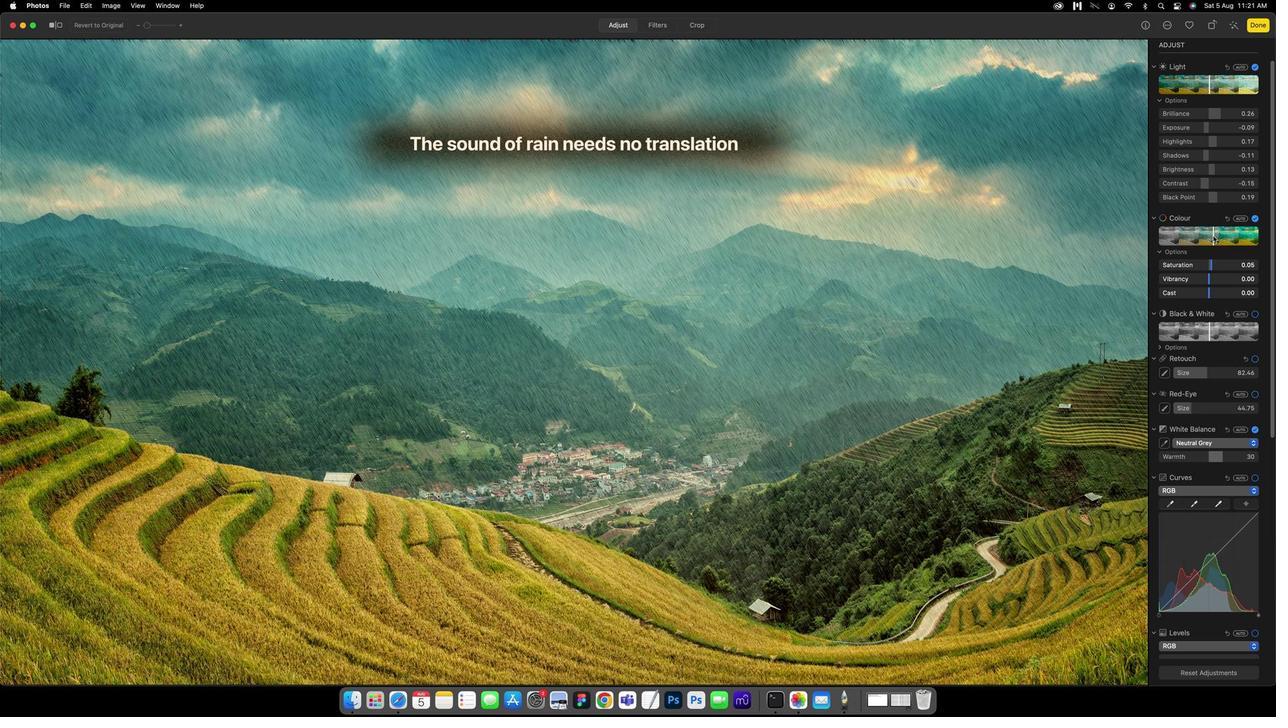 
Action: Mouse moved to (1210, 277)
Screenshot: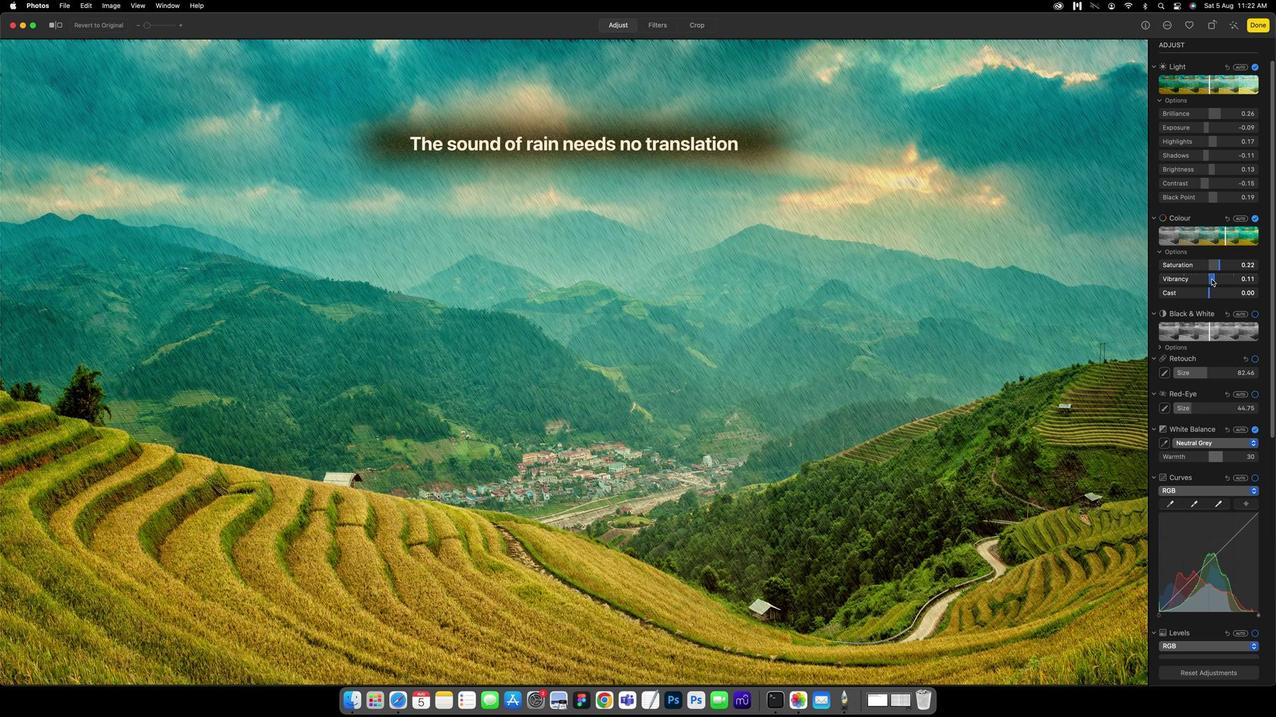 
Action: Mouse scrolled (1210, 277) with delta (0, 0)
Screenshot: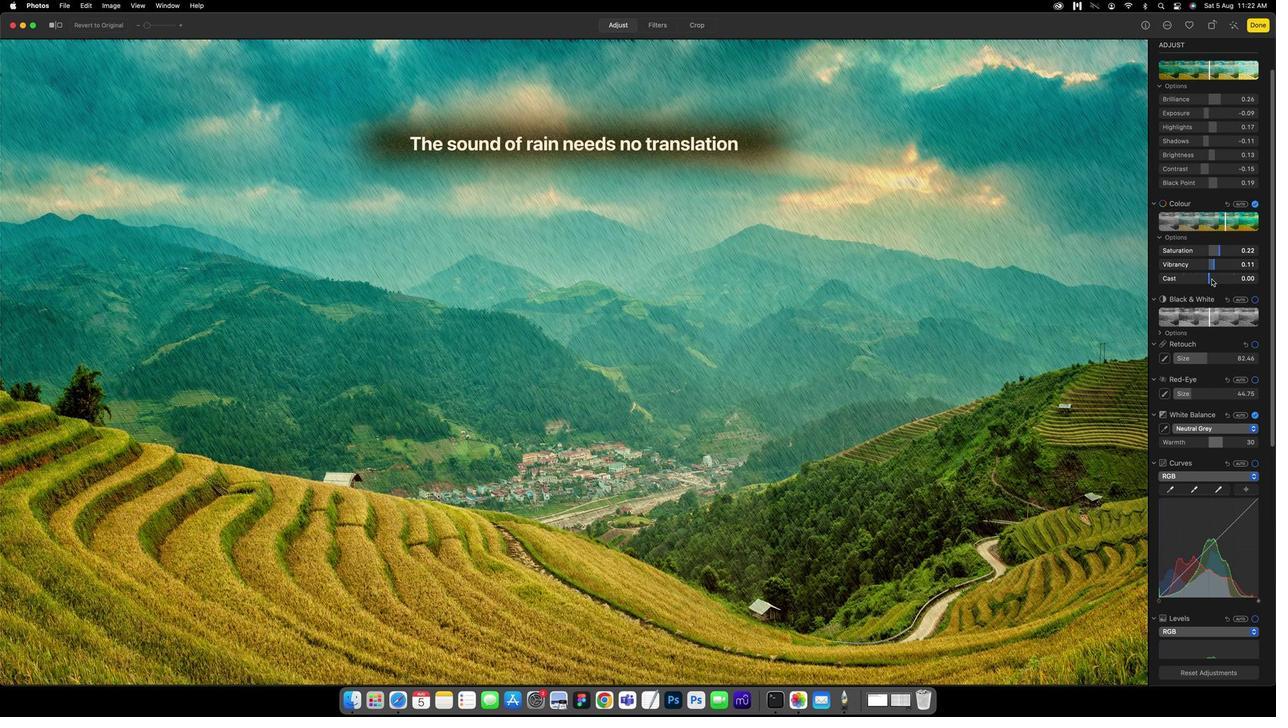 
Action: Mouse scrolled (1210, 277) with delta (0, 0)
Screenshot: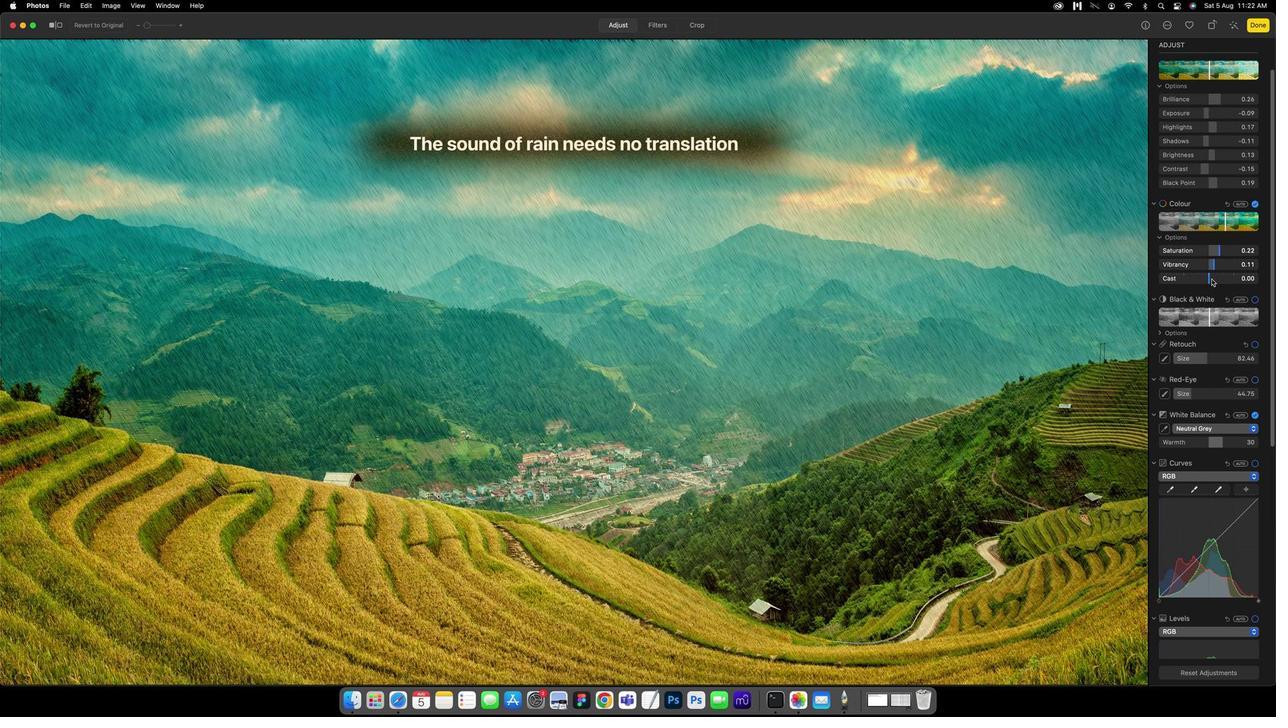 
Action: Mouse scrolled (1210, 277) with delta (0, 0)
Screenshot: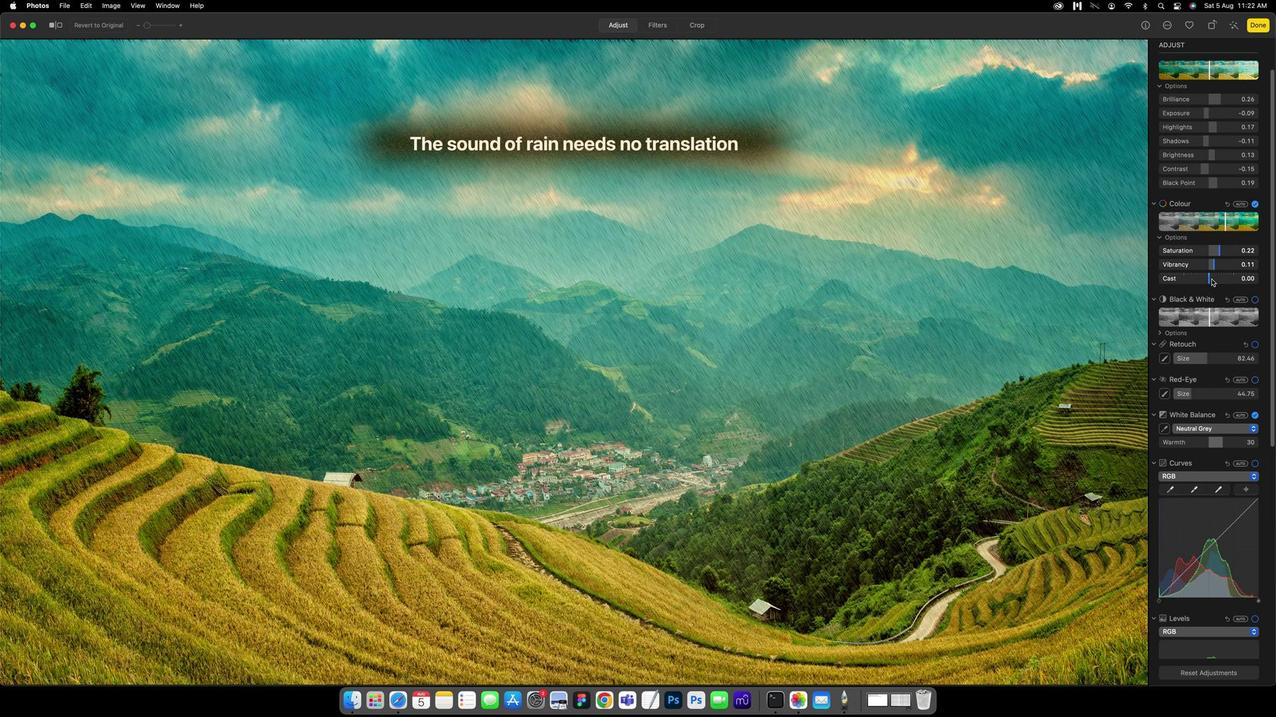 
Action: Mouse moved to (1211, 272)
Screenshot: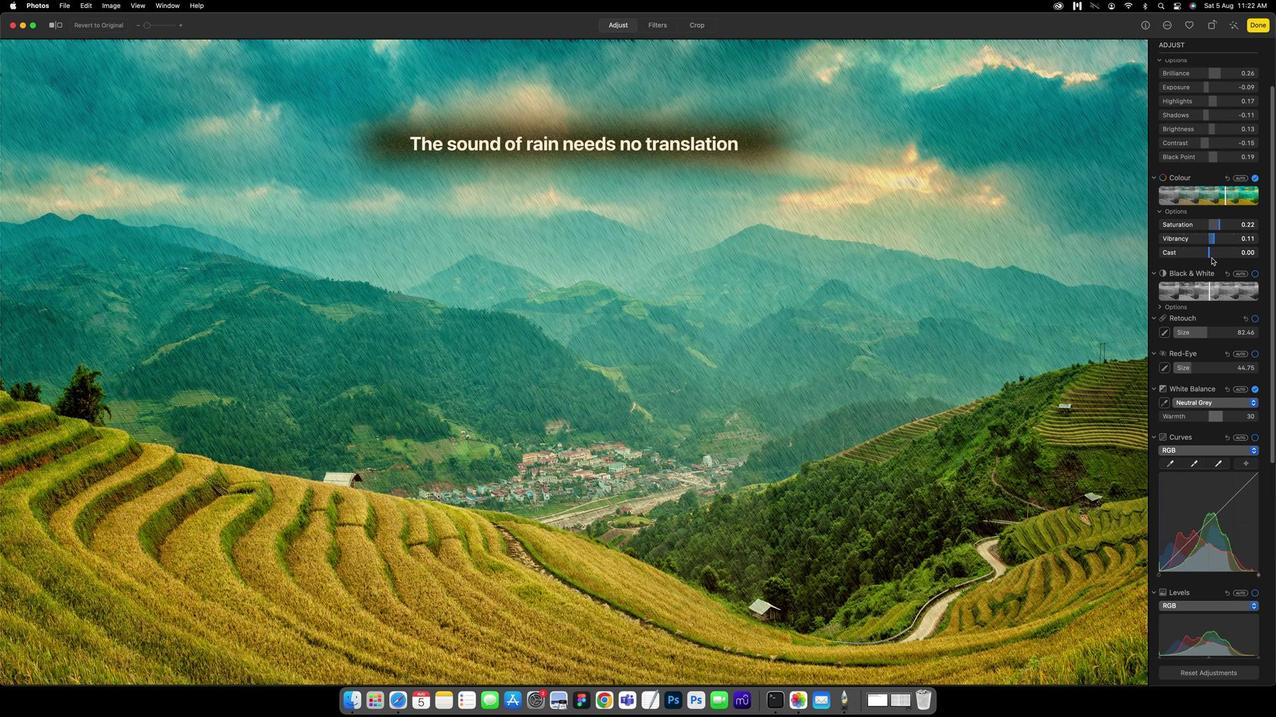 
Action: Mouse scrolled (1211, 272) with delta (0, 0)
Screenshot: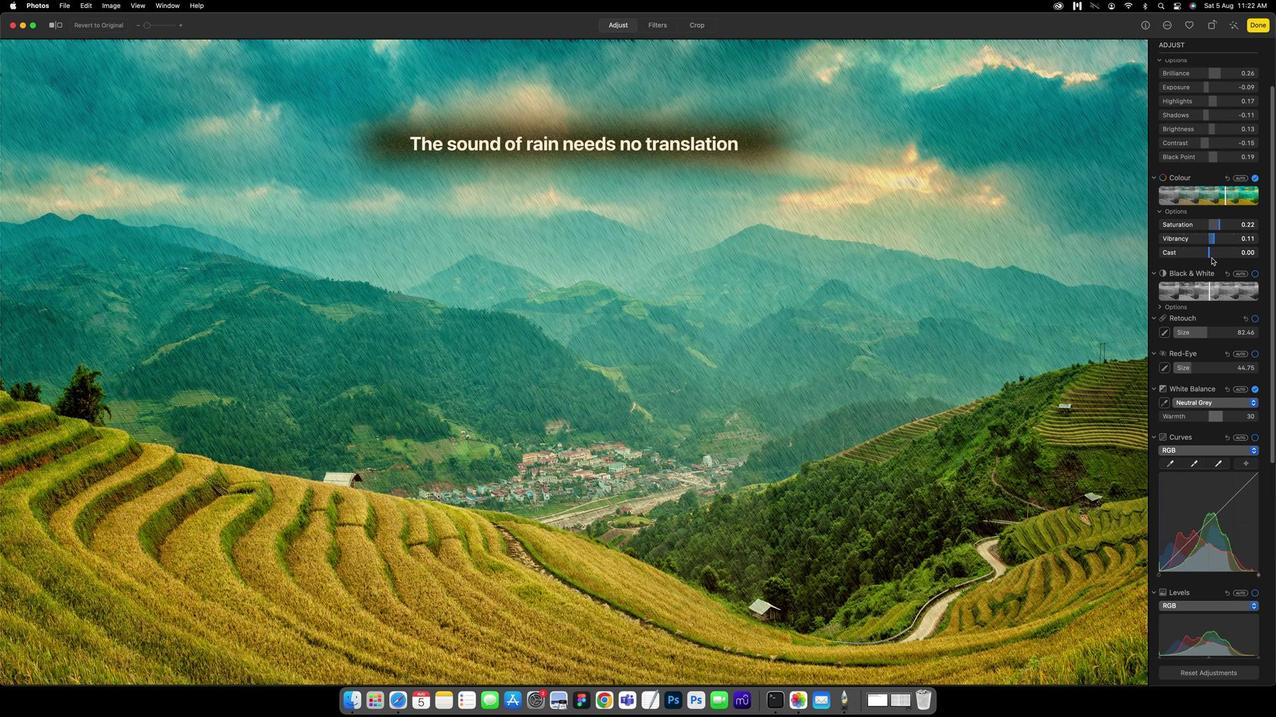 
Action: Mouse moved to (1211, 259)
Screenshot: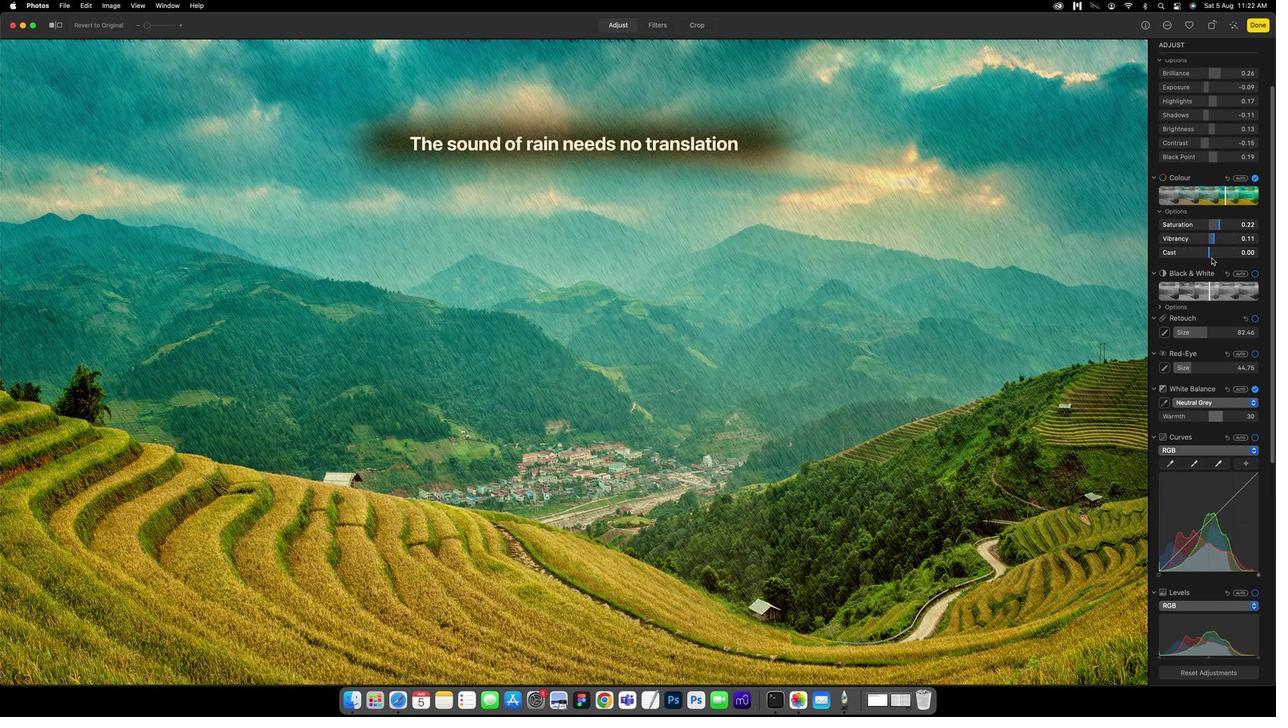 
Action: Mouse scrolled (1211, 259) with delta (0, 0)
Screenshot: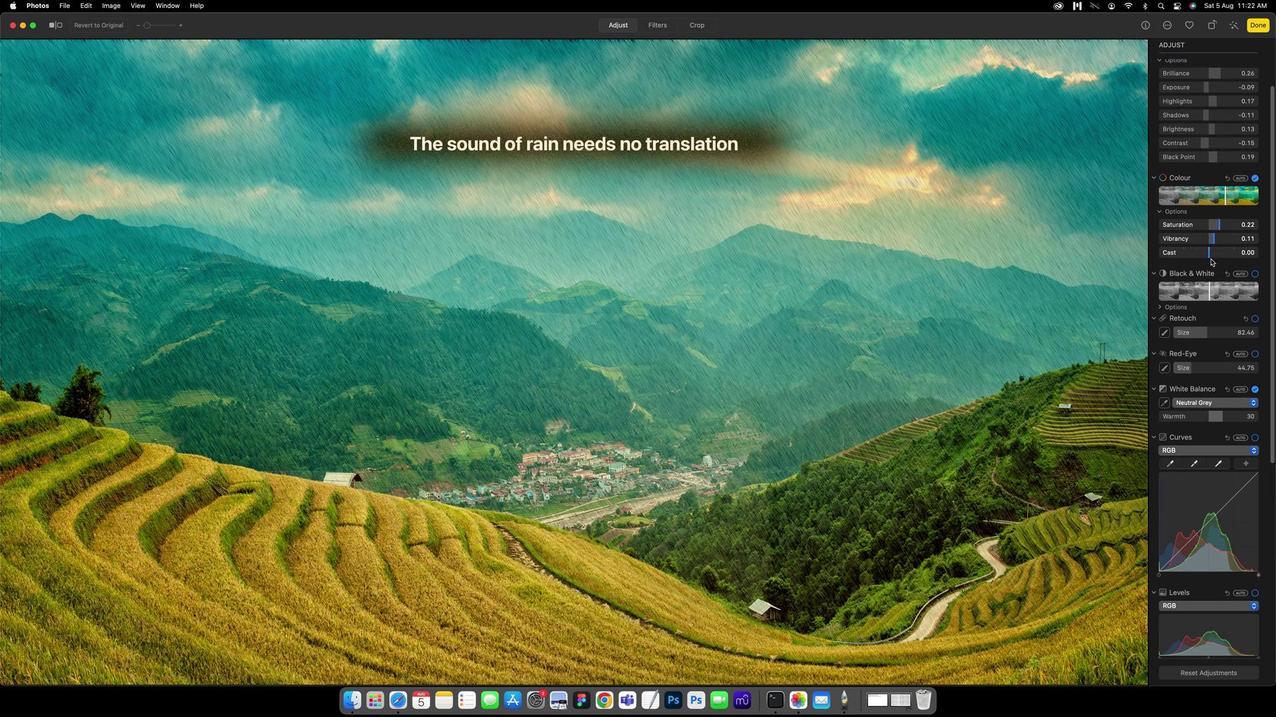 
Action: Mouse moved to (1210, 257)
Screenshot: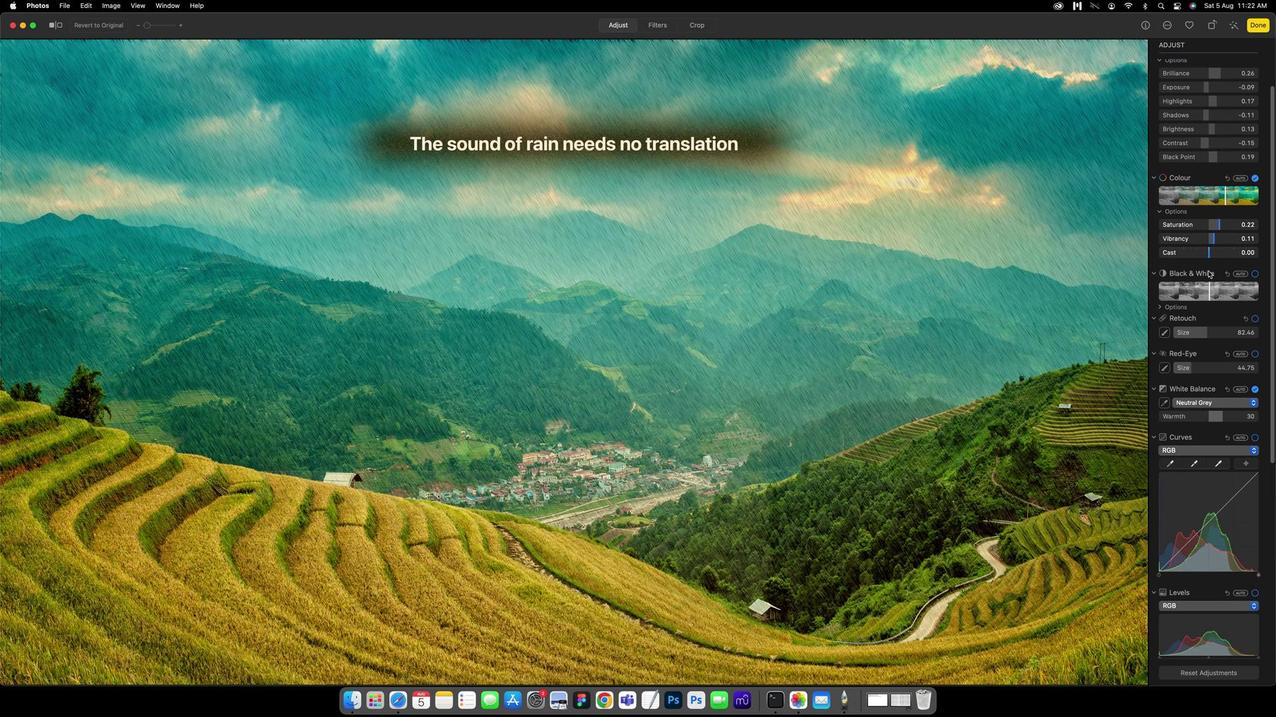 
Action: Mouse scrolled (1210, 257) with delta (0, 0)
Screenshot: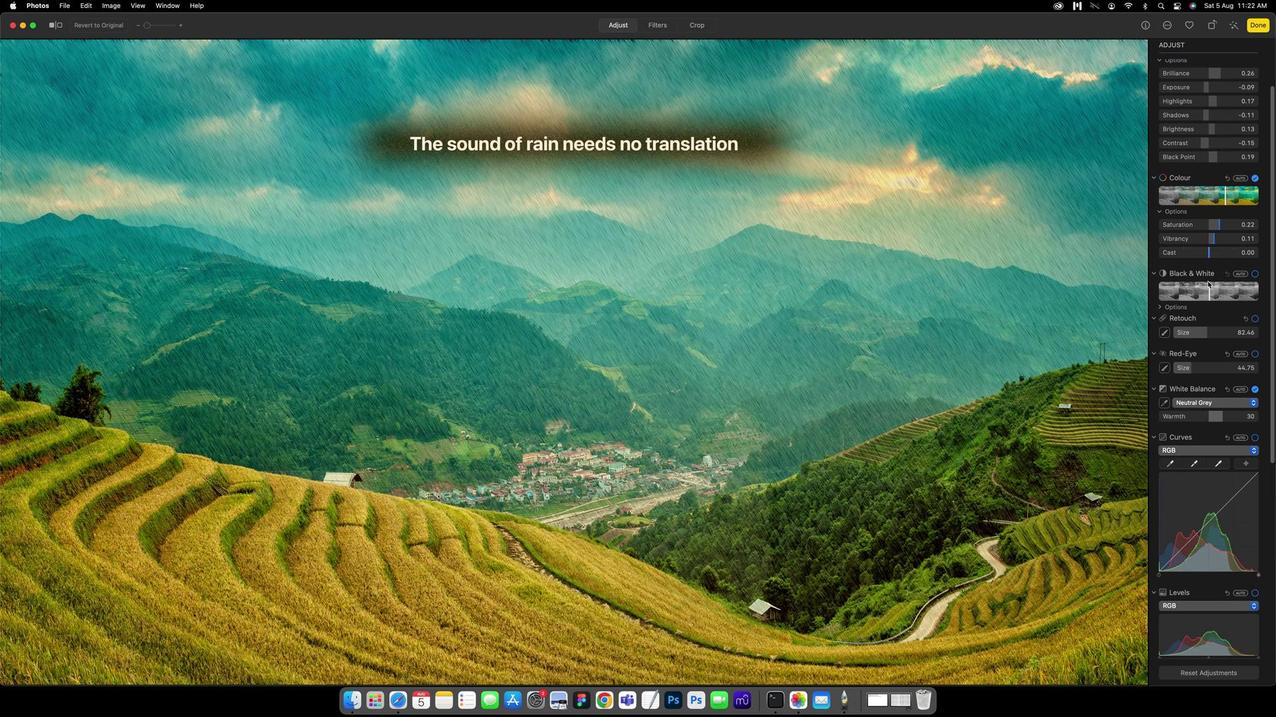 
Action: Mouse moved to (1210, 256)
Screenshot: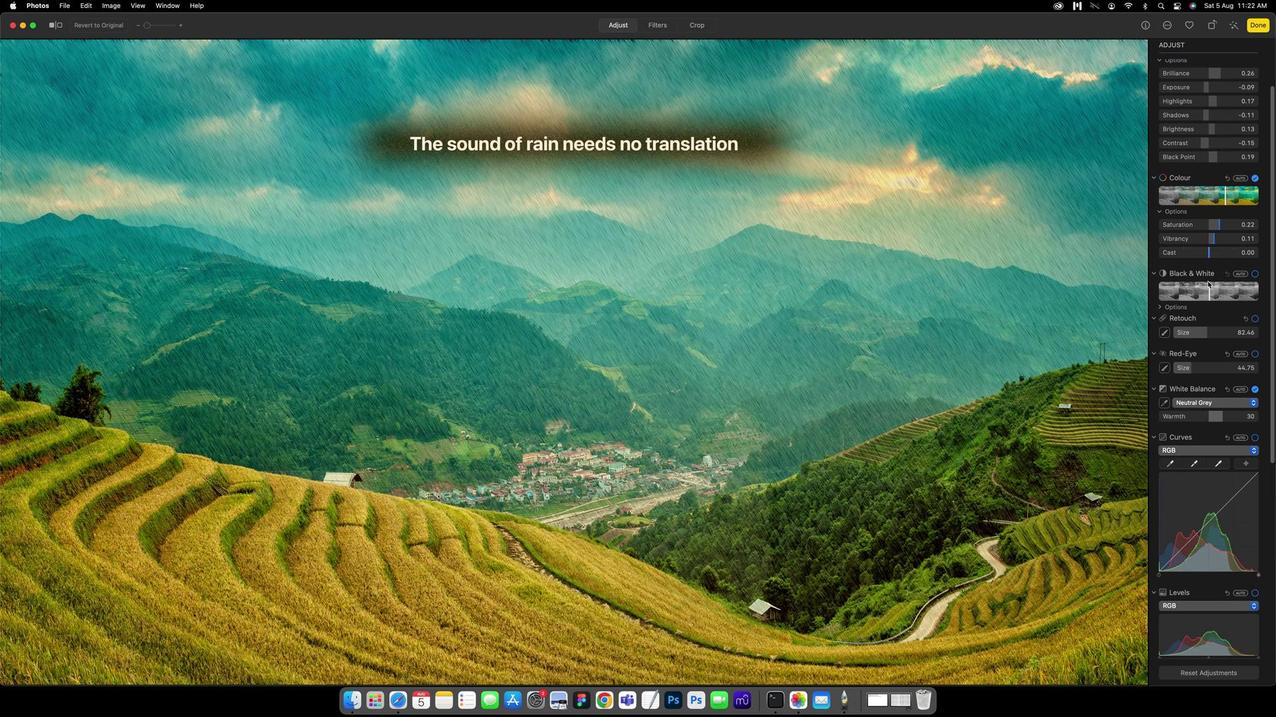 
Action: Mouse scrolled (1210, 256) with delta (0, 0)
Screenshot: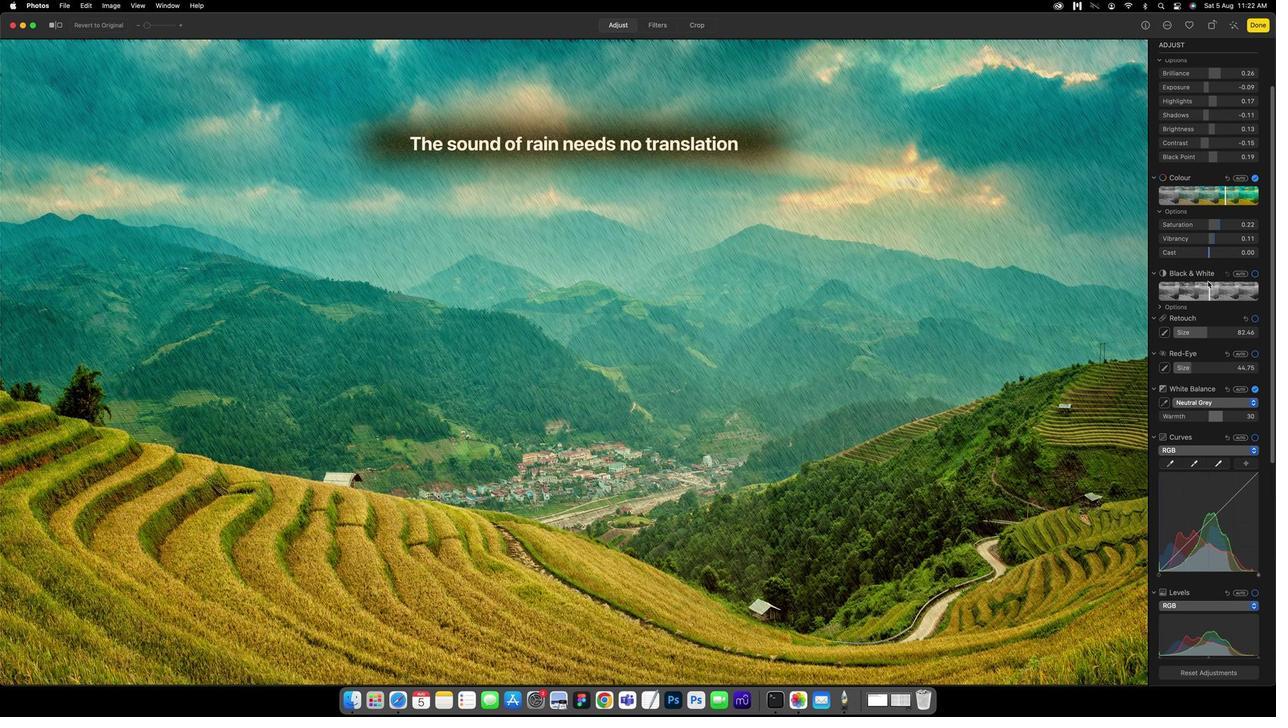 
Action: Mouse moved to (1247, 25)
Screenshot: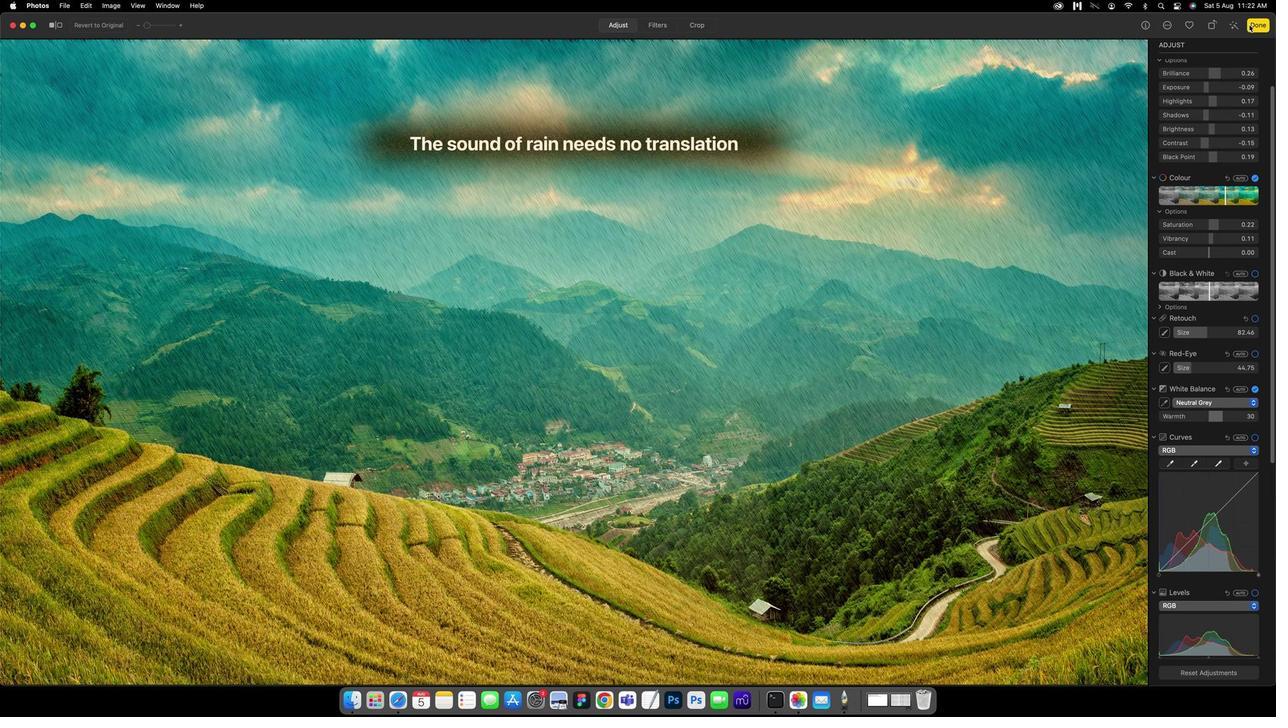 
Action: Mouse pressed left at (1247, 25)
Screenshot: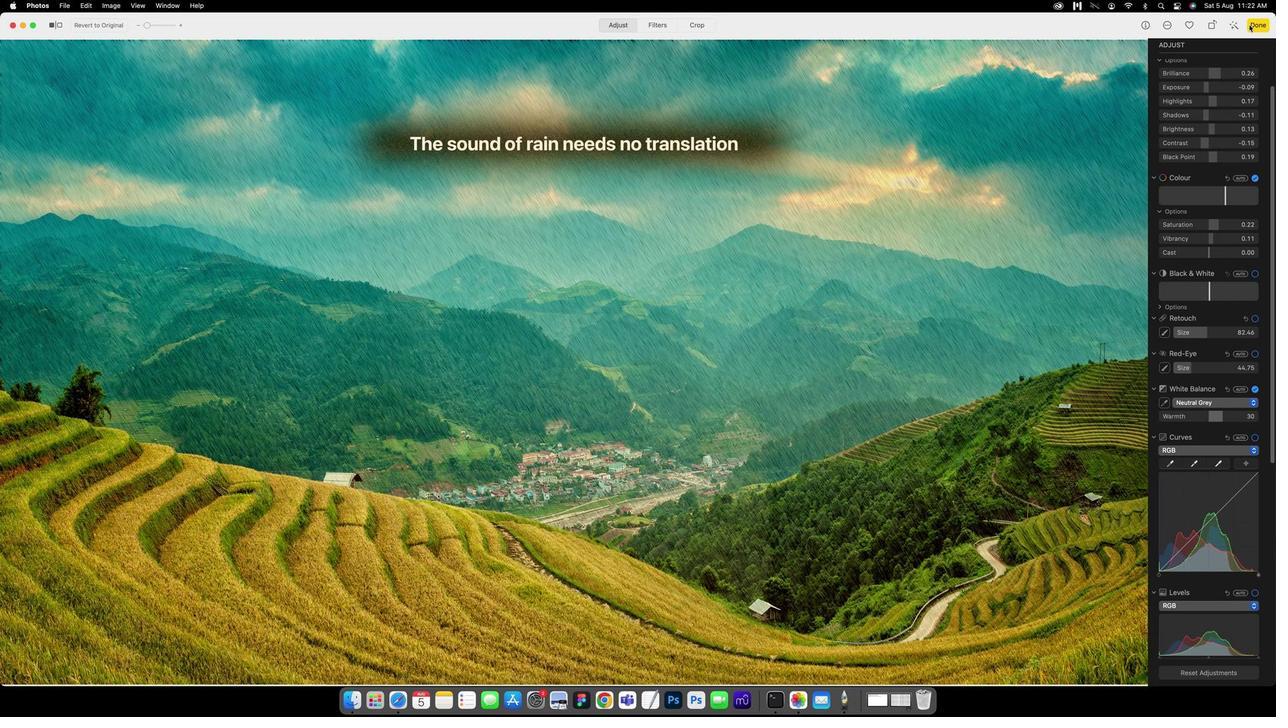 
Action: Mouse moved to (212, 33)
Screenshot: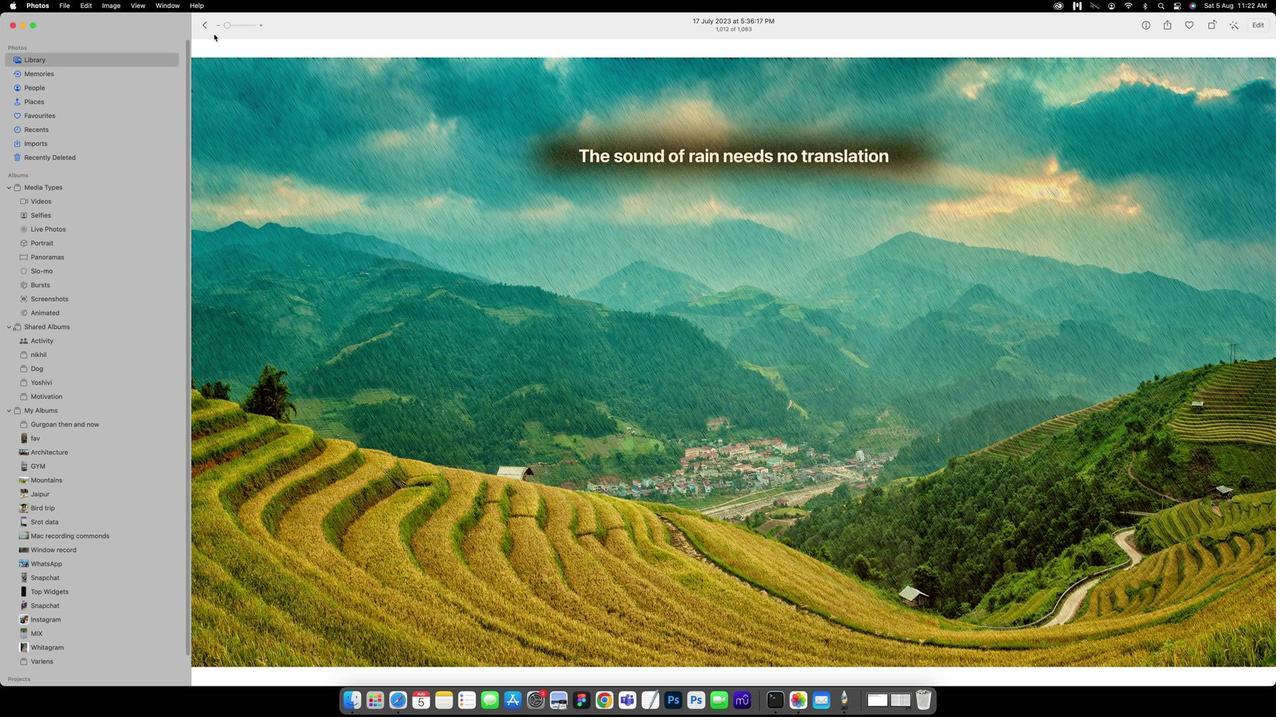 
Action: Key pressed Key.left
Screenshot: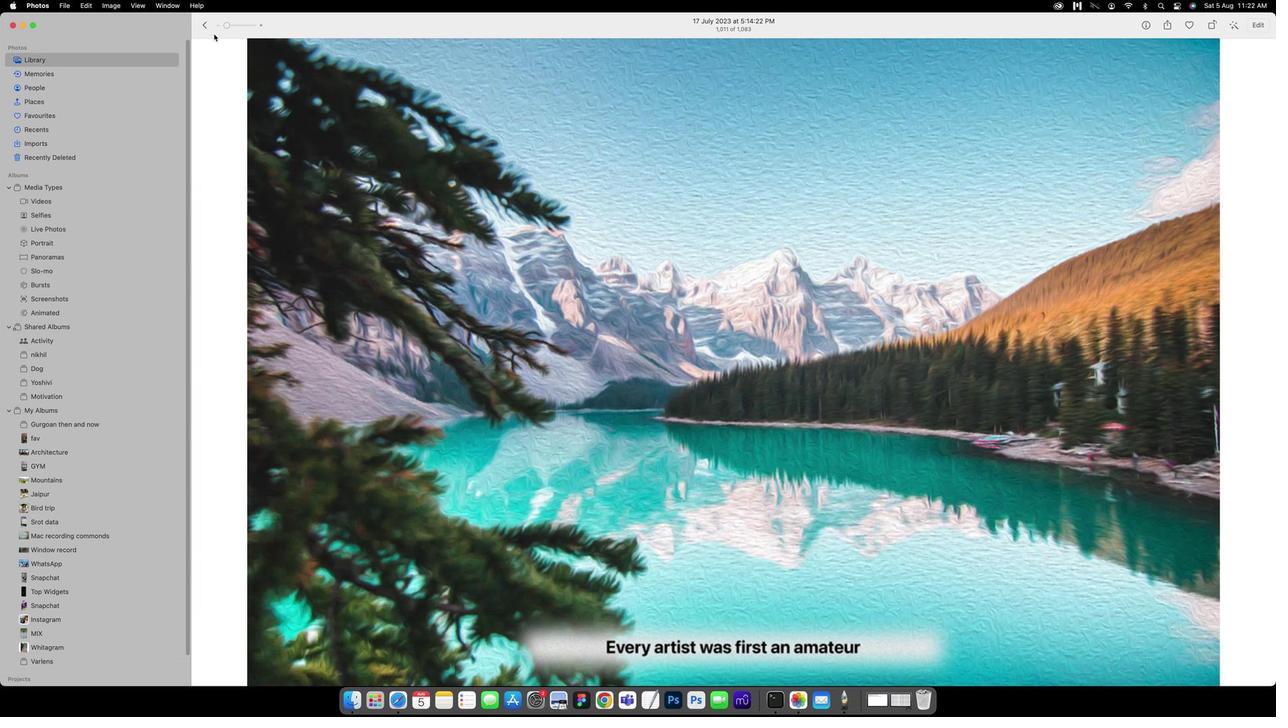 
Action: Mouse moved to (1254, 26)
Screenshot: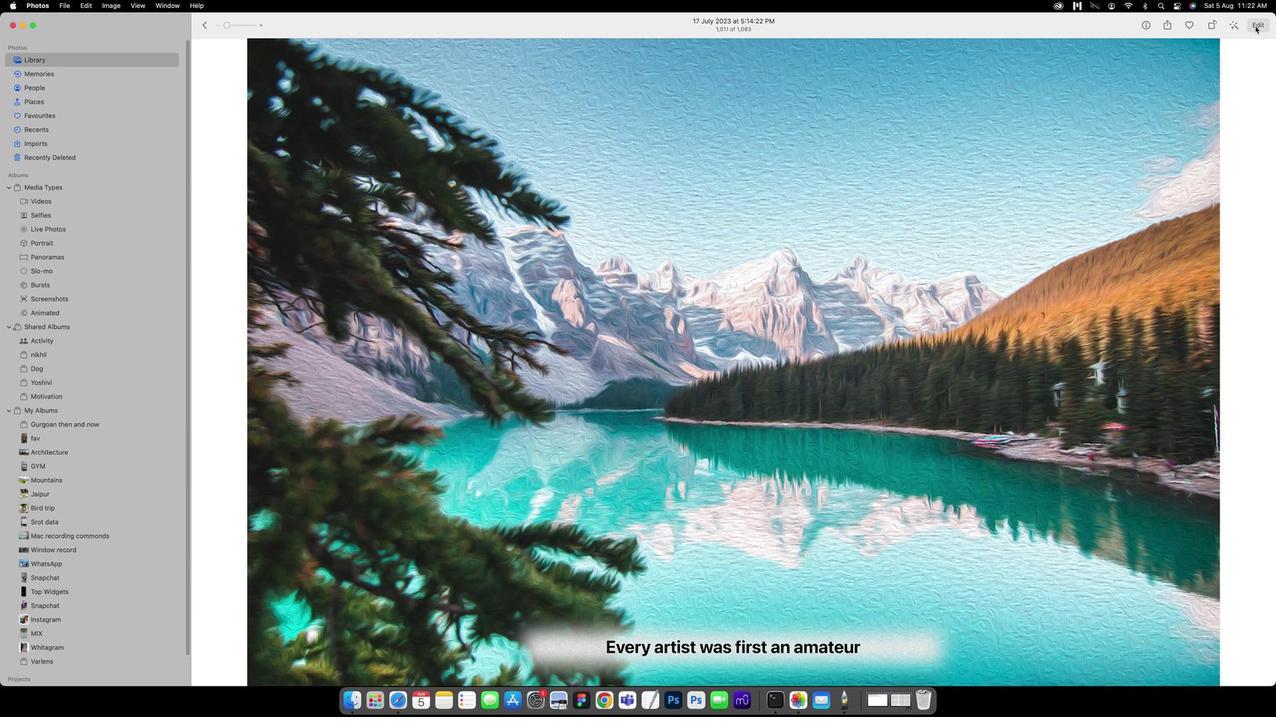 
Action: Mouse pressed left at (1254, 26)
Screenshot: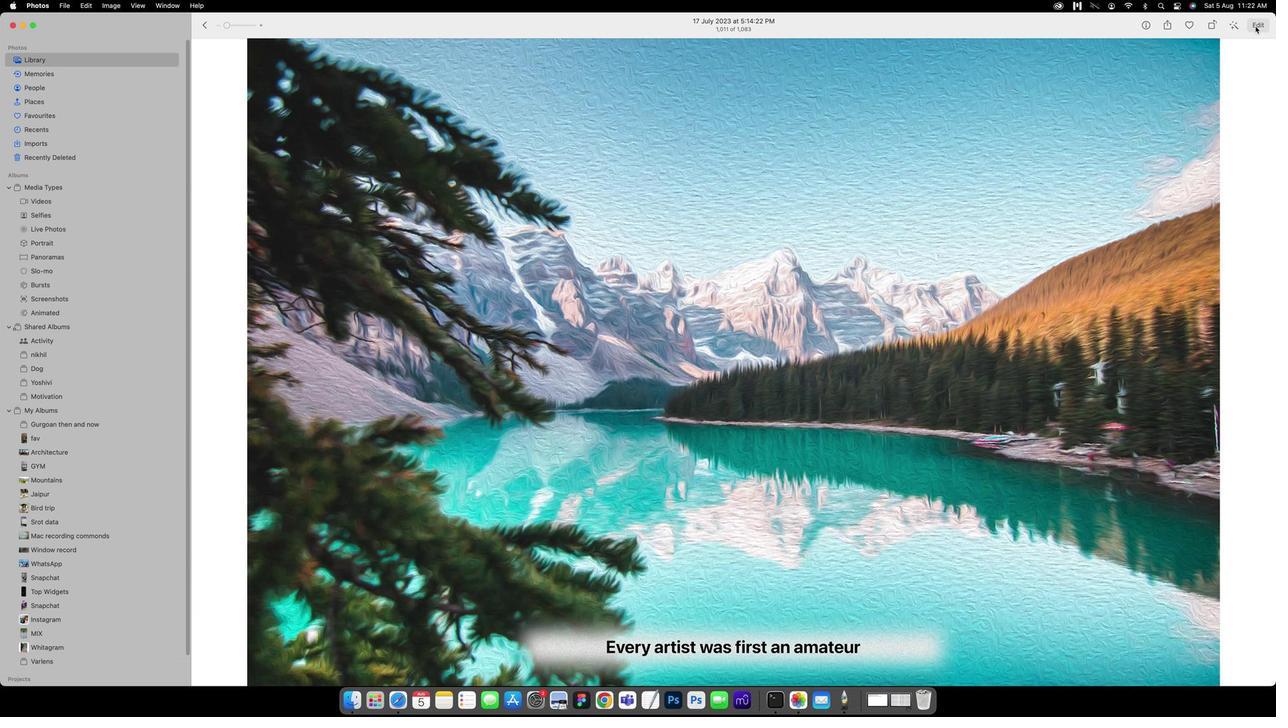 
Action: Mouse moved to (1208, 116)
Screenshot: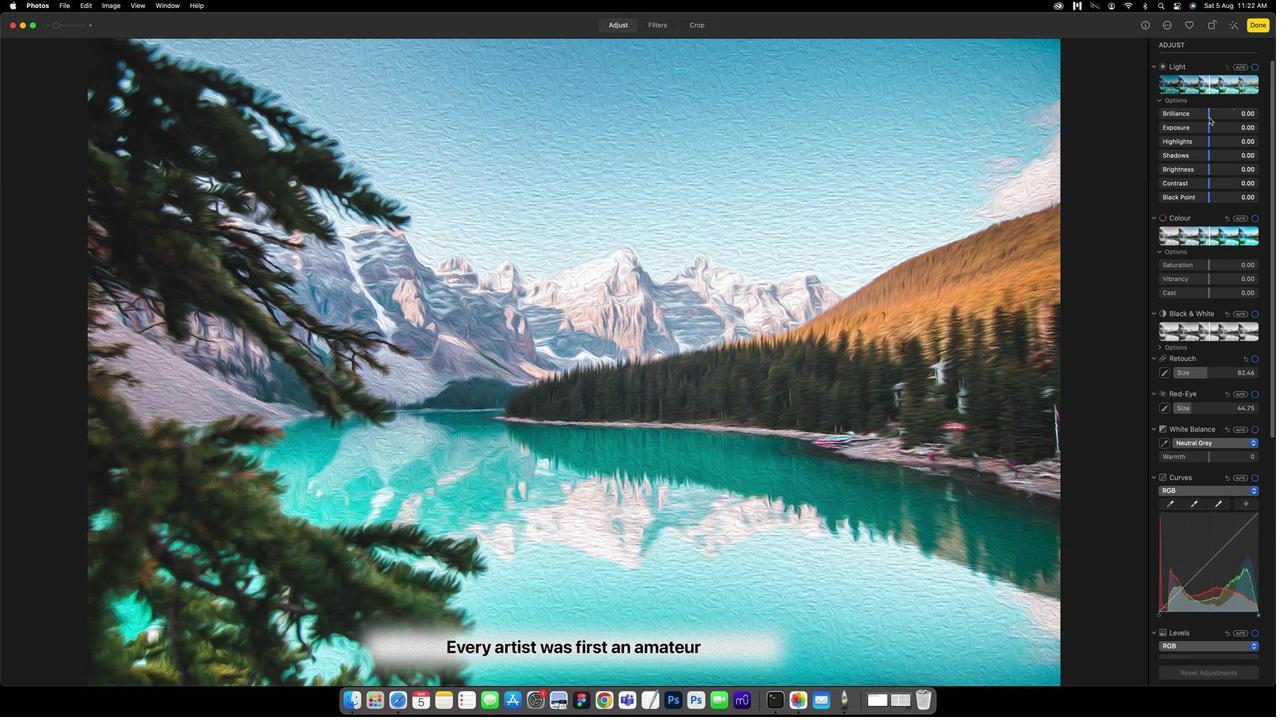 
Action: Mouse pressed left at (1208, 116)
Screenshot: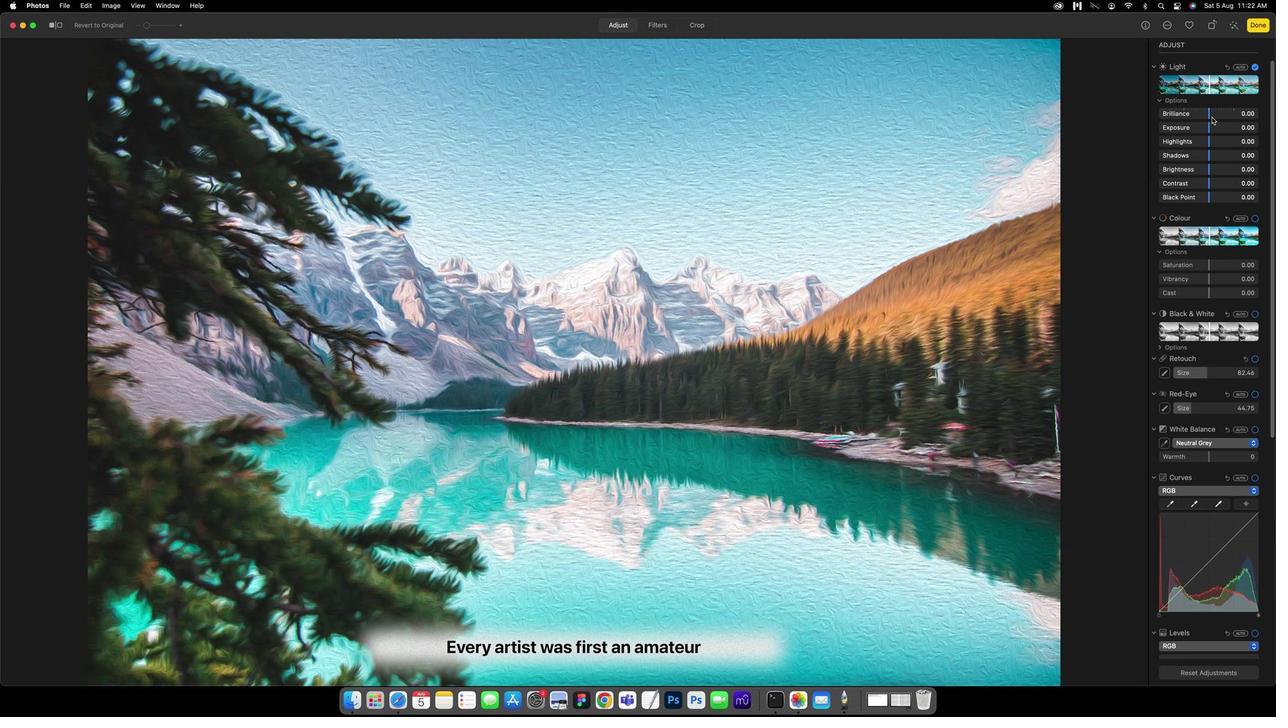 
Action: Mouse moved to (1209, 132)
Screenshot: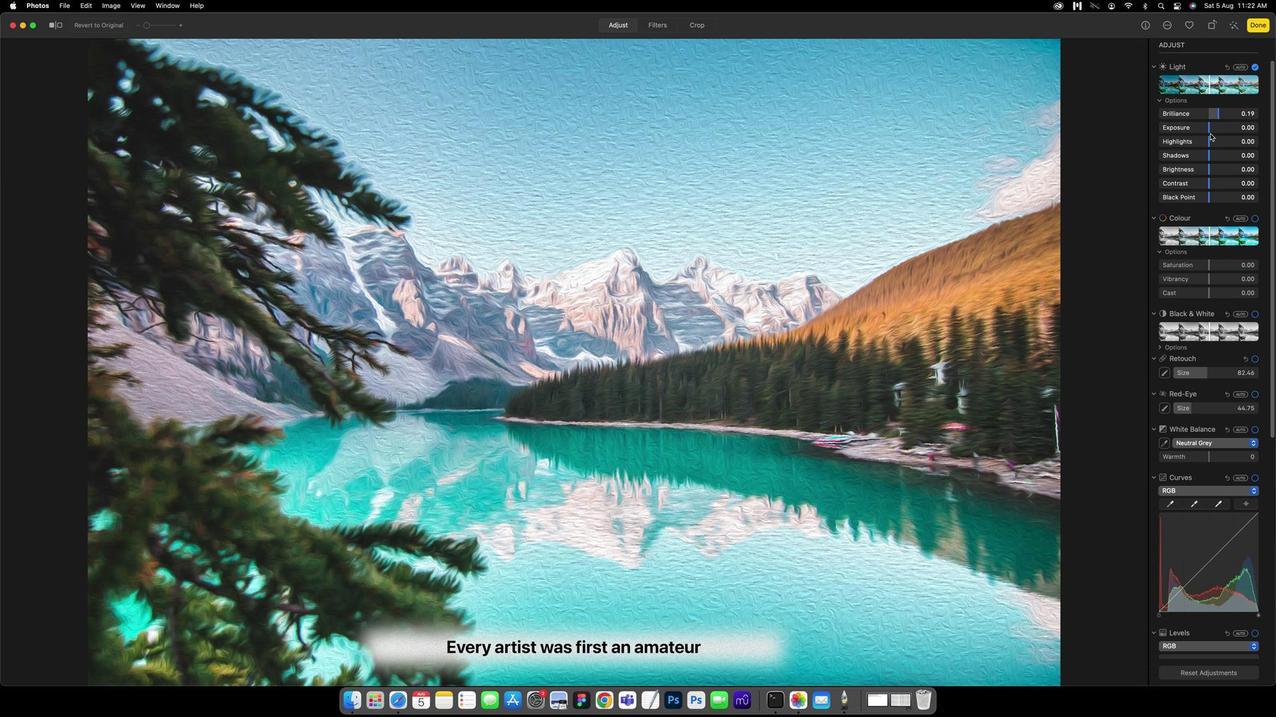 
Action: Mouse pressed left at (1209, 132)
Screenshot: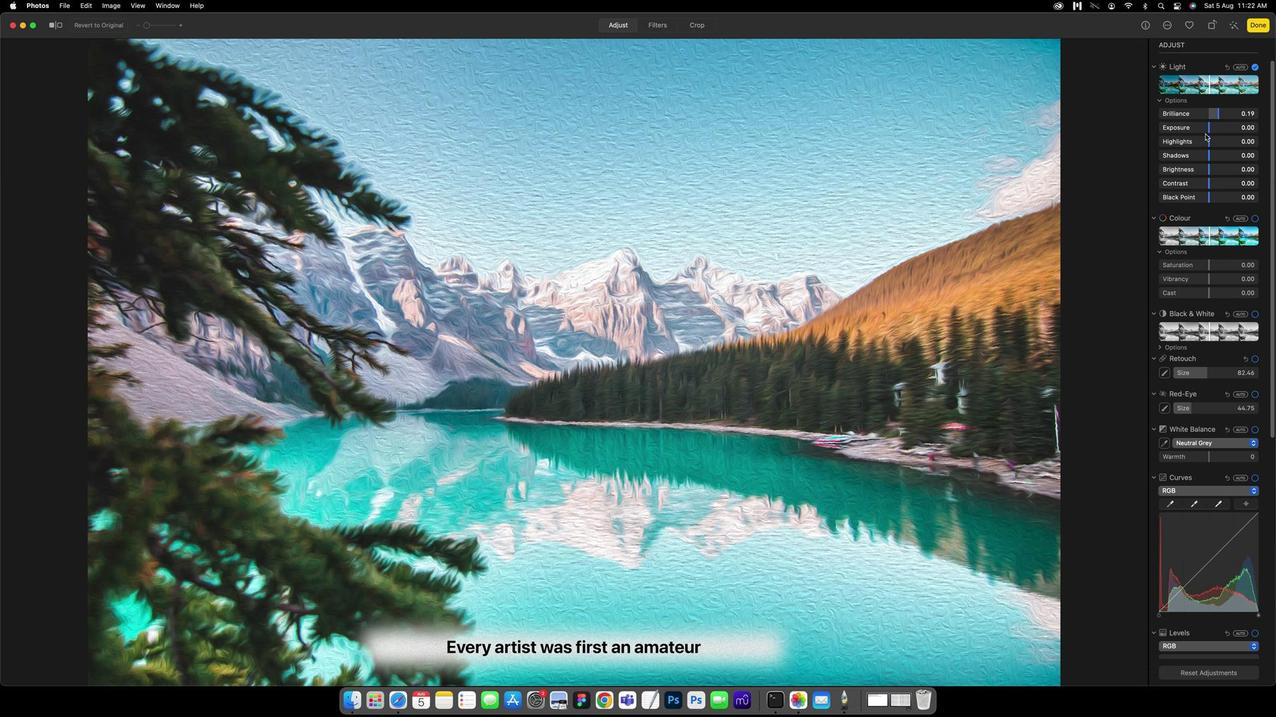
Action: Mouse moved to (1204, 376)
Screenshot: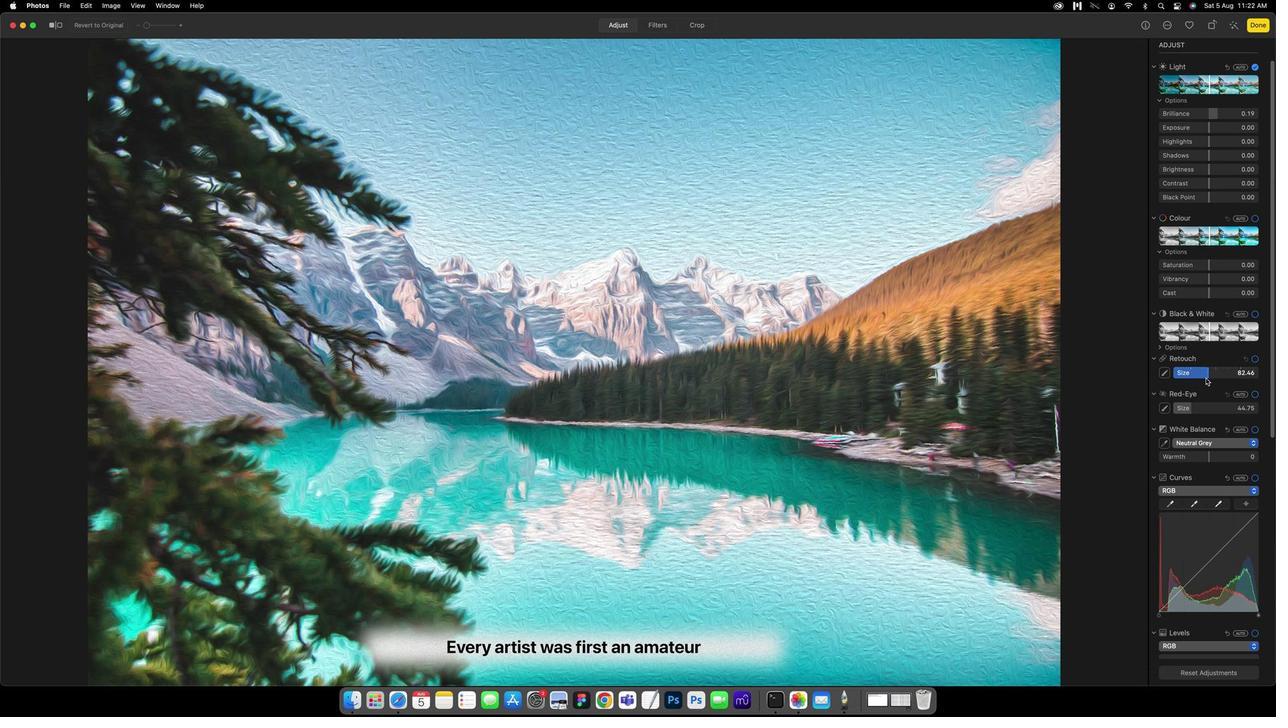 
Action: Mouse scrolled (1204, 376) with delta (0, 0)
Screenshot: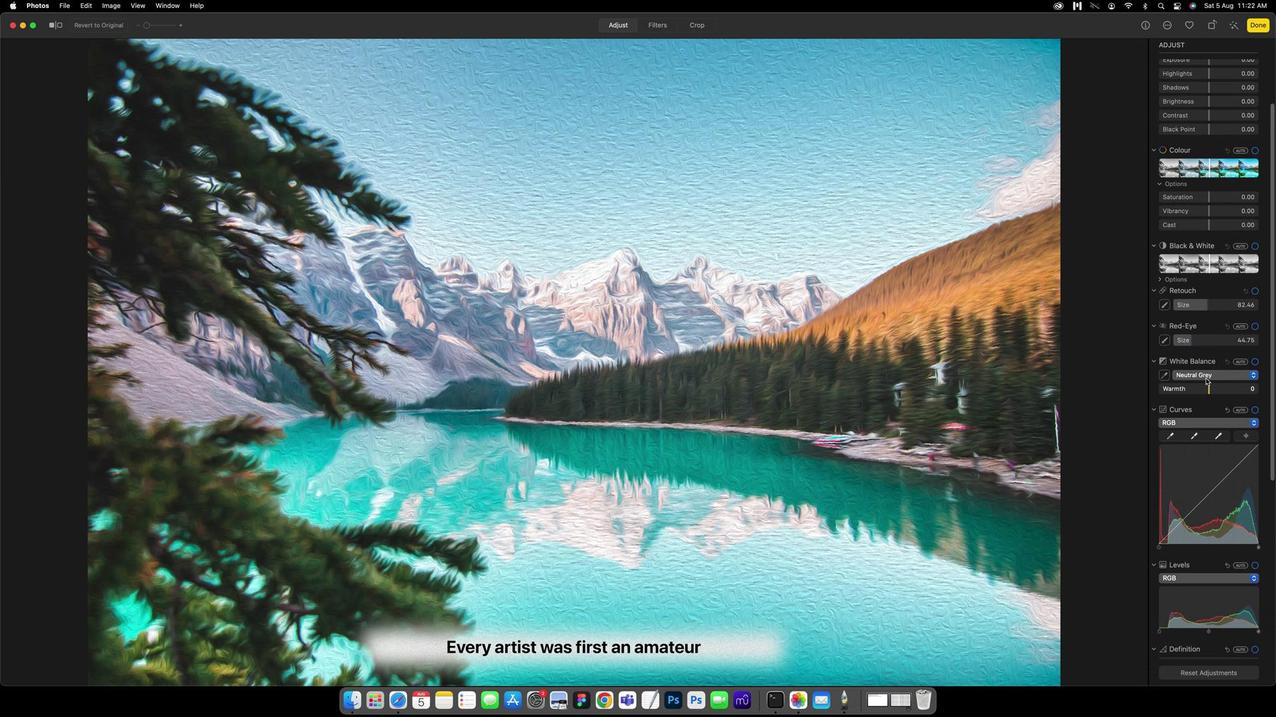 
Action: Mouse scrolled (1204, 376) with delta (0, 0)
Screenshot: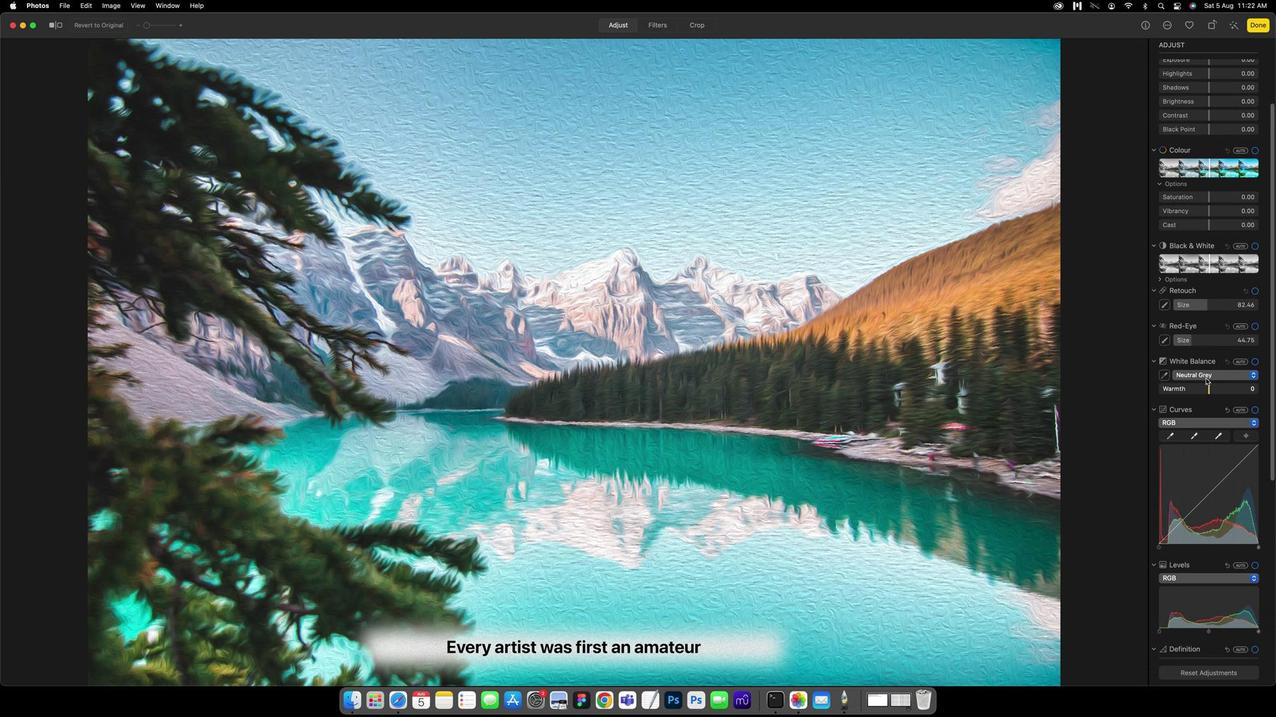 
Action: Mouse scrolled (1204, 376) with delta (0, 0)
Screenshot: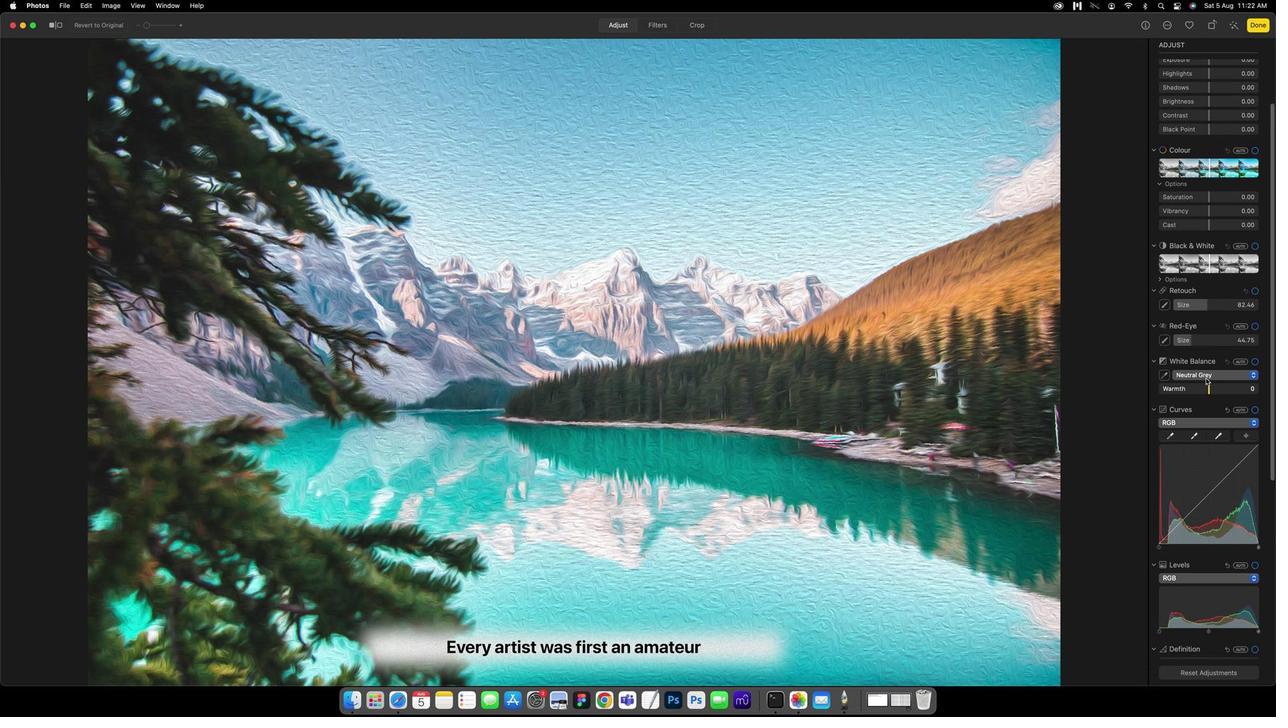 
Action: Mouse scrolled (1204, 376) with delta (0, -1)
Screenshot: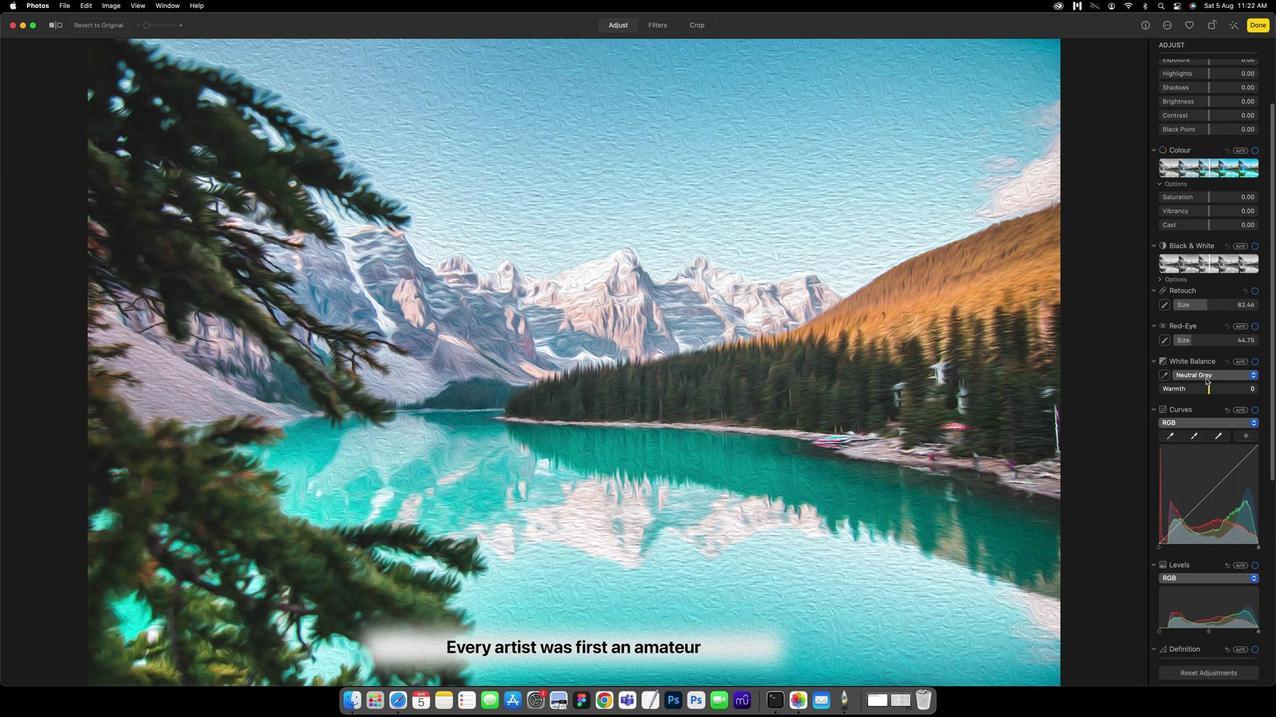 
Action: Mouse scrolled (1204, 376) with delta (0, -1)
Screenshot: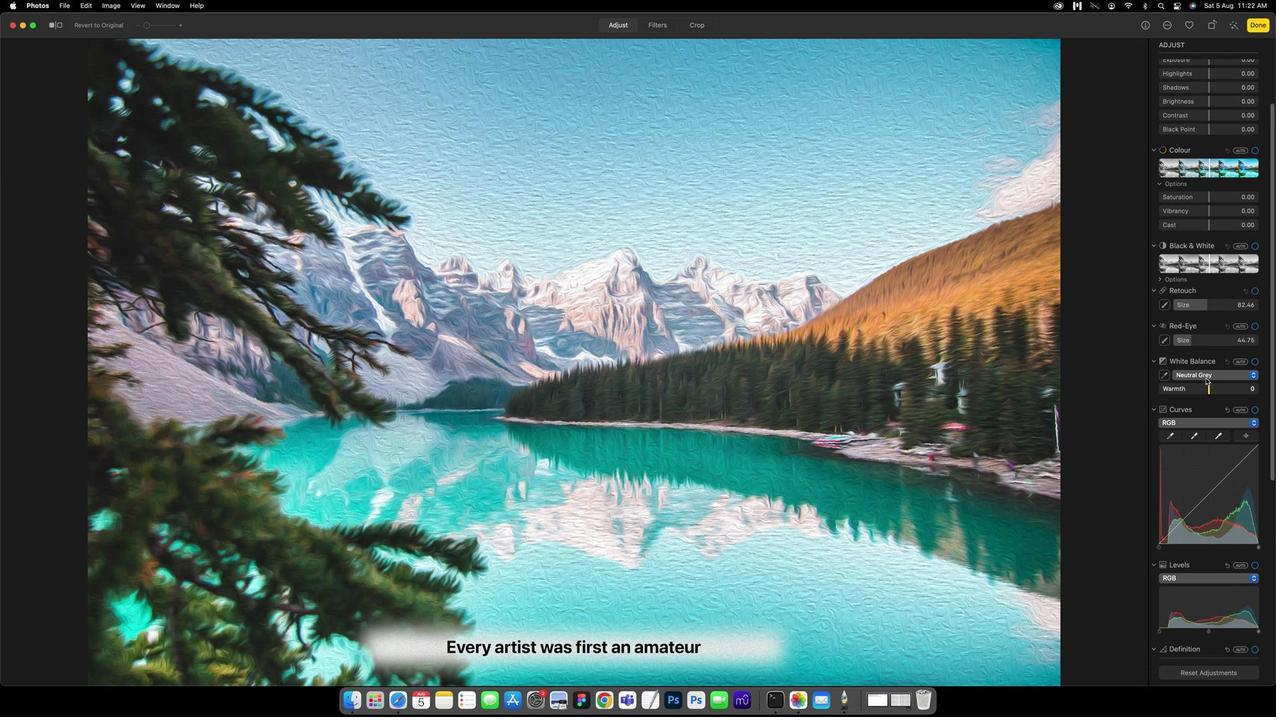 
Action: Mouse scrolled (1204, 376) with delta (0, 0)
Screenshot: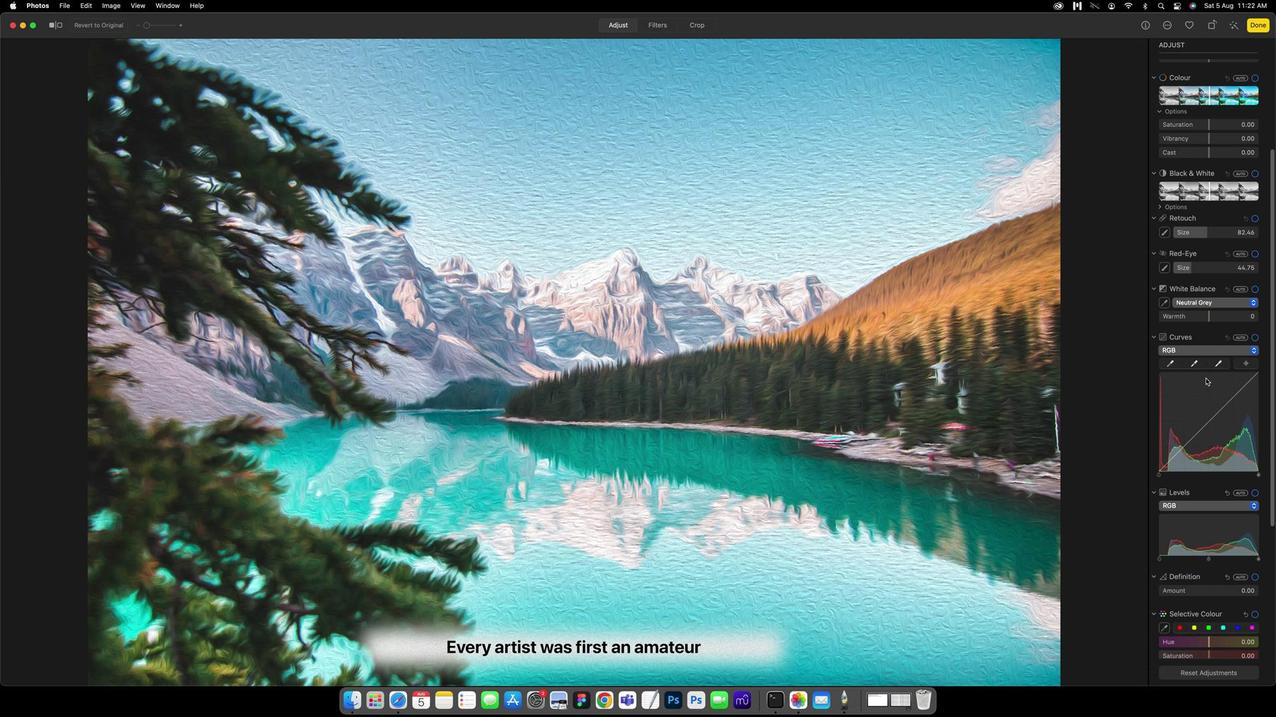 
Action: Mouse scrolled (1204, 376) with delta (0, 0)
Screenshot: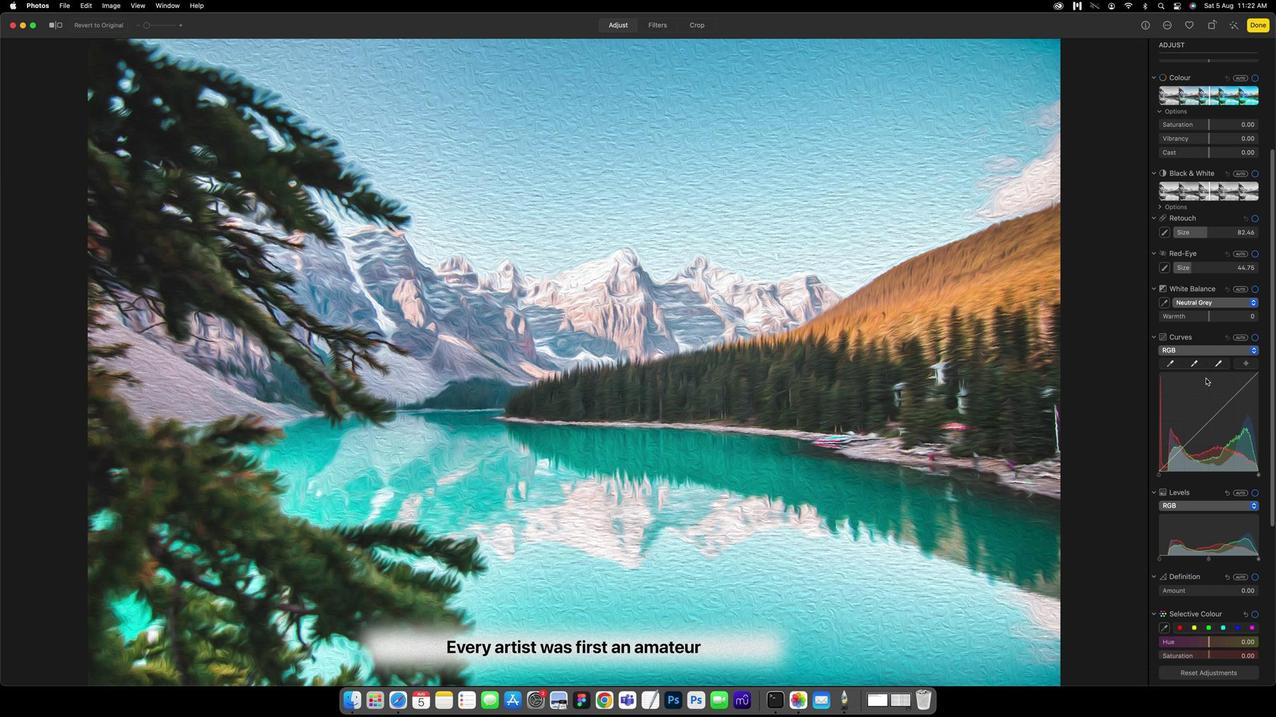 
Action: Mouse scrolled (1204, 376) with delta (0, 0)
Screenshot: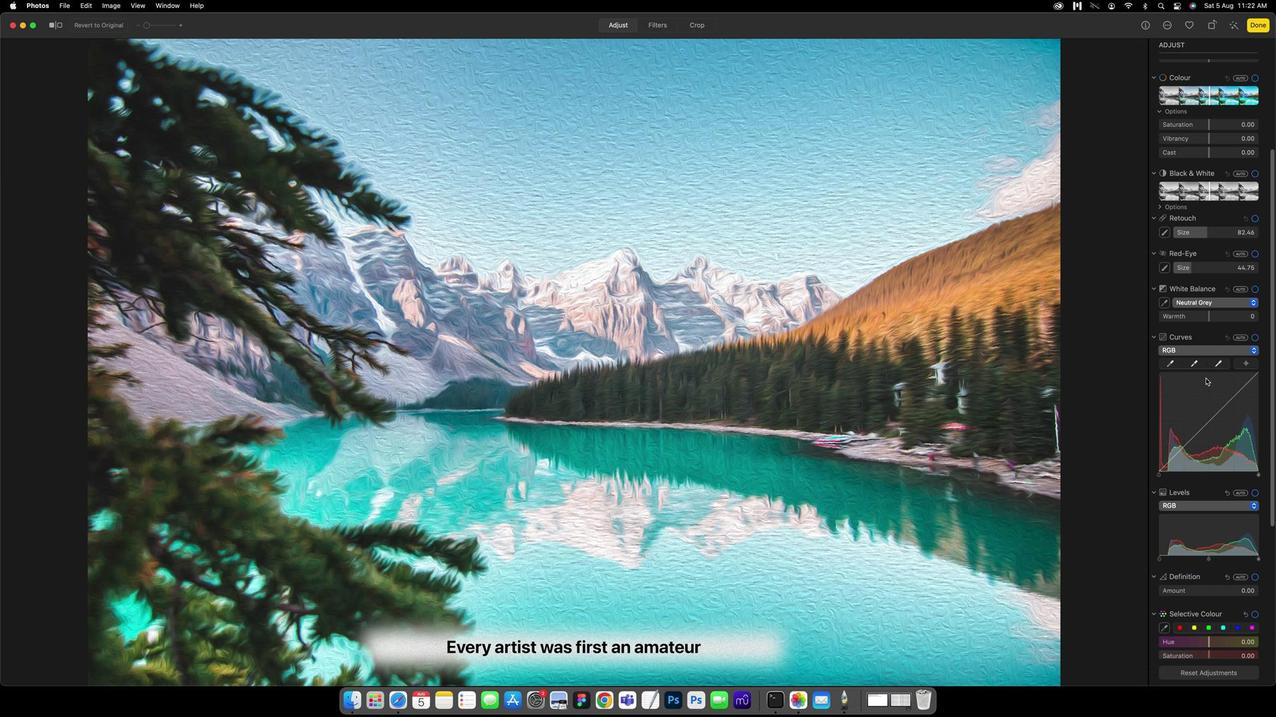 
Action: Mouse scrolled (1204, 376) with delta (0, -1)
Screenshot: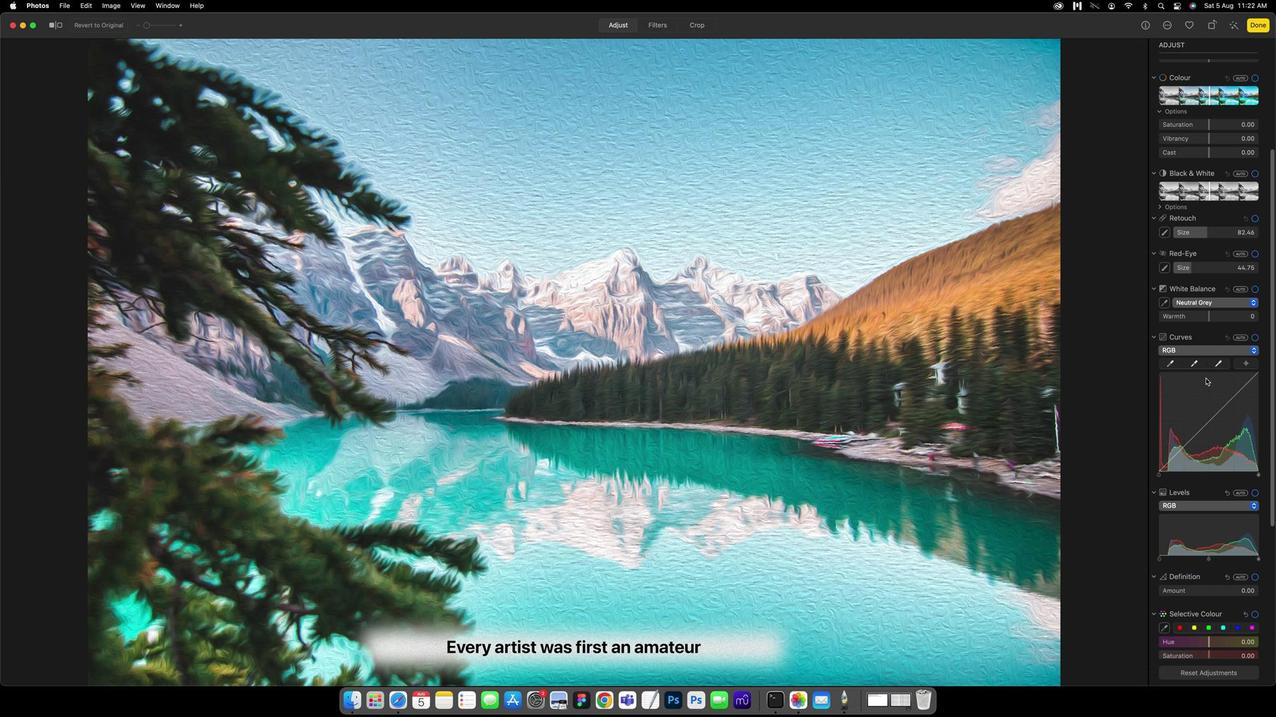 
Action: Mouse scrolled (1204, 376) with delta (0, -1)
Screenshot: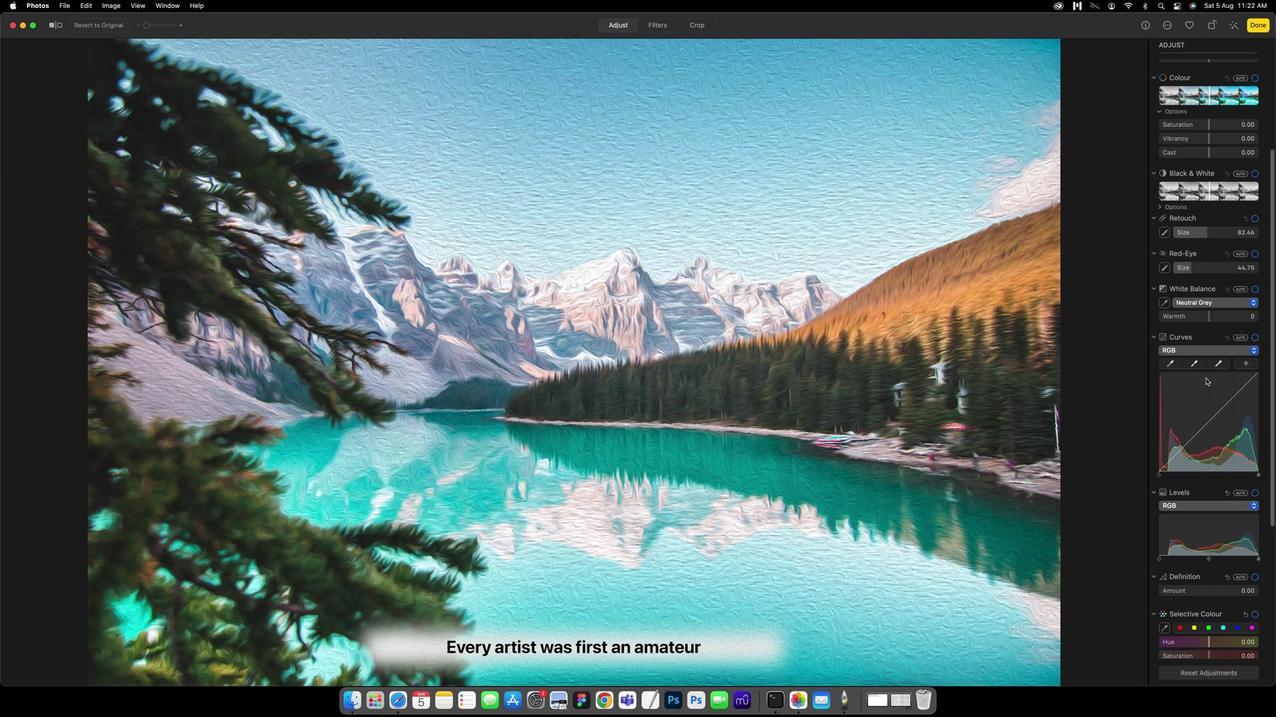 
Action: Mouse scrolled (1204, 376) with delta (0, 0)
Screenshot: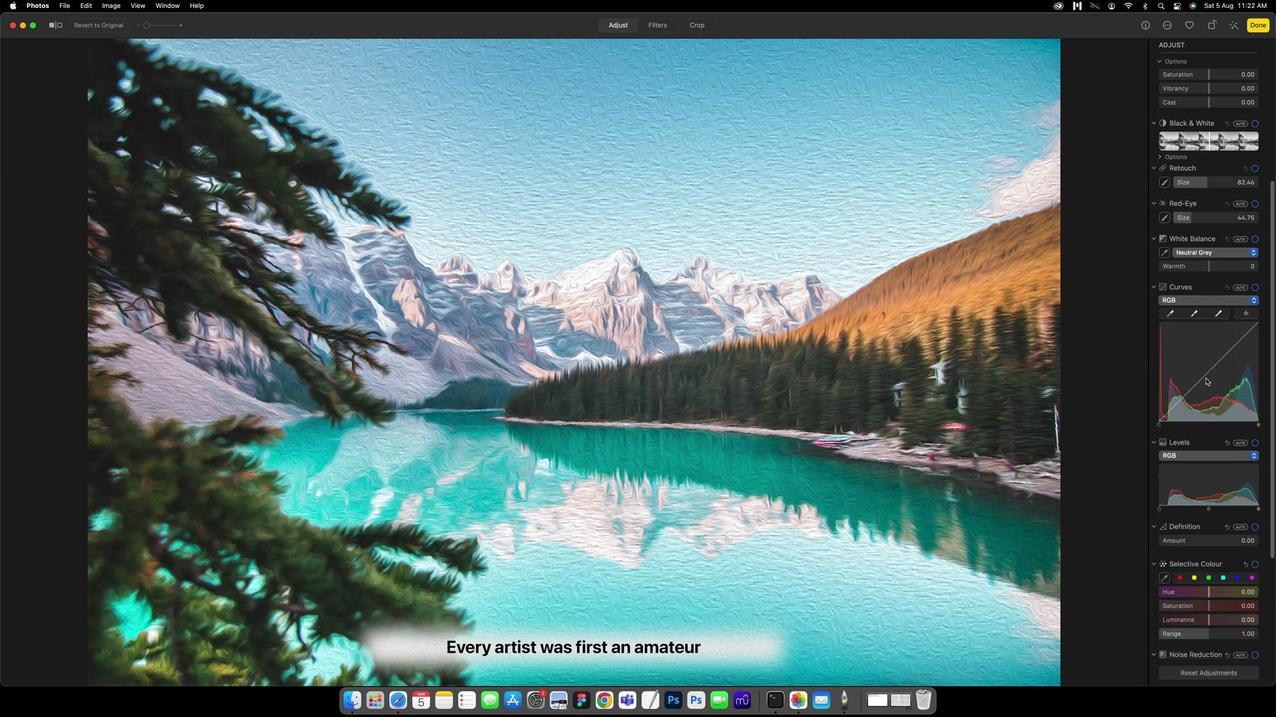 
Action: Mouse scrolled (1204, 376) with delta (0, 0)
Screenshot: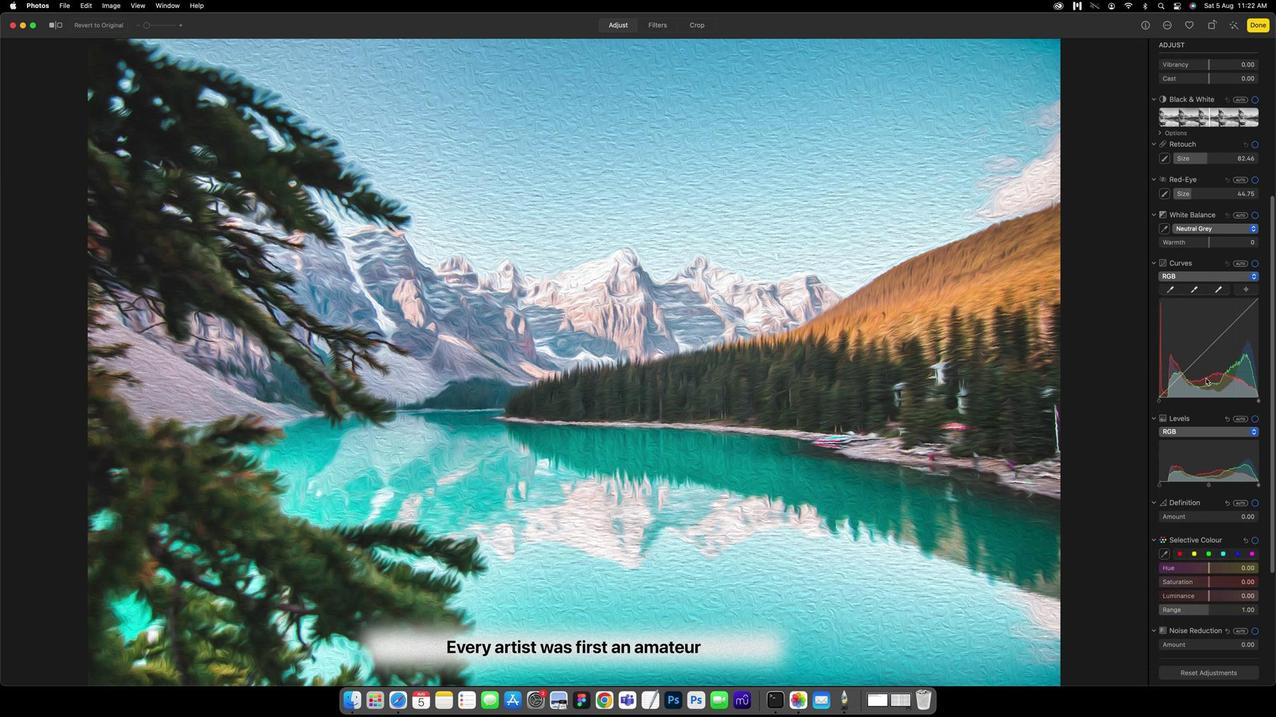 
Action: Mouse scrolled (1204, 376) with delta (0, 0)
Screenshot: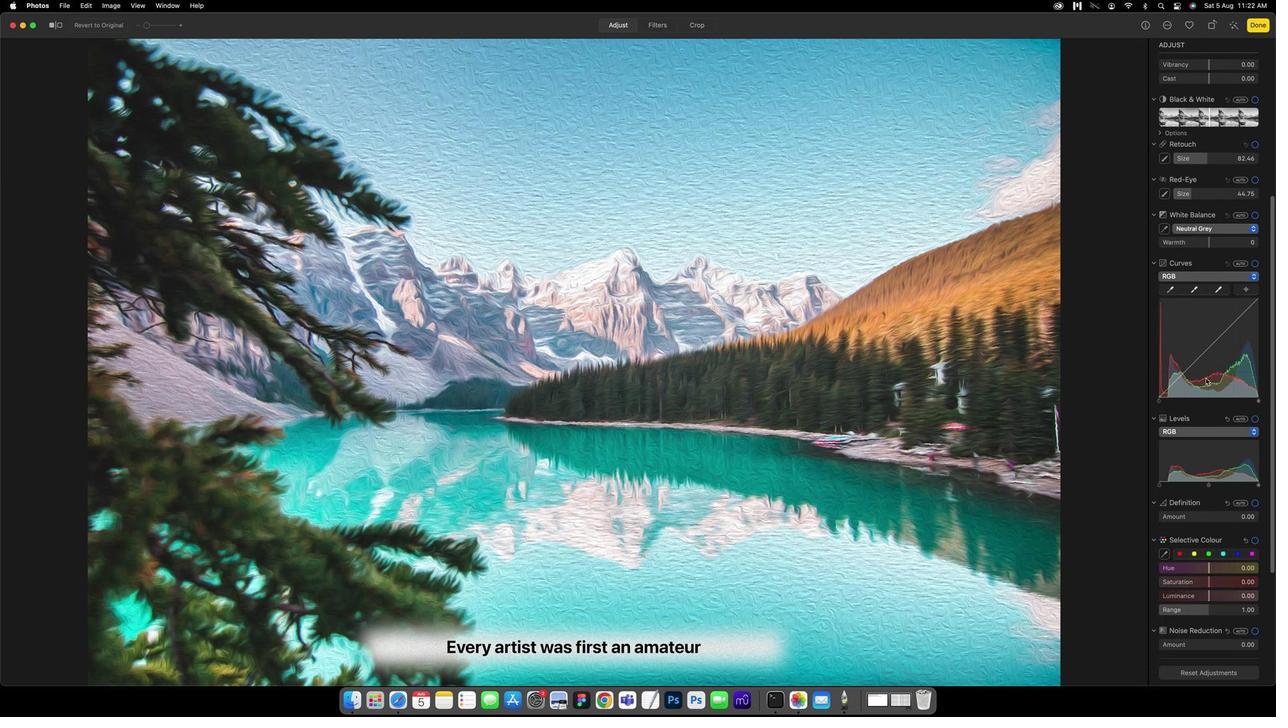 
Action: Mouse scrolled (1204, 376) with delta (0, 0)
Screenshot: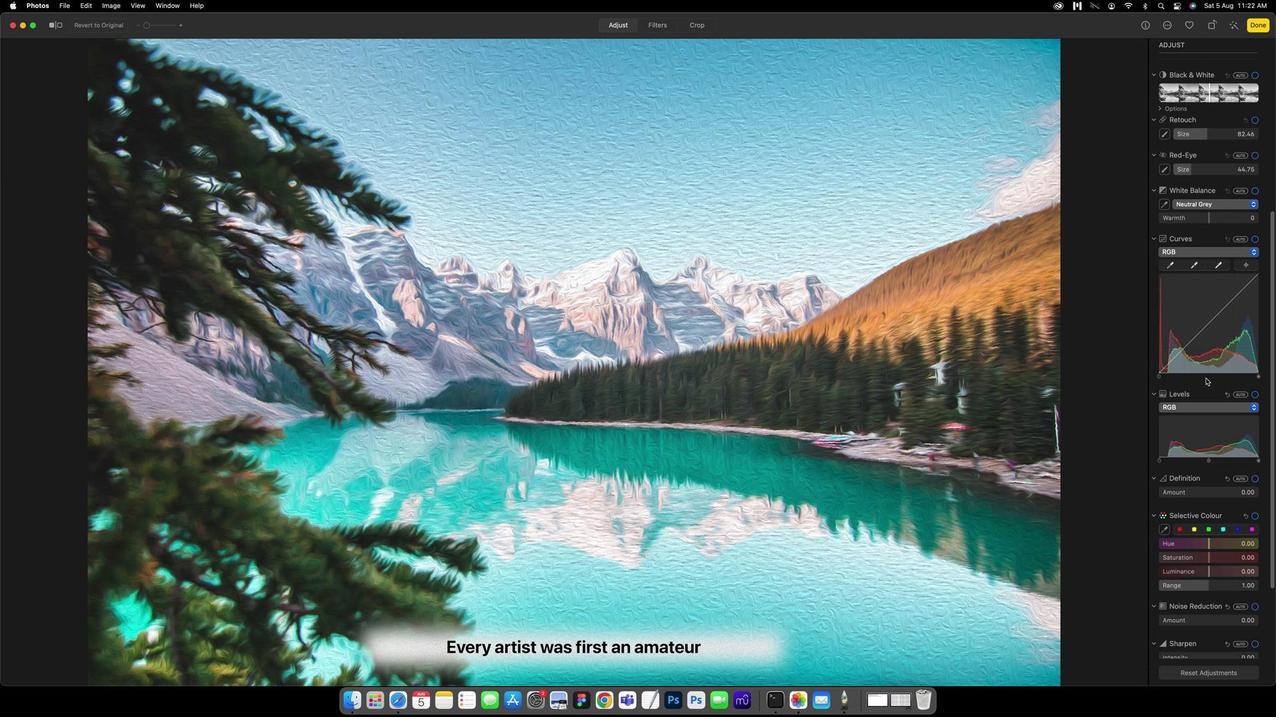 
Action: Mouse scrolled (1204, 376) with delta (0, -1)
Screenshot: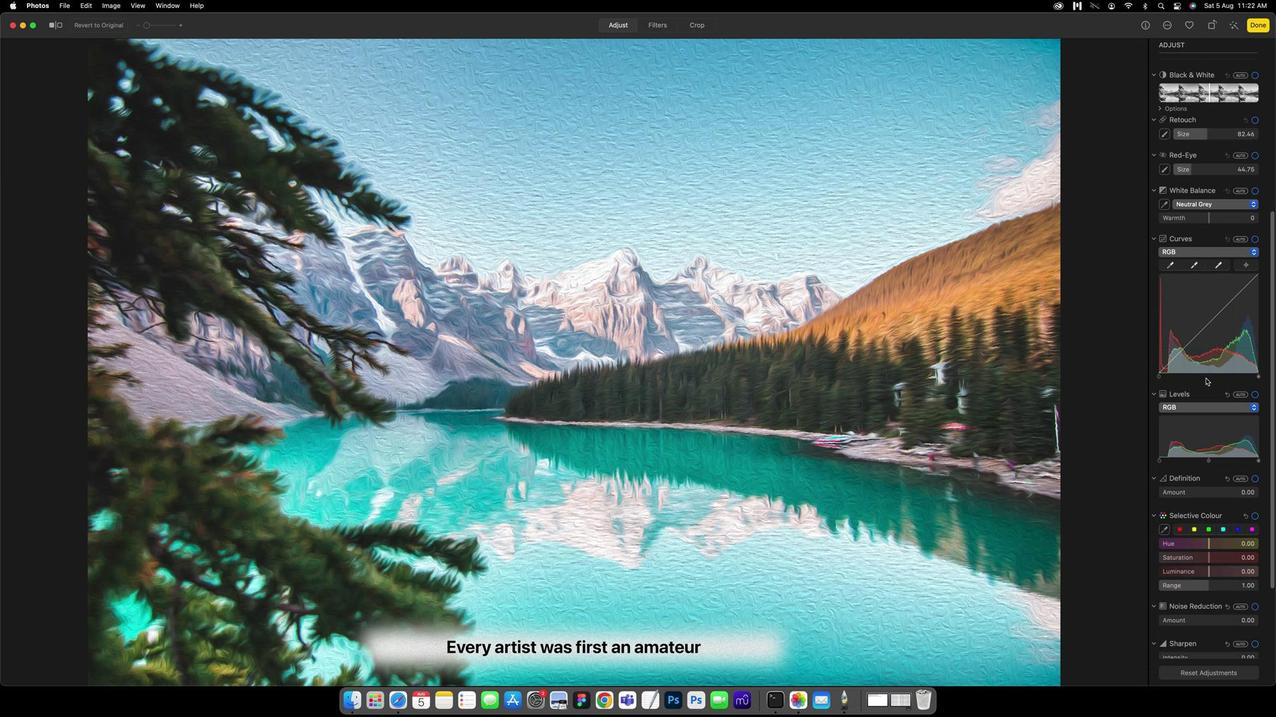 
Action: Mouse scrolled (1204, 376) with delta (0, -1)
Screenshot: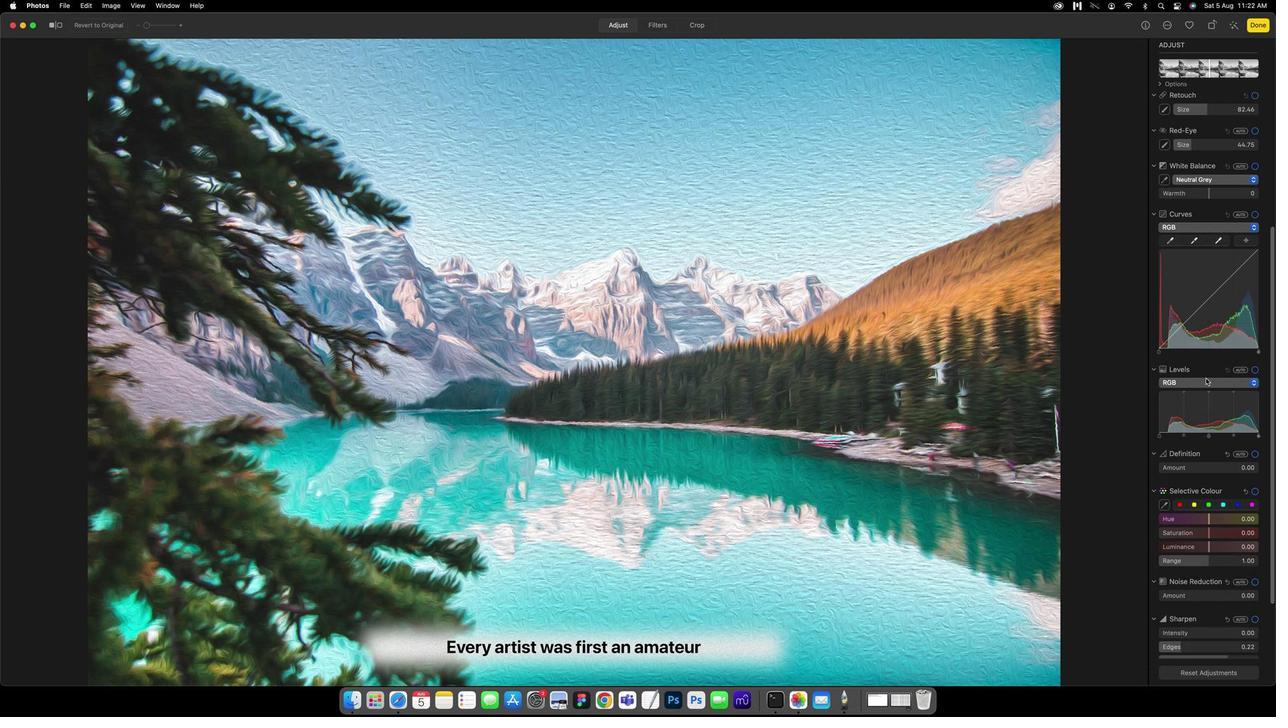 
Action: Mouse scrolled (1204, 376) with delta (0, -1)
Screenshot: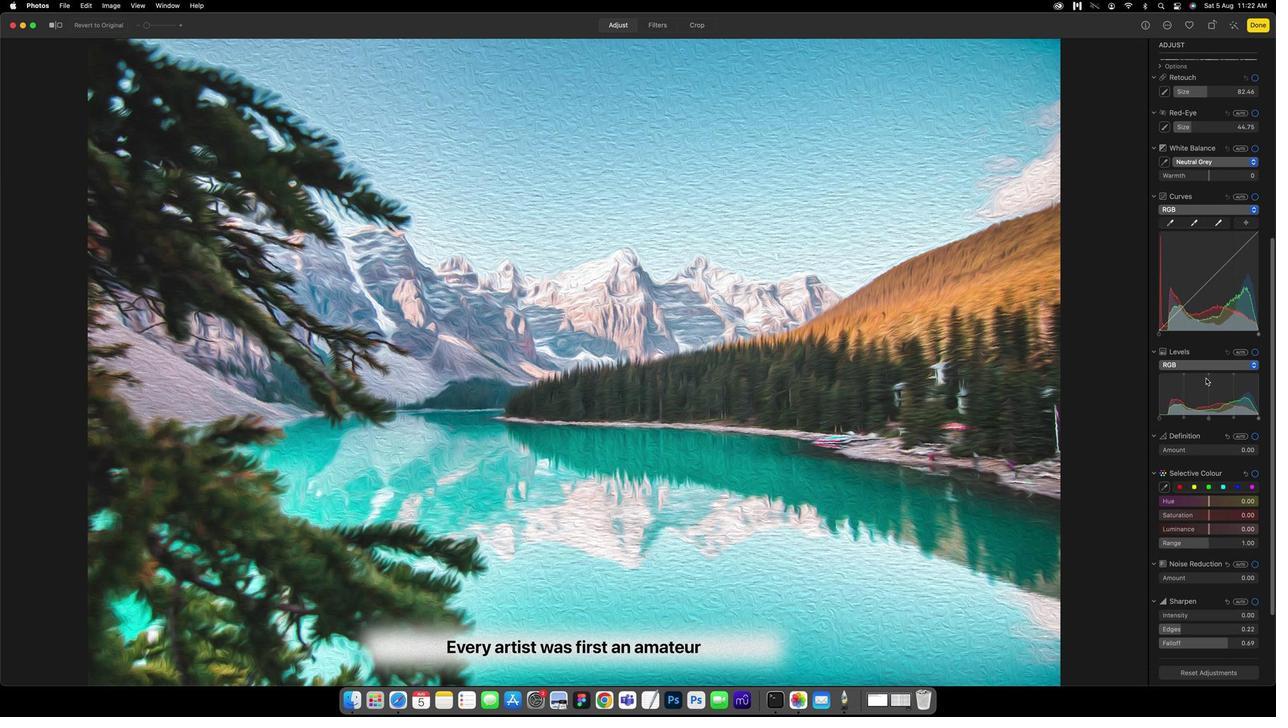 
Action: Mouse scrolled (1204, 376) with delta (0, -1)
Screenshot: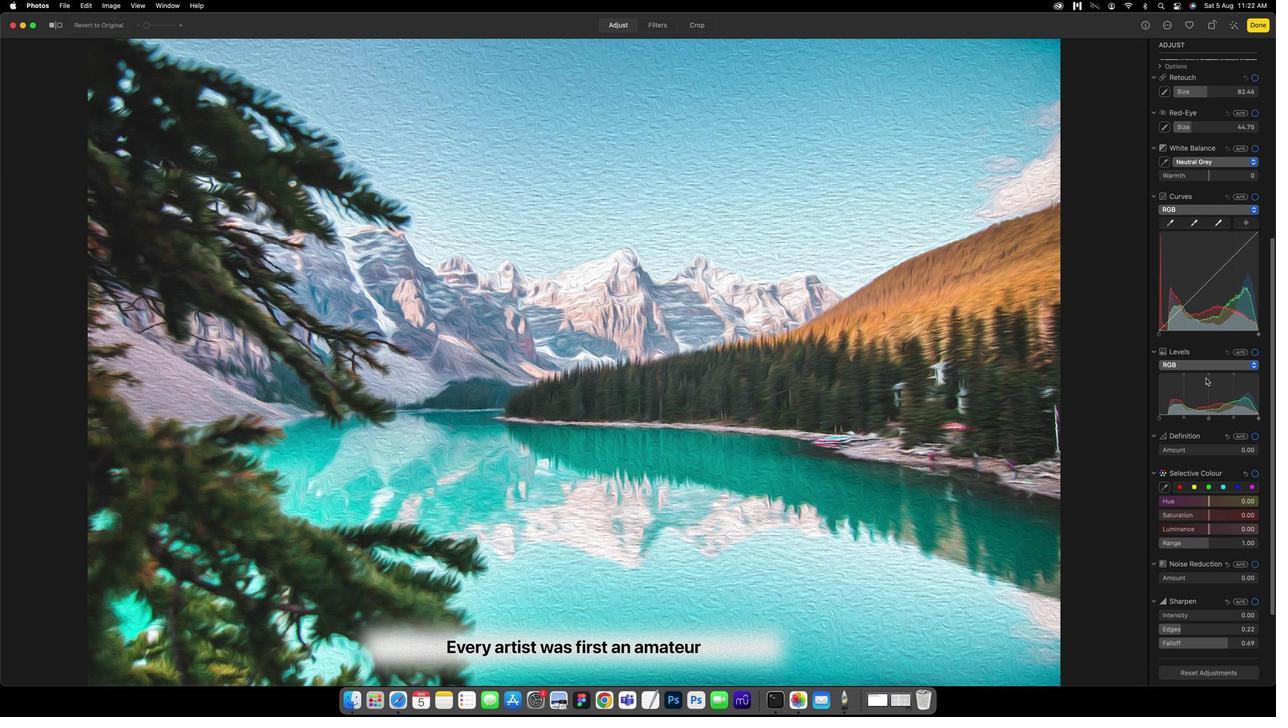 
Action: Mouse scrolled (1204, 376) with delta (0, 0)
Screenshot: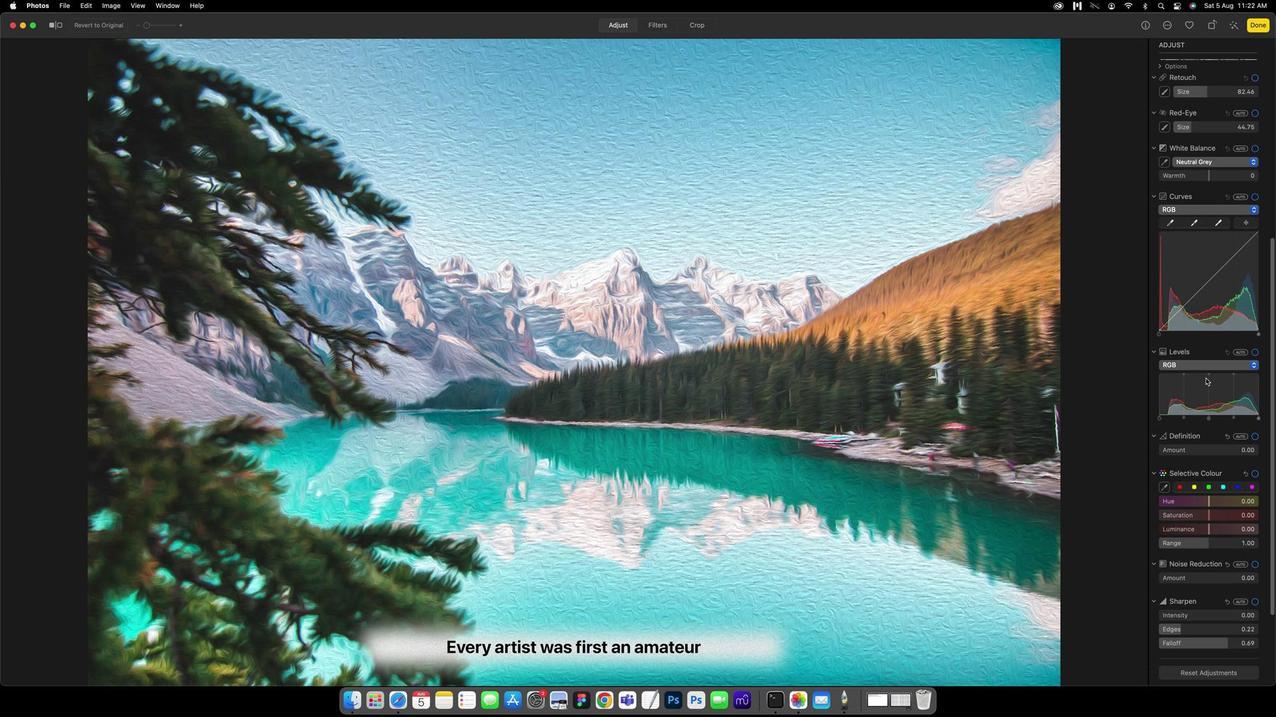 
Action: Mouse scrolled (1204, 376) with delta (0, 0)
Screenshot: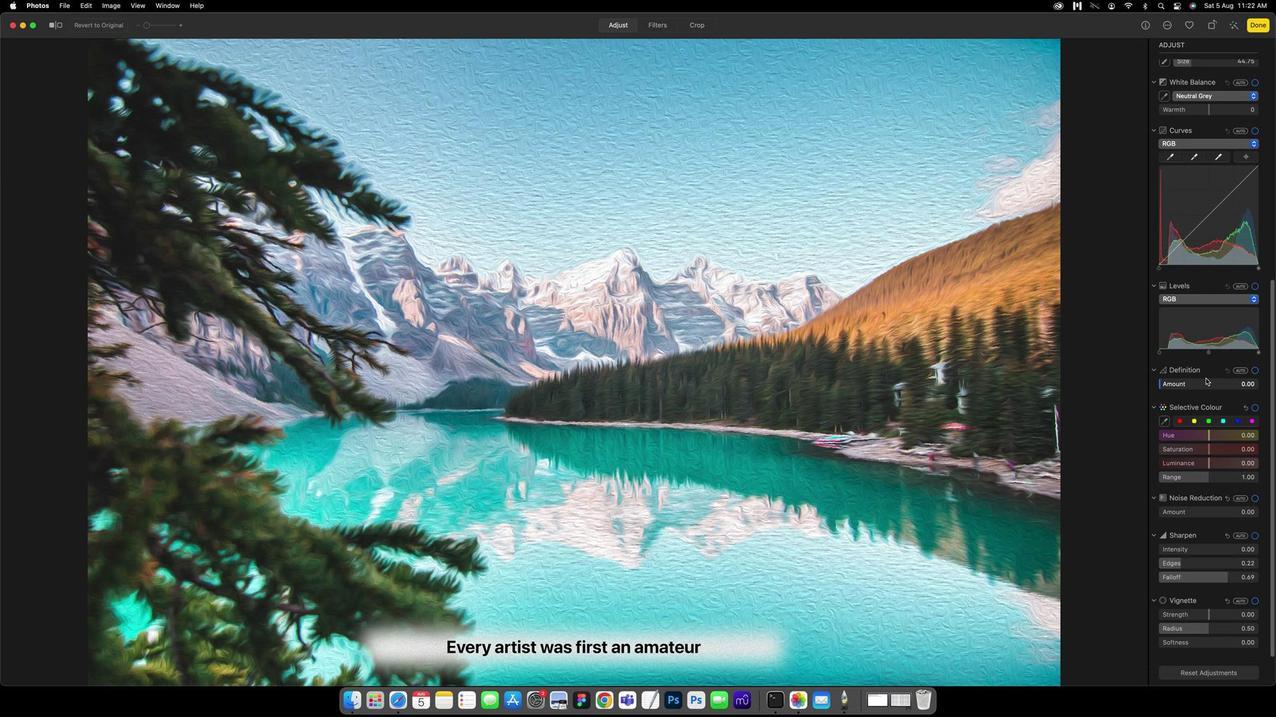 
Action: Mouse scrolled (1204, 376) with delta (0, 0)
Screenshot: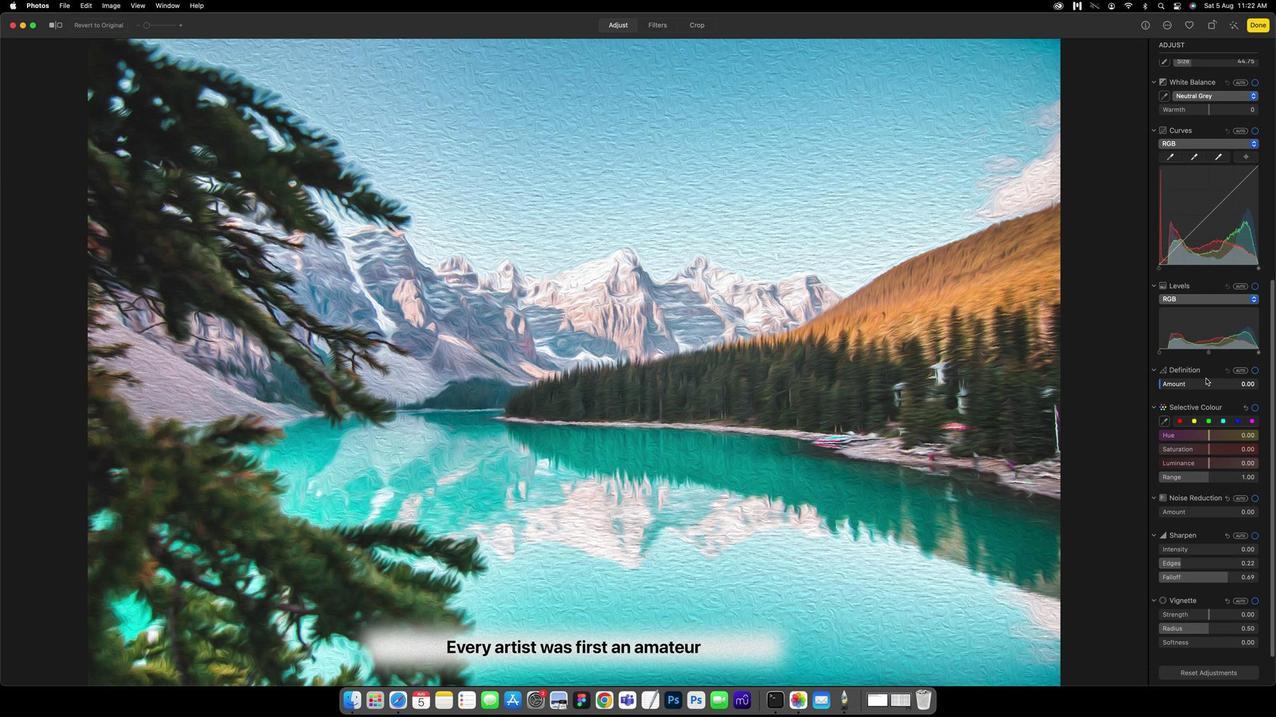 
Action: Mouse scrolled (1204, 376) with delta (0, 0)
Screenshot: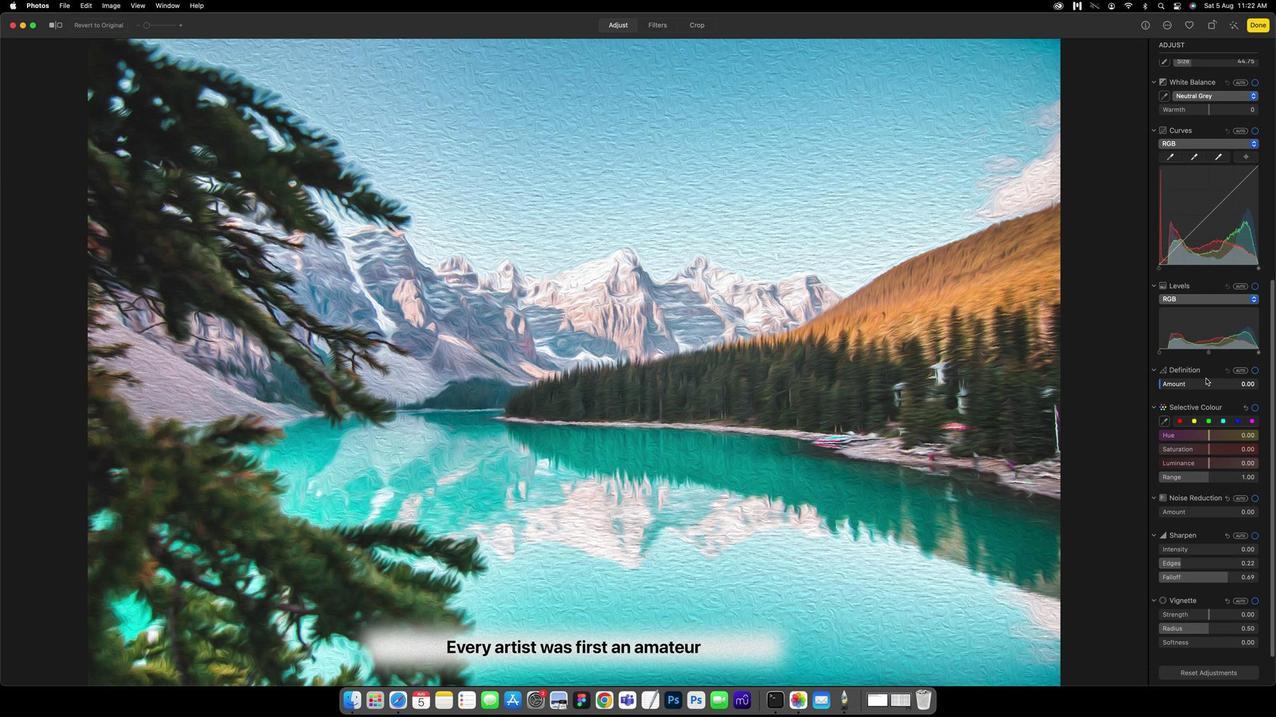 
Action: Mouse scrolled (1204, 376) with delta (0, -1)
Screenshot: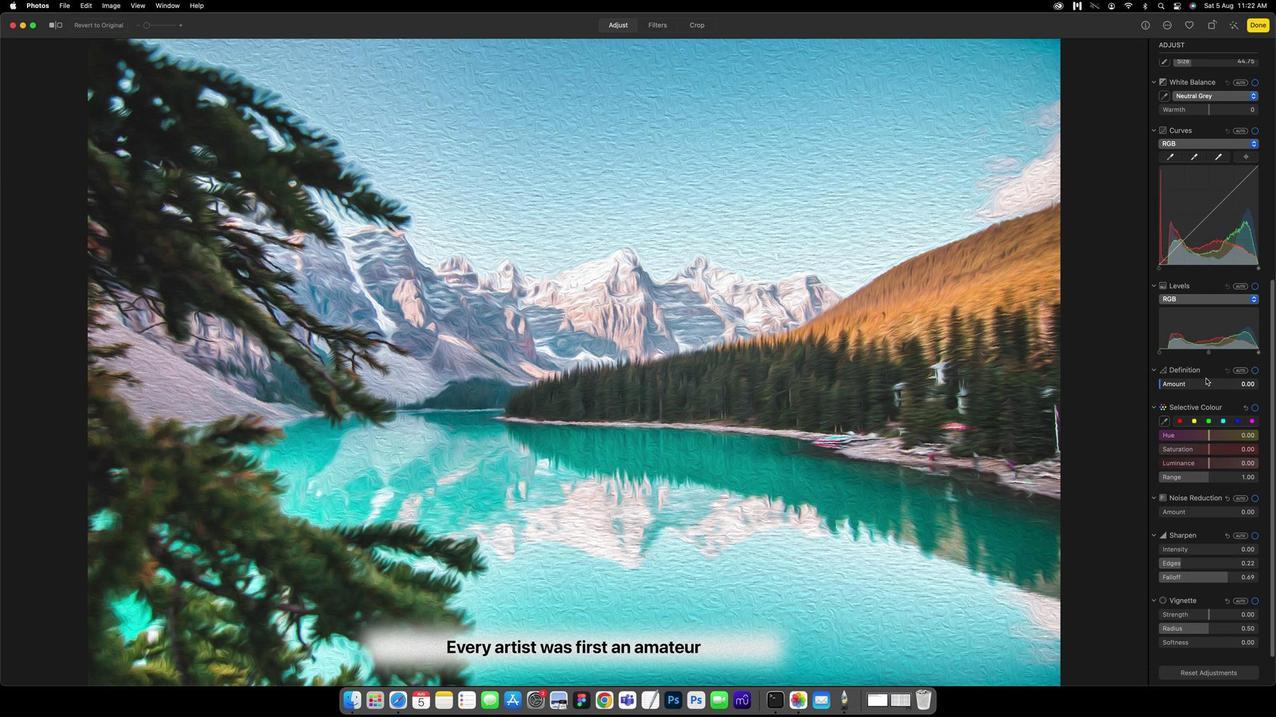 
Action: Mouse scrolled (1204, 376) with delta (0, -1)
Screenshot: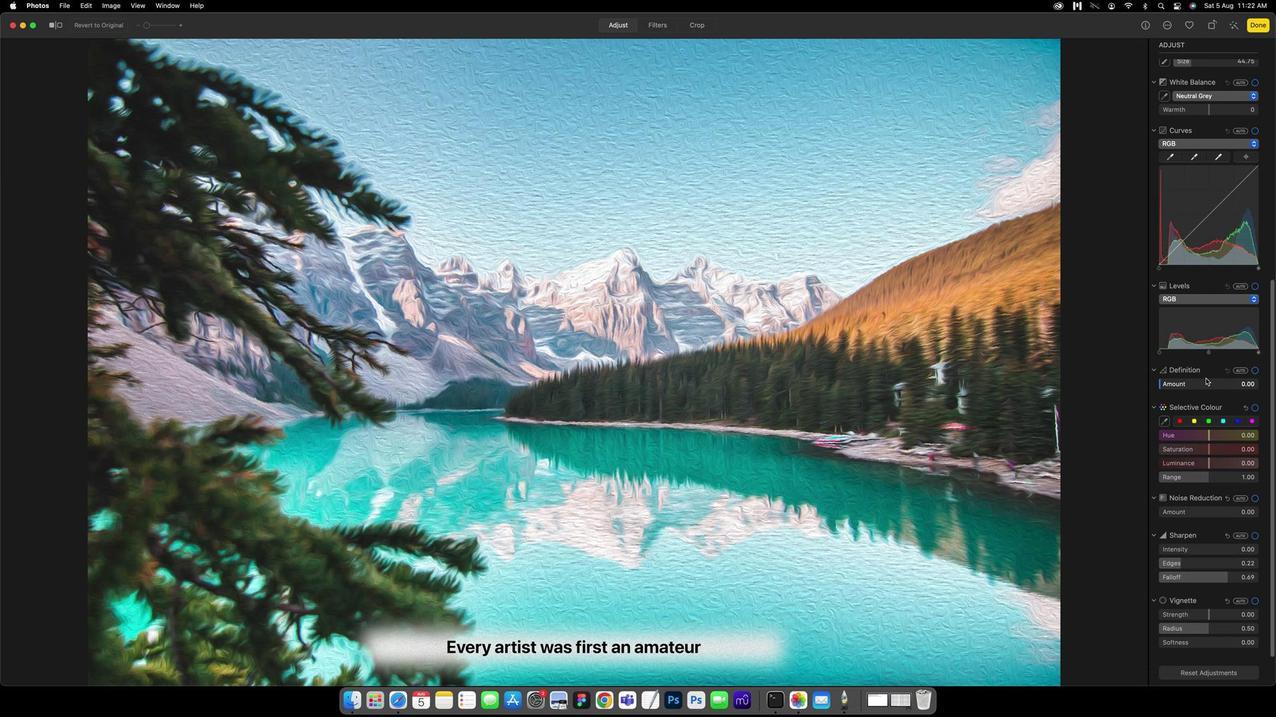 
Action: Mouse scrolled (1204, 376) with delta (0, -1)
Screenshot: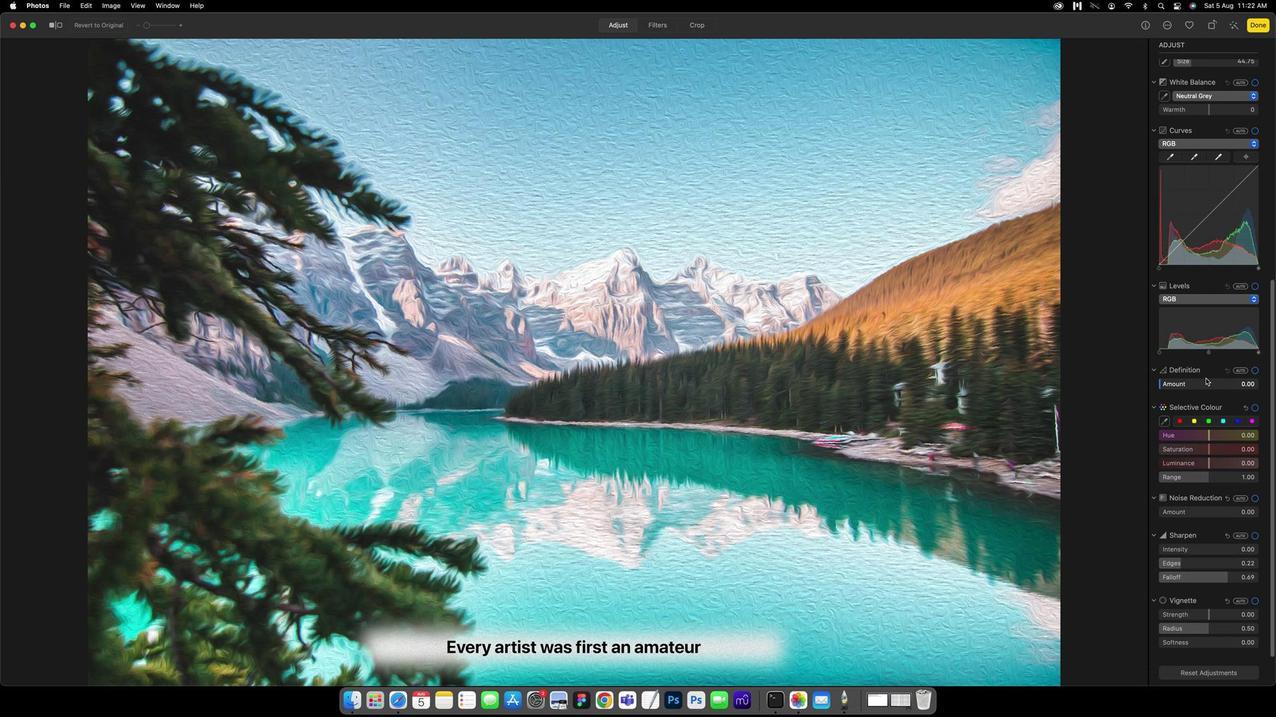 
Action: Mouse scrolled (1204, 376) with delta (0, 0)
Screenshot: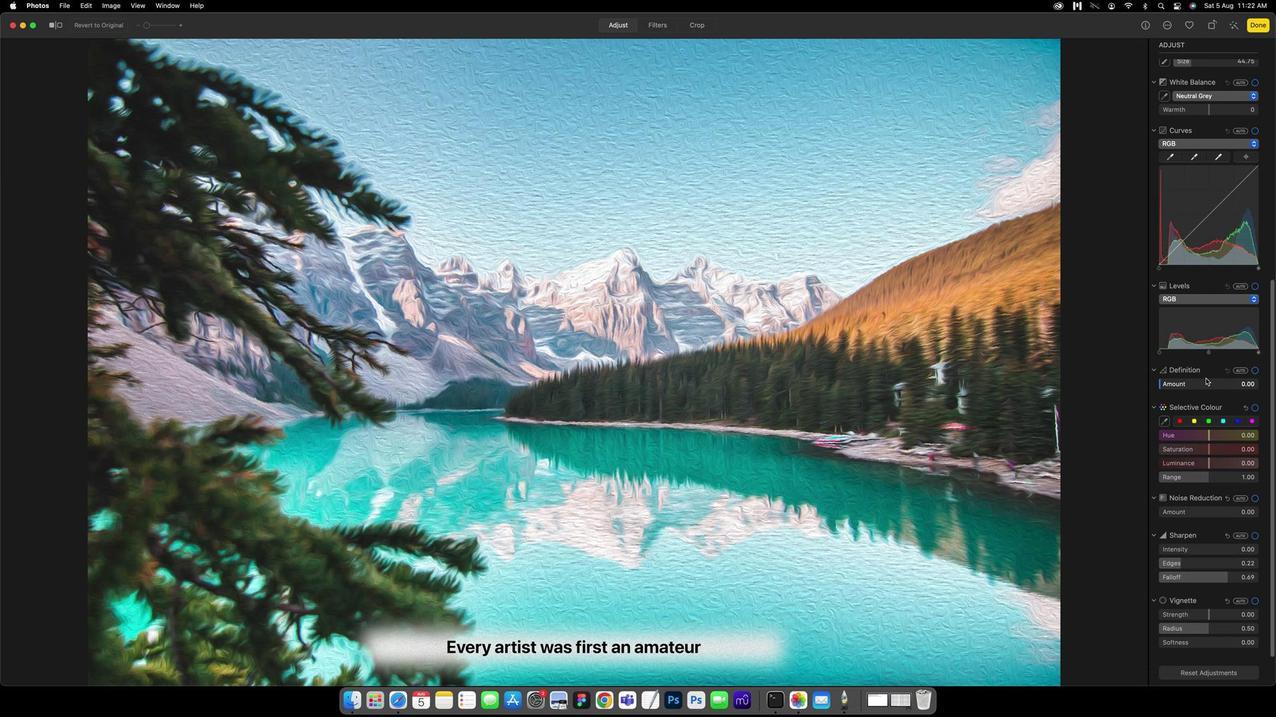 
Action: Mouse scrolled (1204, 376) with delta (0, 0)
Screenshot: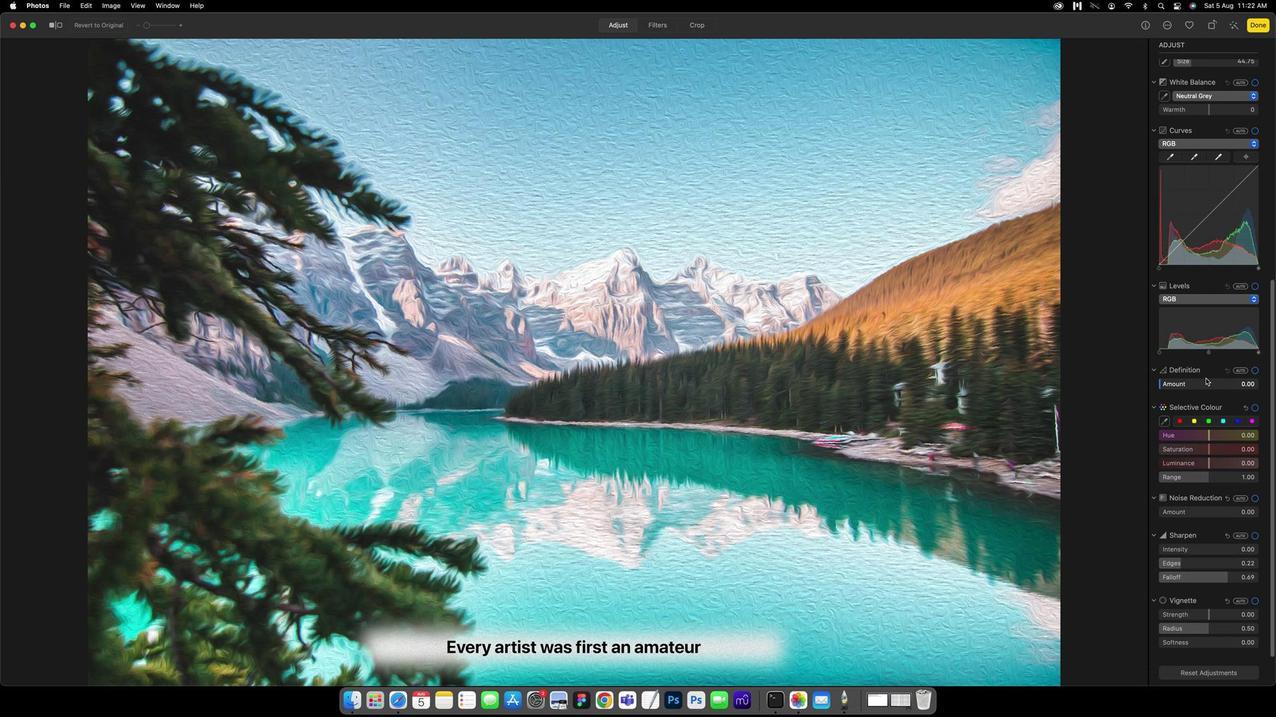 
Action: Mouse scrolled (1204, 376) with delta (0, 0)
Screenshot: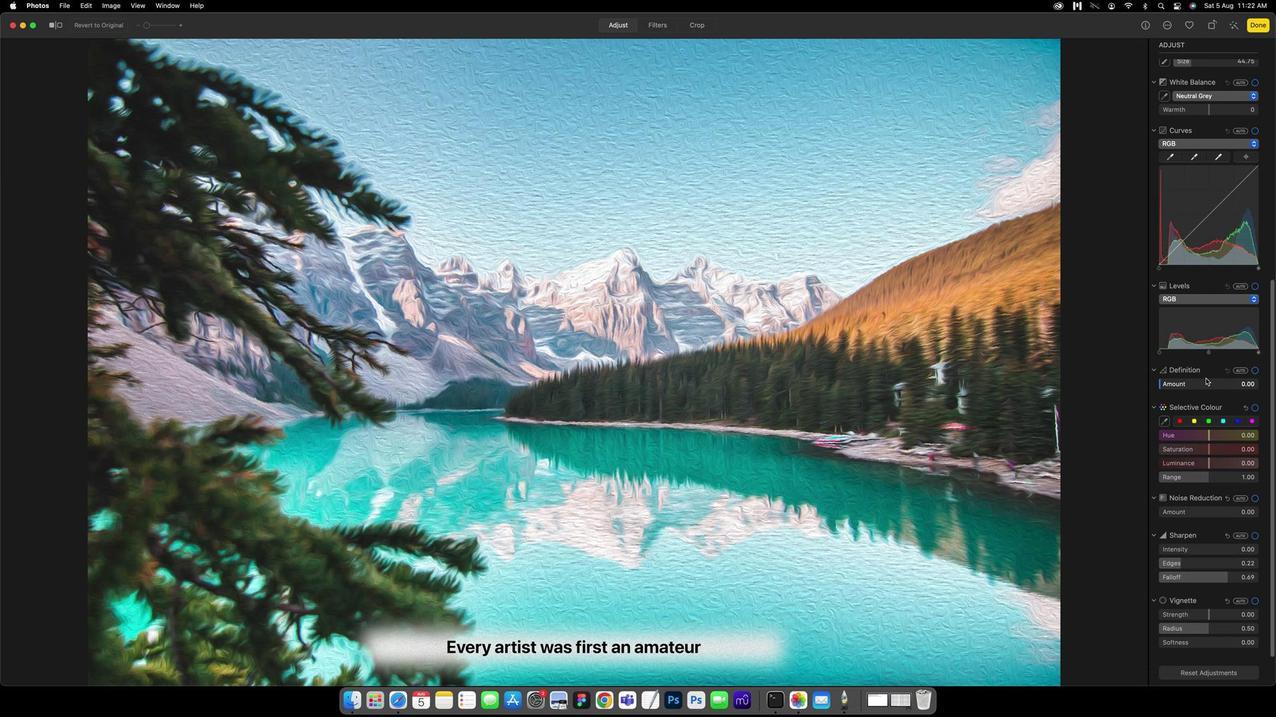 
Action: Mouse scrolled (1204, 376) with delta (0, -1)
Screenshot: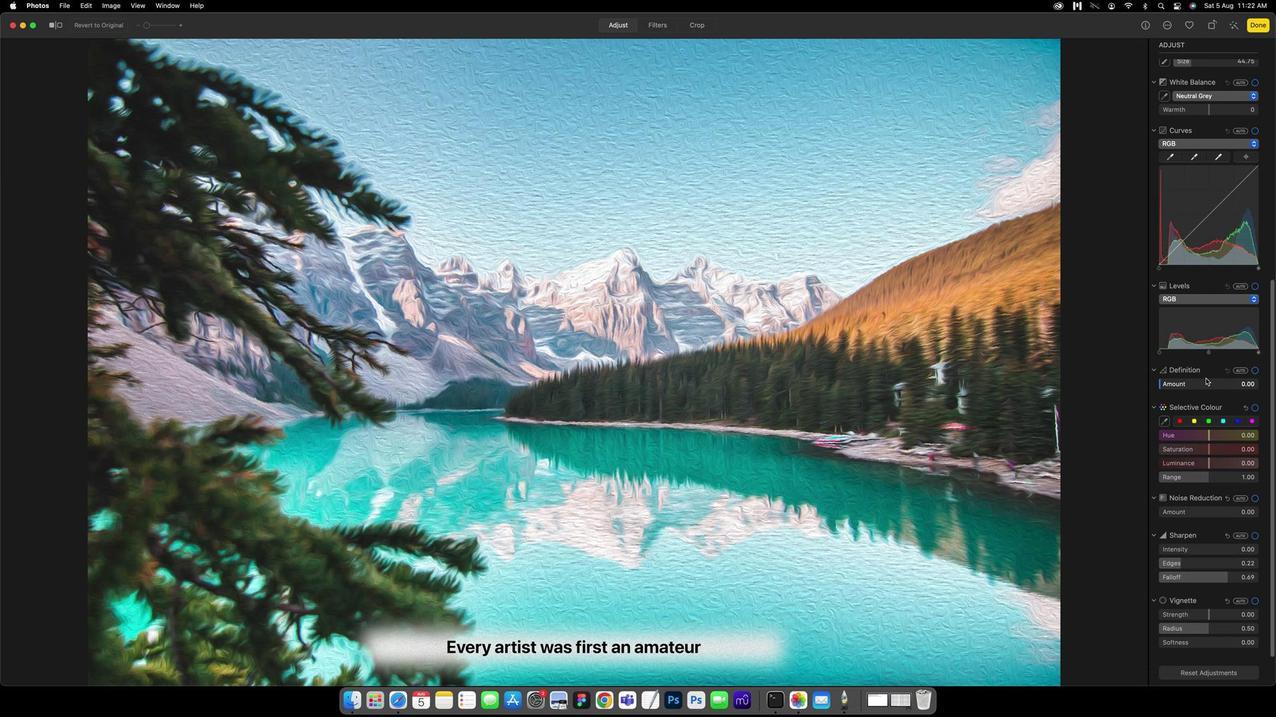
Action: Mouse scrolled (1204, 376) with delta (0, 0)
Screenshot: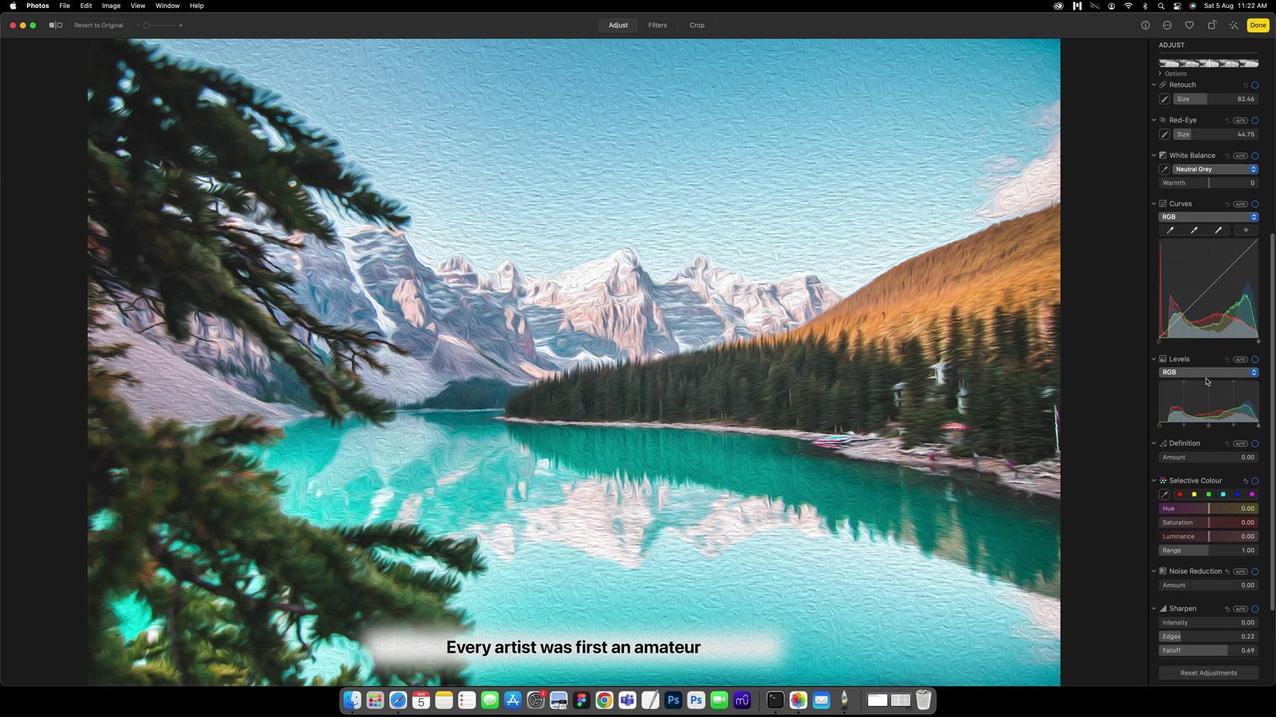 
Action: Mouse scrolled (1204, 376) with delta (0, 0)
Screenshot: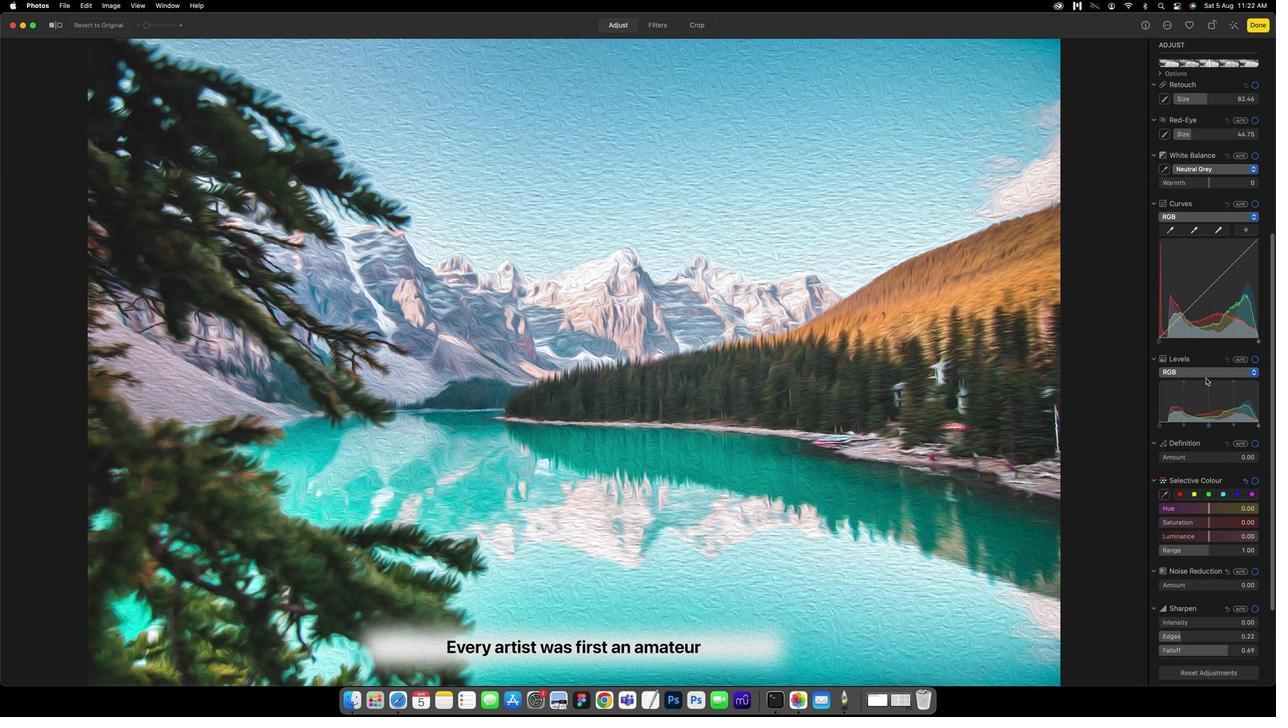 
Action: Mouse scrolled (1204, 376) with delta (0, 1)
Screenshot: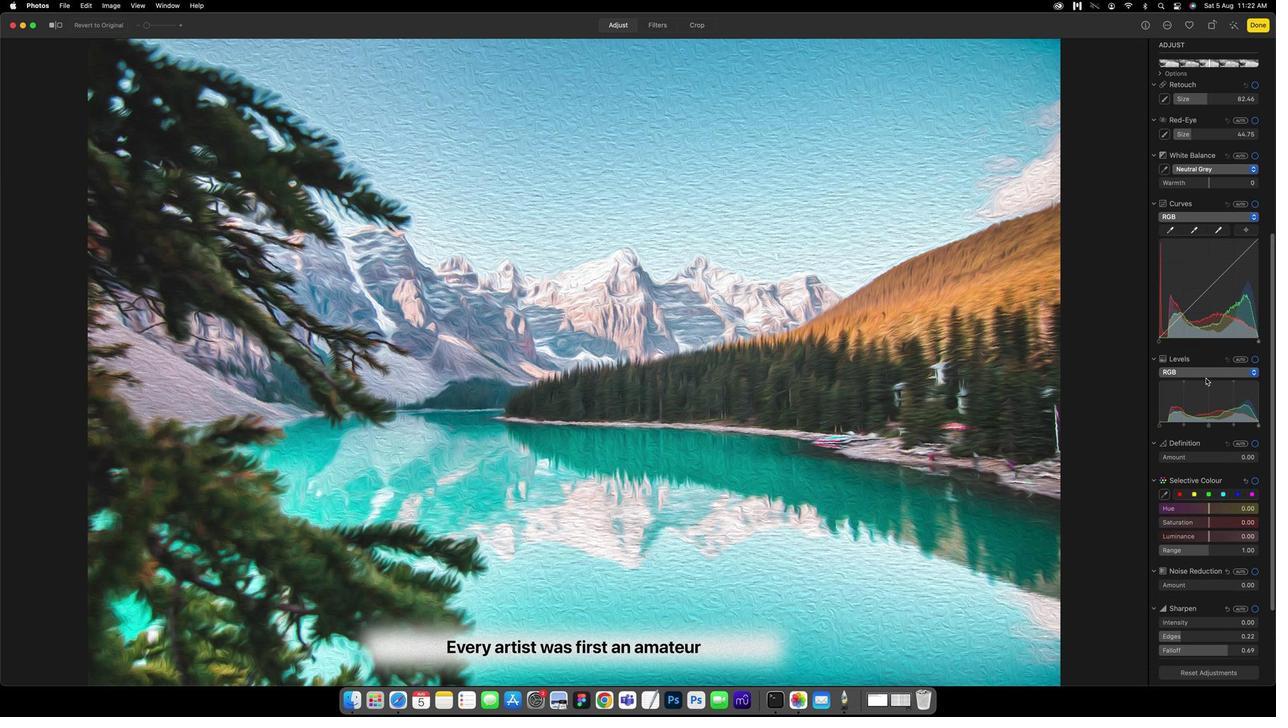 
Action: Mouse scrolled (1204, 376) with delta (0, 1)
Screenshot: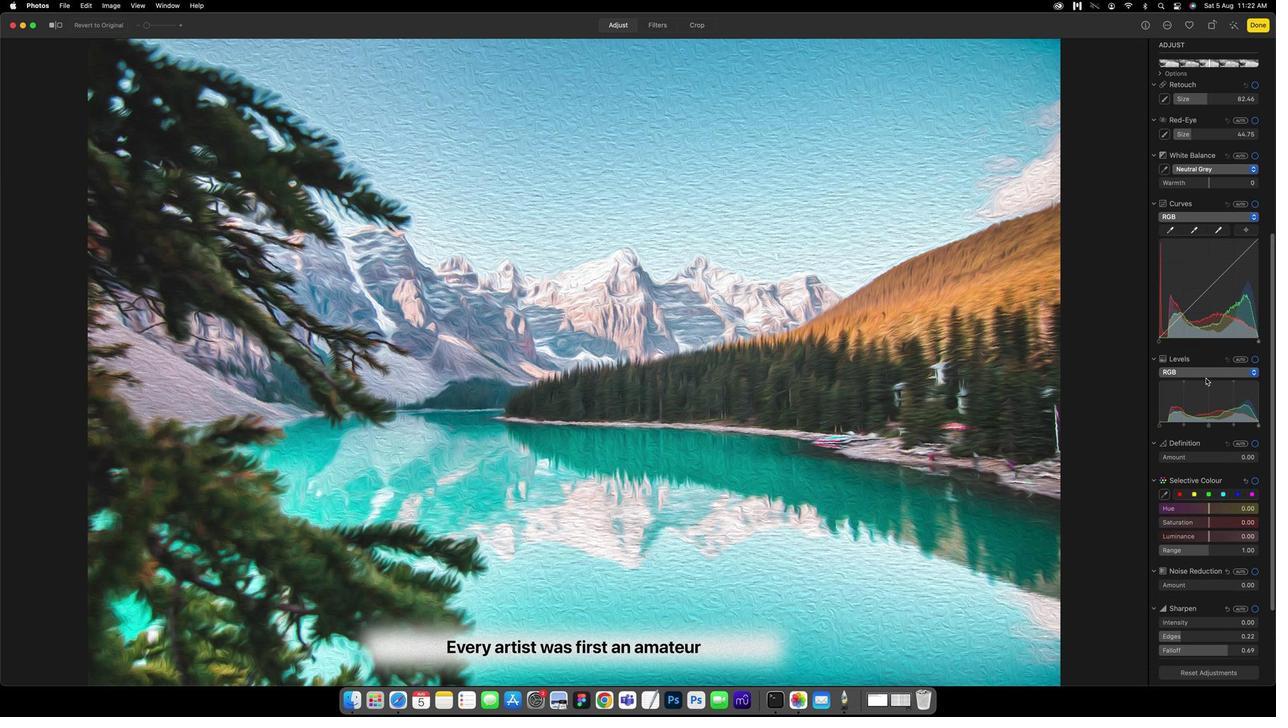 
Action: Mouse scrolled (1204, 376) with delta (0, 2)
Screenshot: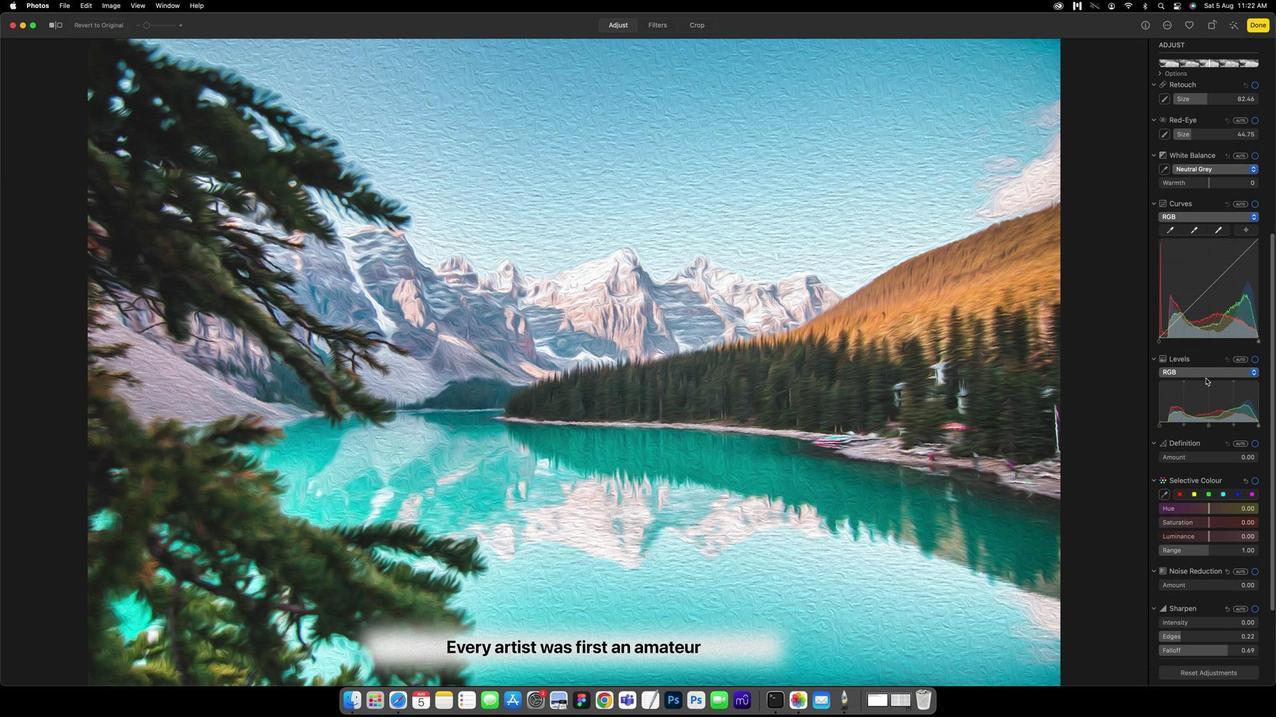
Action: Mouse scrolled (1204, 376) with delta (0, 0)
Screenshot: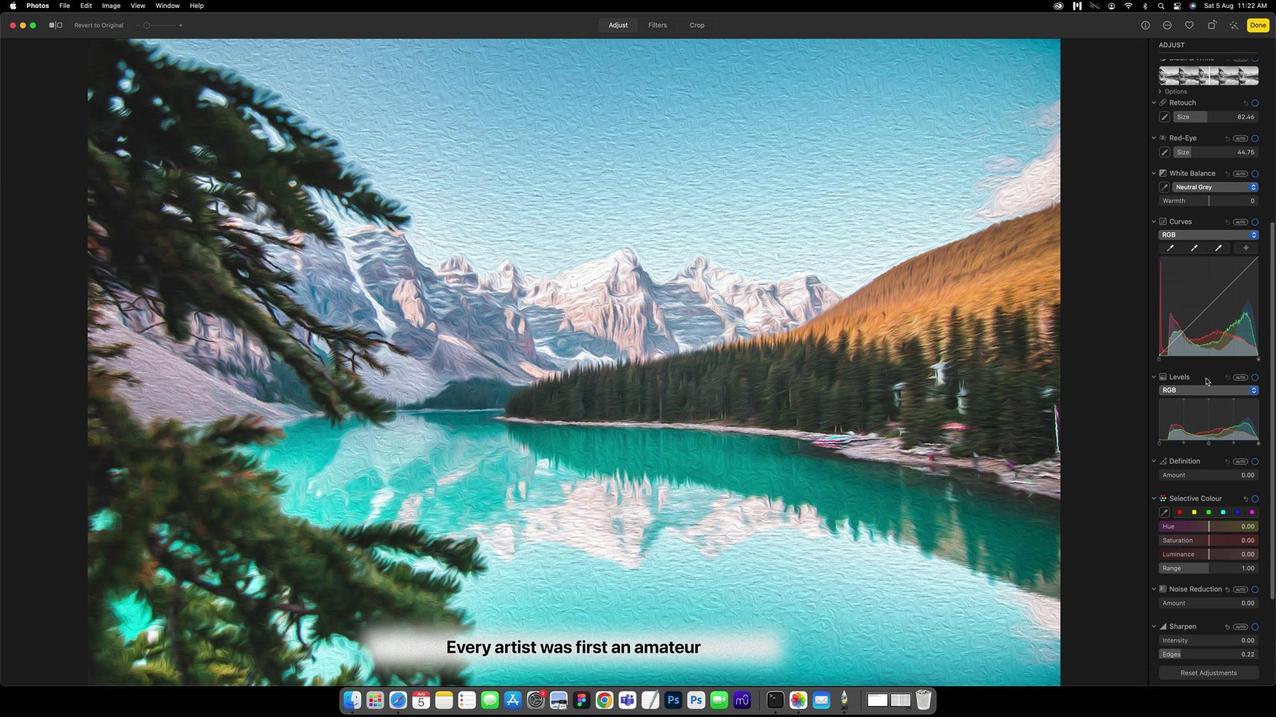 
Action: Mouse scrolled (1204, 376) with delta (0, 0)
Screenshot: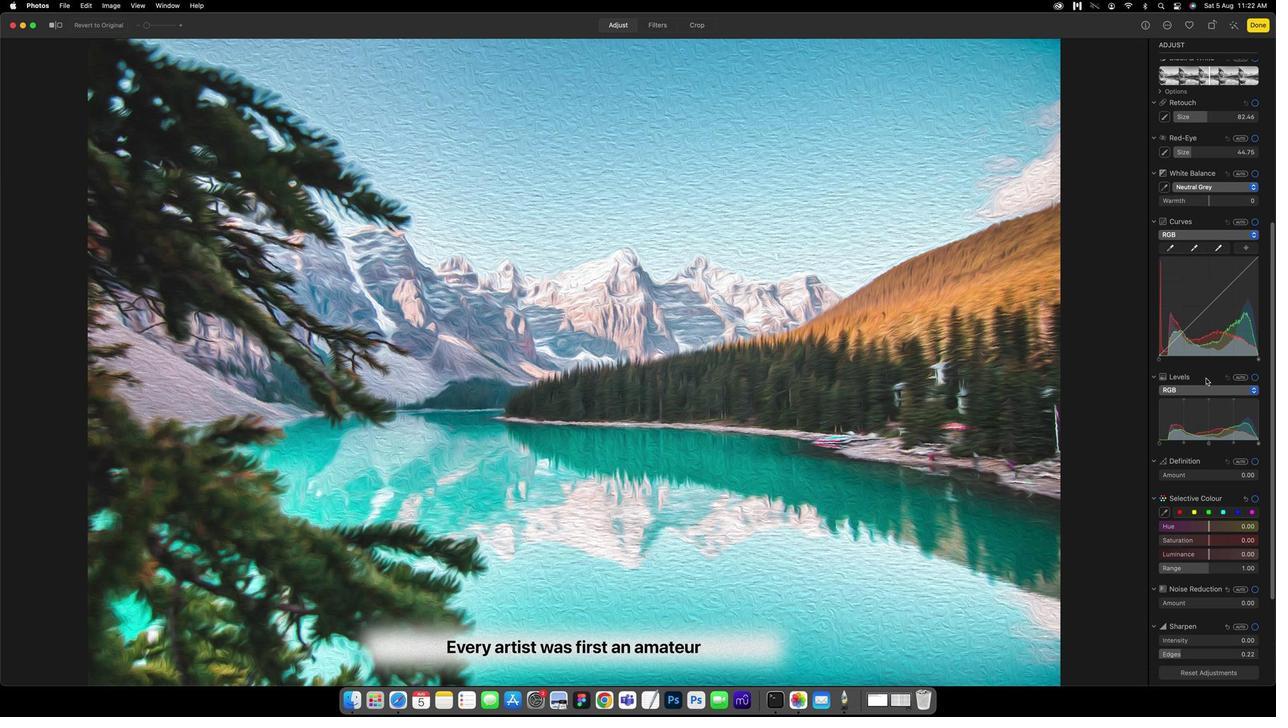 
Action: Mouse scrolled (1204, 376) with delta (0, 1)
Screenshot: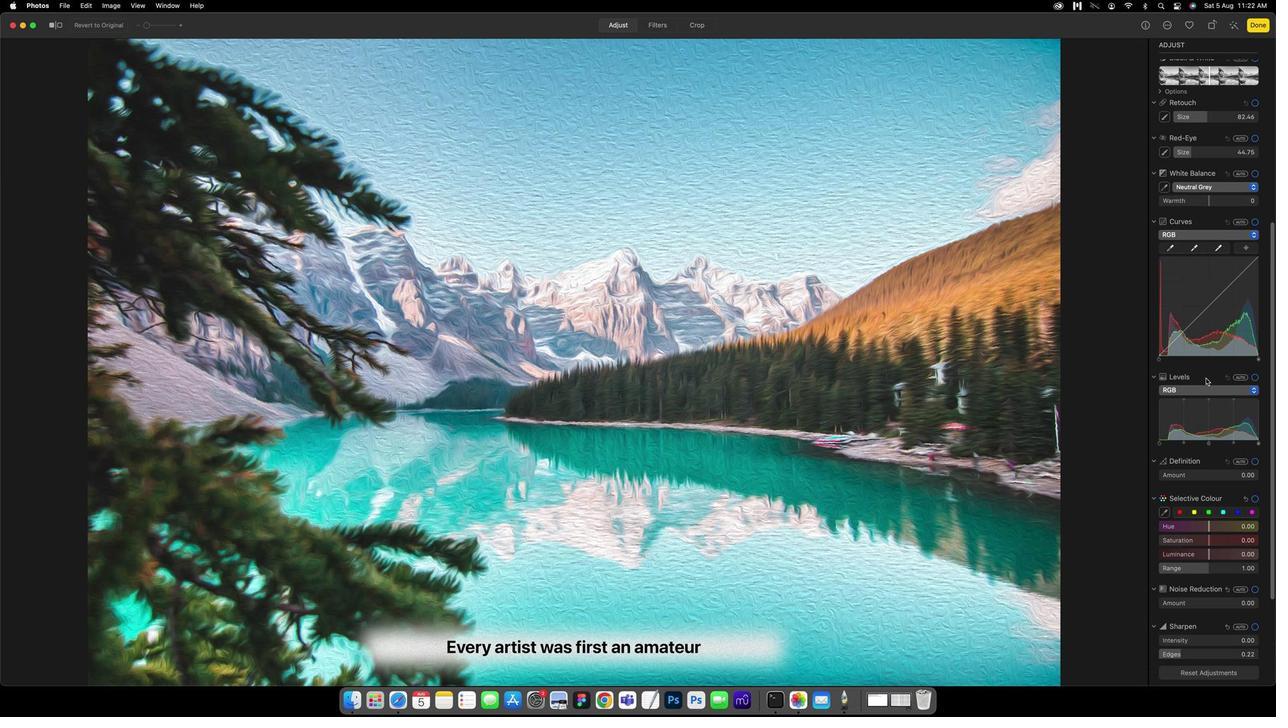 
Action: Mouse moved to (1207, 203)
Screenshot: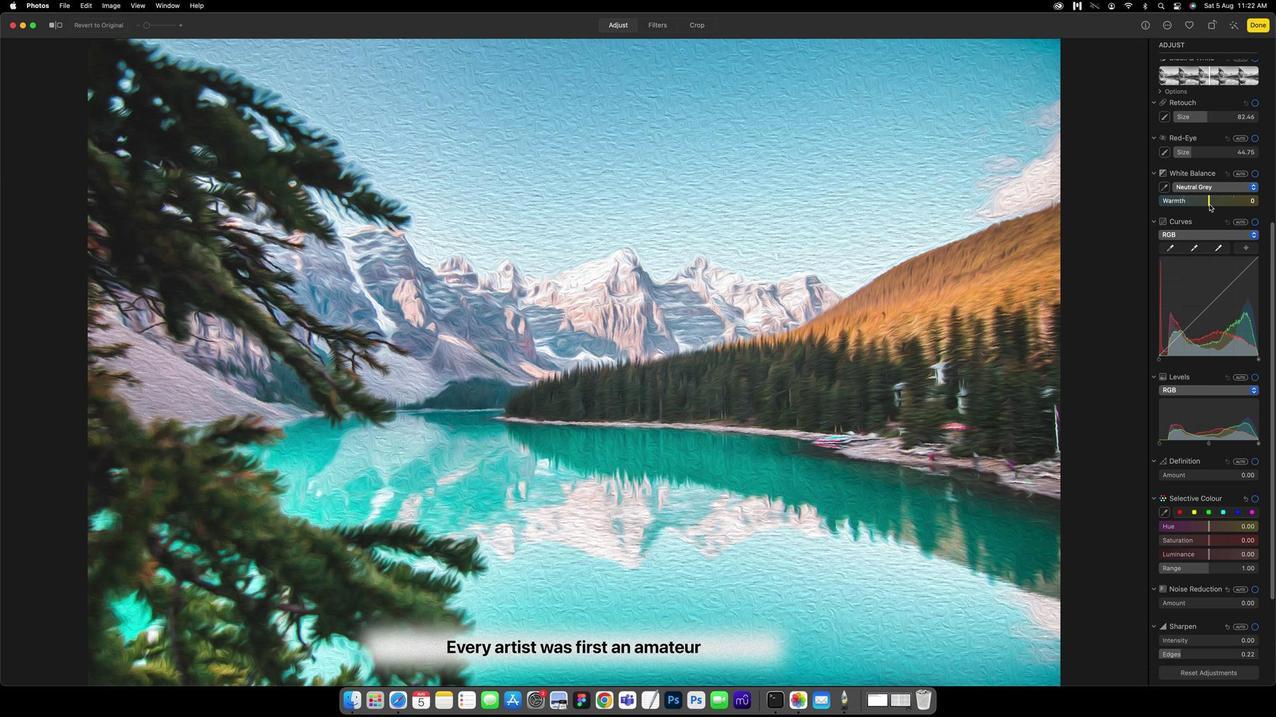 
Action: Mouse pressed left at (1207, 203)
Screenshot: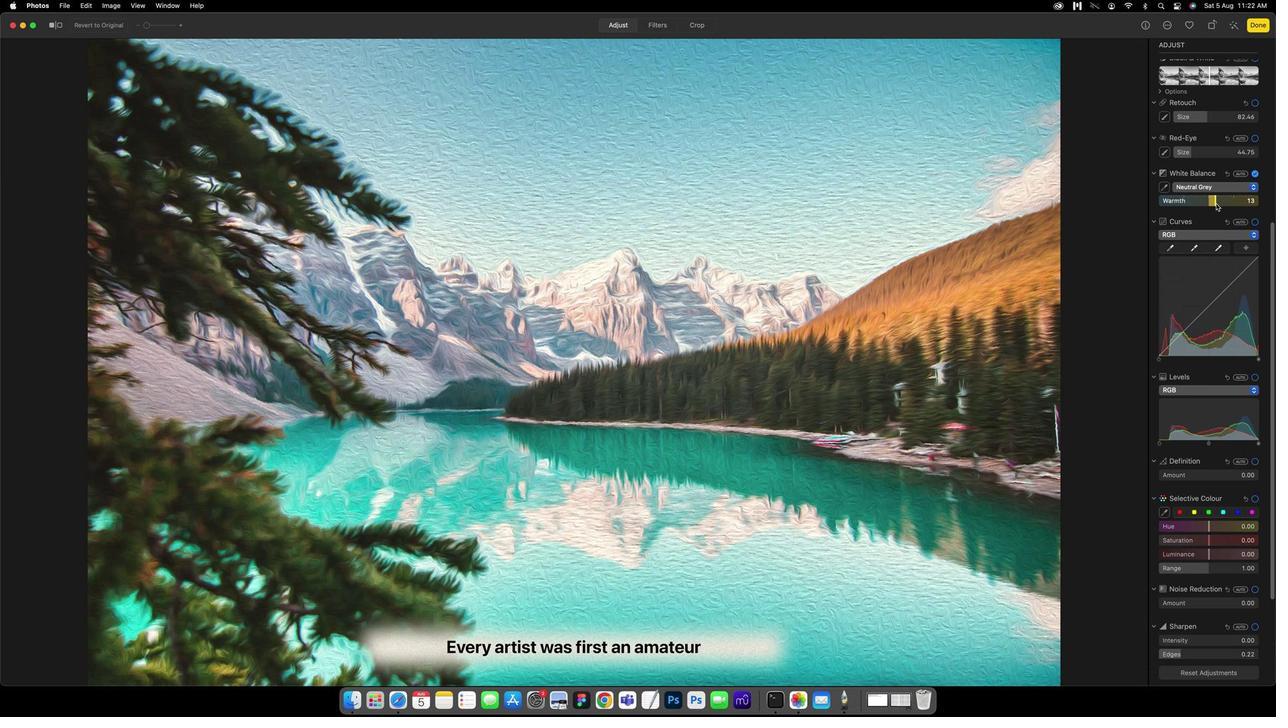 
Action: Mouse moved to (1213, 188)
Screenshot: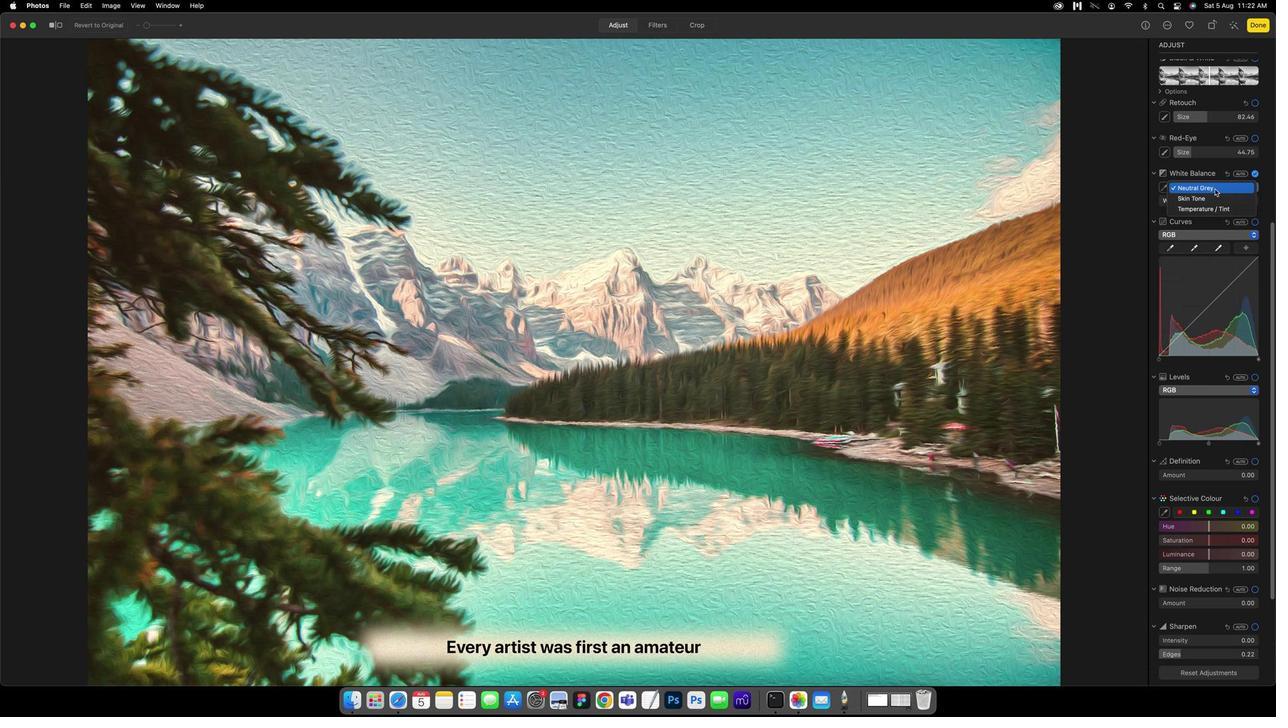 
Action: Mouse pressed left at (1213, 188)
Screenshot: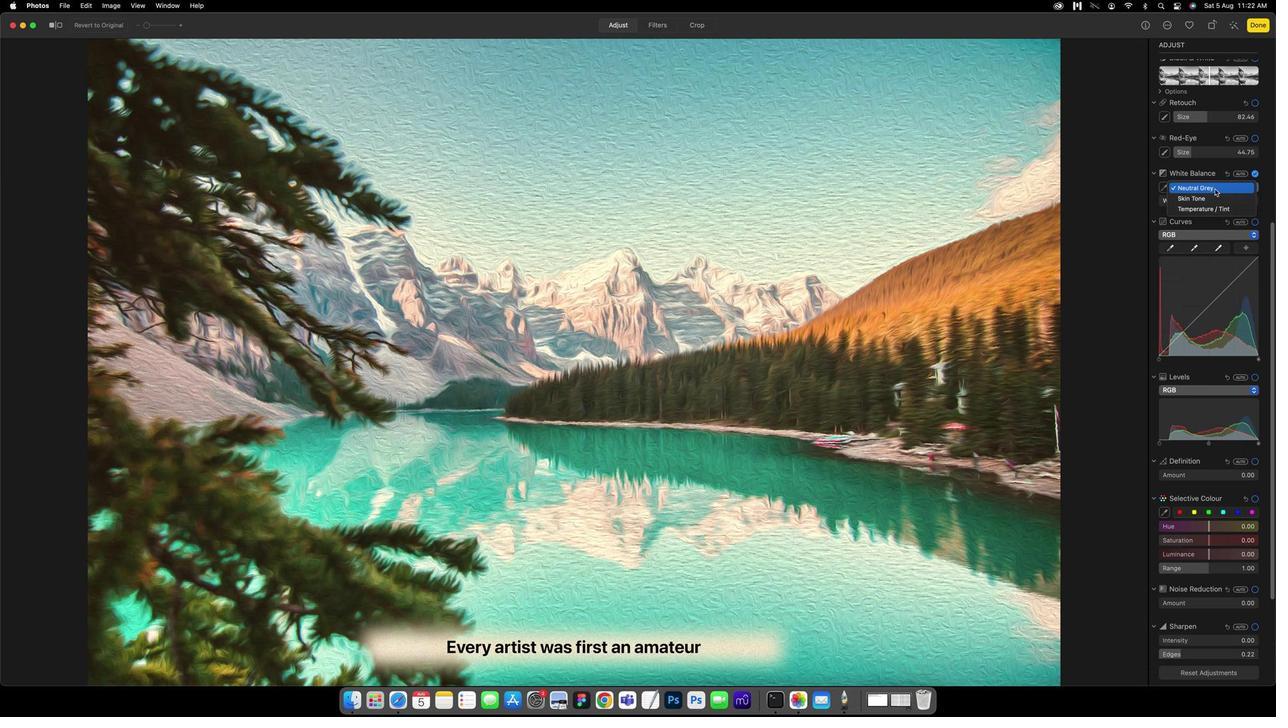 
Action: Mouse moved to (1209, 198)
Screenshot: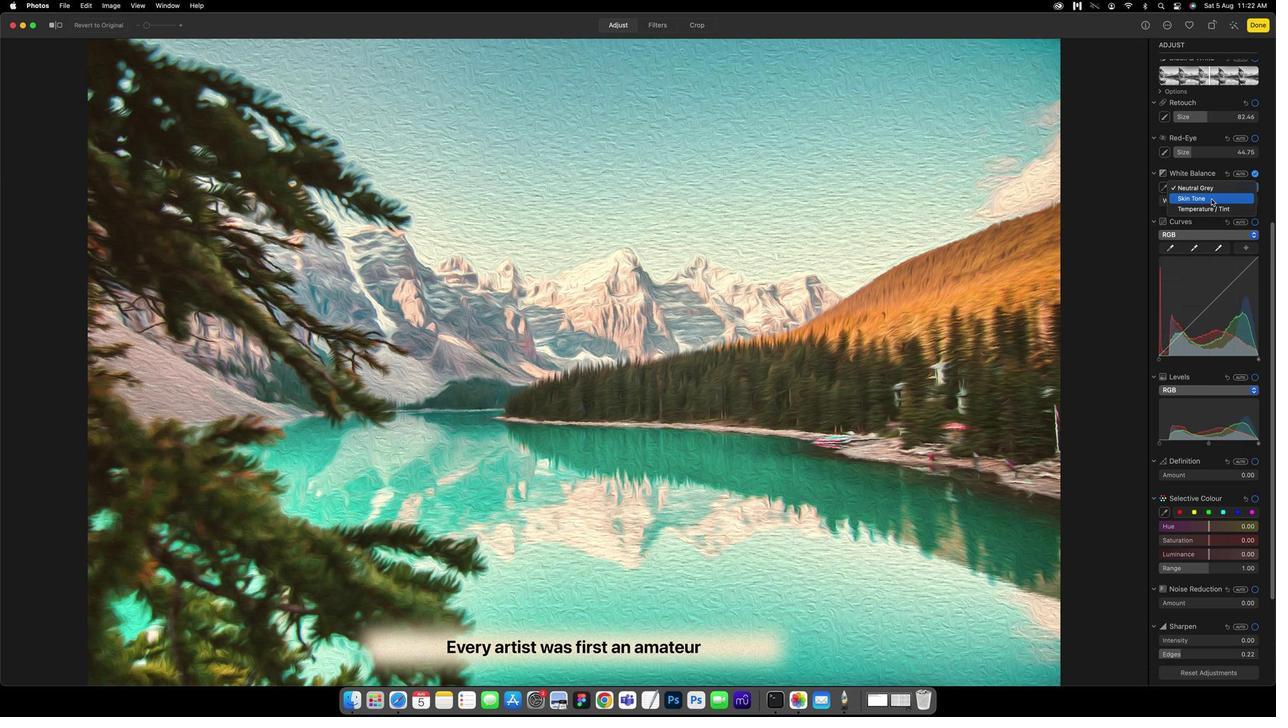 
Action: Mouse pressed left at (1209, 198)
Screenshot: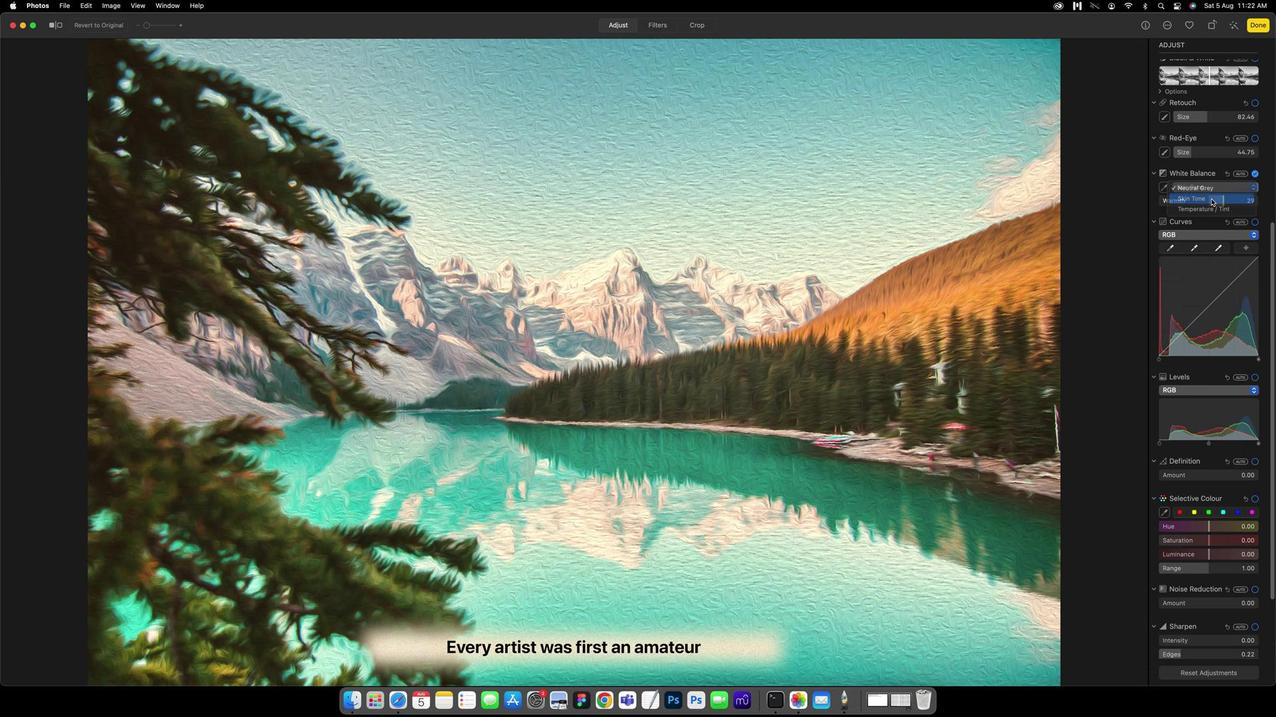 
Action: Mouse moved to (1207, 203)
Screenshot: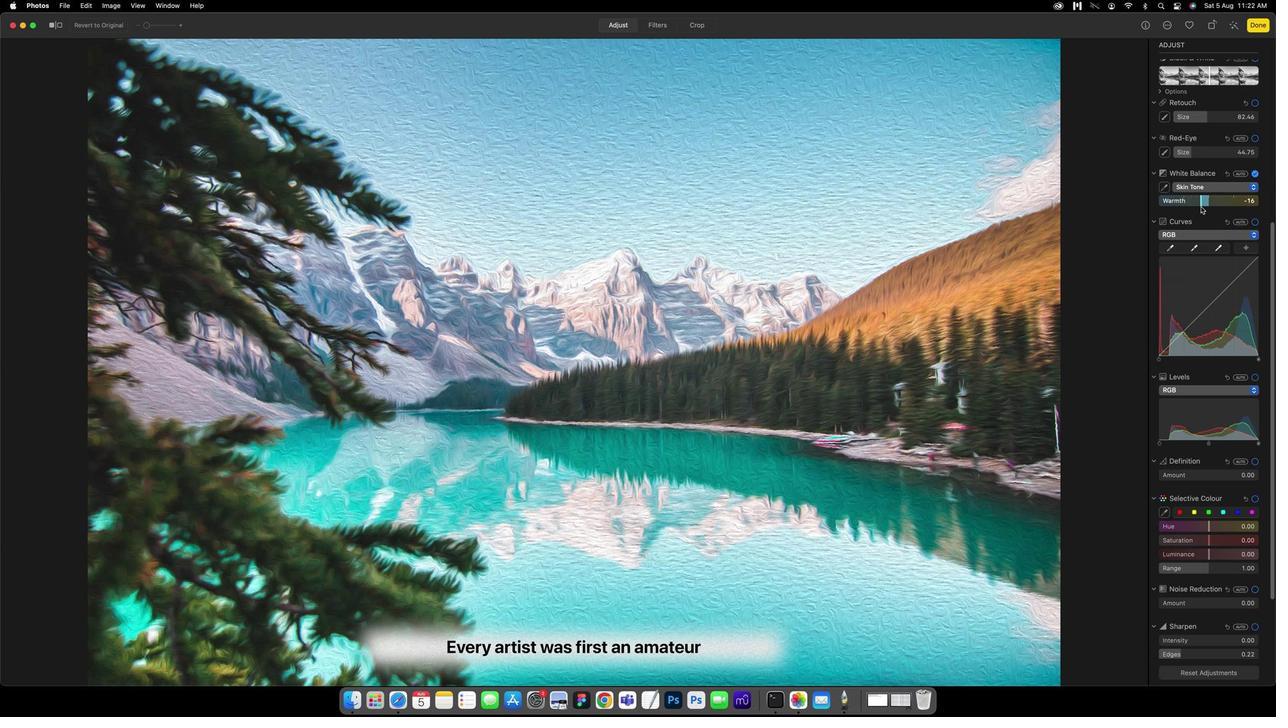 
Action: Mouse pressed left at (1207, 203)
Screenshot: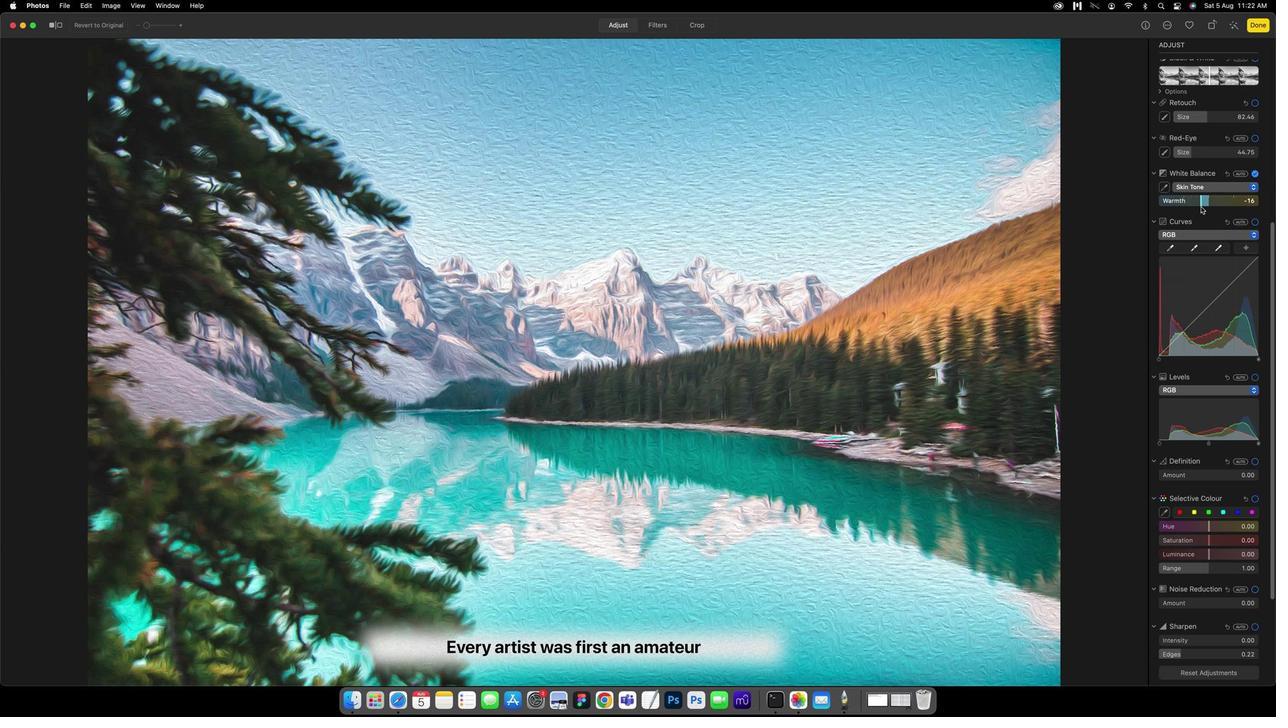 
Action: Mouse moved to (1201, 182)
Screenshot: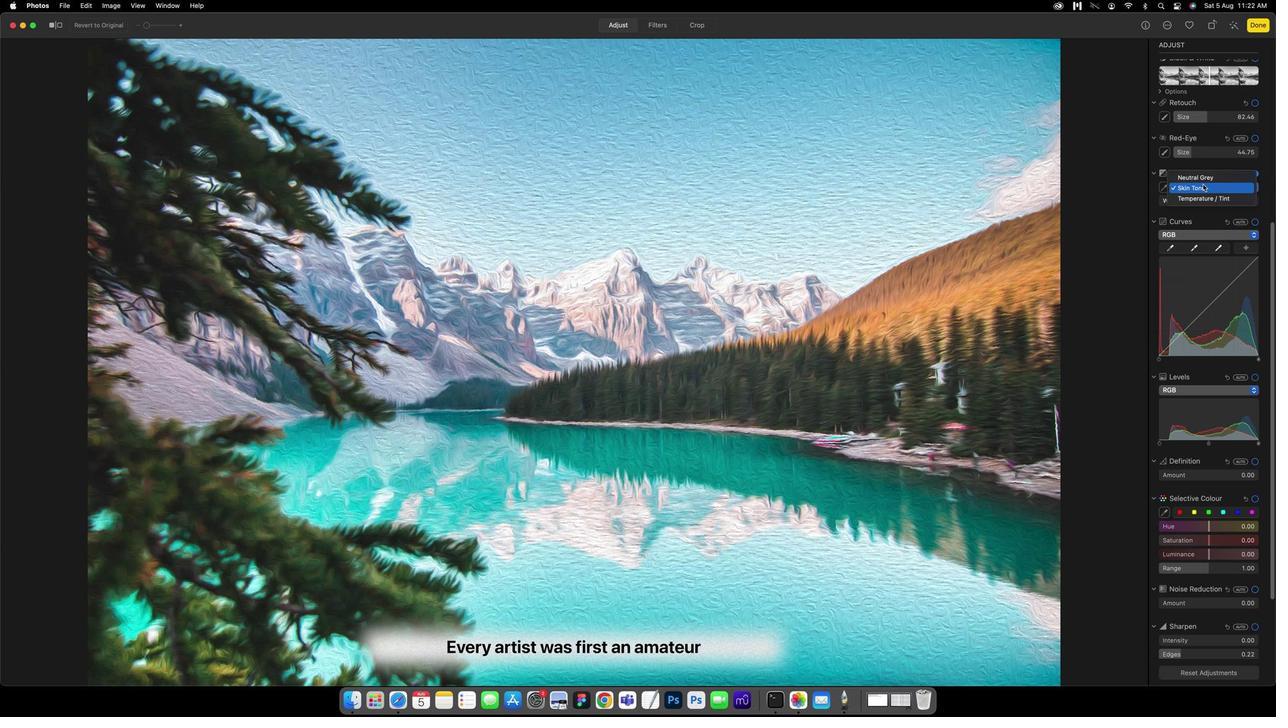 
Action: Mouse pressed left at (1201, 182)
Screenshot: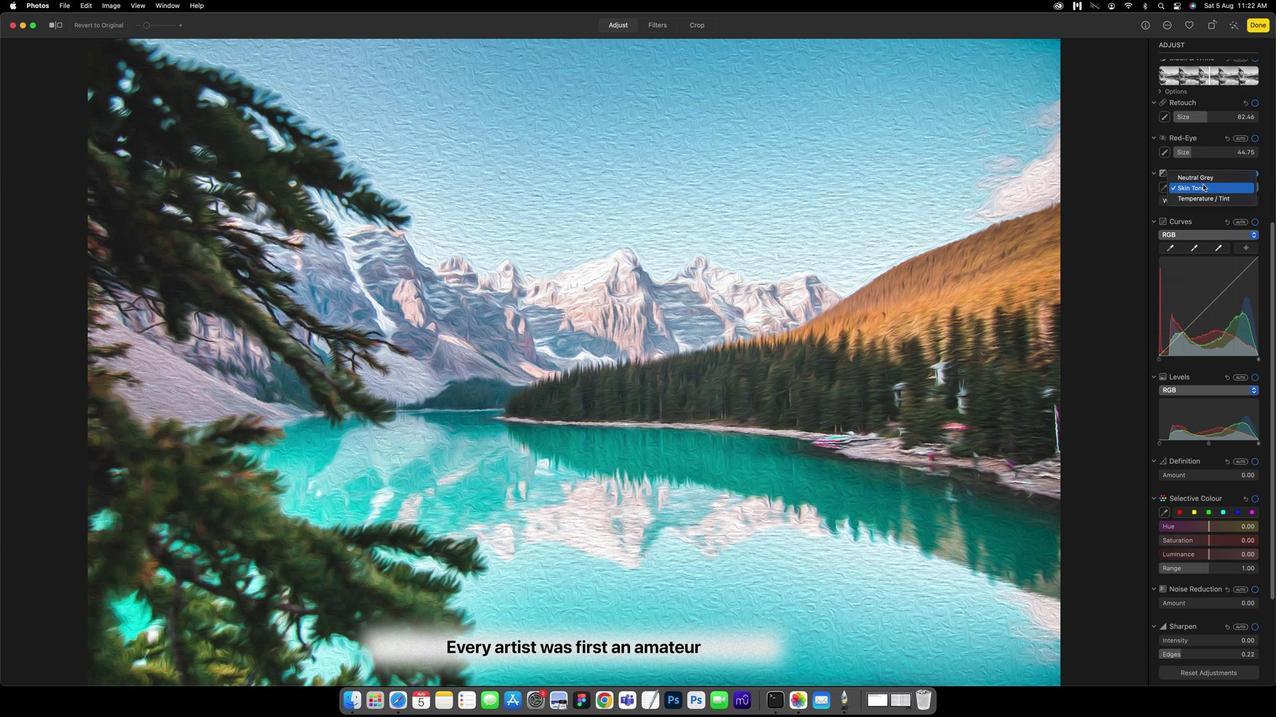 
Action: Mouse moved to (1205, 196)
Screenshot: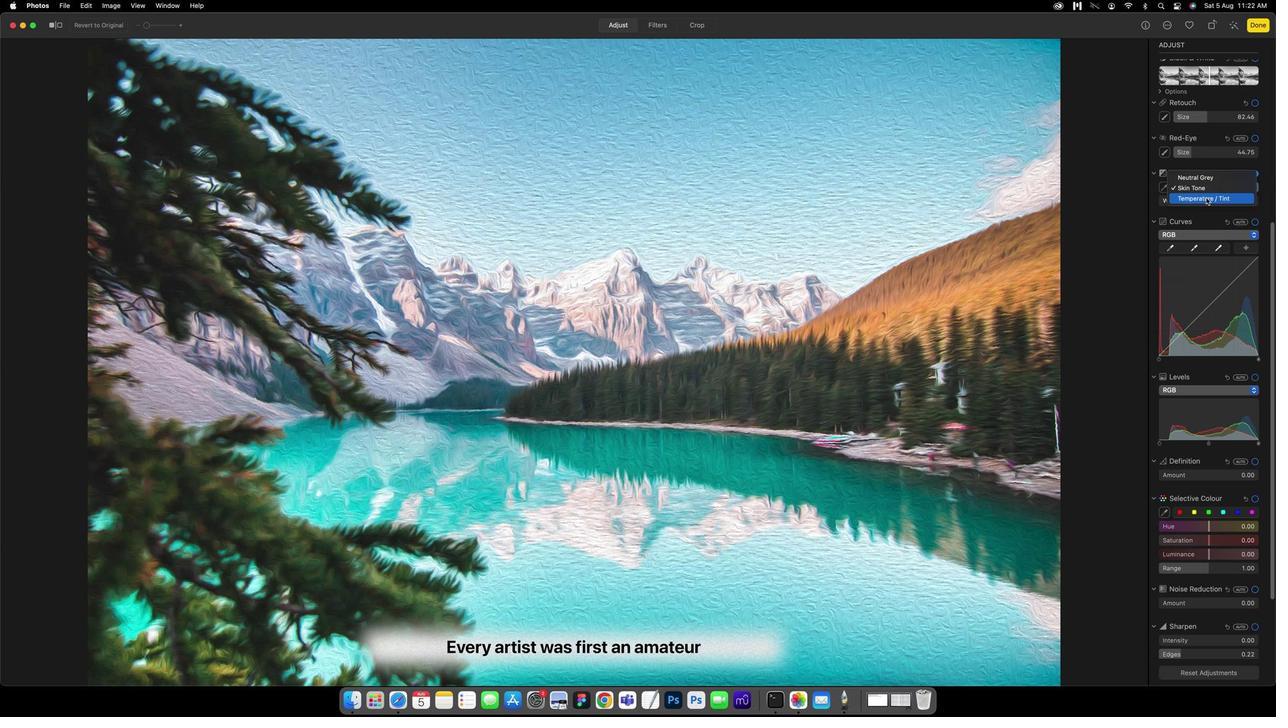 
Action: Mouse pressed left at (1205, 196)
Screenshot: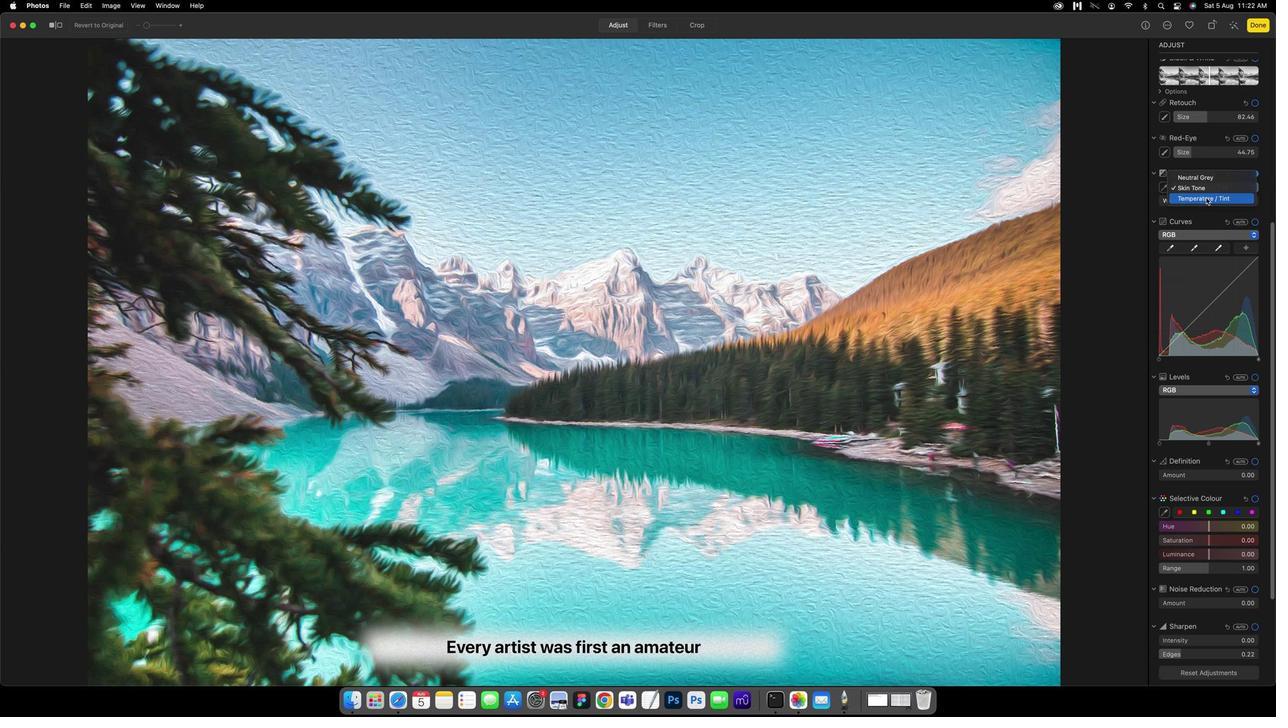 
Action: Mouse moved to (1193, 201)
Screenshot: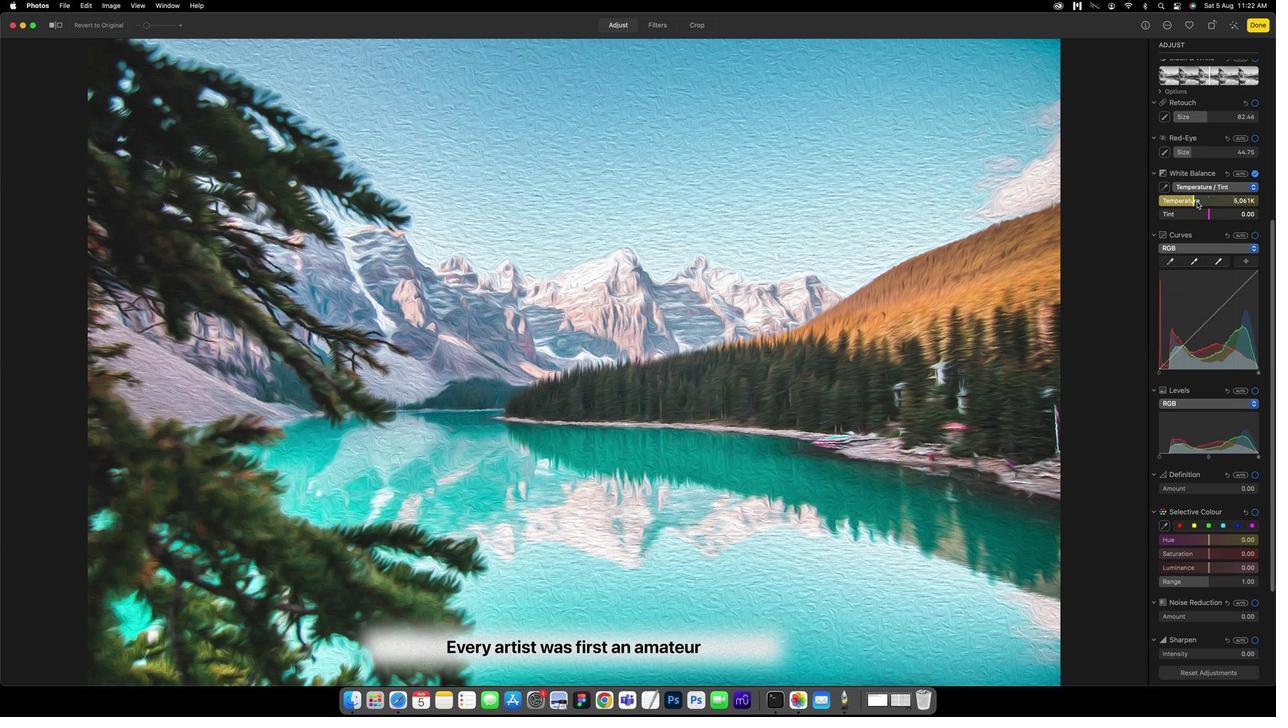 
Action: Mouse pressed left at (1193, 201)
Screenshot: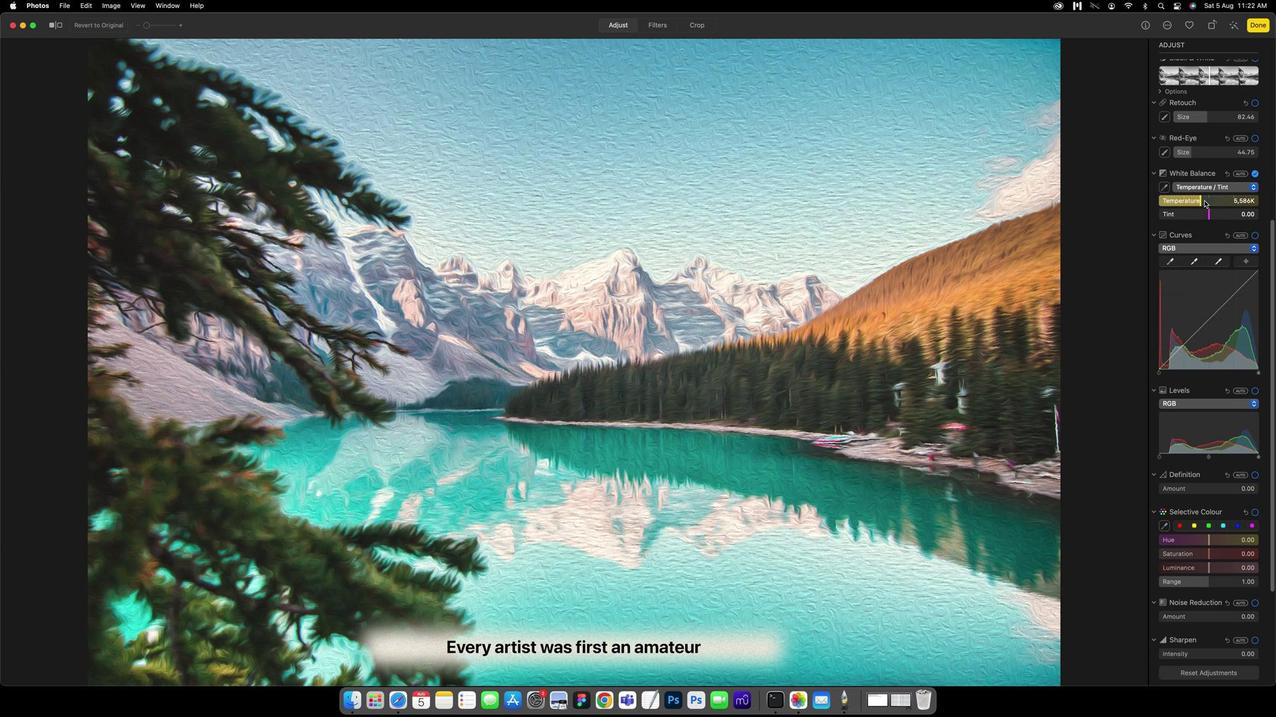 
Action: Mouse moved to (1207, 208)
Screenshot: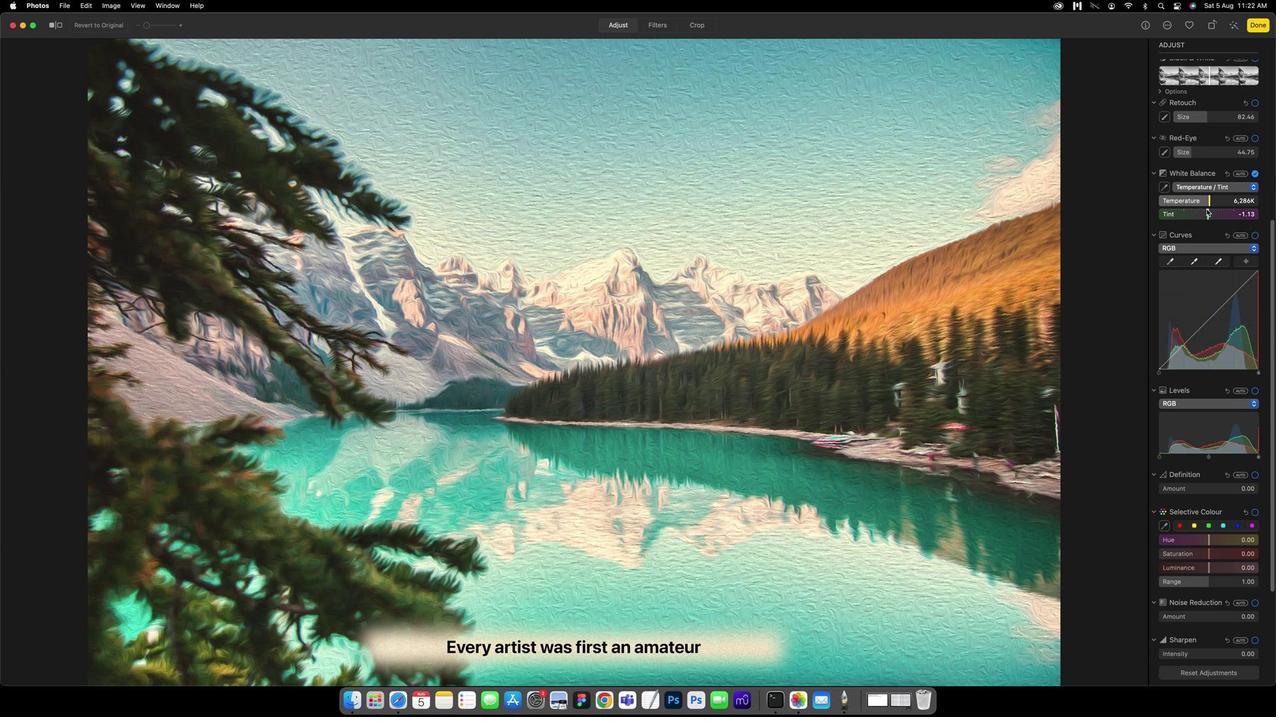 
Action: Mouse pressed left at (1207, 208)
Screenshot: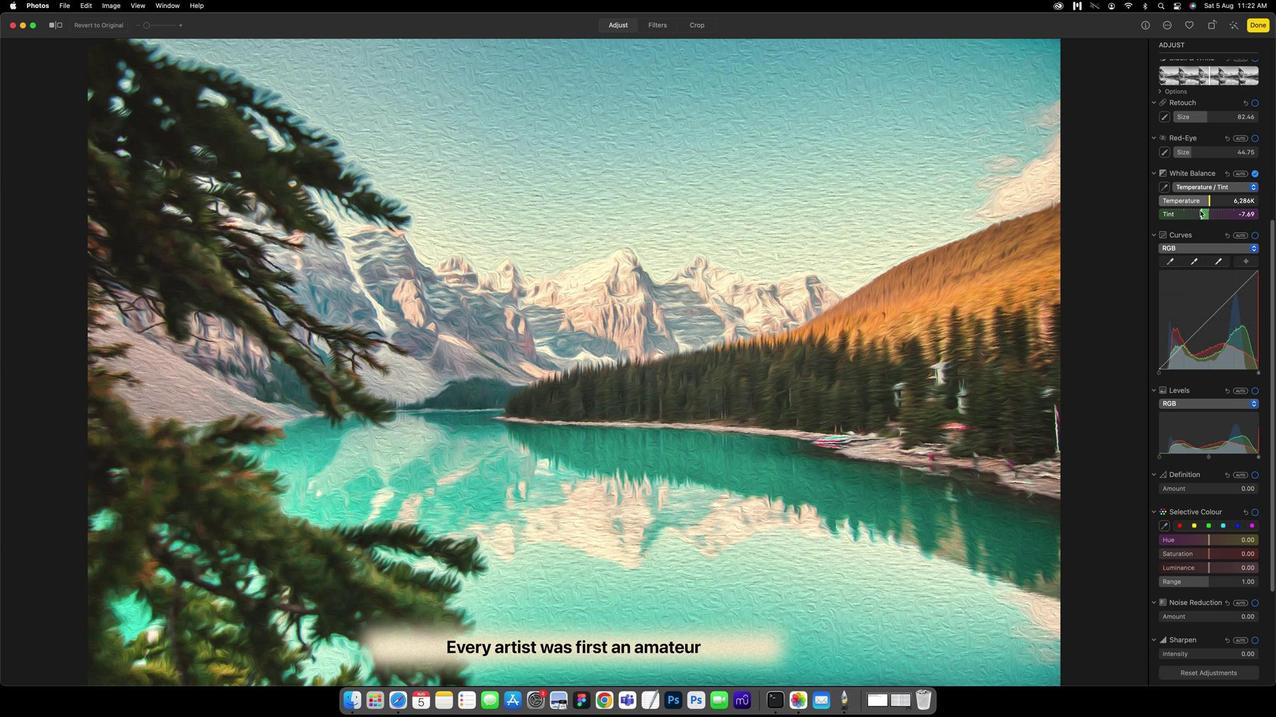 
Action: Mouse moved to (1195, 132)
Screenshot: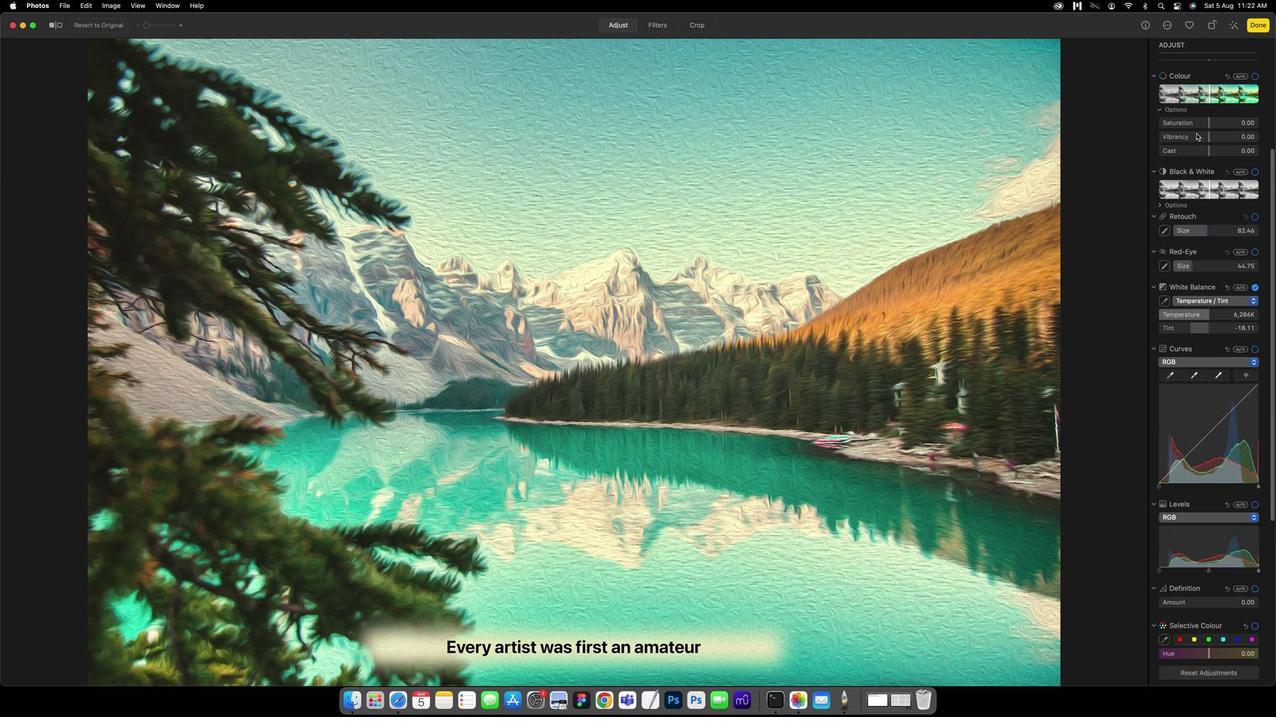 
Action: Mouse scrolled (1195, 132) with delta (0, 0)
Screenshot: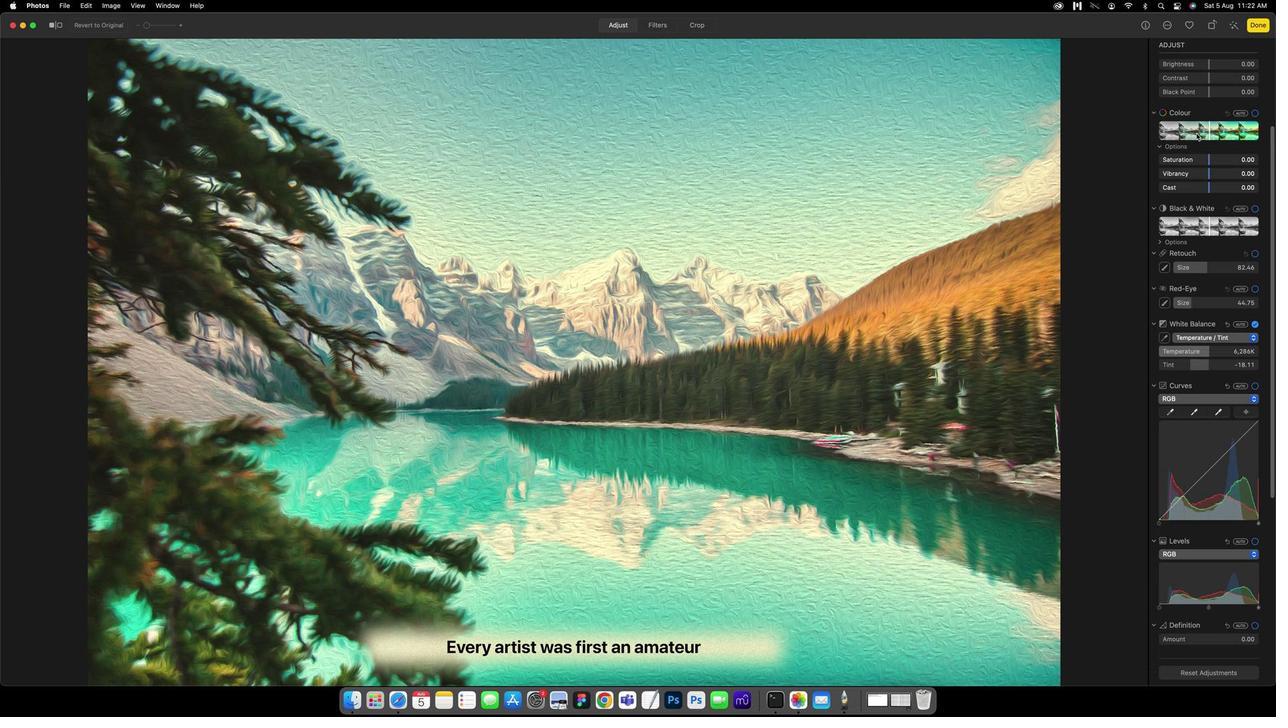 
Action: Mouse scrolled (1195, 132) with delta (0, 0)
Screenshot: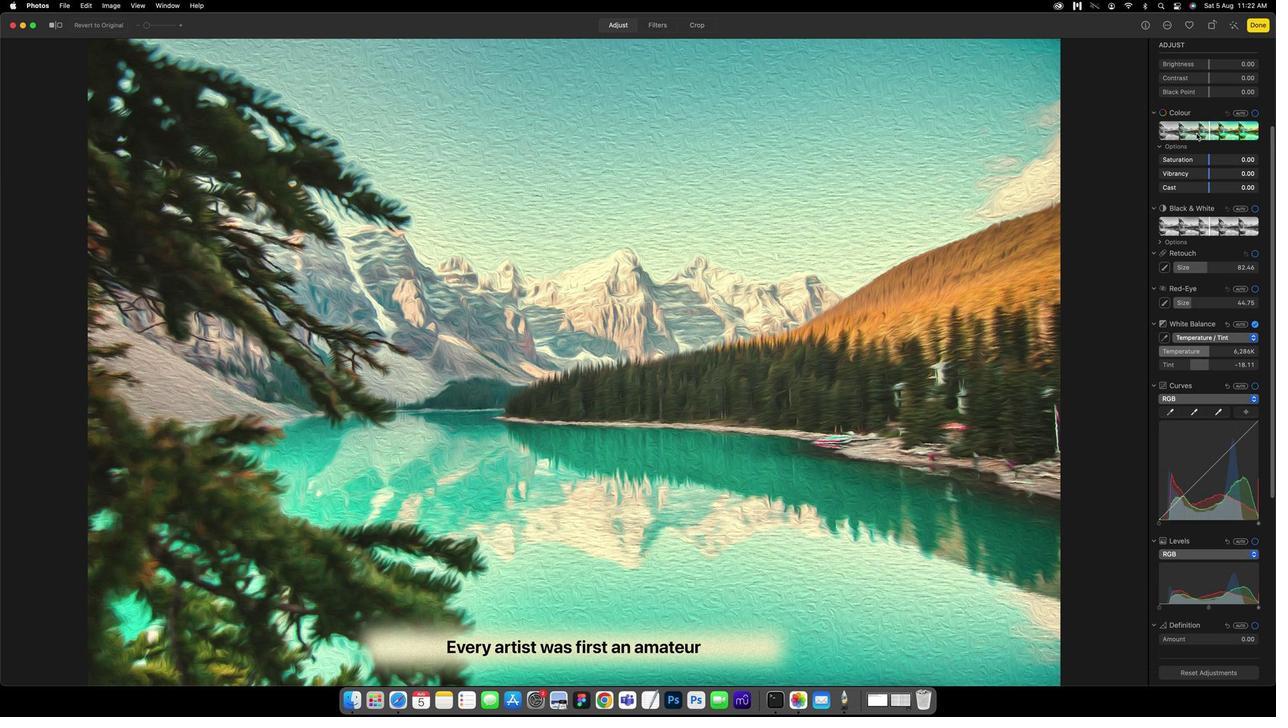 
Action: Mouse scrolled (1195, 132) with delta (0, 1)
Screenshot: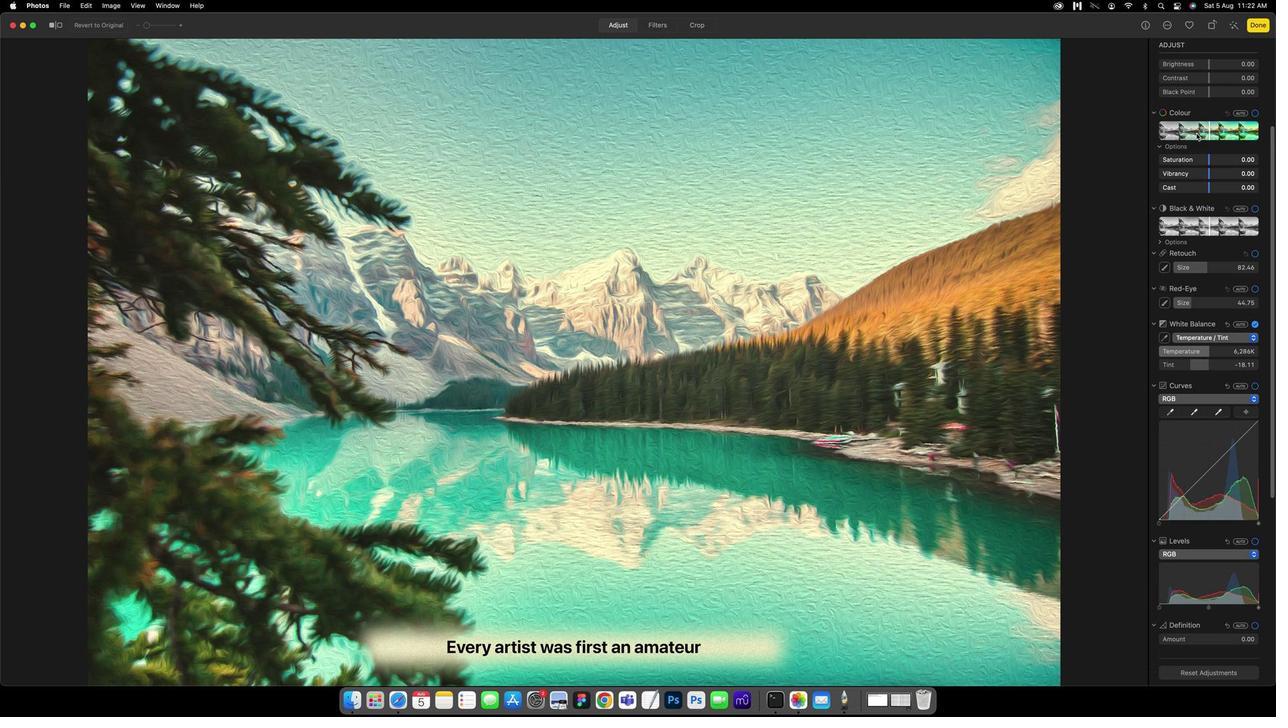 
Action: Mouse scrolled (1195, 132) with delta (0, 2)
Screenshot: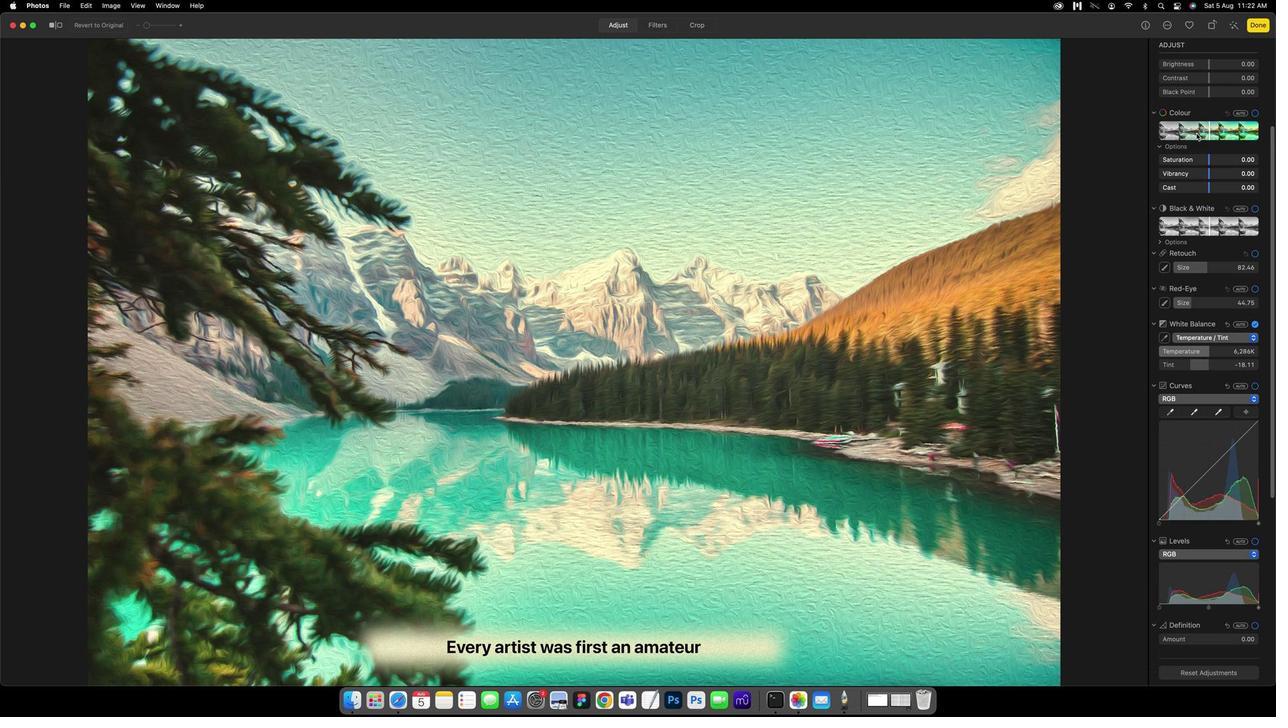 
Action: Mouse scrolled (1195, 132) with delta (0, 3)
Screenshot: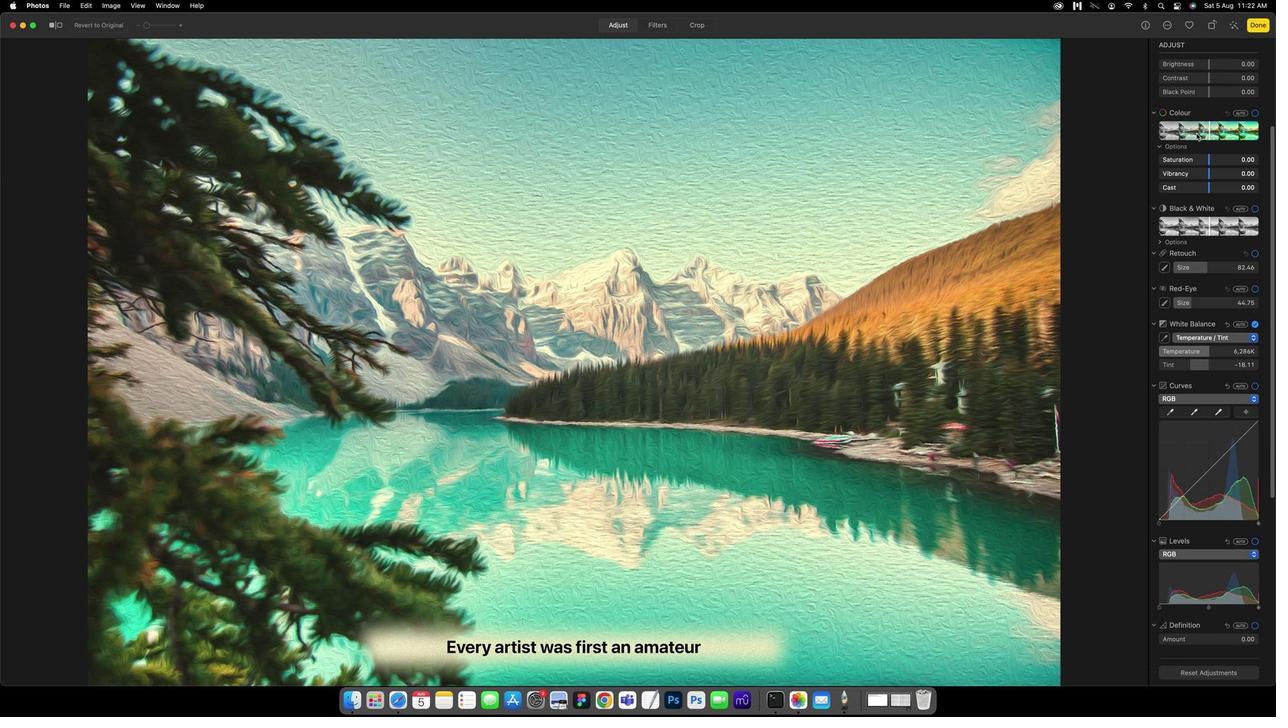 
Action: Mouse scrolled (1195, 132) with delta (0, 3)
Screenshot: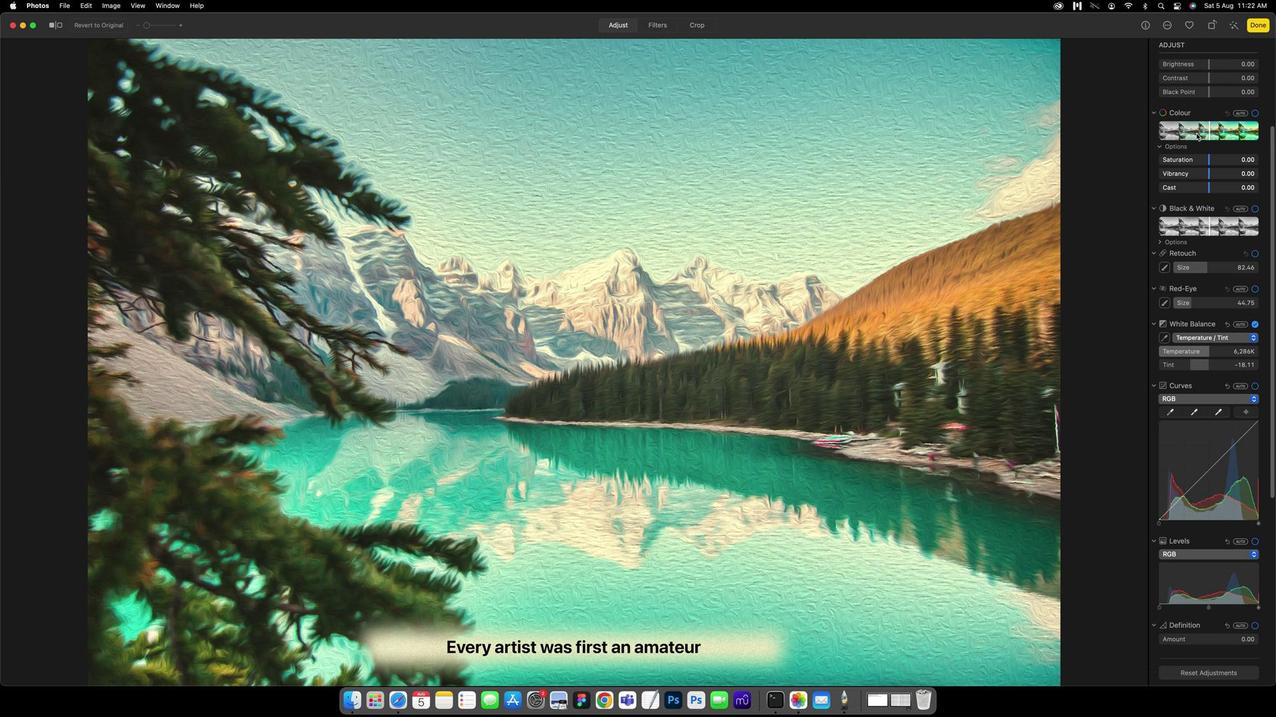 
Action: Mouse scrolled (1195, 132) with delta (0, 3)
Screenshot: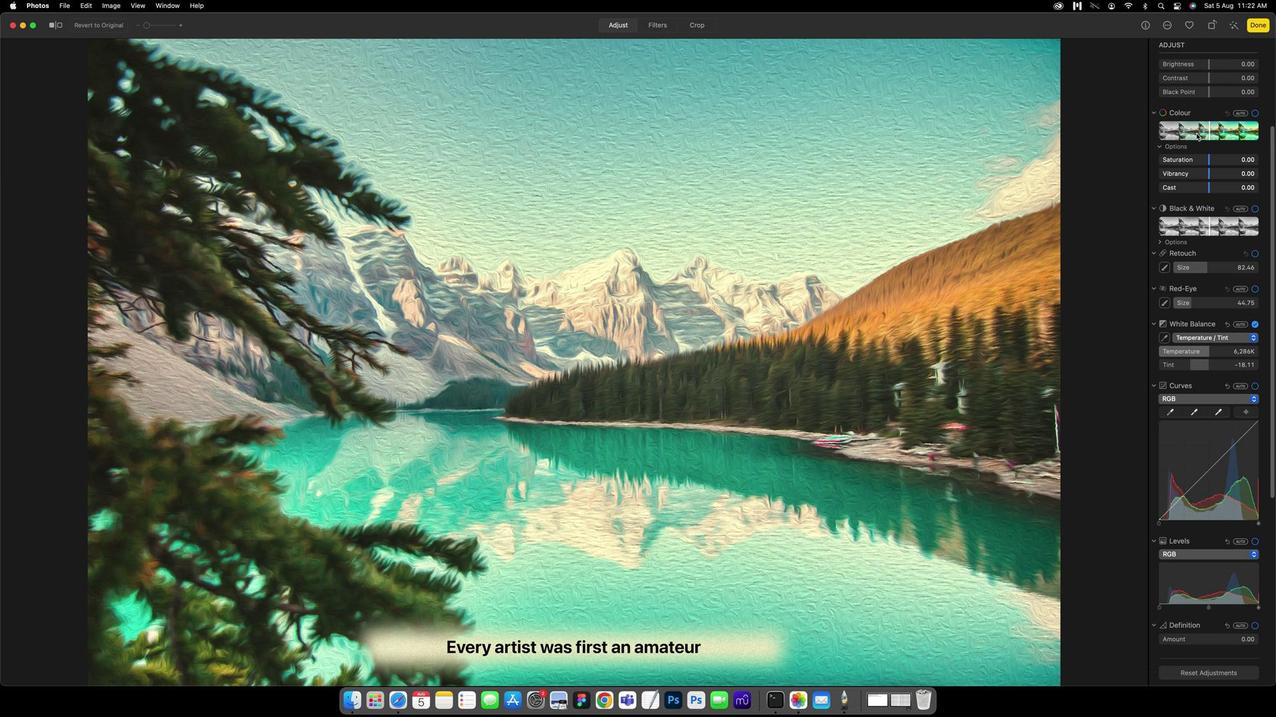 
Action: Mouse scrolled (1195, 132) with delta (0, 0)
Screenshot: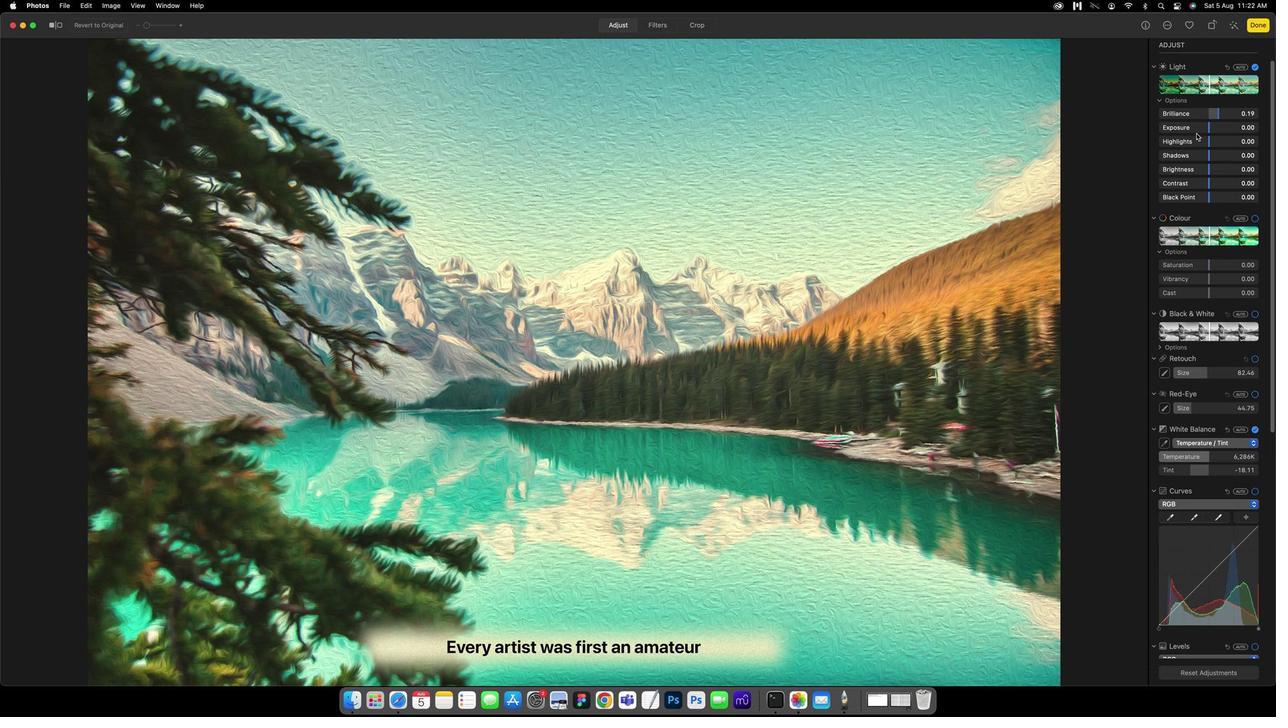 
Action: Mouse scrolled (1195, 132) with delta (0, 0)
Screenshot: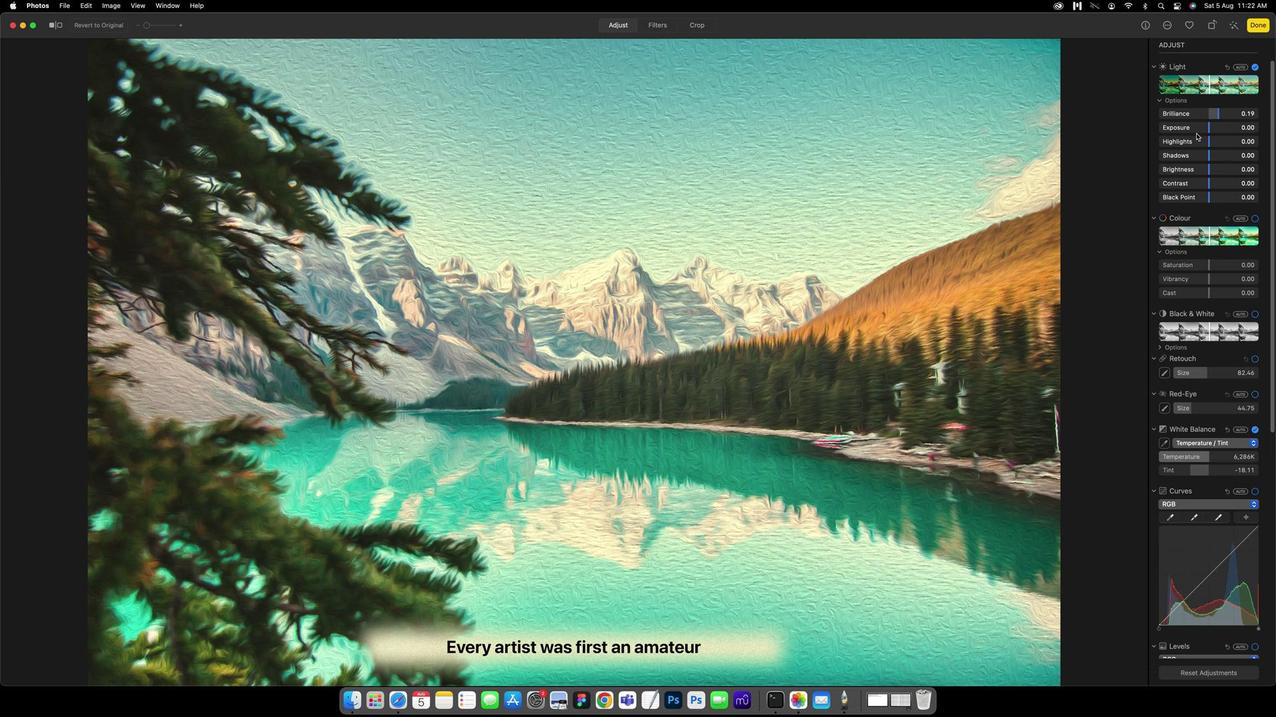 
Action: Mouse scrolled (1195, 132) with delta (0, 1)
Screenshot: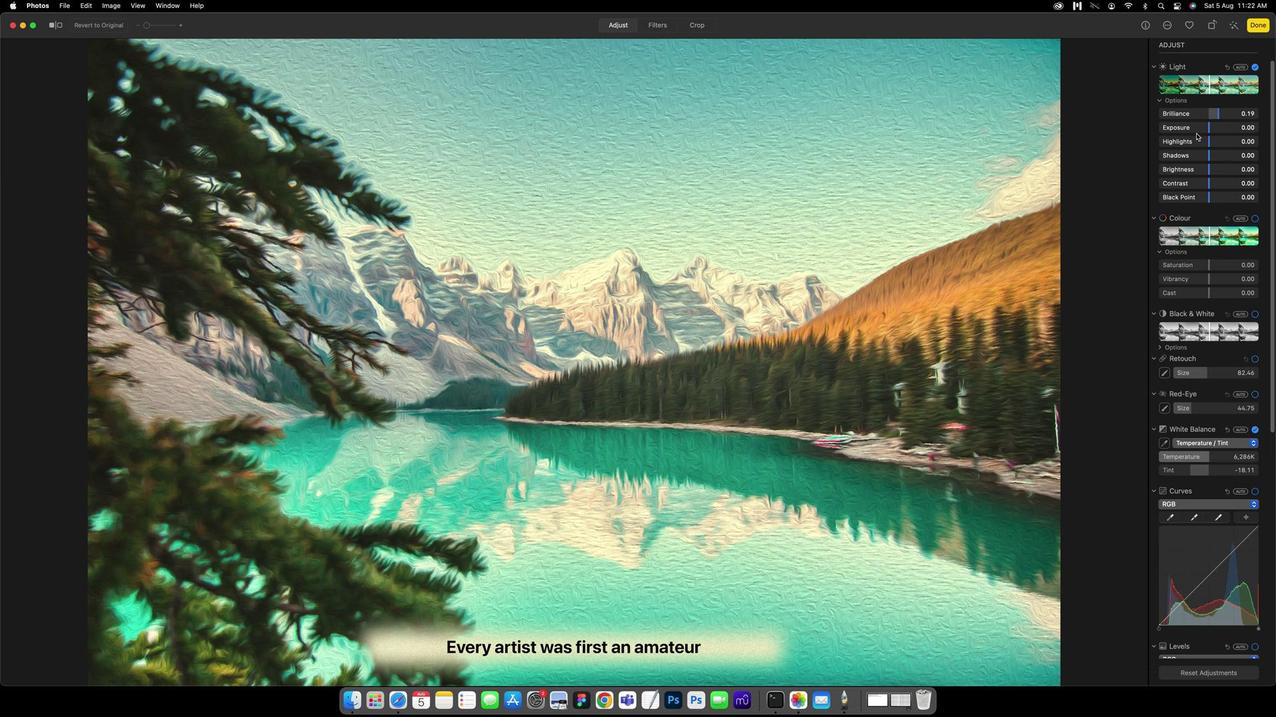 
Action: Mouse scrolled (1195, 132) with delta (0, 2)
Screenshot: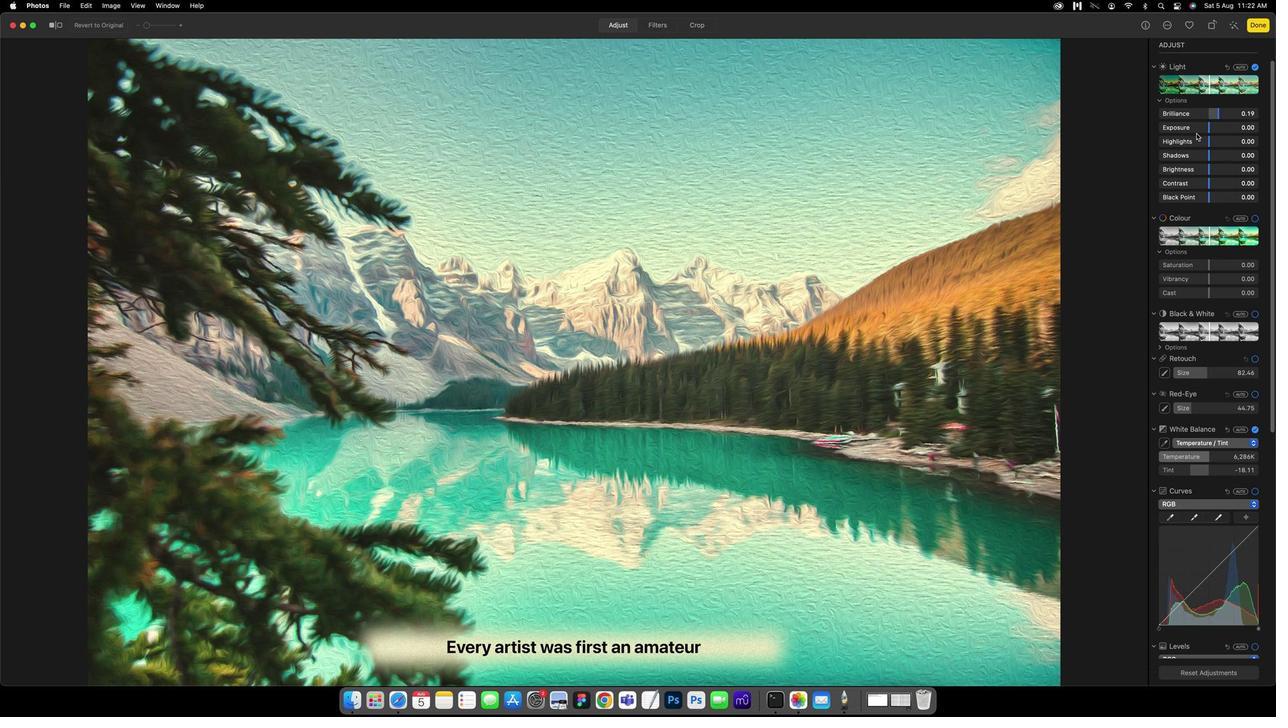 
Action: Mouse scrolled (1195, 132) with delta (0, 3)
Screenshot: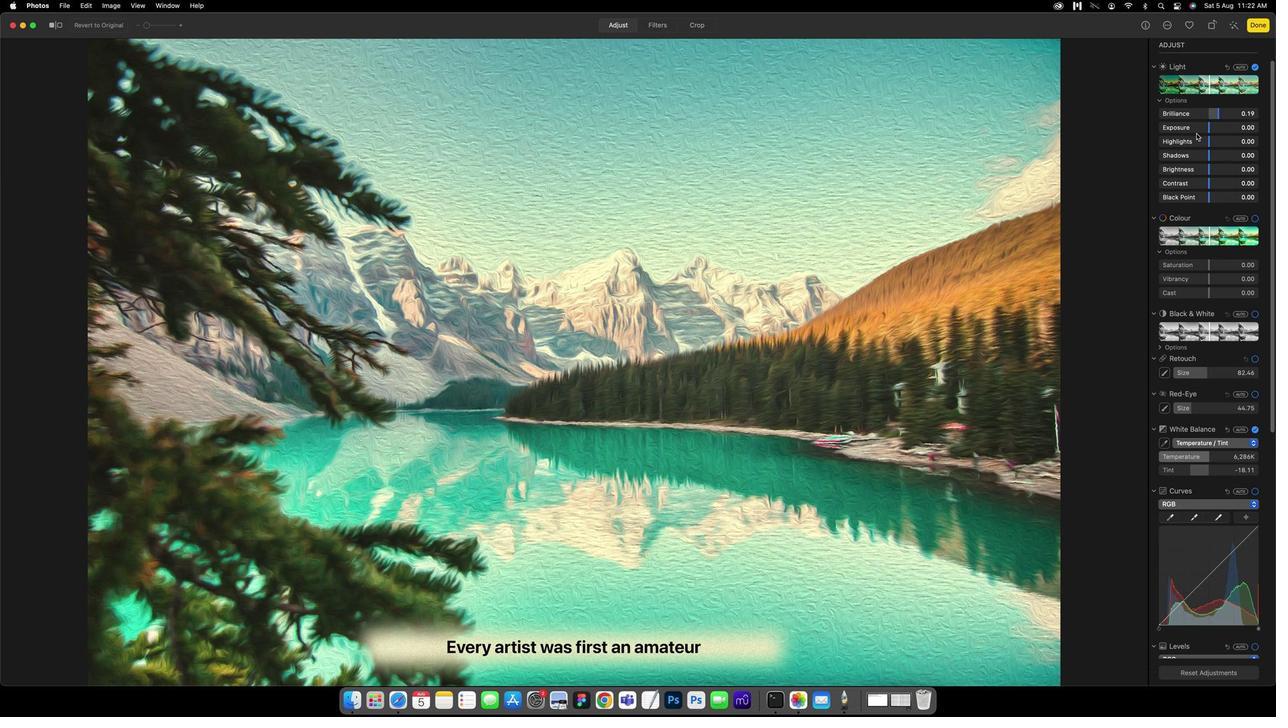 
Action: Mouse scrolled (1195, 132) with delta (0, 3)
Screenshot: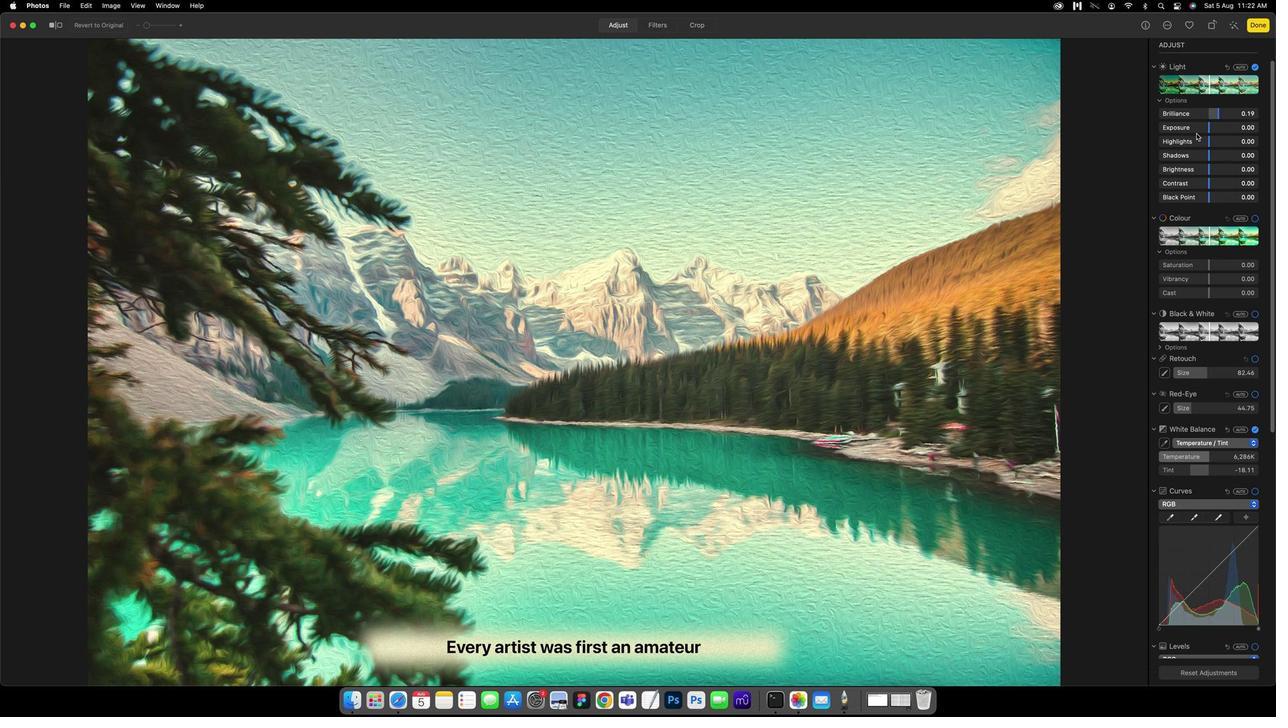
Action: Mouse scrolled (1195, 132) with delta (0, 3)
